 Task: Animate a Racing Car.
Action: Mouse moved to (569, 343)
Screenshot: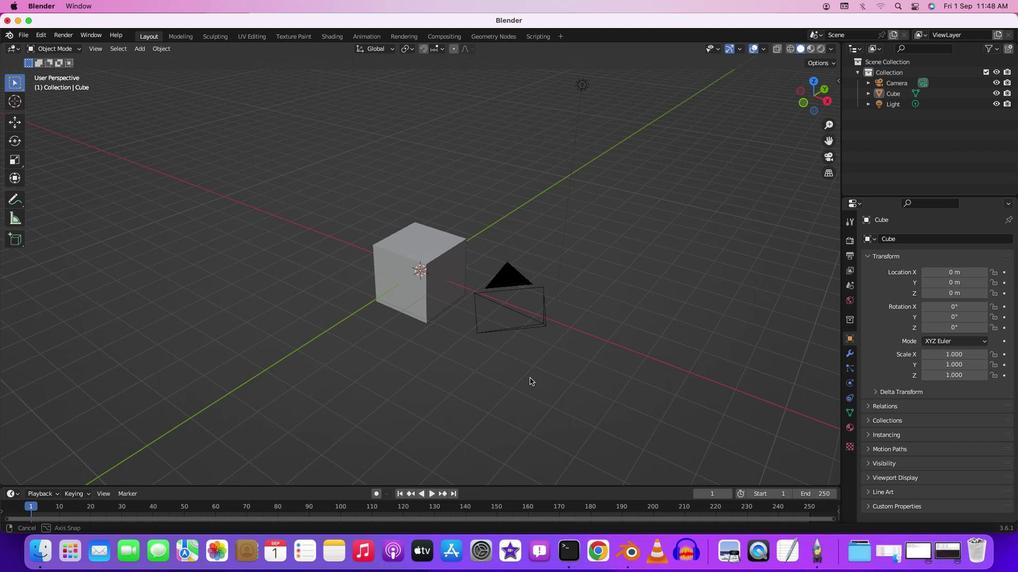 
Action: Mouse pressed left at (569, 343)
Screenshot: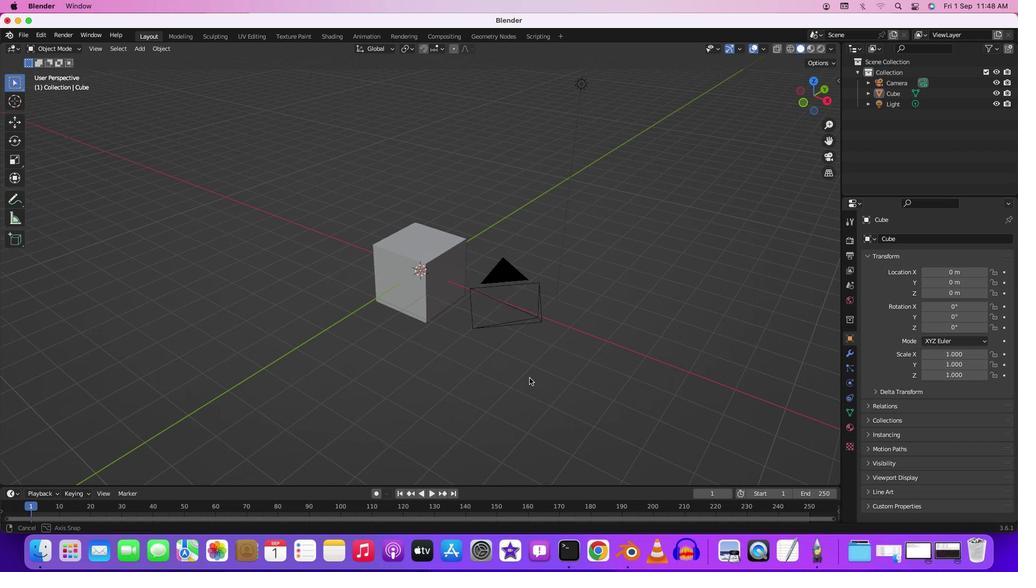 
Action: Mouse moved to (501, 381)
Screenshot: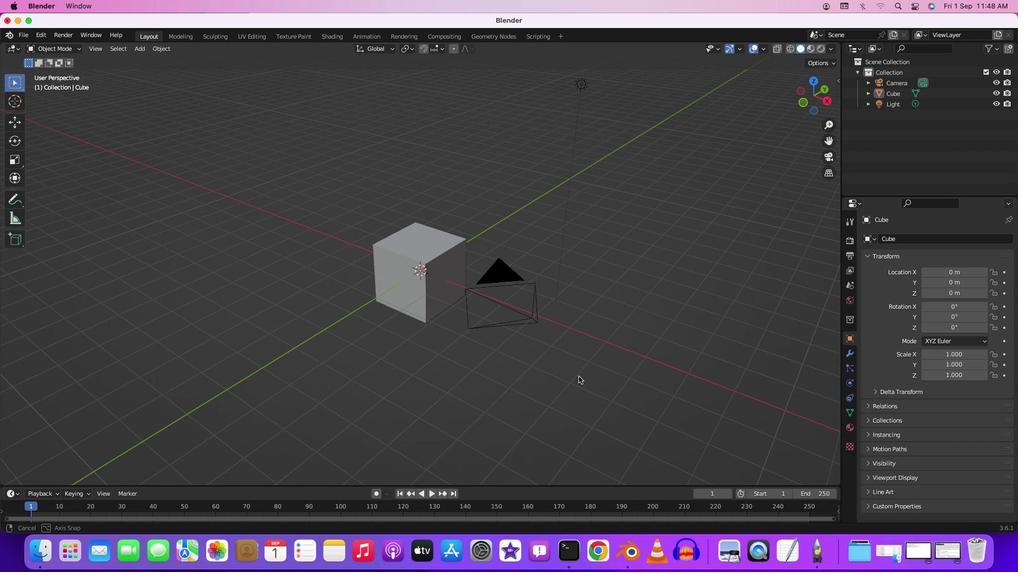 
Action: Mouse pressed middle at (501, 381)
Screenshot: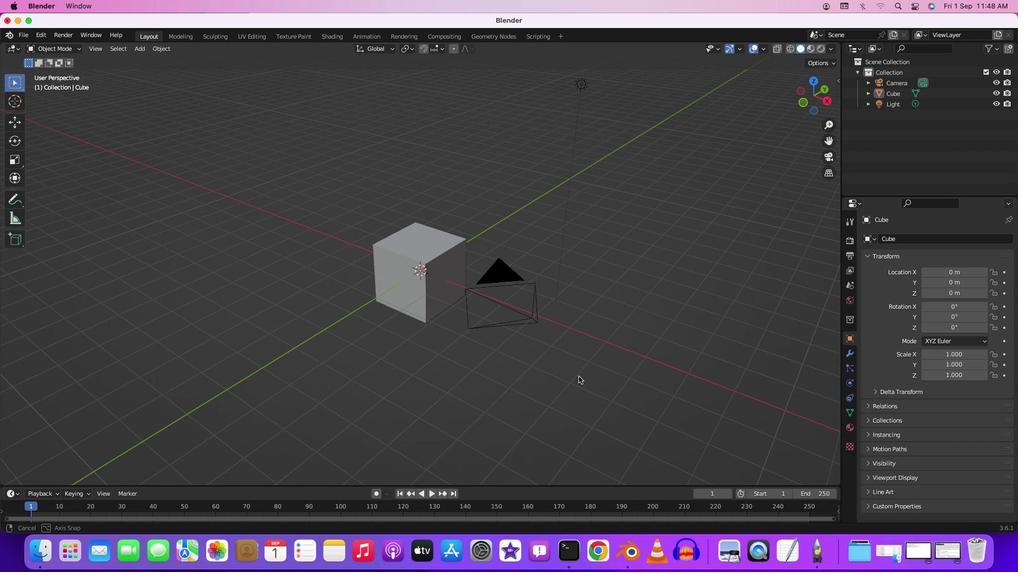 
Action: Mouse moved to (605, 384)
Screenshot: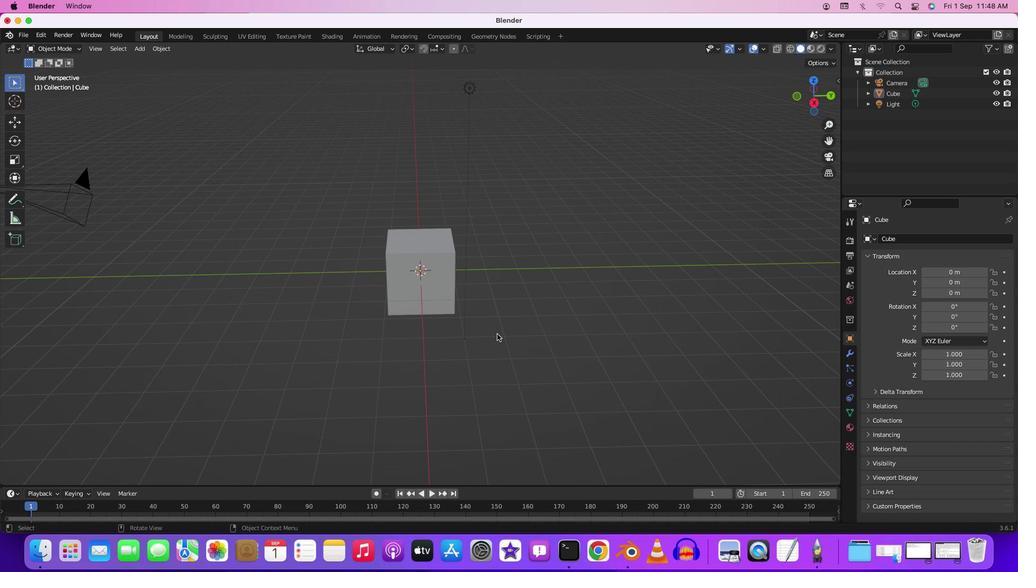 
Action: Mouse pressed middle at (605, 384)
Screenshot: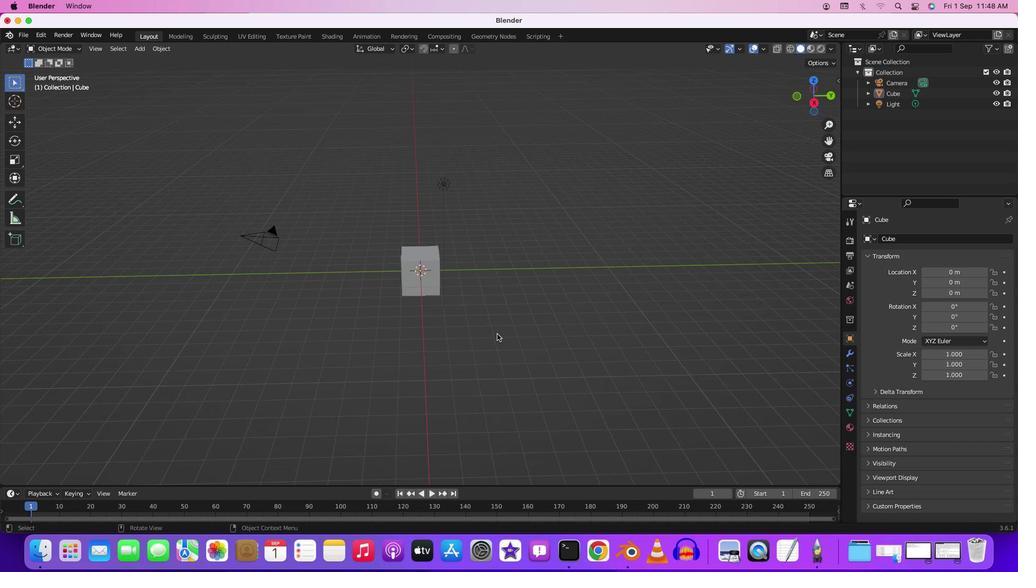 
Action: Mouse moved to (504, 341)
Screenshot: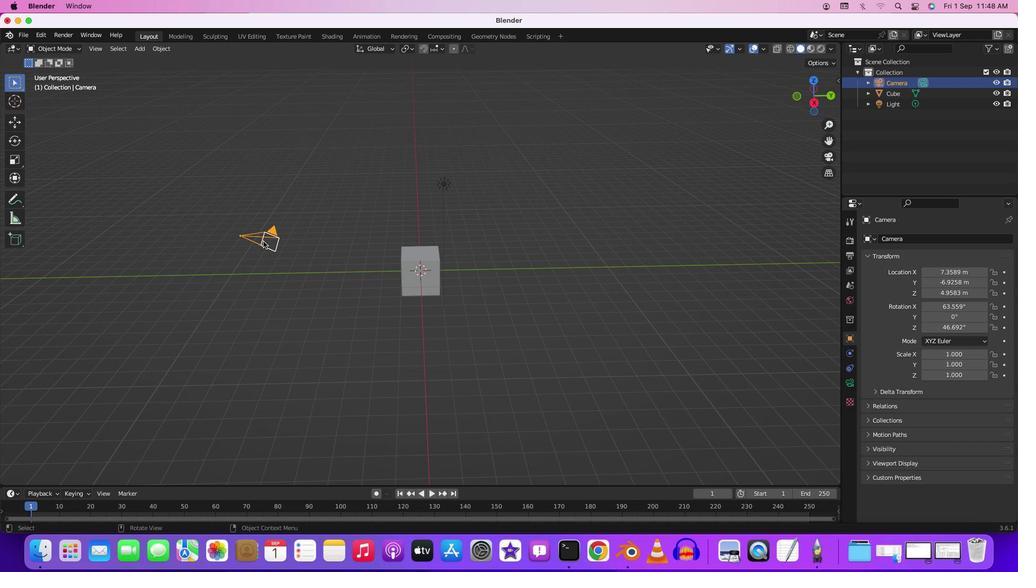 
Action: Mouse scrolled (504, 341) with delta (7, 6)
Screenshot: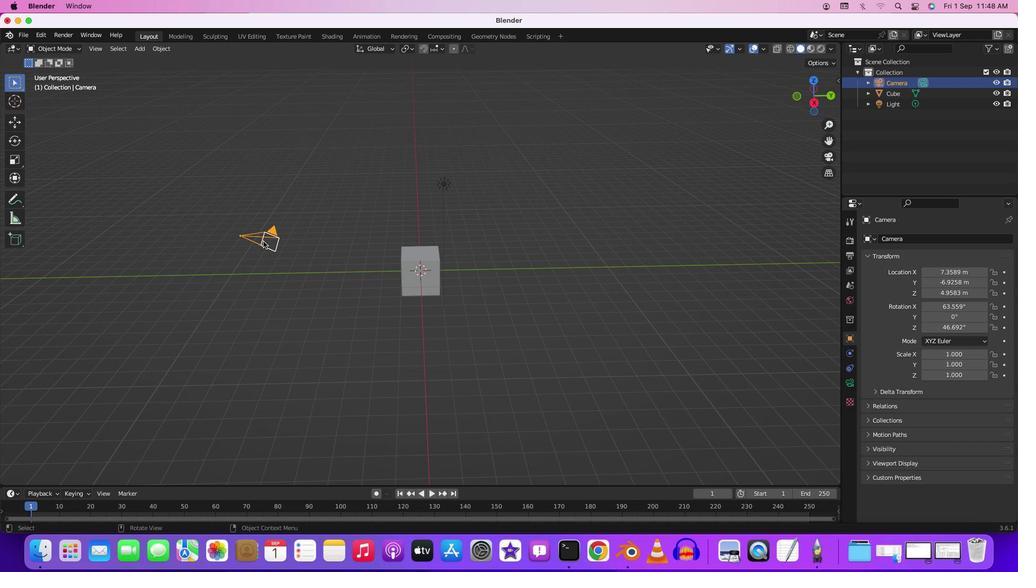 
Action: Mouse scrolled (504, 341) with delta (7, 6)
Screenshot: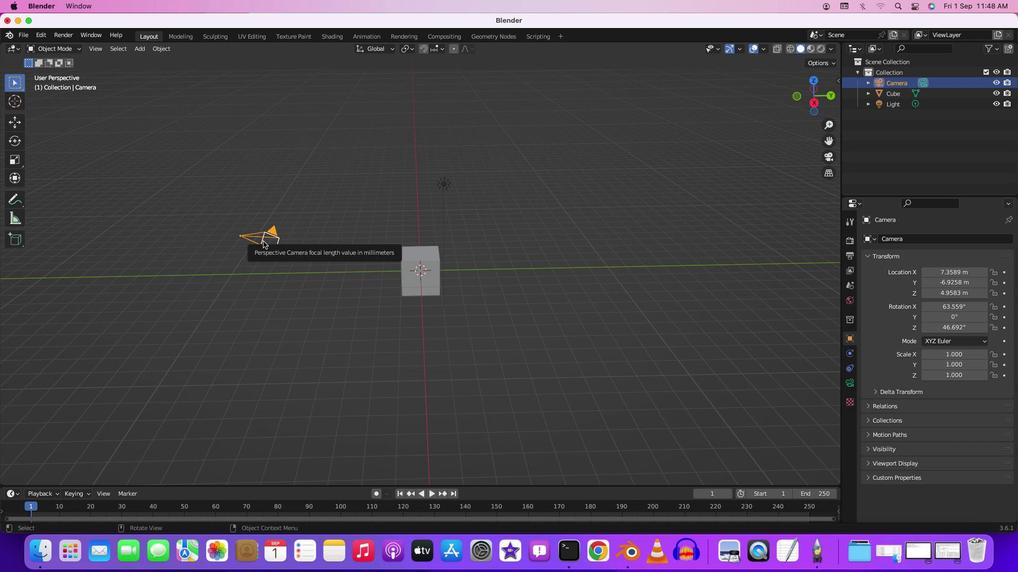
Action: Mouse scrolled (504, 341) with delta (7, 6)
Screenshot: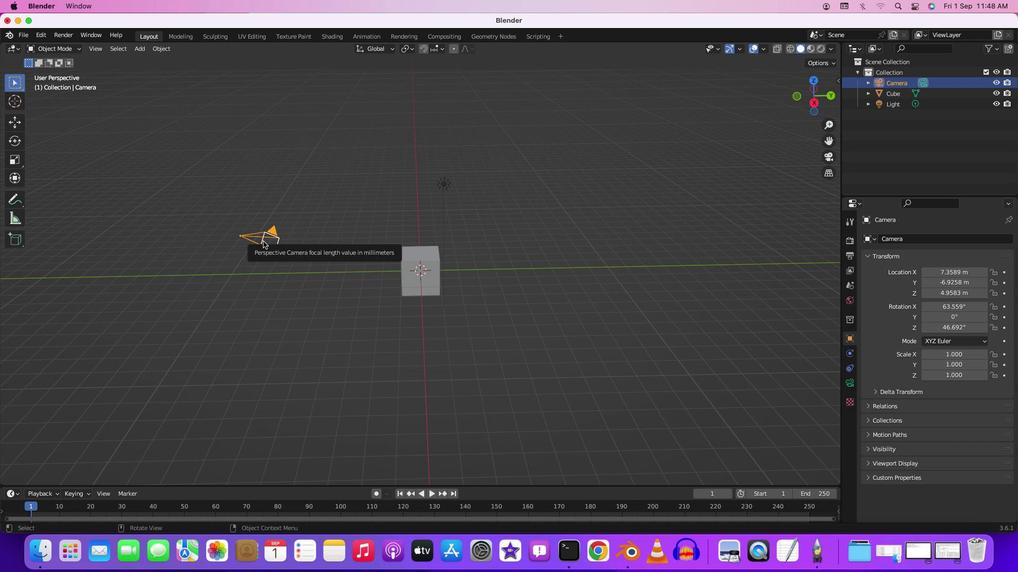 
Action: Mouse moved to (271, 247)
Screenshot: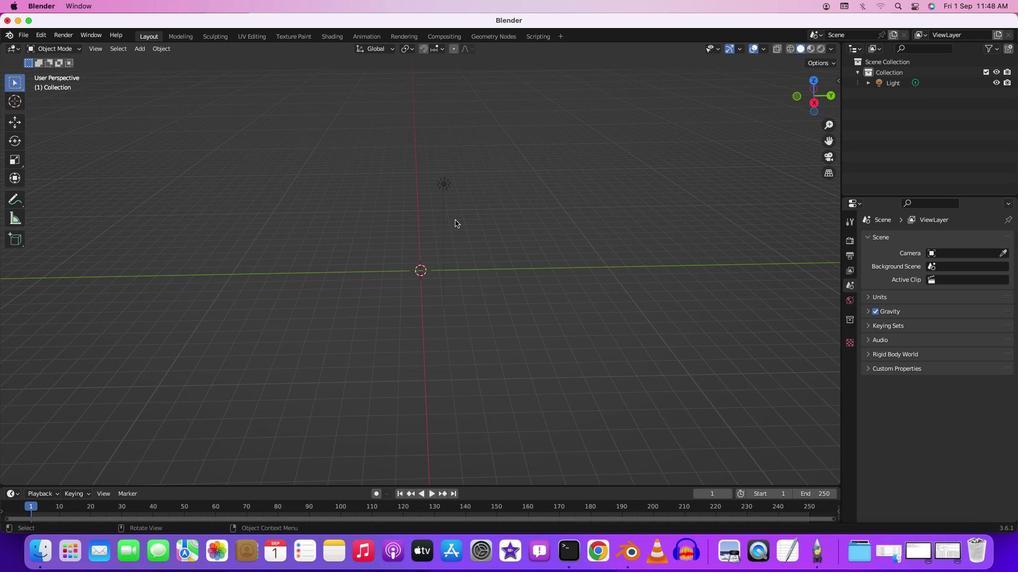 
Action: Mouse pressed left at (271, 247)
Screenshot: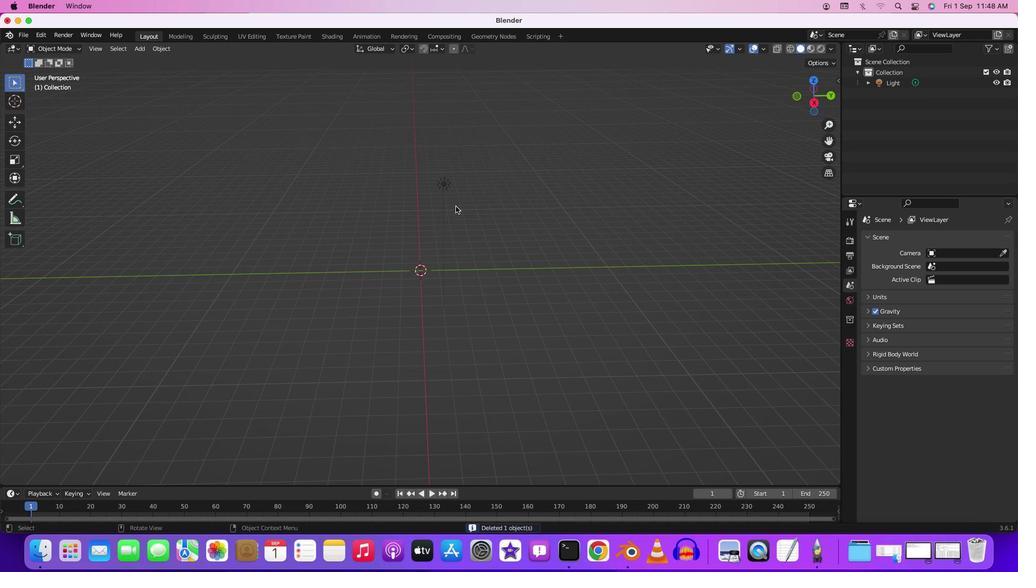 
Action: Mouse moved to (272, 249)
Screenshot: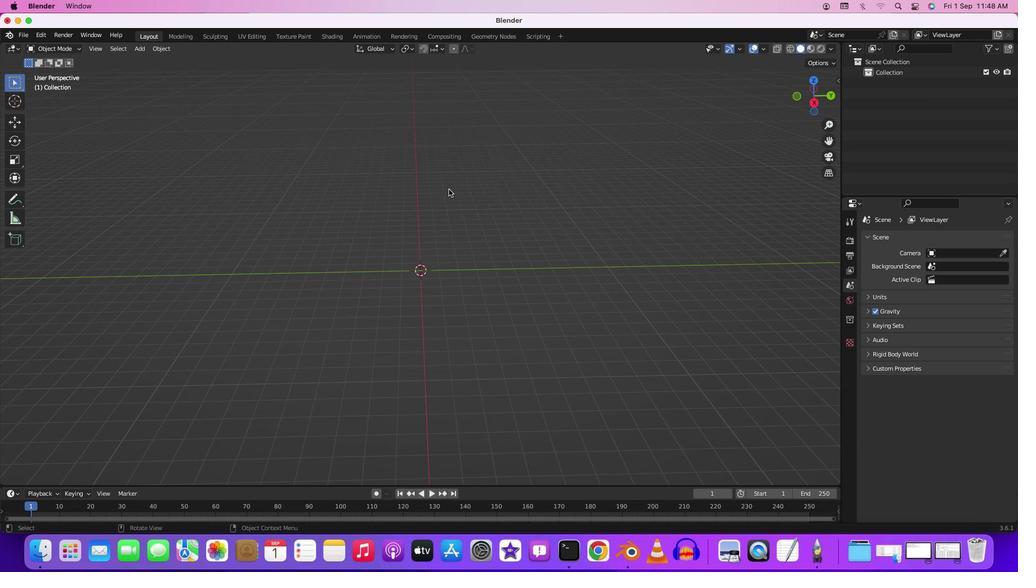 
Action: Key pressed Key.delete
Screenshot: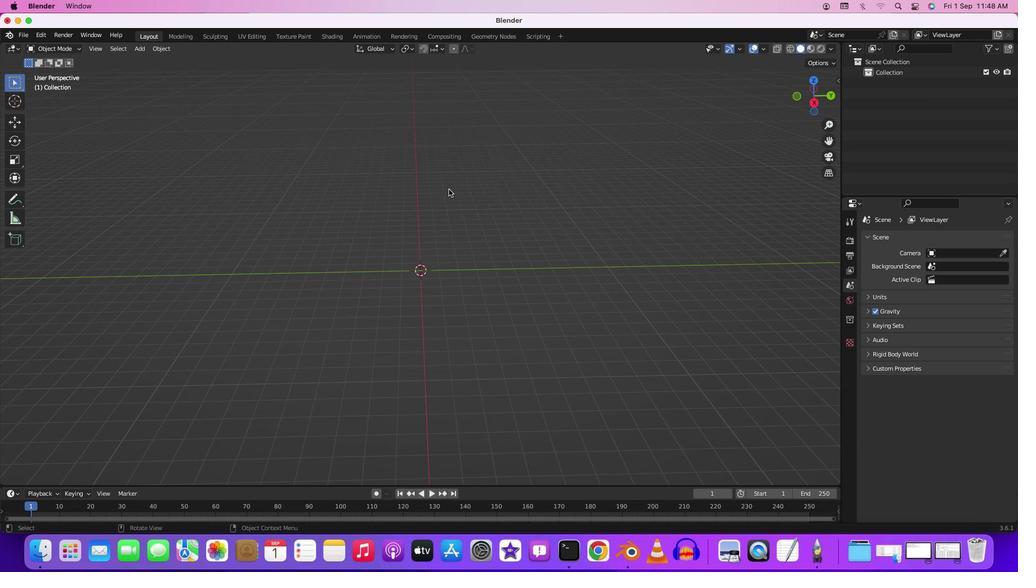 
Action: Mouse moved to (425, 271)
Screenshot: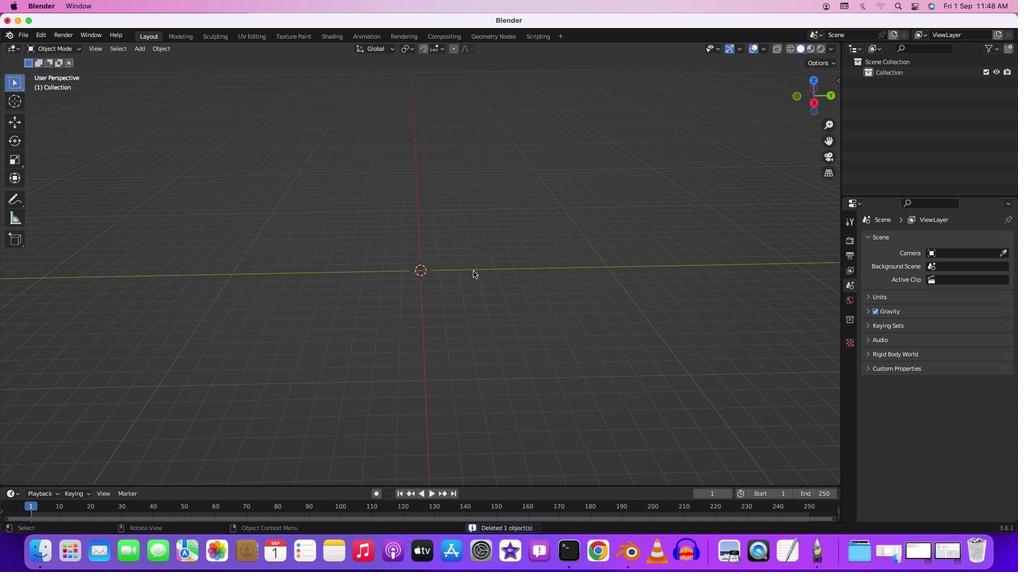 
Action: Mouse pressed left at (425, 271)
Screenshot: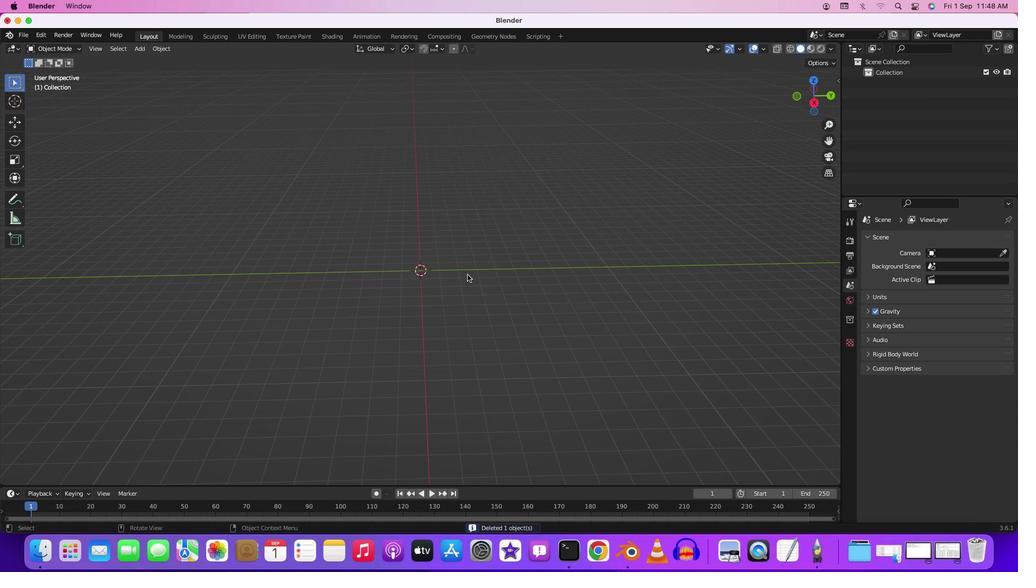 
Action: Mouse moved to (426, 268)
Screenshot: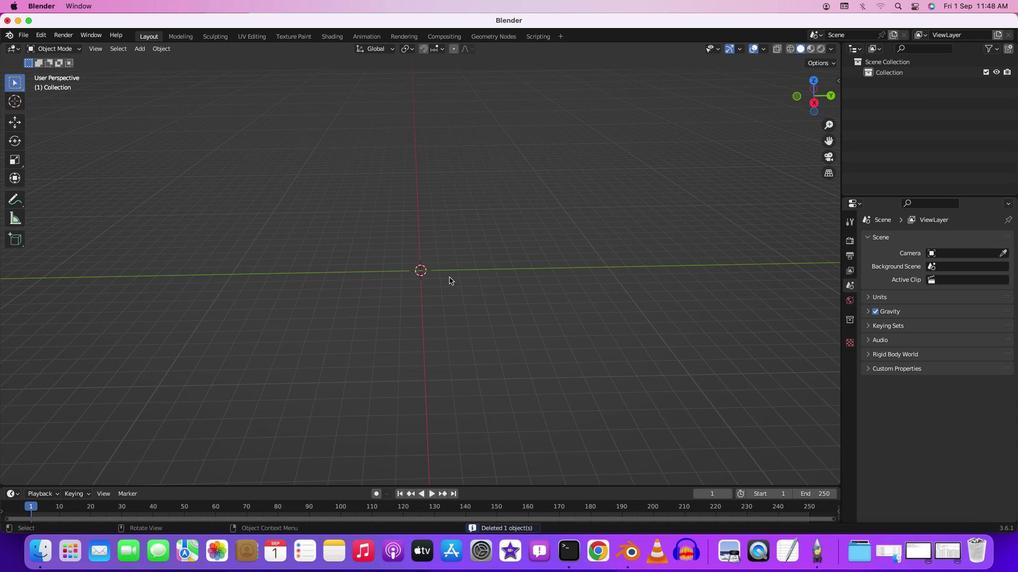 
Action: Key pressed Key.delete
Screenshot: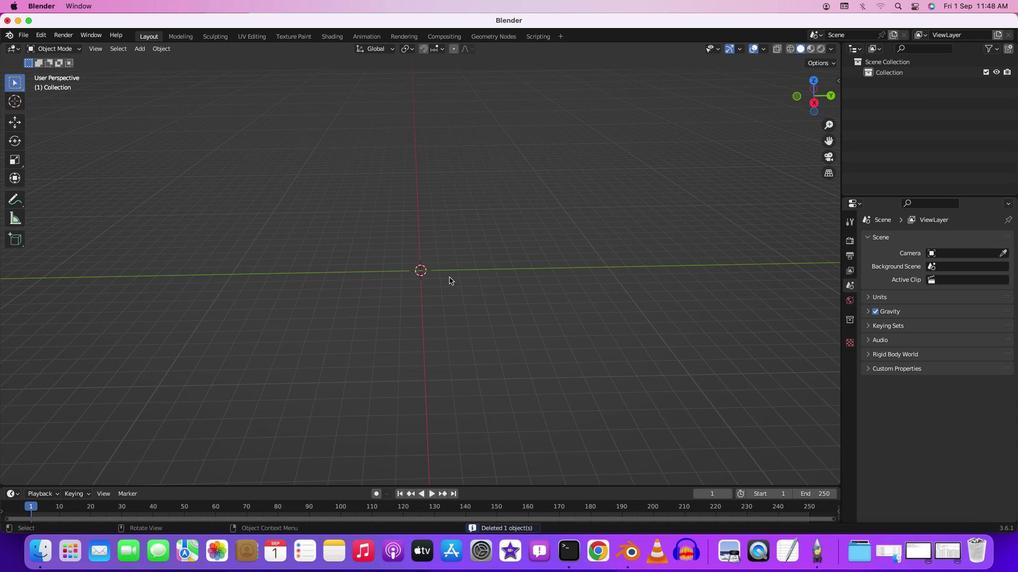 
Action: Mouse moved to (456, 196)
Screenshot: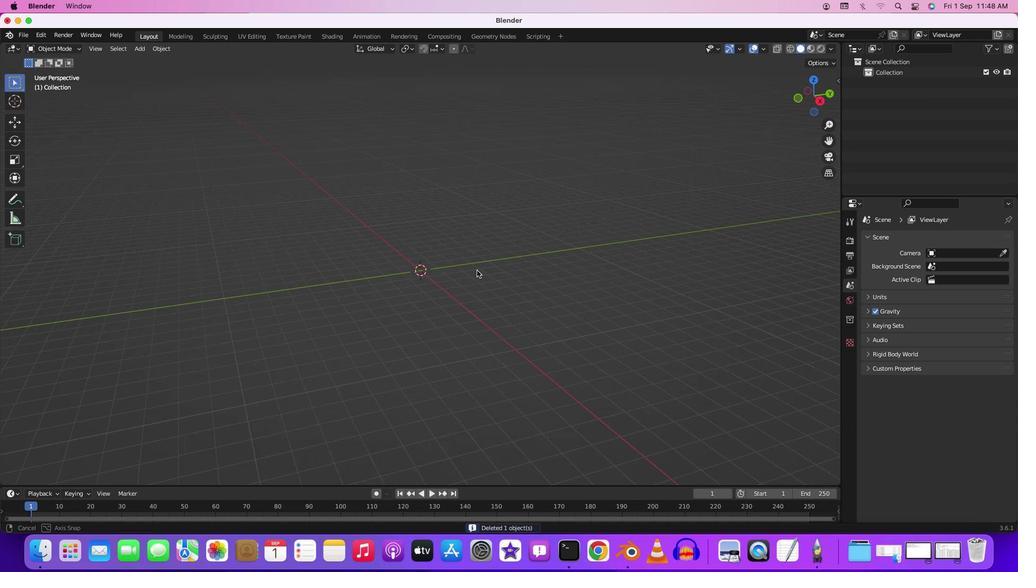 
Action: Mouse pressed left at (456, 196)
Screenshot: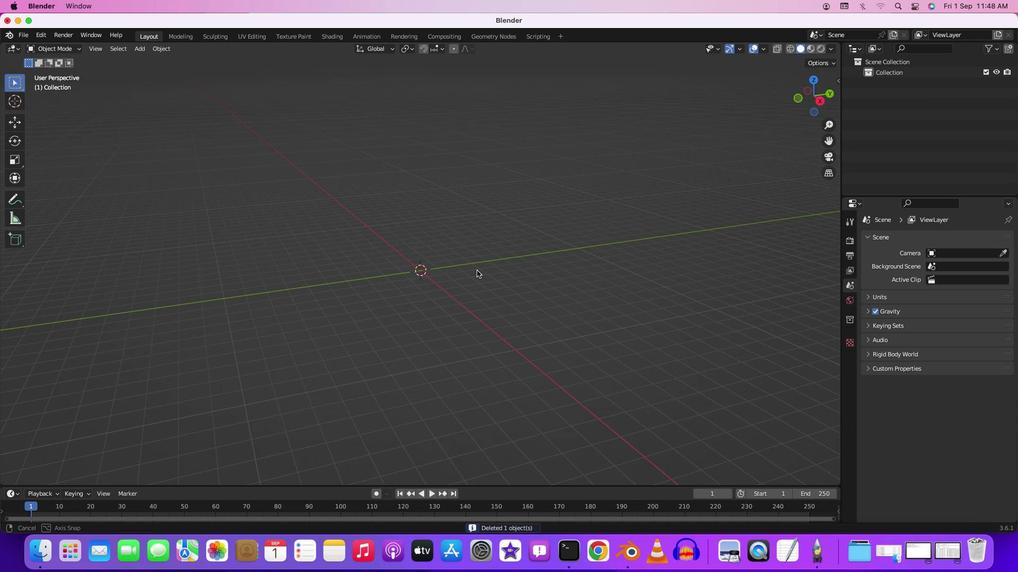 
Action: Key pressed Key.delete
Screenshot: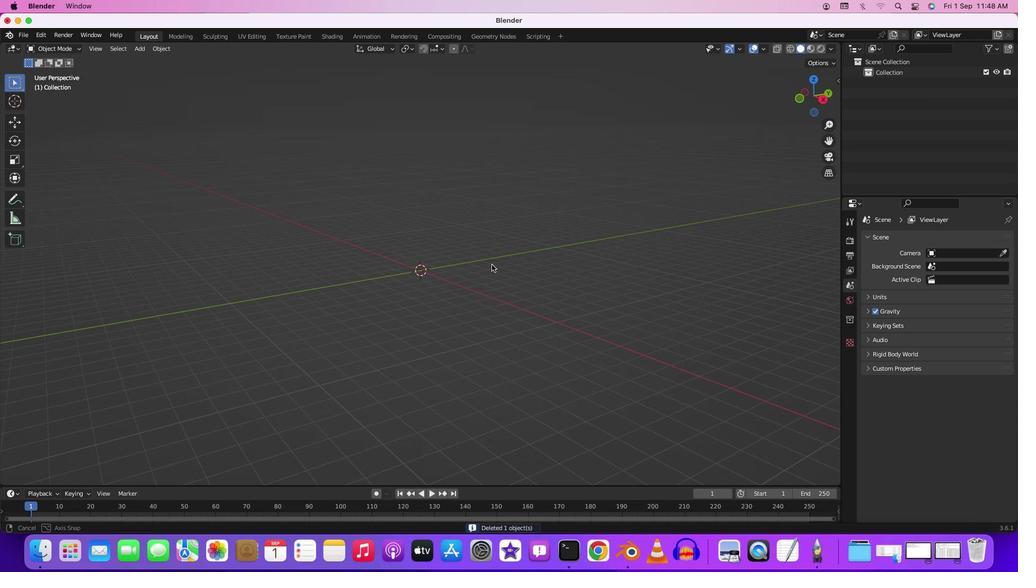 
Action: Mouse moved to (457, 285)
Screenshot: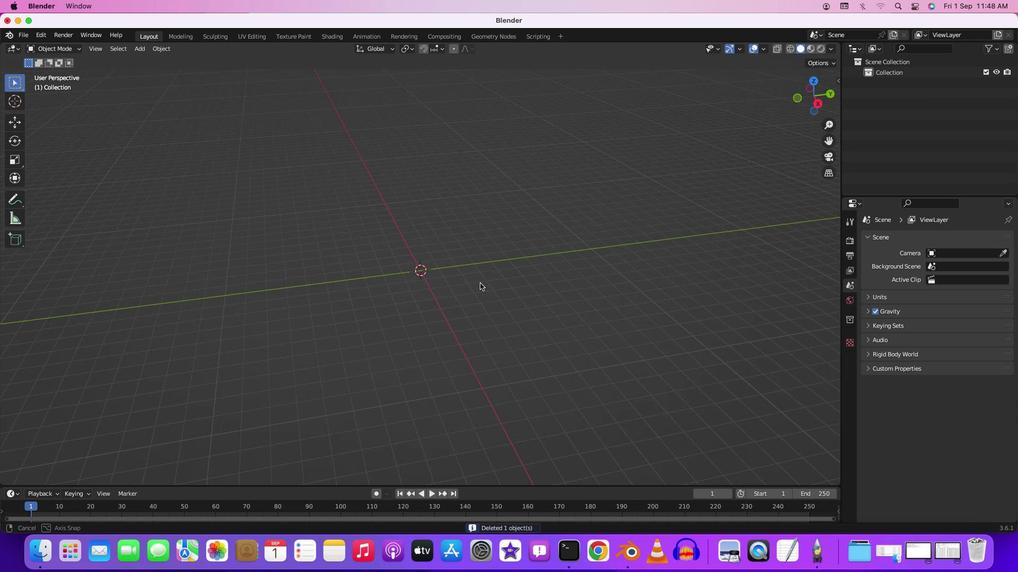 
Action: Mouse pressed middle at (457, 285)
Screenshot: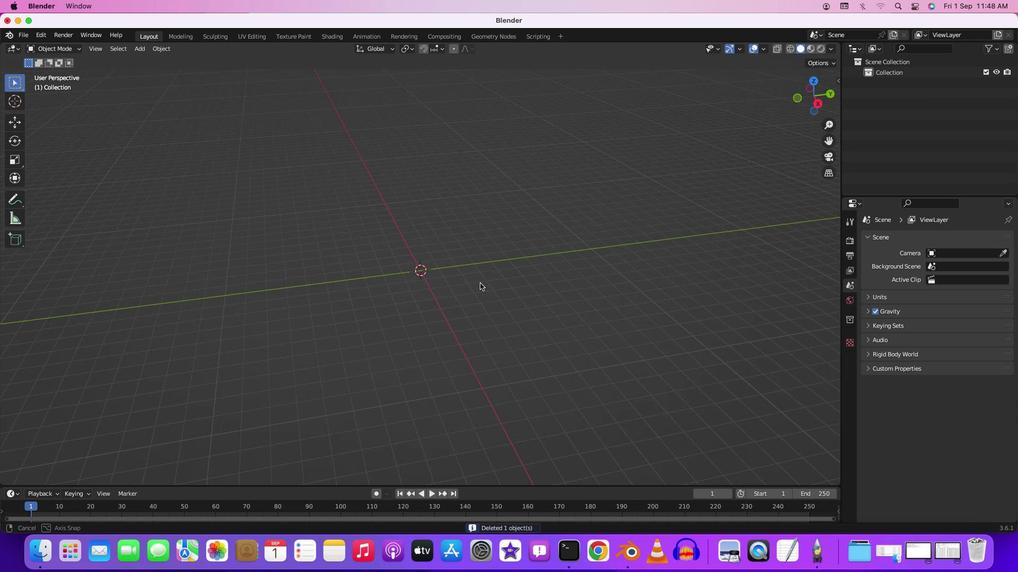 
Action: Mouse moved to (512, 271)
Screenshot: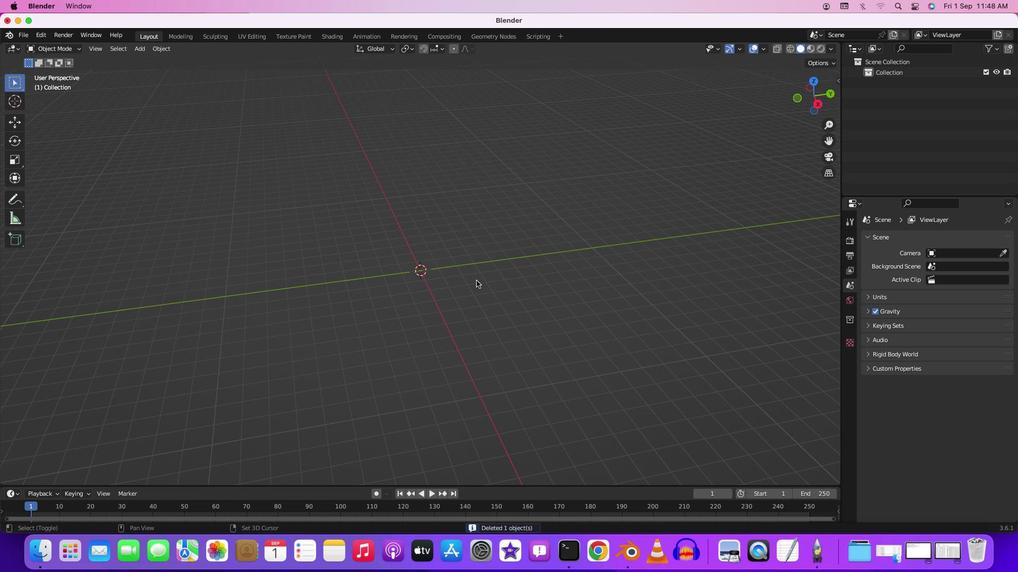 
Action: Mouse pressed middle at (512, 271)
Screenshot: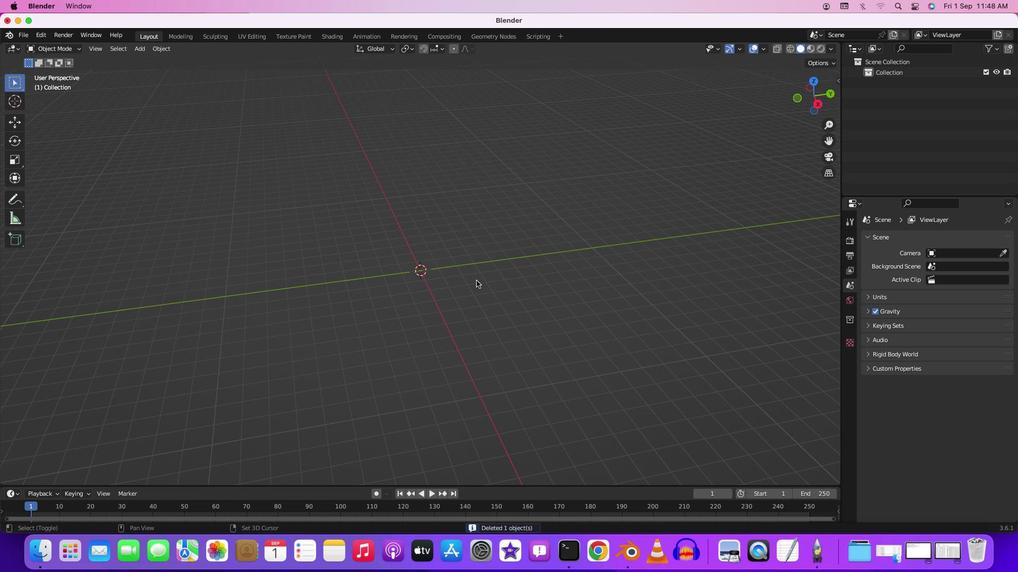 
Action: Mouse moved to (483, 288)
Screenshot: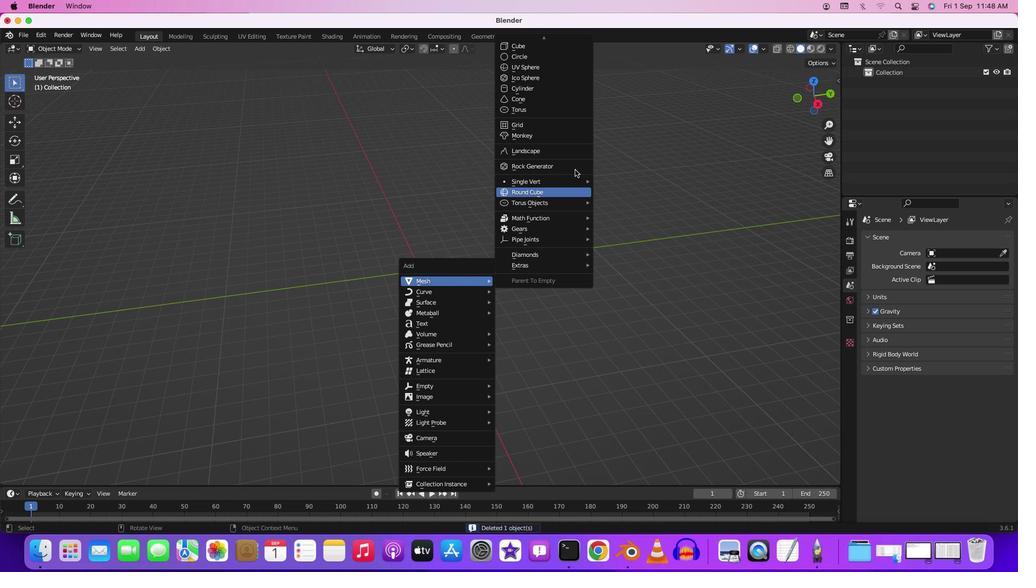 
Action: Key pressed Key.shift
Screenshot: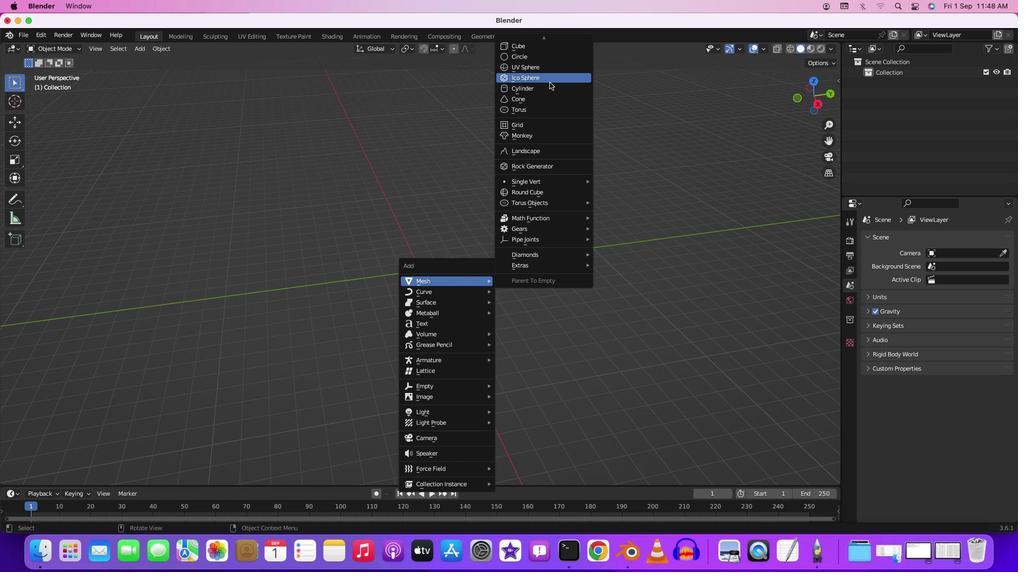 
Action: Mouse moved to (483, 288)
Screenshot: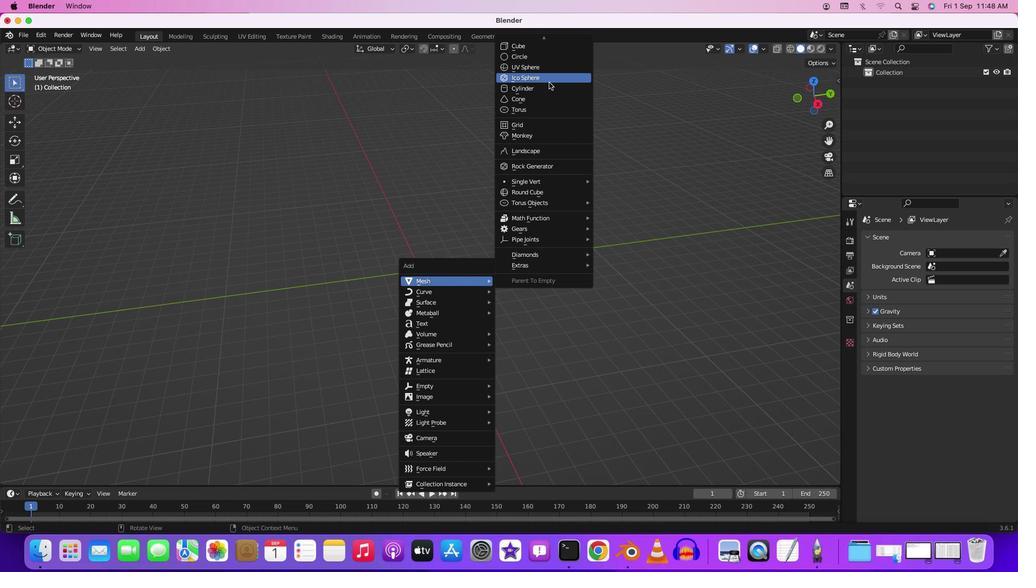 
Action: Key pressed 'A'
Screenshot: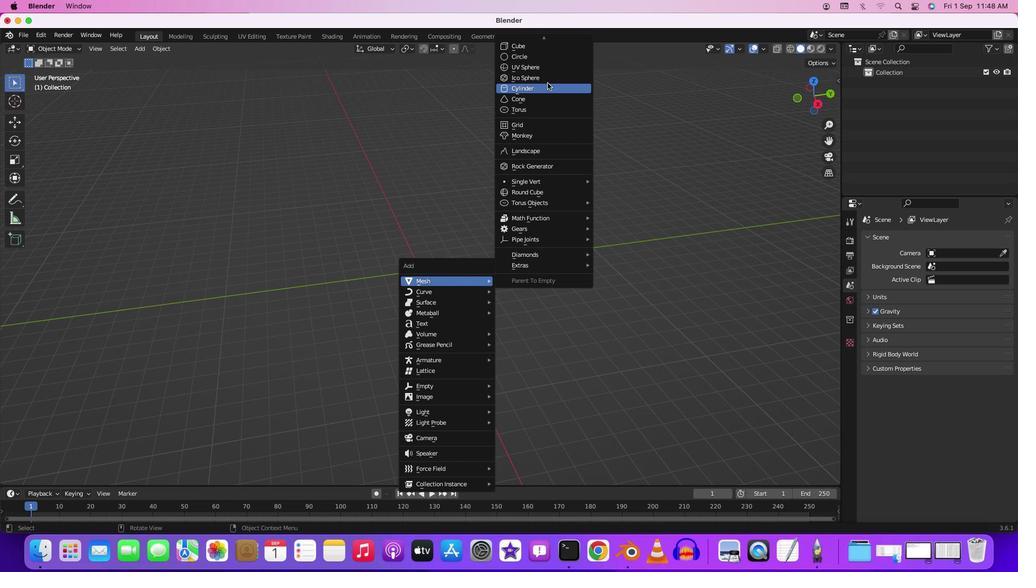 
Action: Mouse moved to (437, 171)
Screenshot: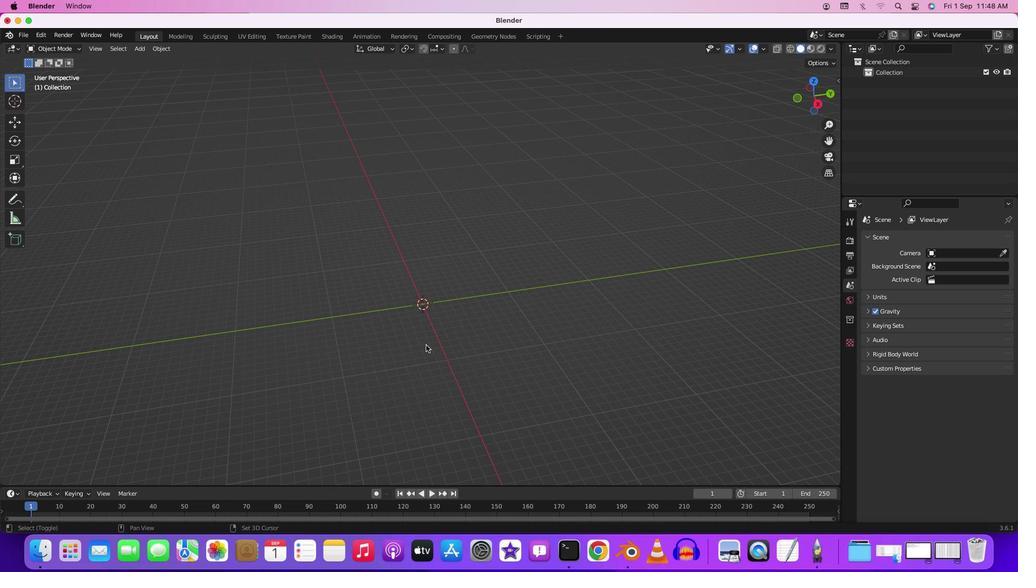 
Action: Key pressed Key.shift
Screenshot: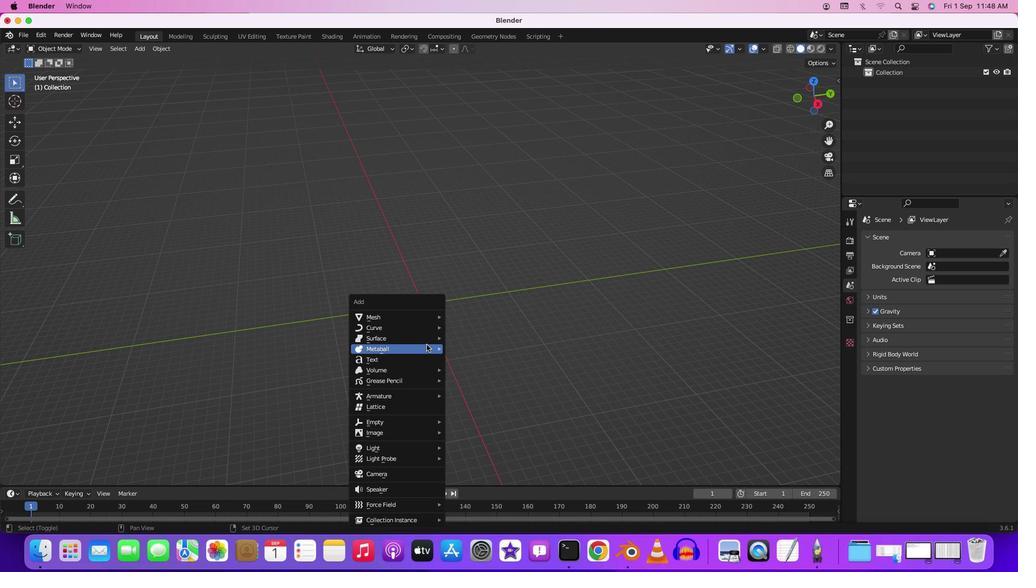
Action: Mouse pressed middle at (437, 171)
Screenshot: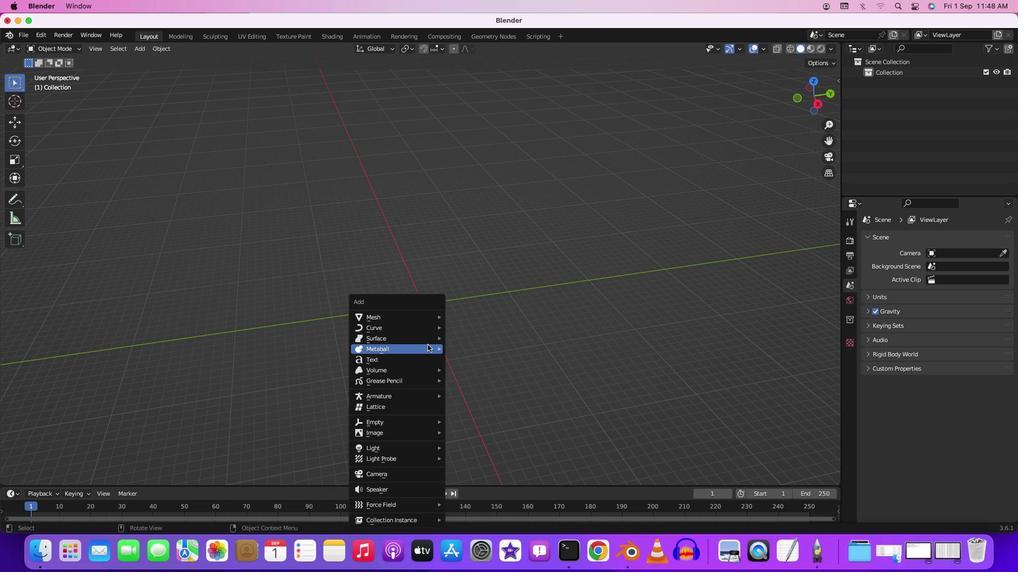
Action: Mouse moved to (444, 254)
Screenshot: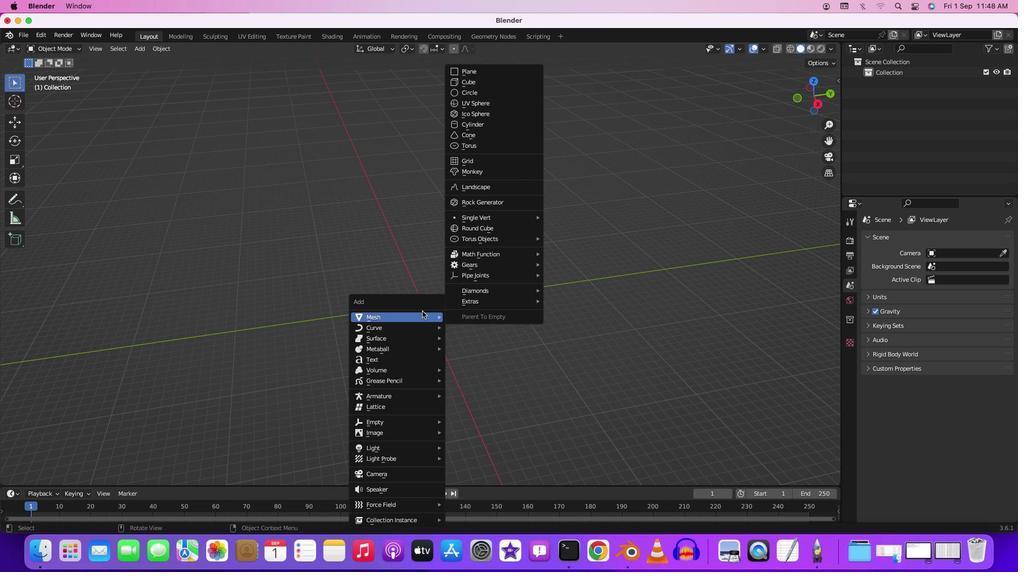 
Action: Mouse scrolled (444, 254) with delta (7, 6)
Screenshot: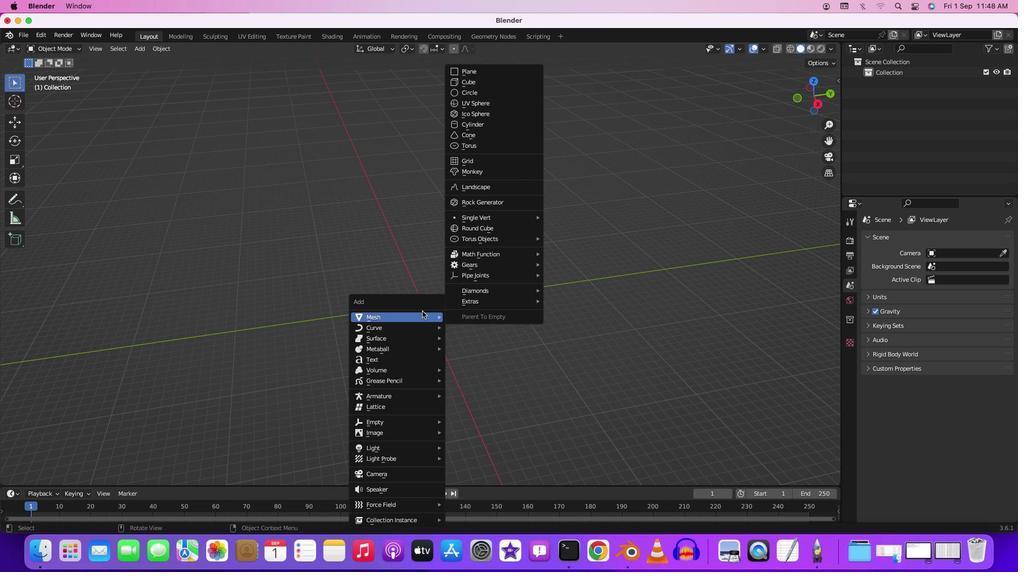 
Action: Mouse moved to (444, 256)
Screenshot: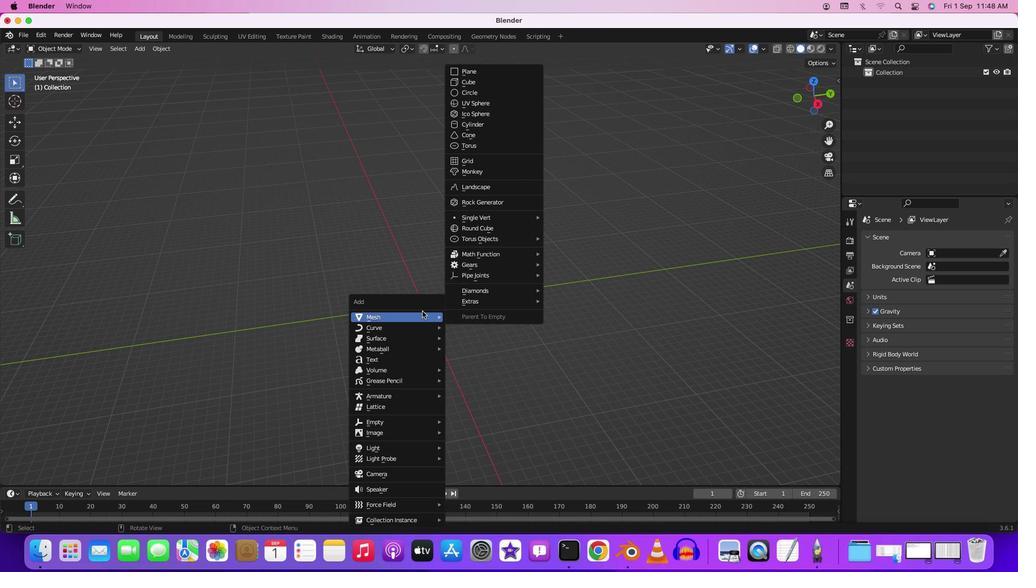 
Action: Mouse scrolled (444, 256) with delta (7, 6)
Screenshot: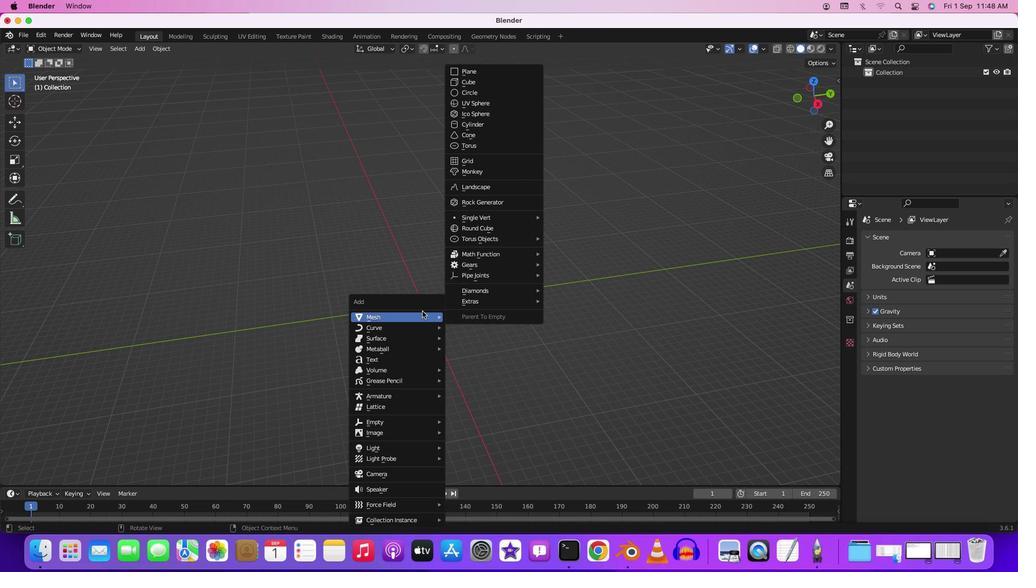 
Action: Mouse moved to (444, 256)
Screenshot: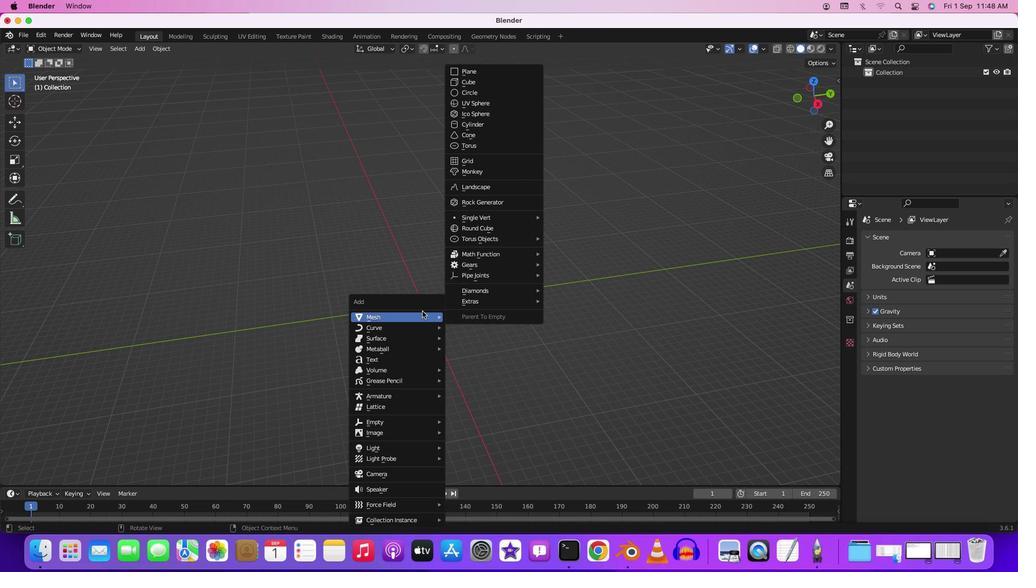 
Action: Mouse scrolled (444, 256) with delta (7, 5)
Screenshot: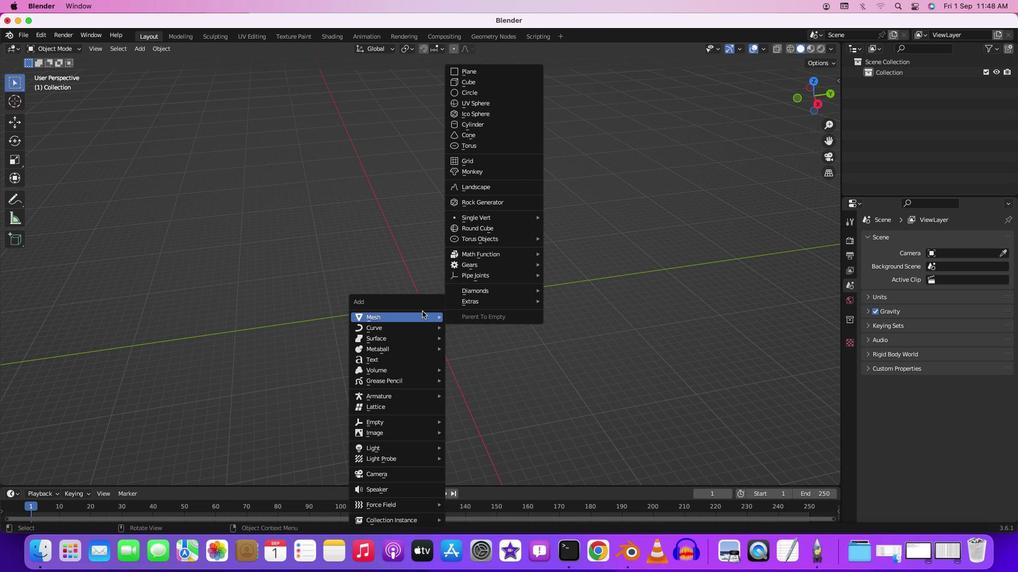 
Action: Mouse moved to (446, 258)
Screenshot: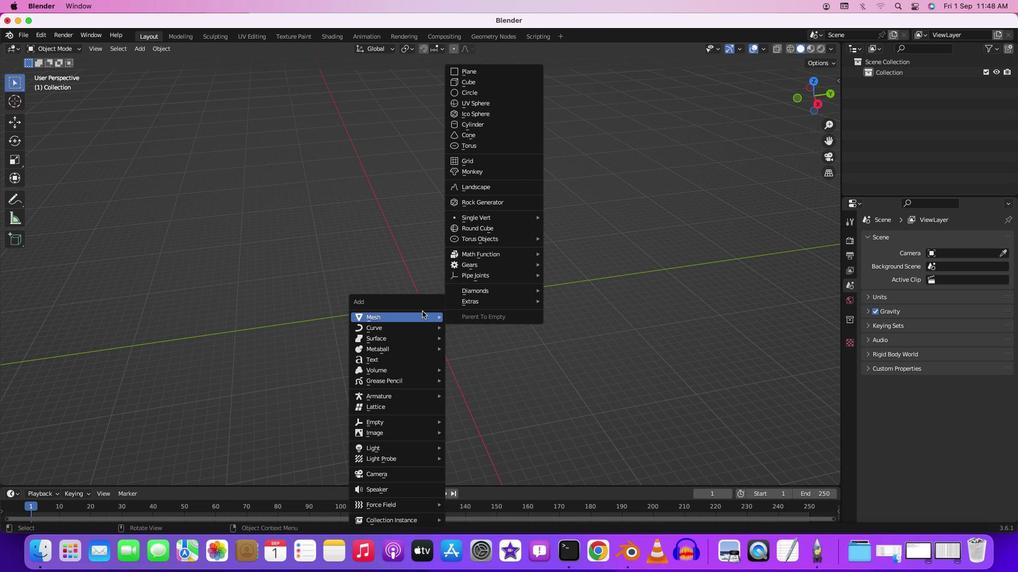 
Action: Mouse scrolled (446, 258) with delta (7, 5)
Screenshot: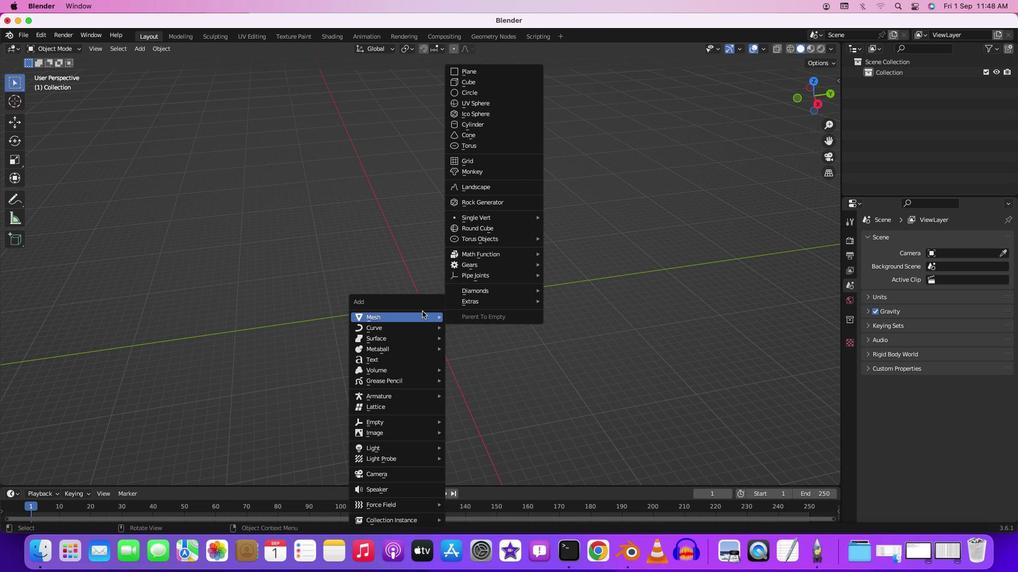
Action: Mouse moved to (433, 353)
Screenshot: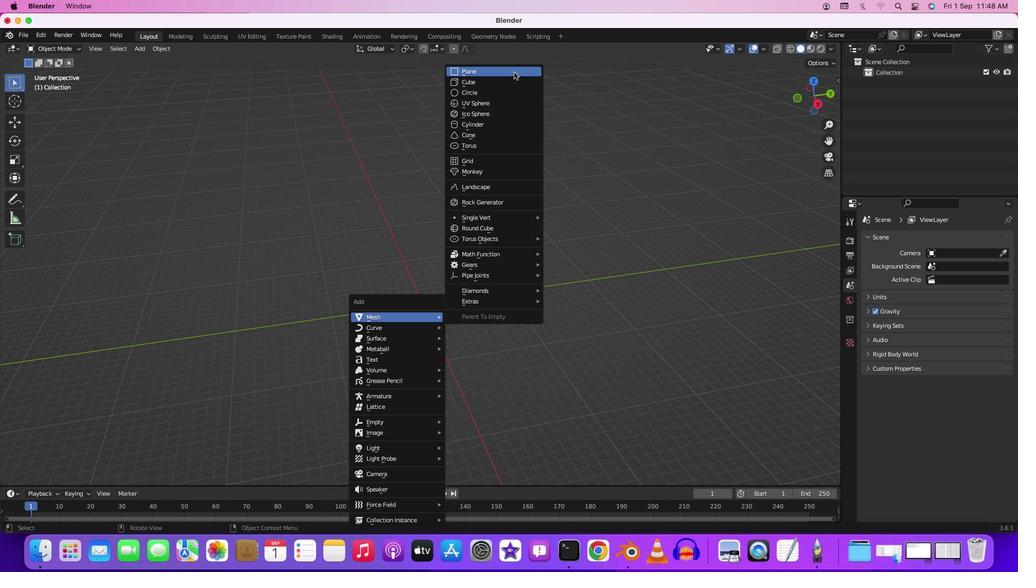 
Action: Key pressed Key.shift'A'
Screenshot: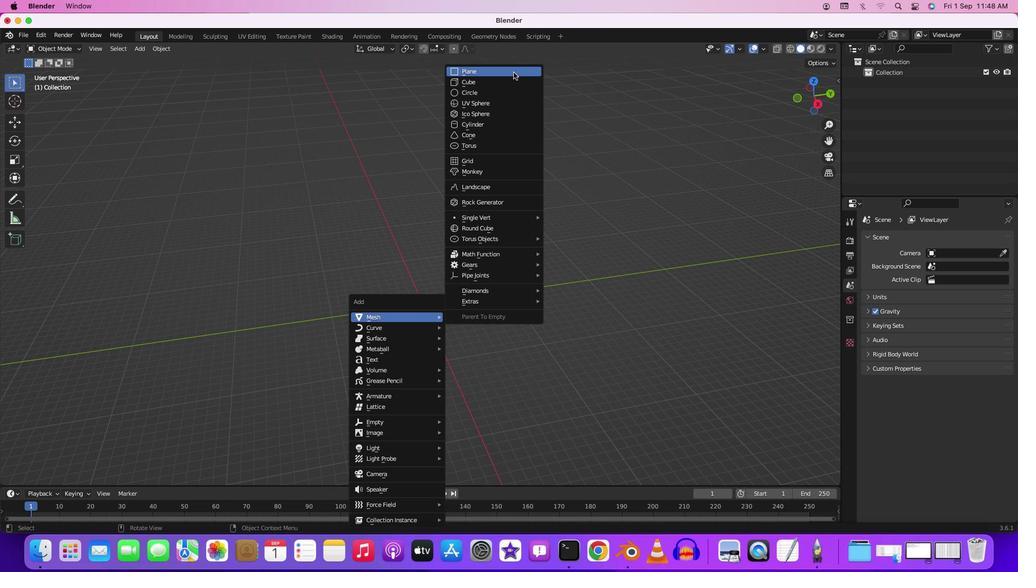 
Action: Mouse moved to (521, 80)
Screenshot: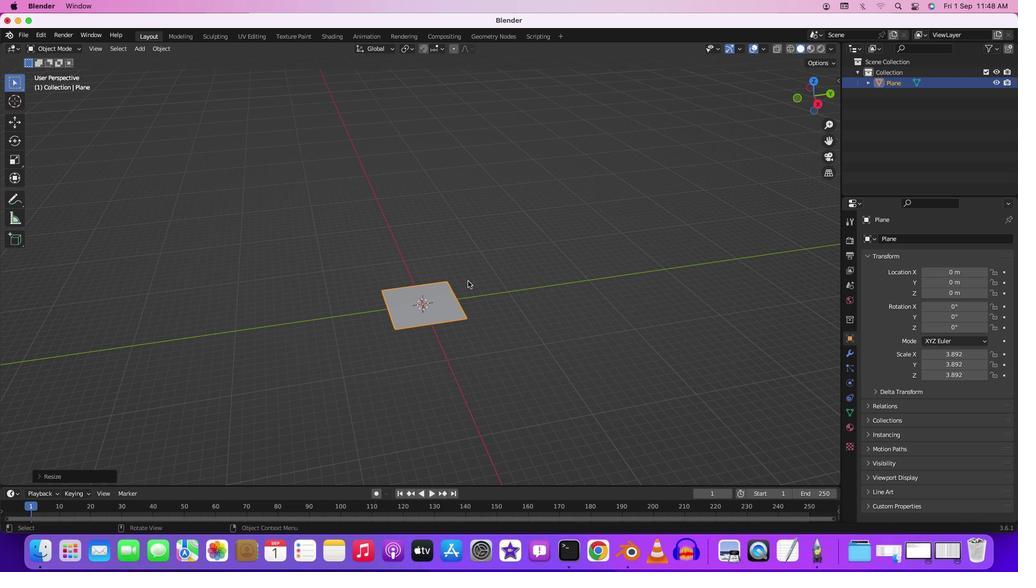 
Action: Mouse pressed left at (521, 80)
Screenshot: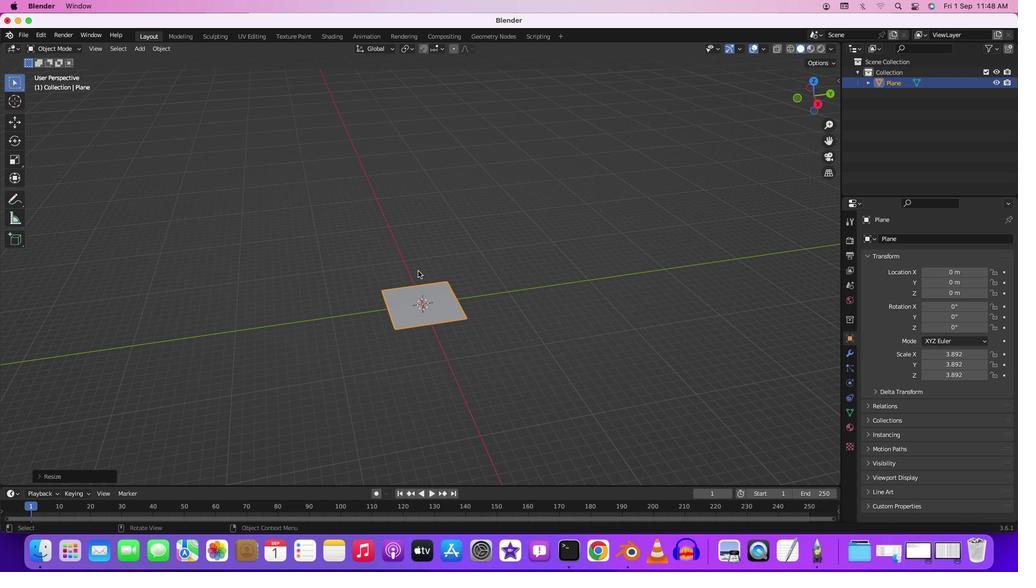
Action: Mouse moved to (440, 257)
Screenshot: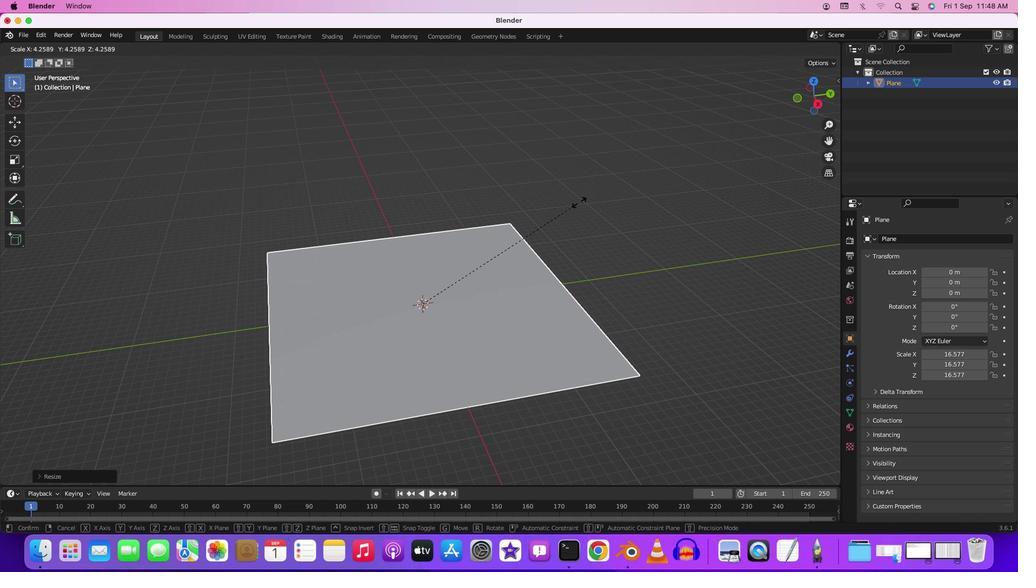 
Action: Key pressed 's'
Screenshot: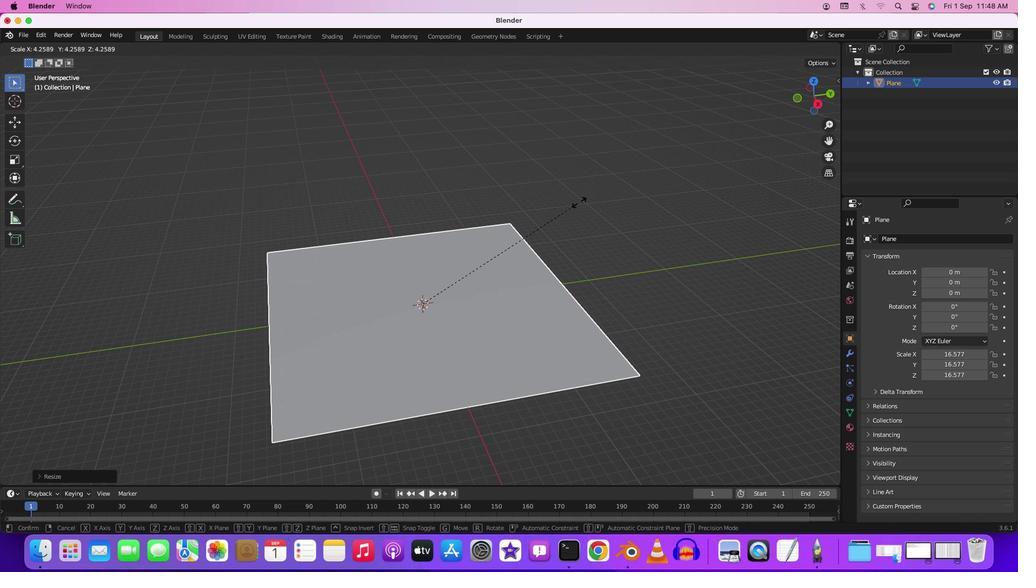 
Action: Mouse moved to (638, 260)
Screenshot: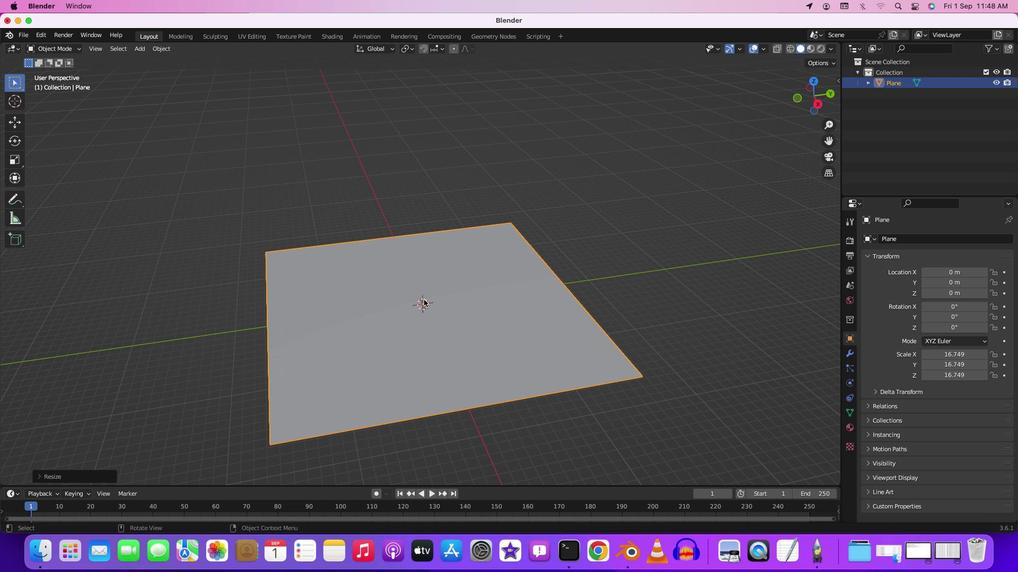 
Action: Mouse pressed left at (638, 260)
Screenshot: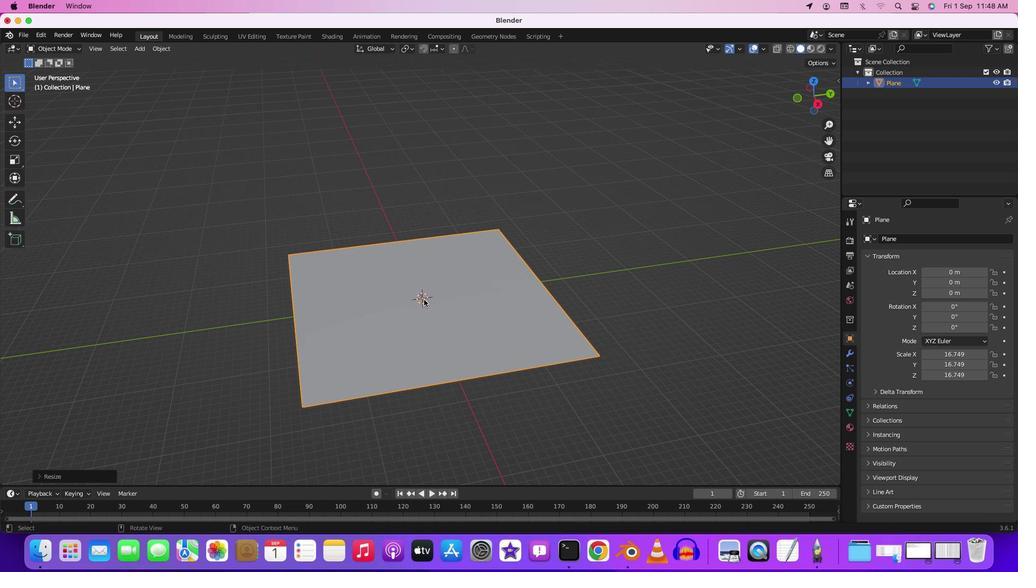 
Action: Mouse moved to (407, 274)
Screenshot: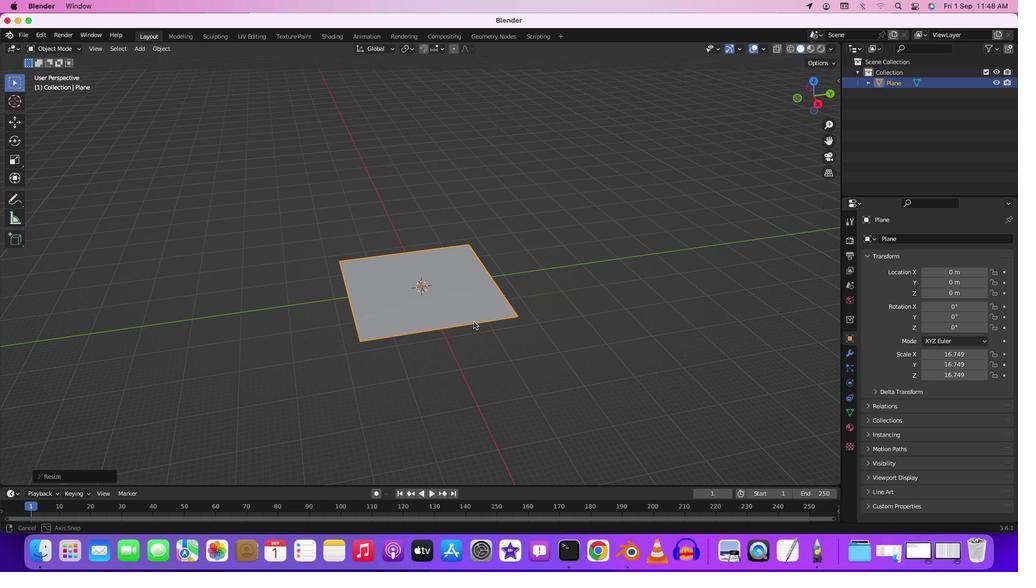 
Action: Key pressed 's'
Screenshot: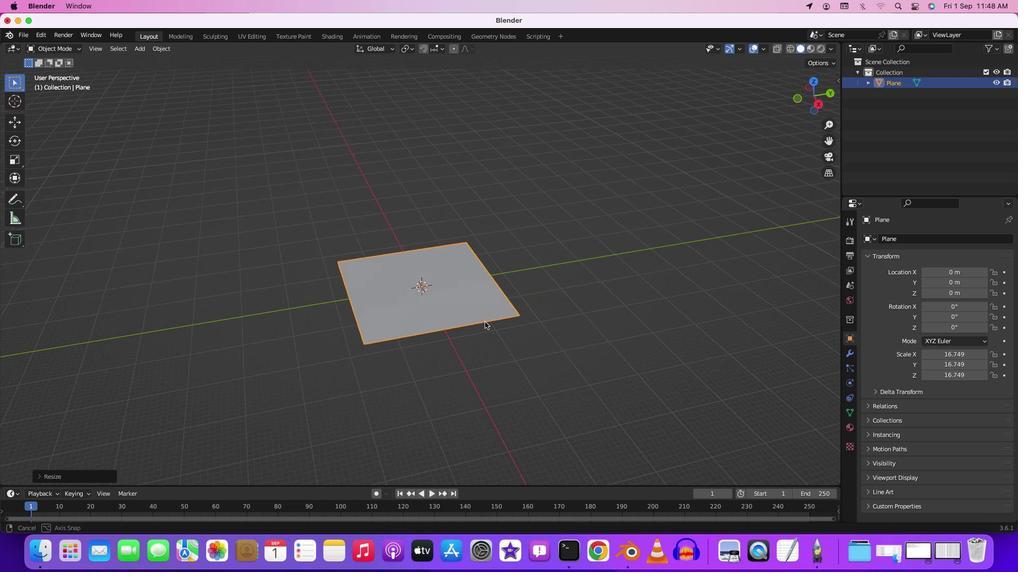 
Action: Mouse moved to (586, 210)
Screenshot: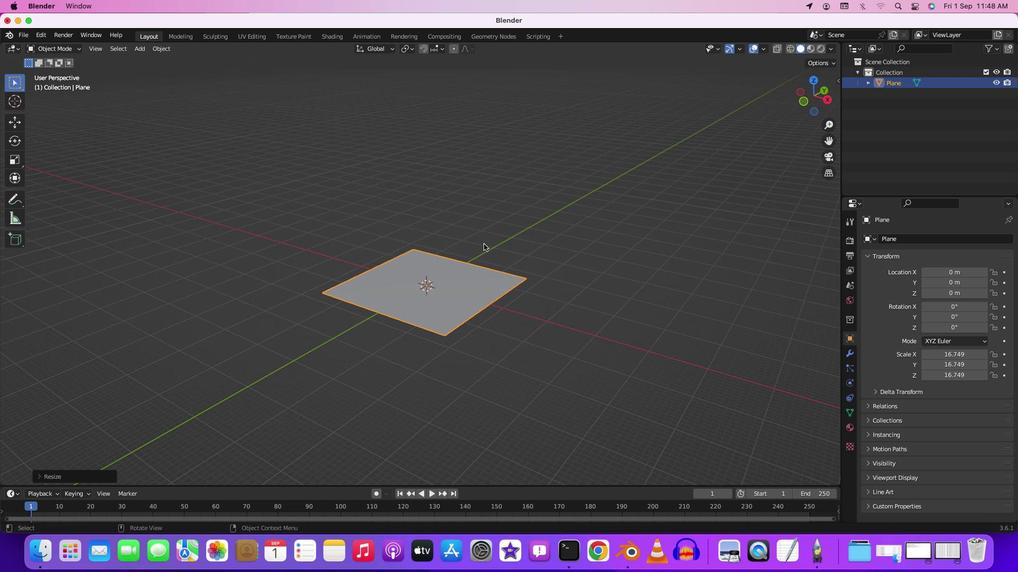 
Action: Mouse pressed left at (586, 210)
Screenshot: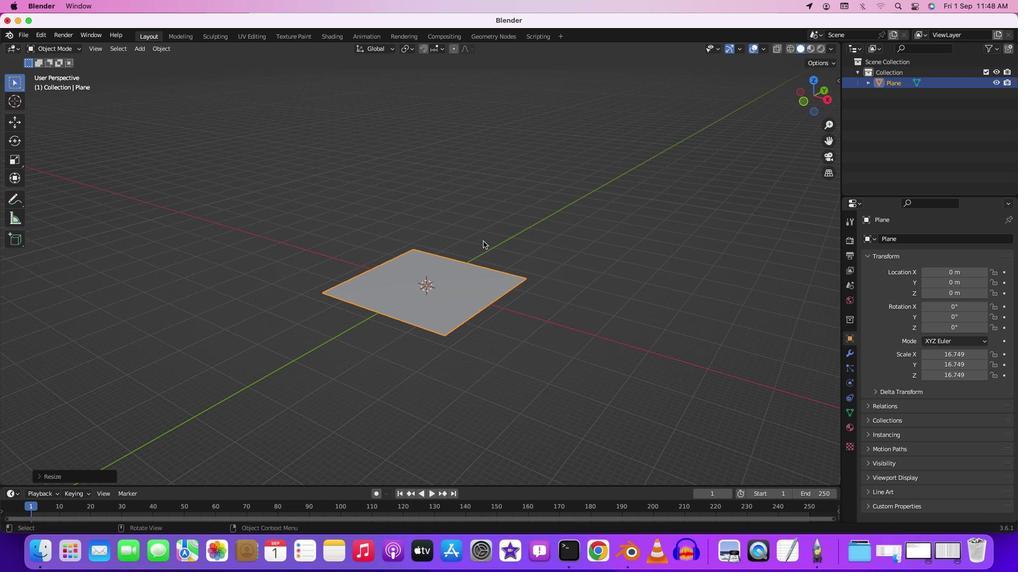
Action: Mouse moved to (430, 307)
Screenshot: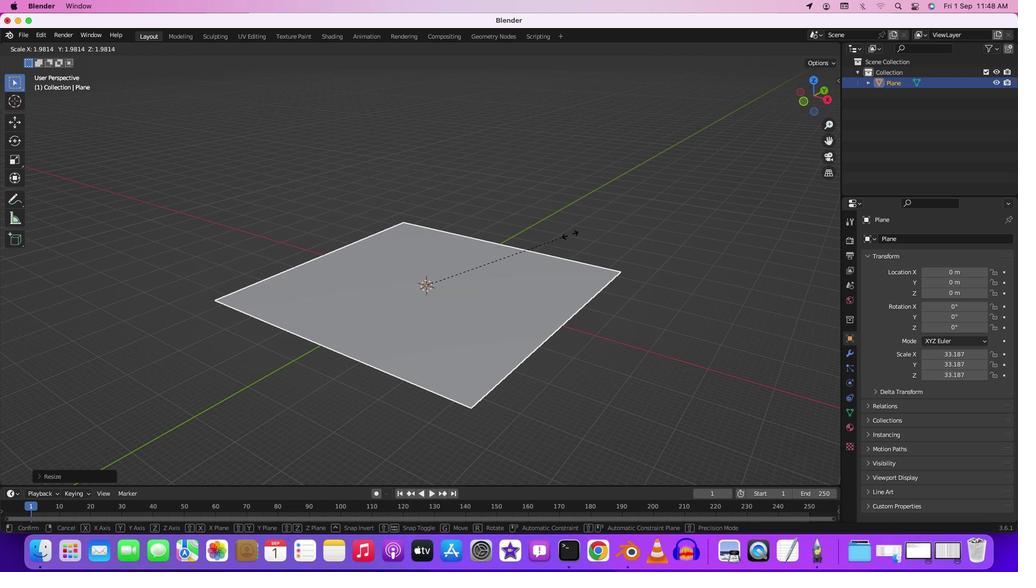 
Action: Mouse scrolled (430, 307) with delta (7, 6)
Screenshot: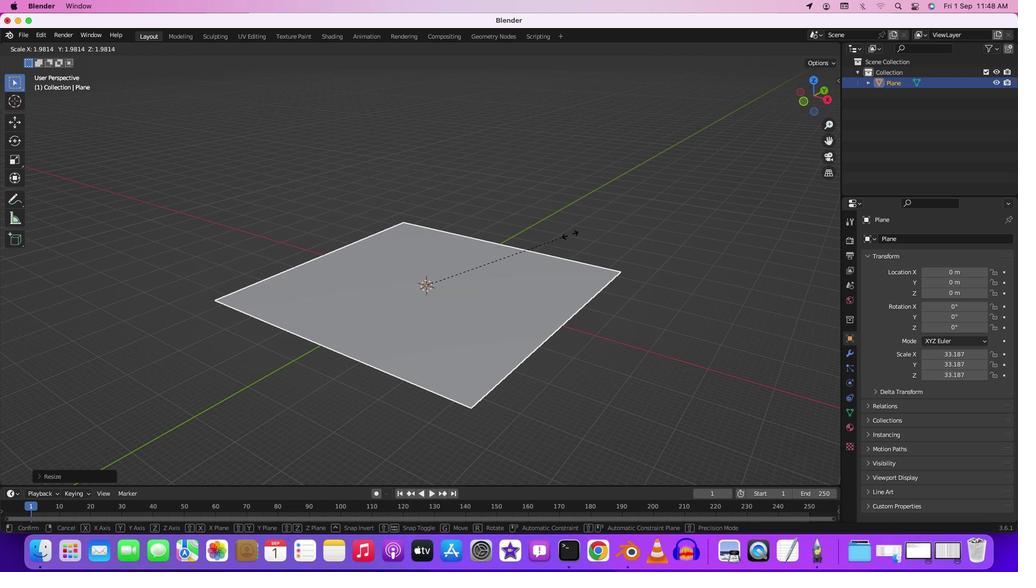 
Action: Mouse moved to (431, 307)
Screenshot: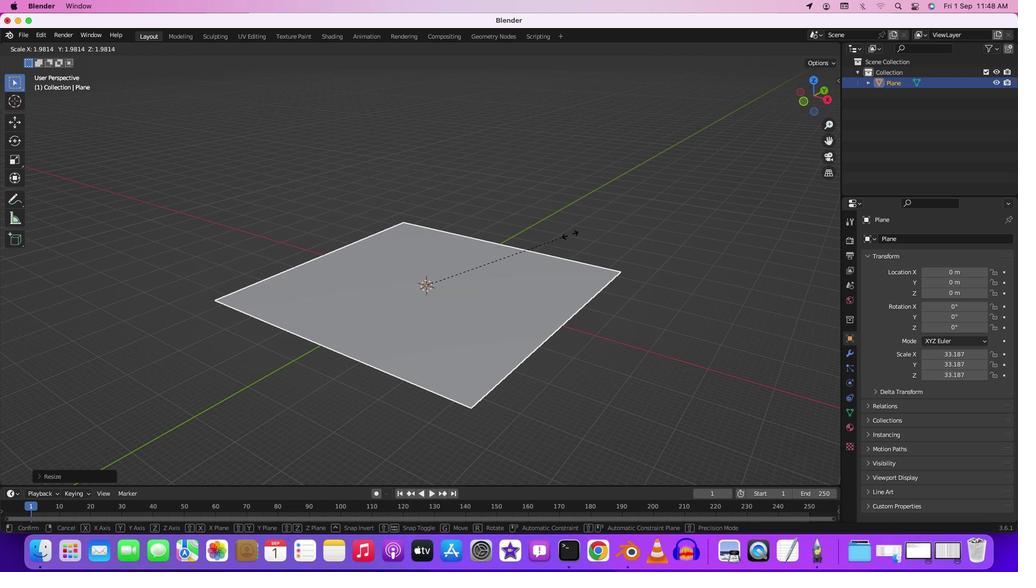 
Action: Mouse scrolled (431, 307) with delta (7, 6)
Screenshot: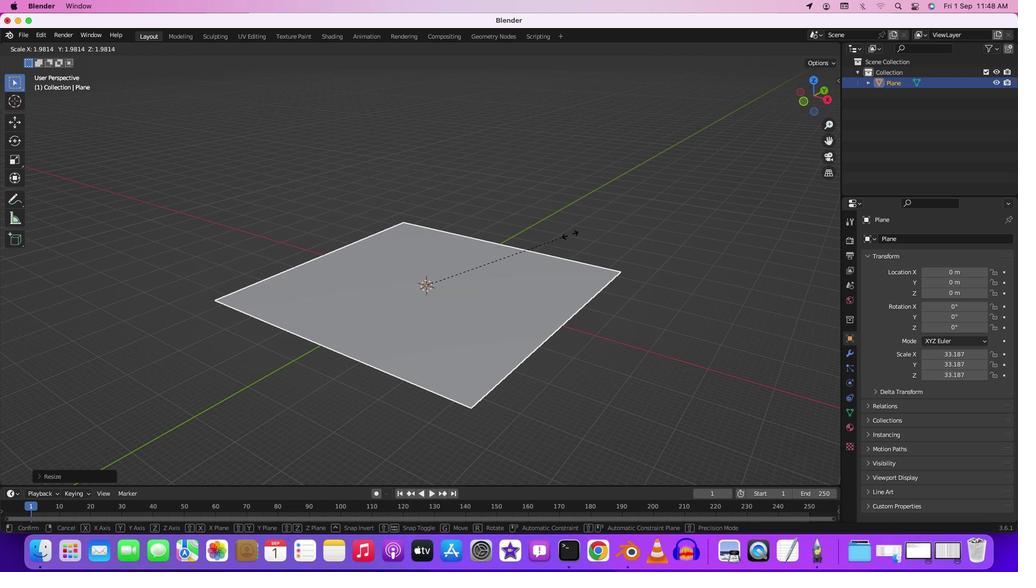 
Action: Mouse moved to (431, 307)
Screenshot: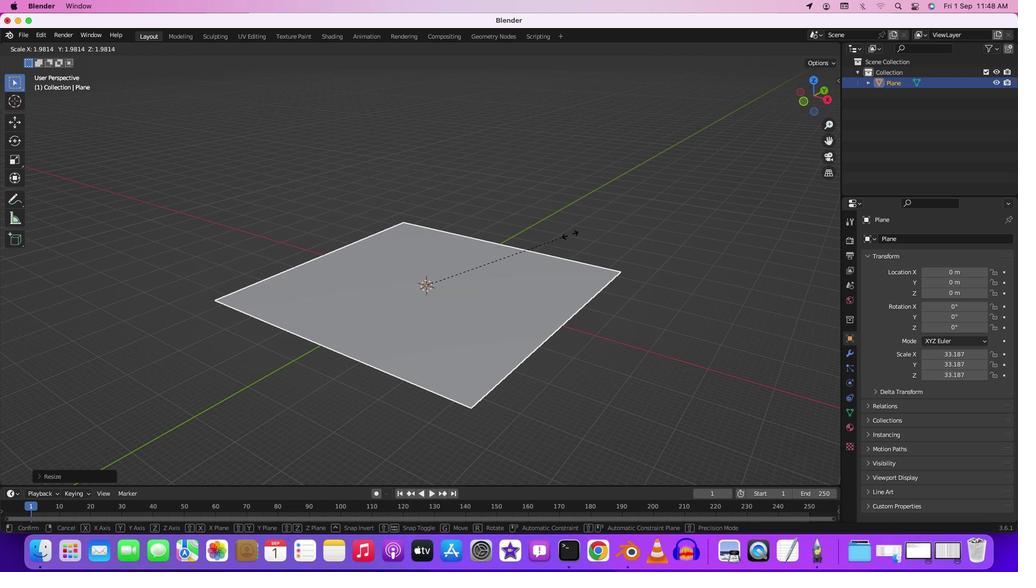 
Action: Mouse scrolled (431, 307) with delta (7, 5)
Screenshot: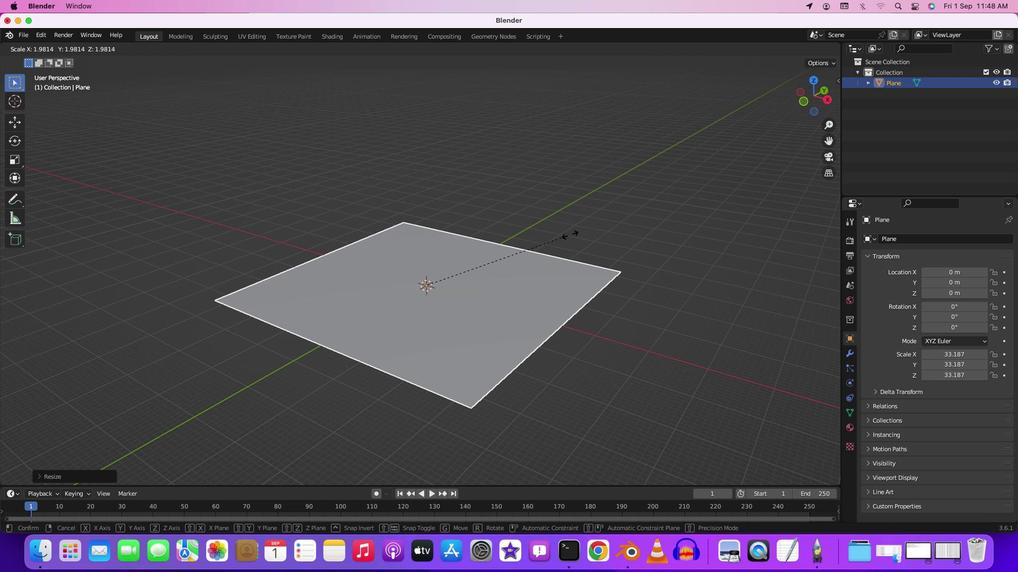 
Action: Mouse scrolled (431, 307) with delta (7, 4)
Screenshot: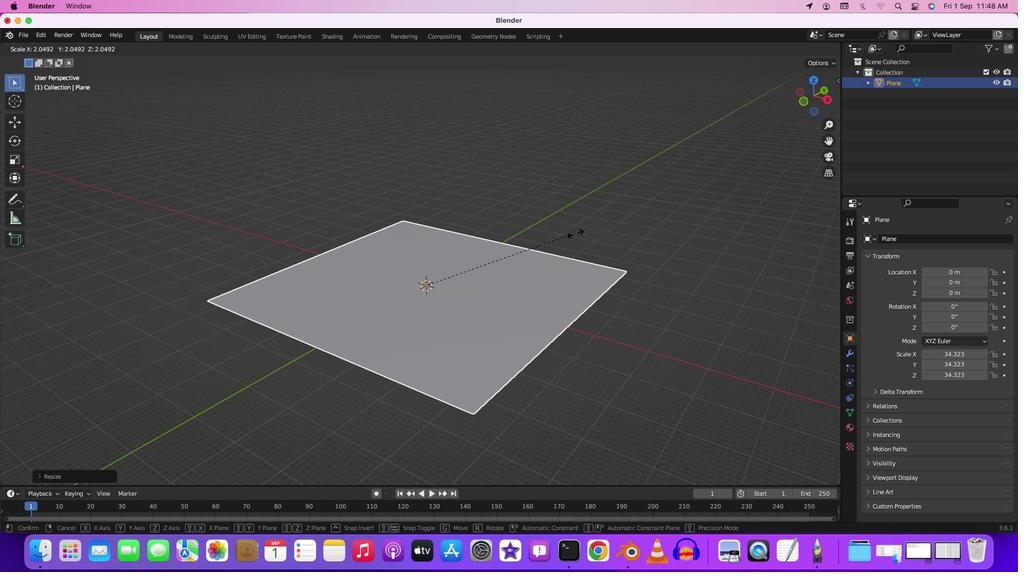 
Action: Mouse moved to (472, 327)
Screenshot: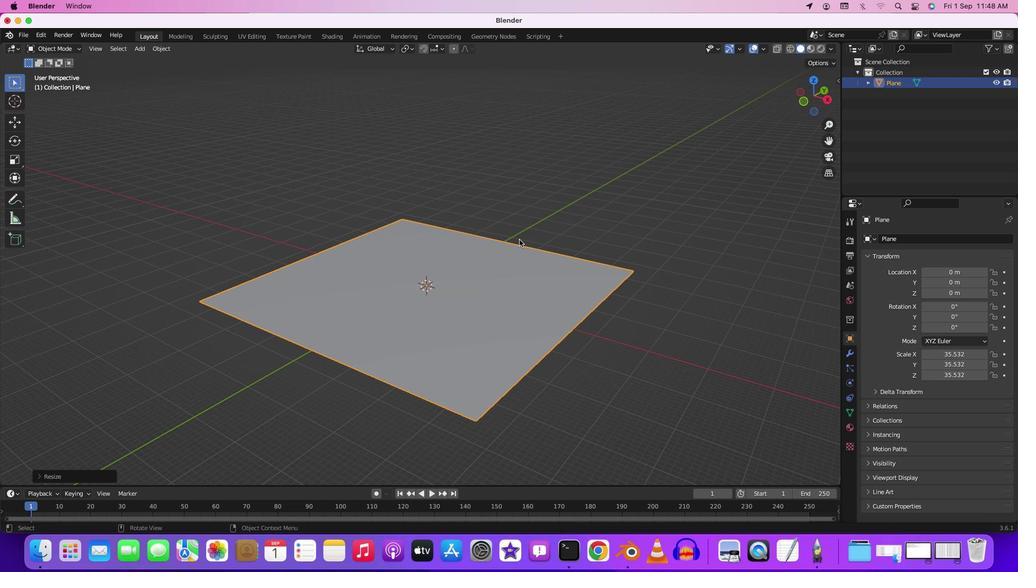 
Action: Mouse pressed middle at (472, 327)
Screenshot: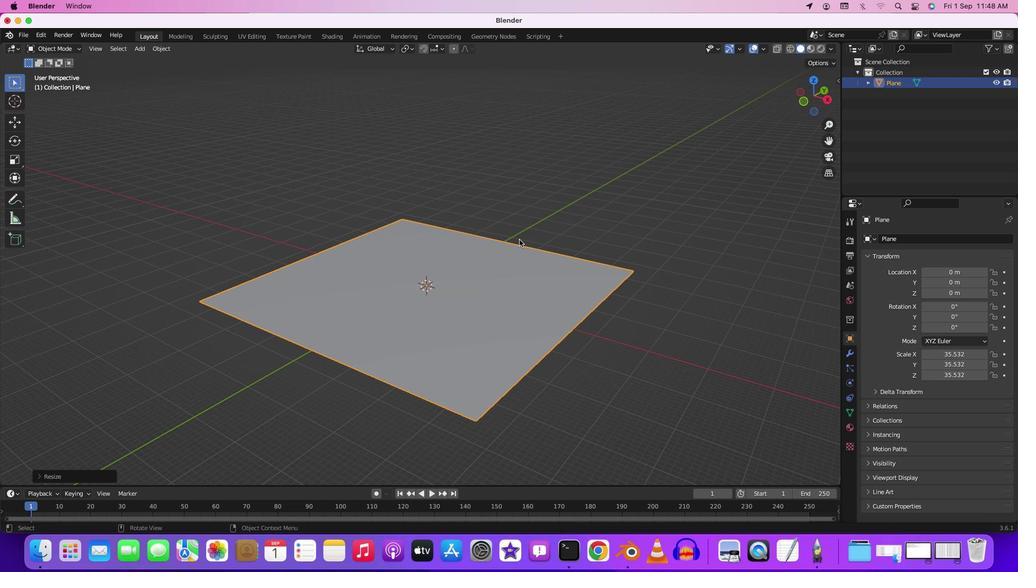 
Action: Mouse moved to (493, 248)
Screenshot: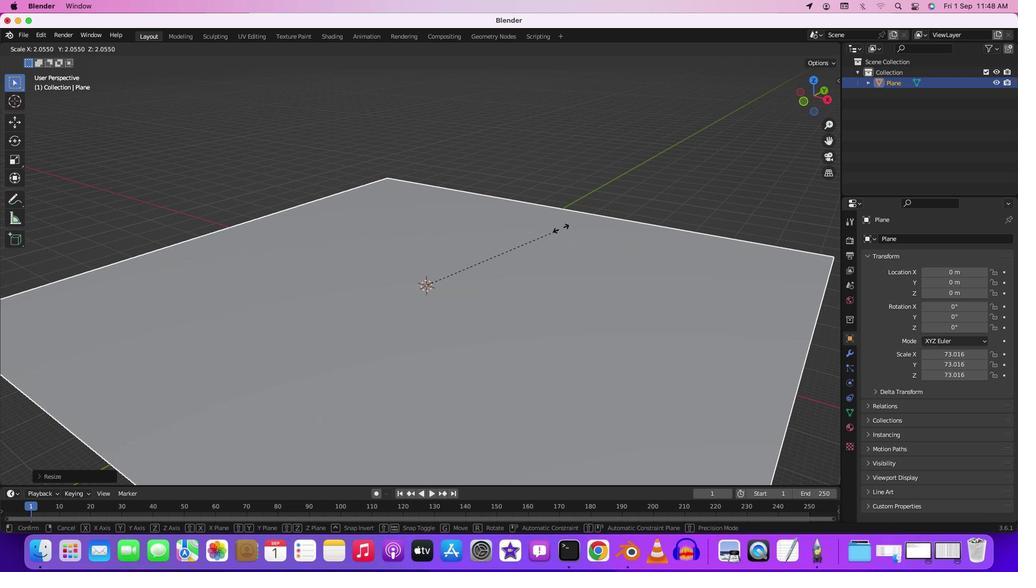 
Action: Key pressed 's'
Screenshot: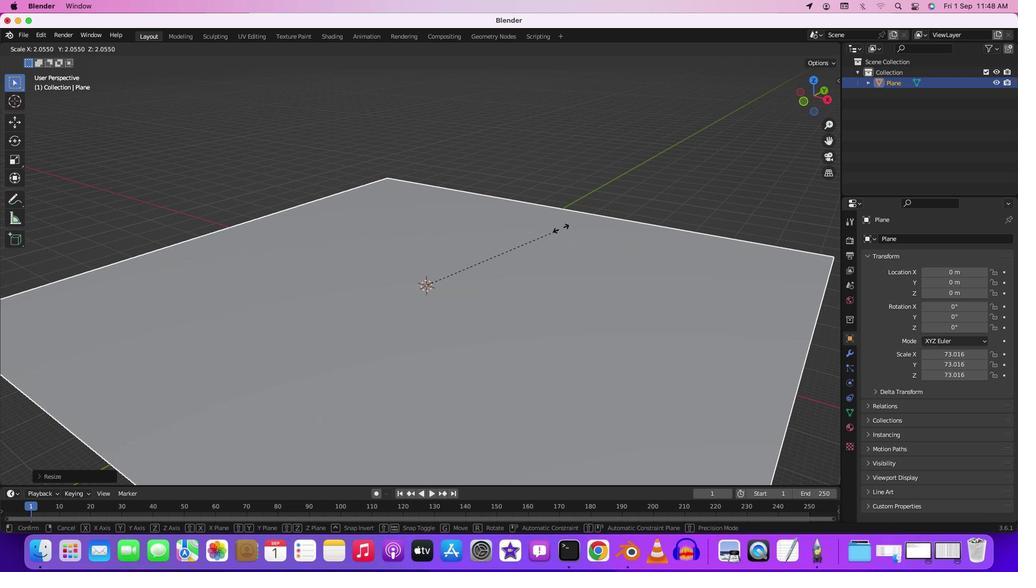 
Action: Mouse moved to (582, 241)
Screenshot: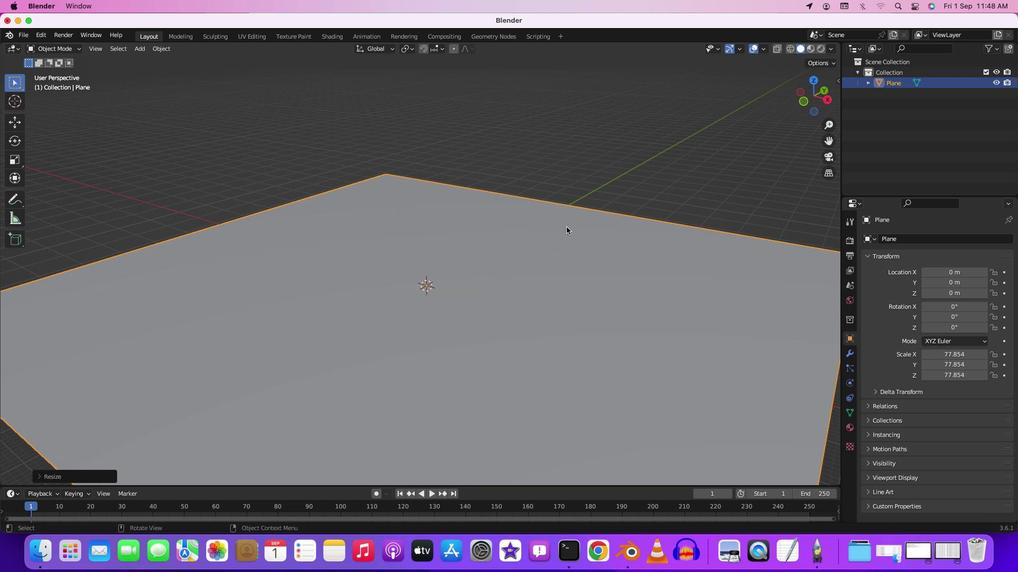 
Action: Mouse pressed left at (582, 241)
Screenshot: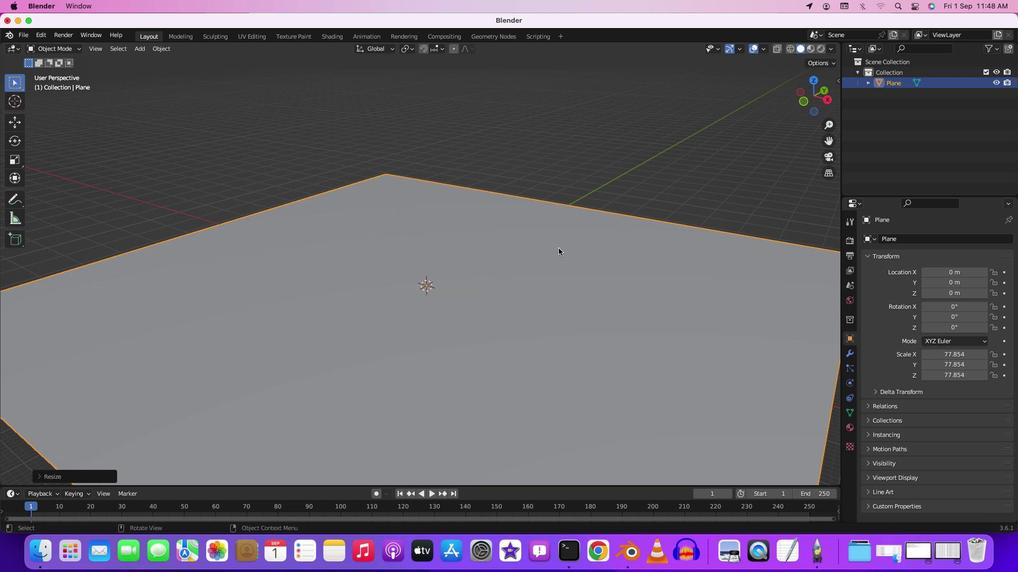 
Action: Mouse moved to (487, 248)
Screenshot: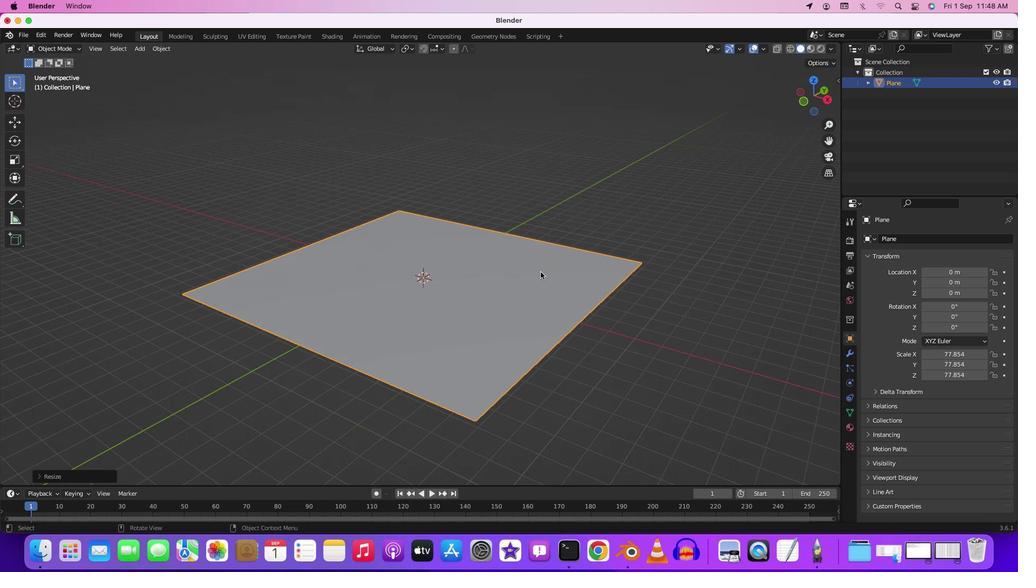 
Action: Key pressed 's'
Screenshot: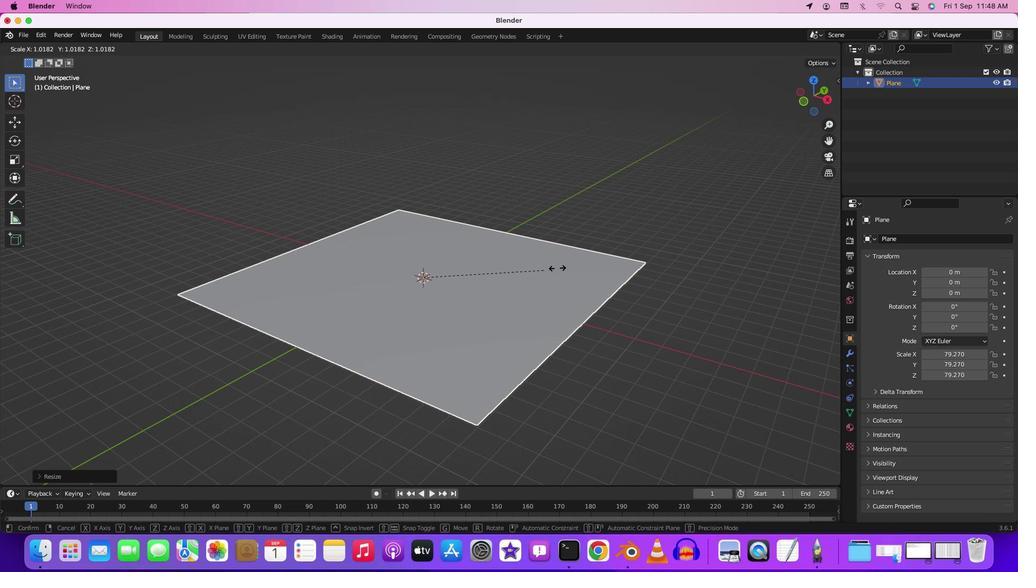 
Action: Mouse moved to (574, 233)
Screenshot: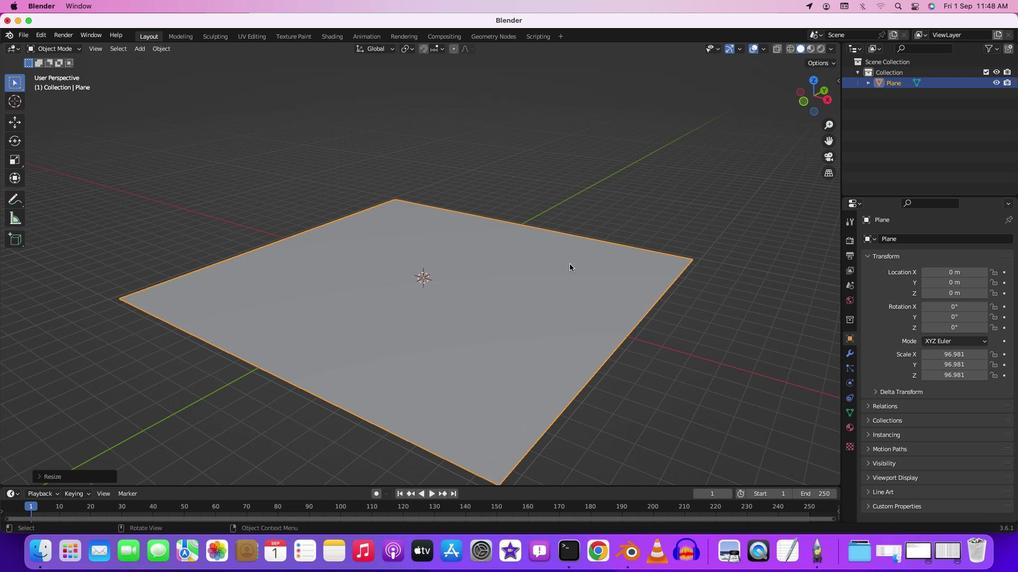 
Action: Mouse pressed left at (574, 233)
Screenshot: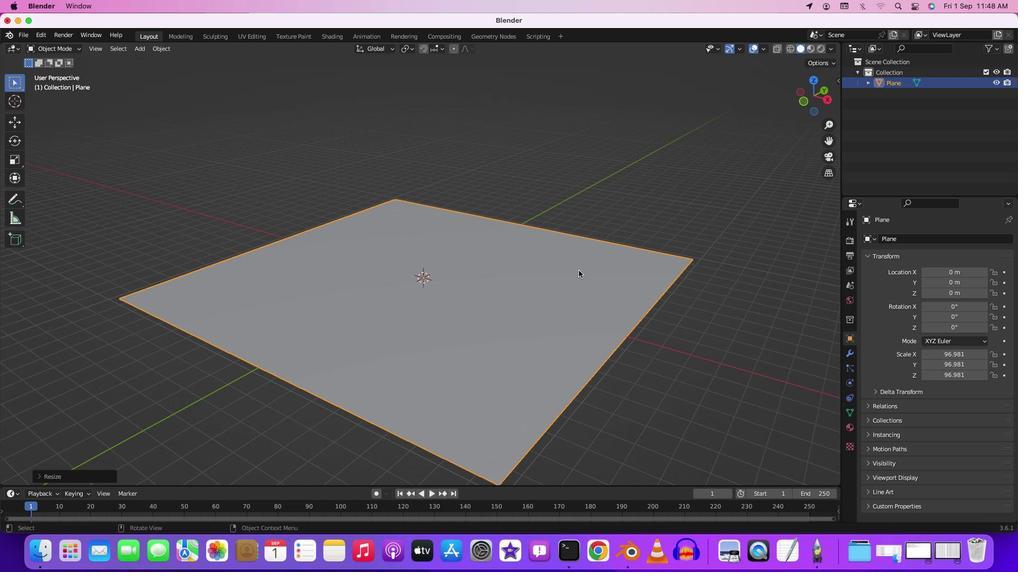 
Action: Mouse moved to (547, 279)
Screenshot: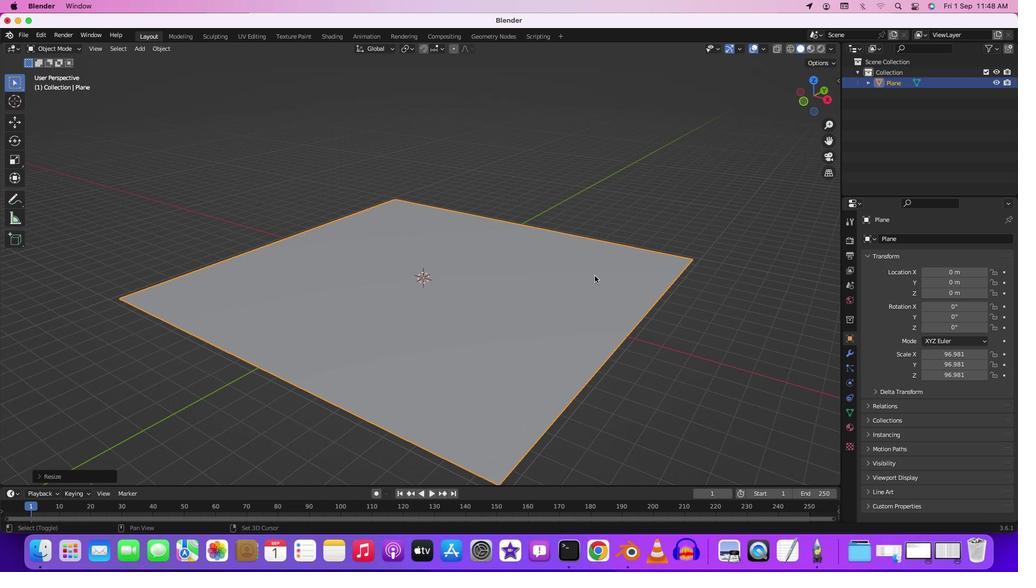 
Action: Mouse scrolled (547, 279) with delta (7, 6)
Screenshot: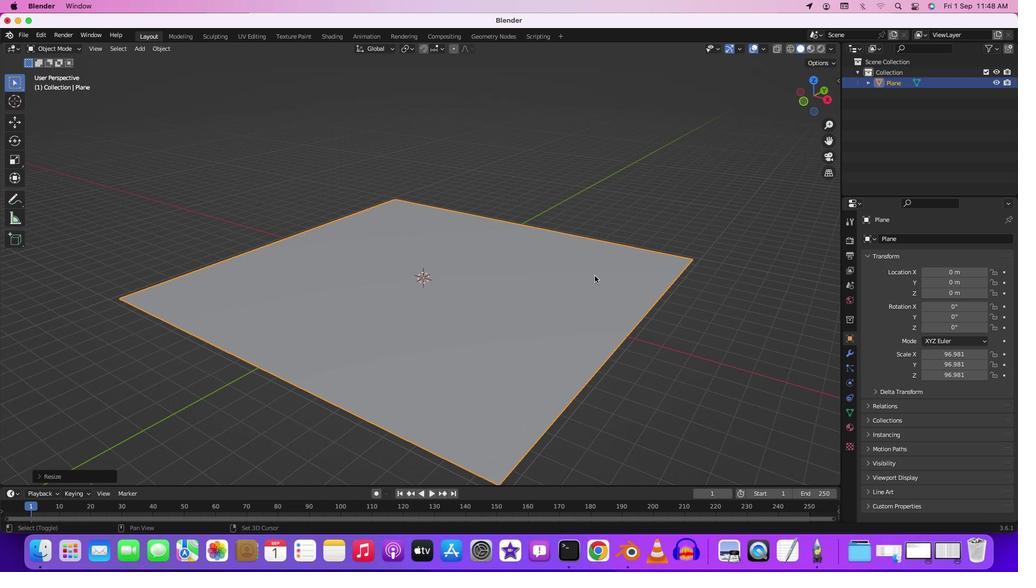 
Action: Mouse scrolled (547, 279) with delta (7, 6)
Screenshot: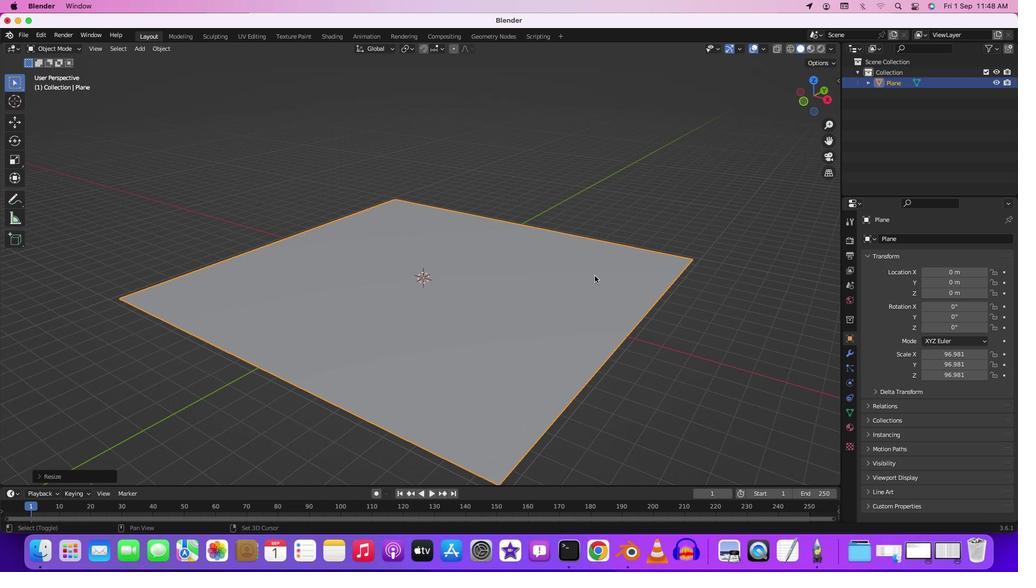 
Action: Mouse scrolled (547, 279) with delta (7, 5)
Screenshot: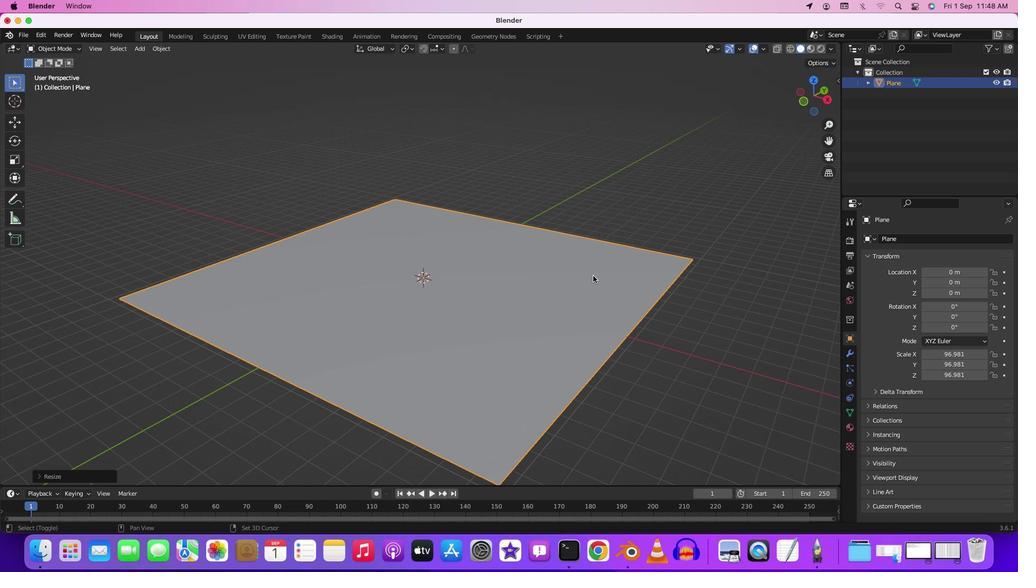 
Action: Mouse scrolled (547, 279) with delta (7, 5)
Screenshot: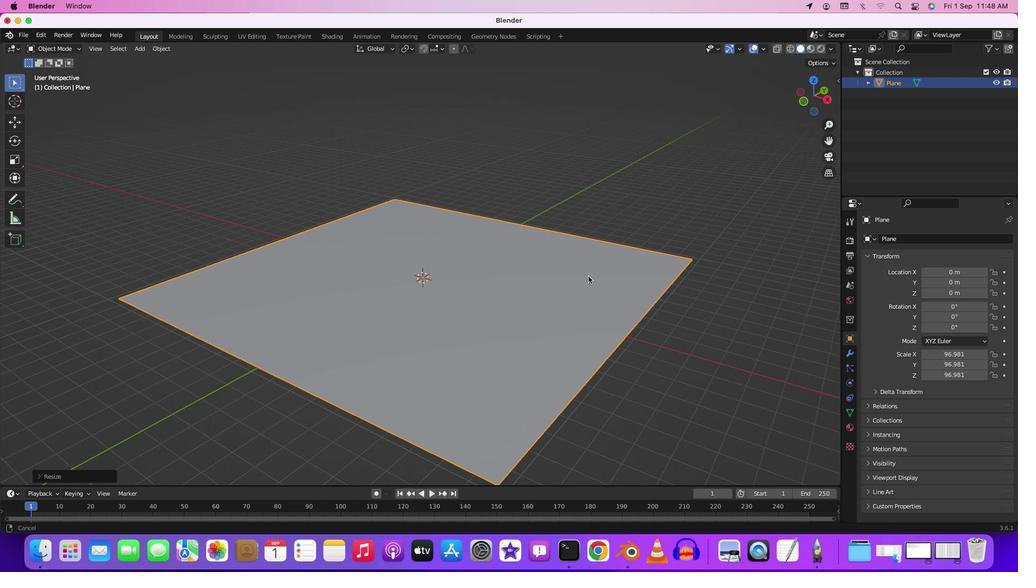 
Action: Mouse moved to (548, 278)
Screenshot: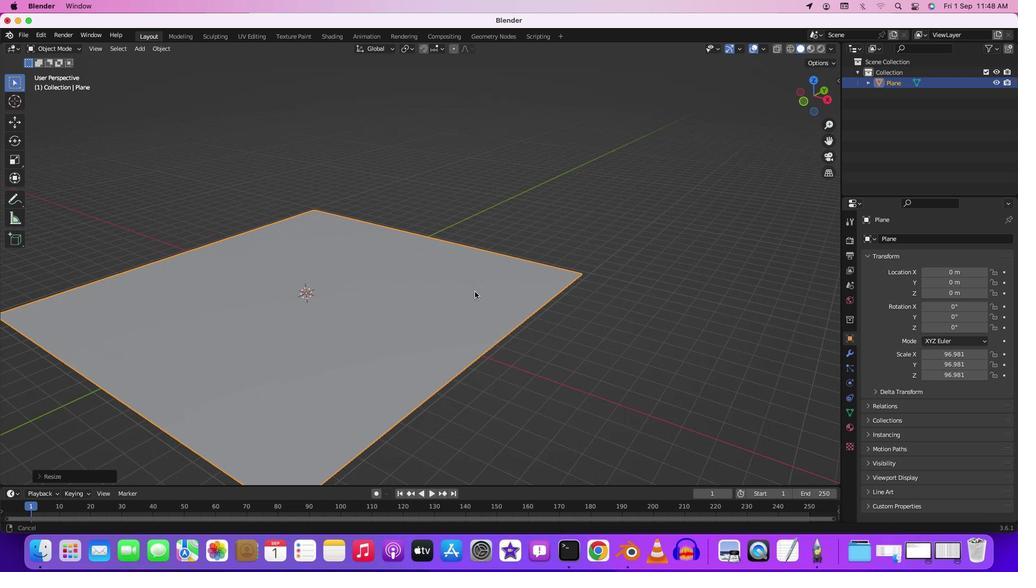 
Action: Key pressed 's'
Screenshot: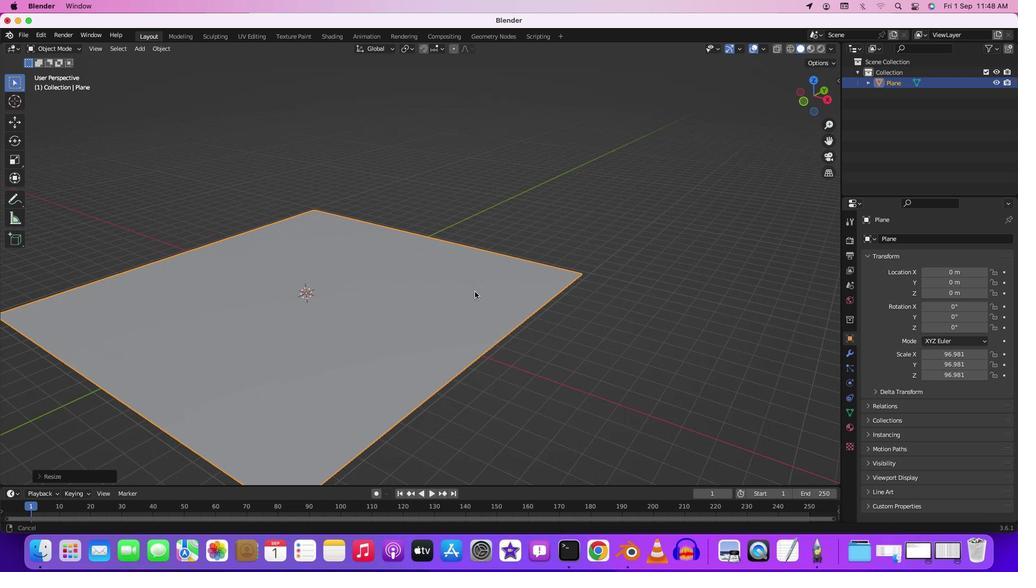 
Action: Mouse moved to (577, 272)
Screenshot: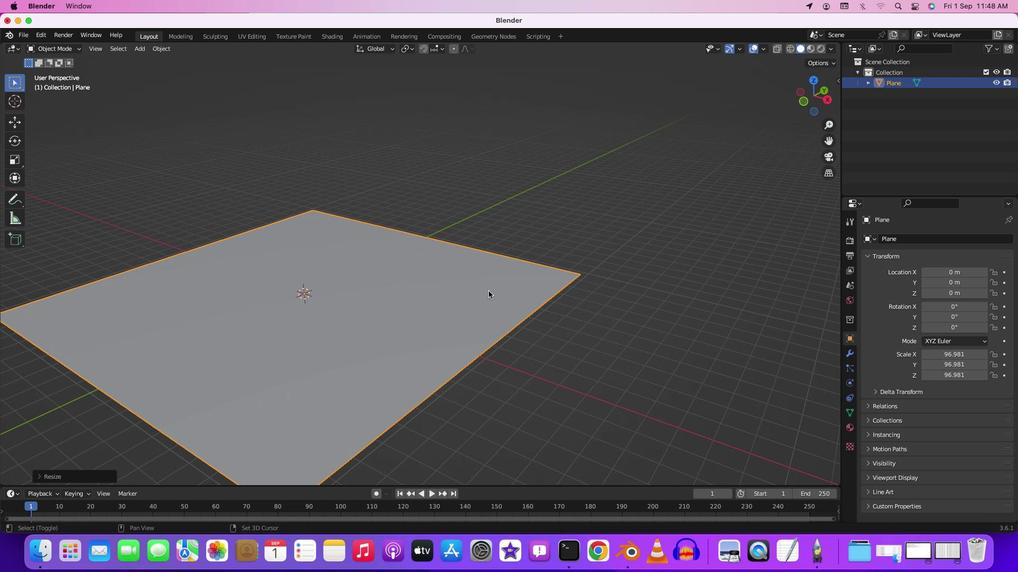 
Action: Mouse pressed left at (577, 272)
Screenshot: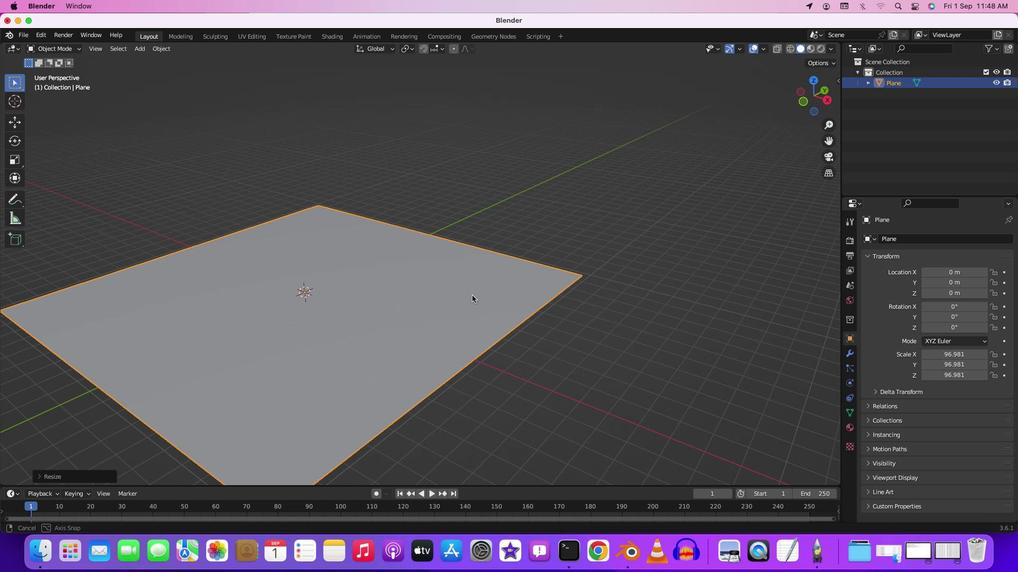 
Action: Mouse moved to (601, 283)
Screenshot: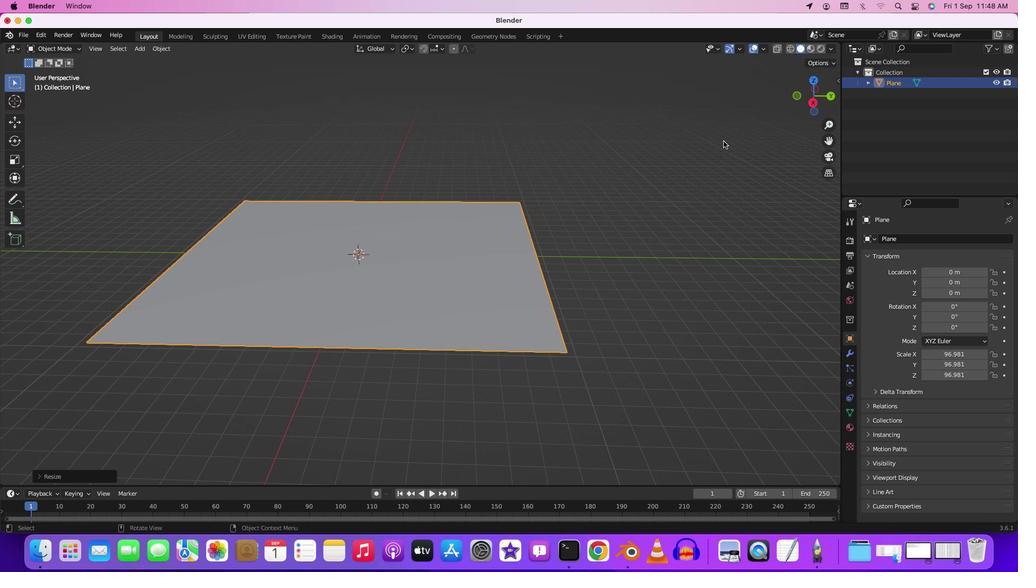 
Action: Key pressed Key.shift
Screenshot: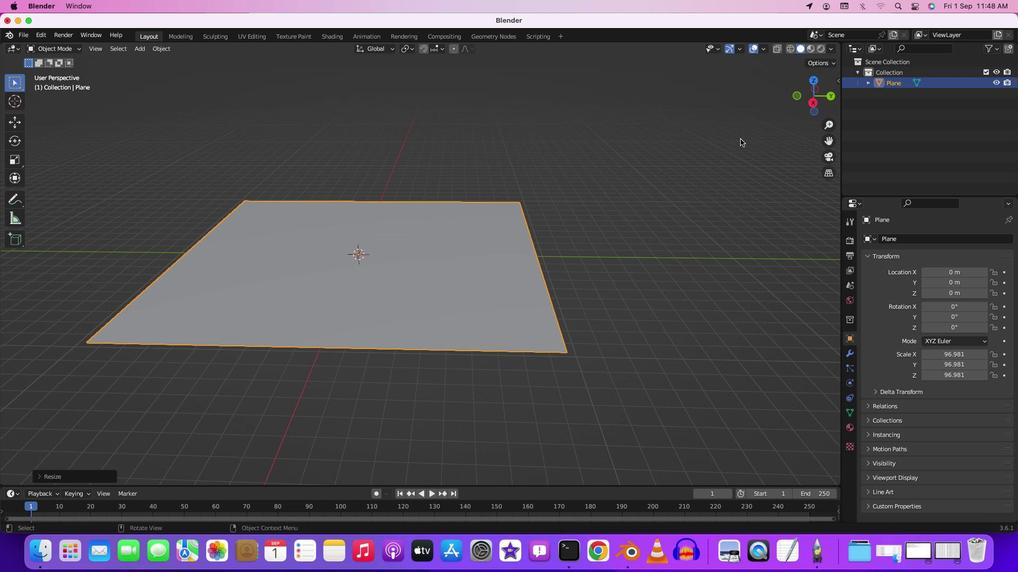 
Action: Mouse pressed middle at (601, 283)
Screenshot: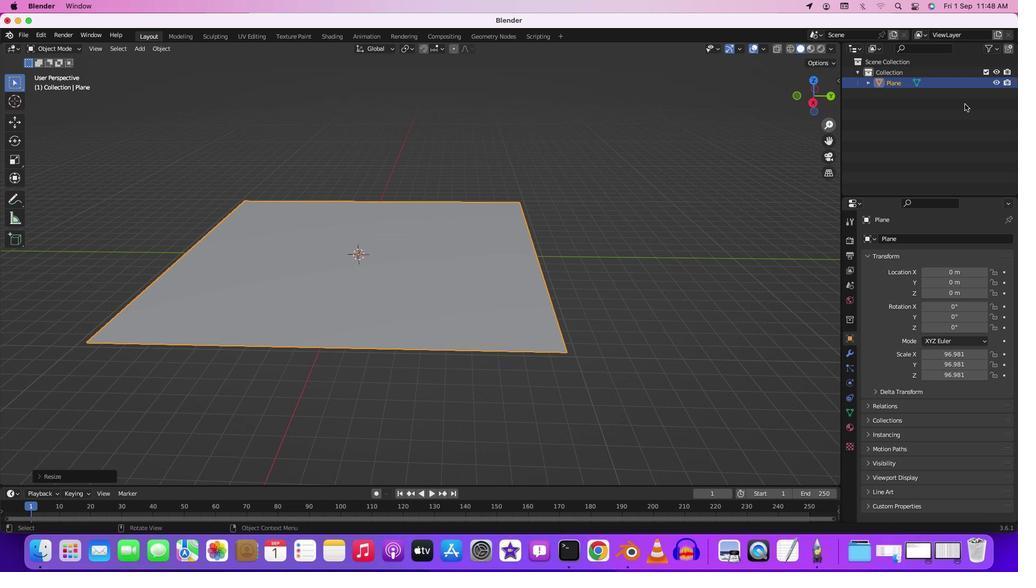 
Action: Mouse moved to (510, 298)
Screenshot: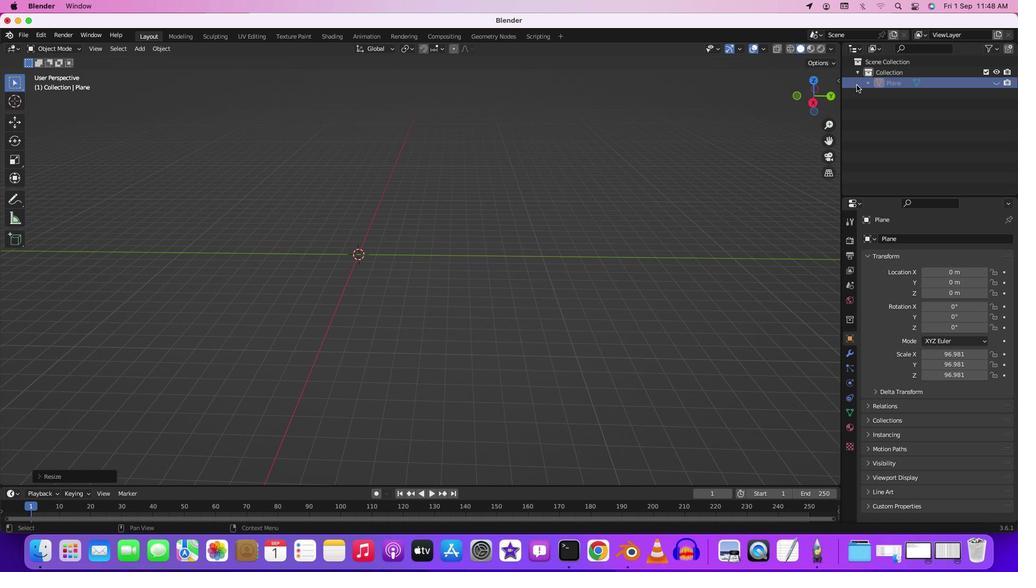 
Action: Mouse pressed middle at (510, 298)
Screenshot: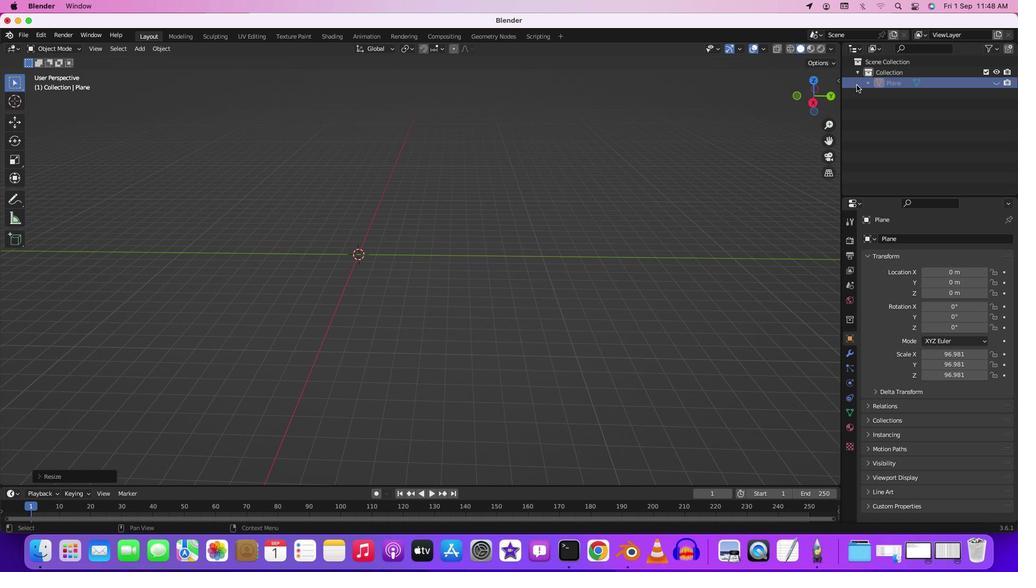 
Action: Mouse moved to (1003, 88)
Screenshot: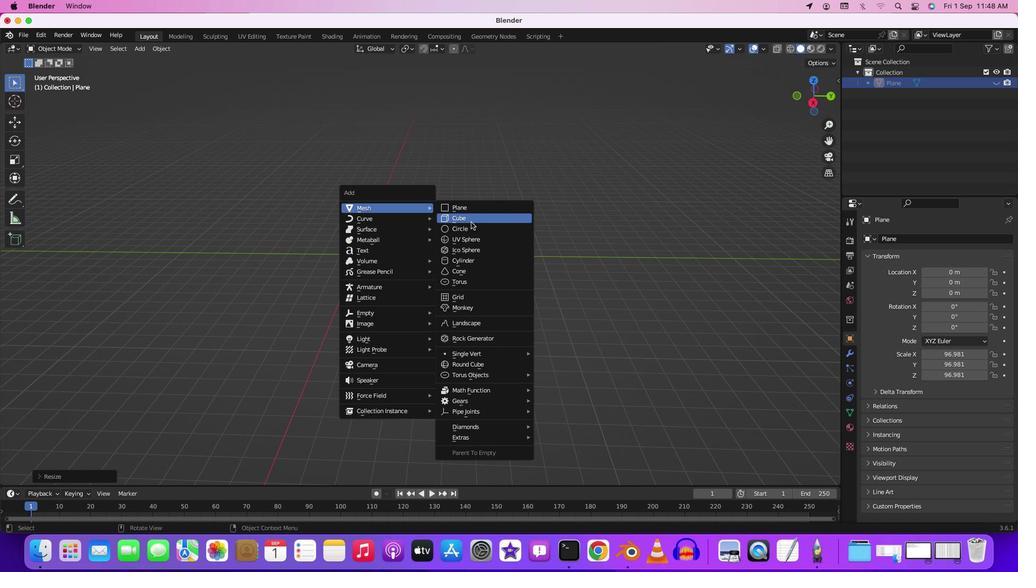 
Action: Mouse pressed left at (1003, 88)
Screenshot: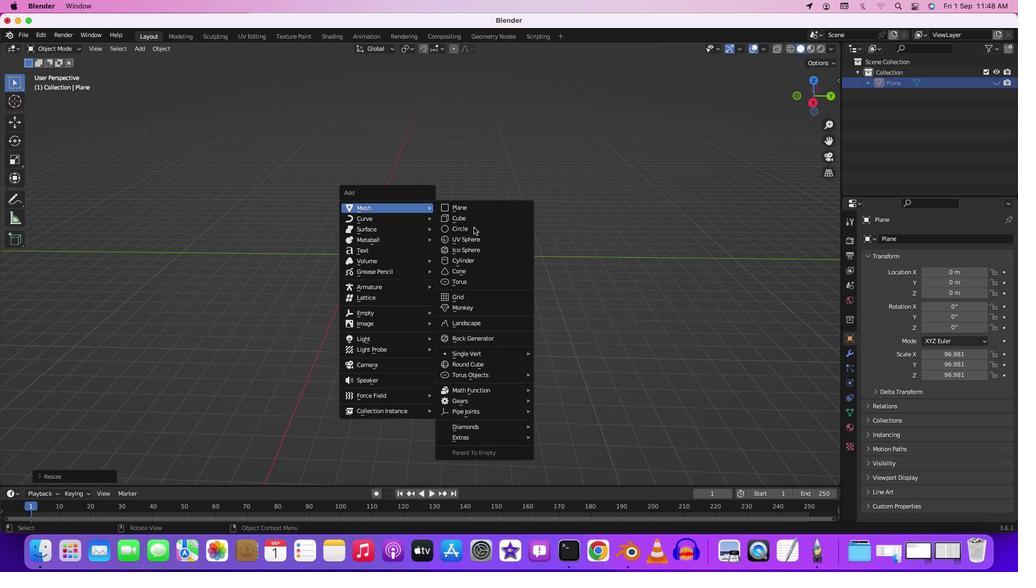 
Action: Mouse moved to (426, 210)
Screenshot: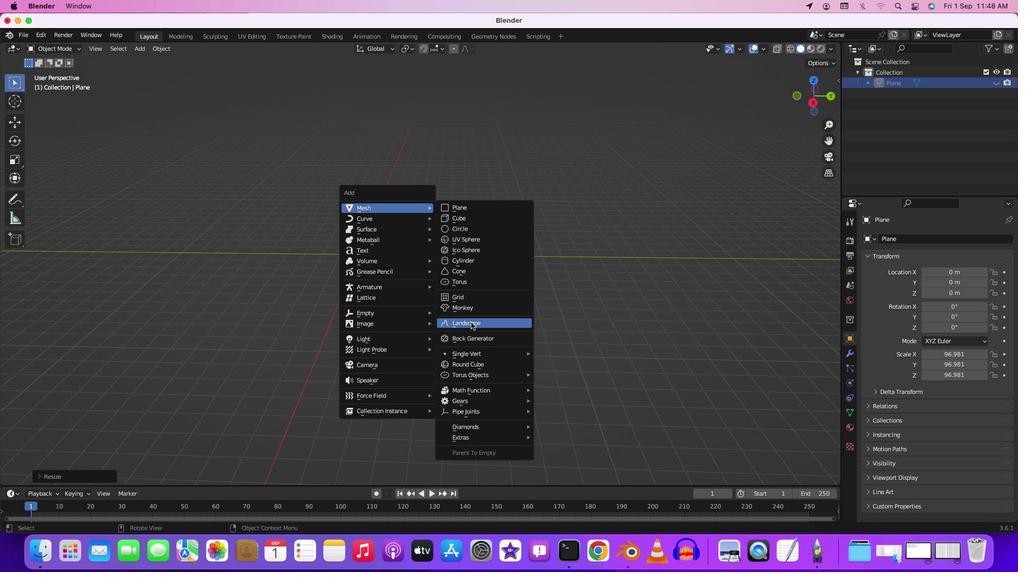 
Action: Key pressed Key.shift
Screenshot: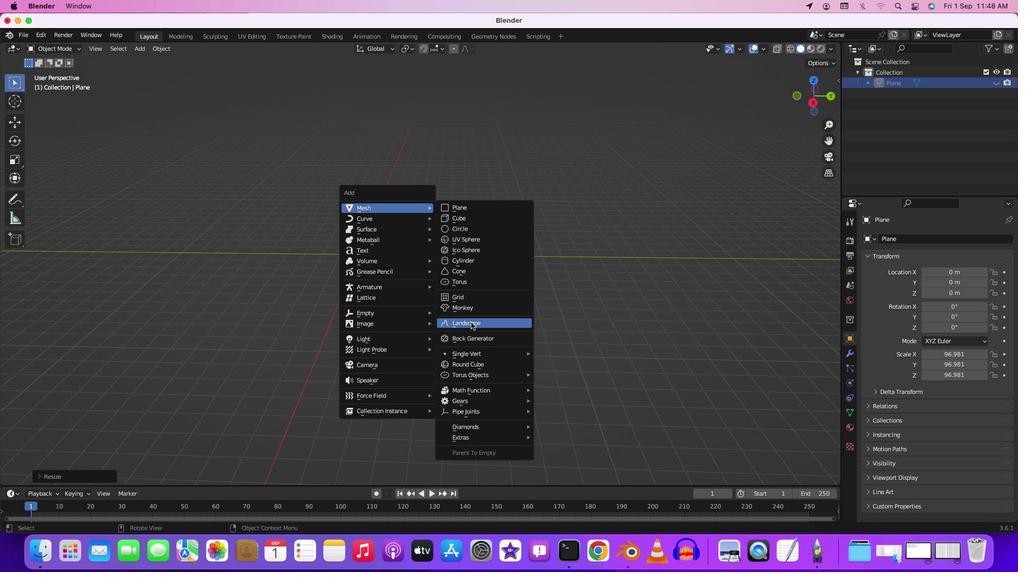 
Action: Mouse moved to (424, 215)
Screenshot: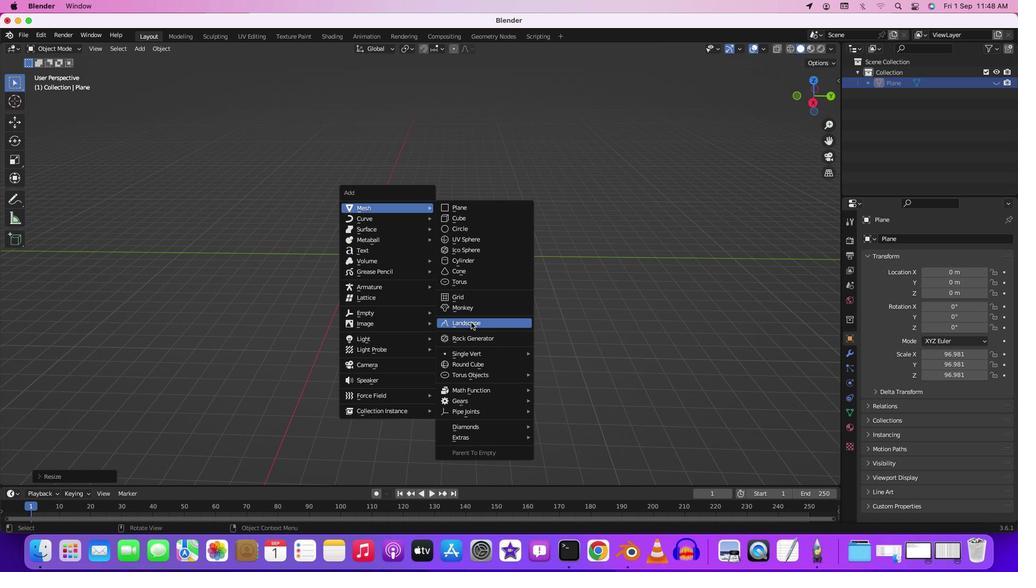 
Action: Key pressed 'A'
Screenshot: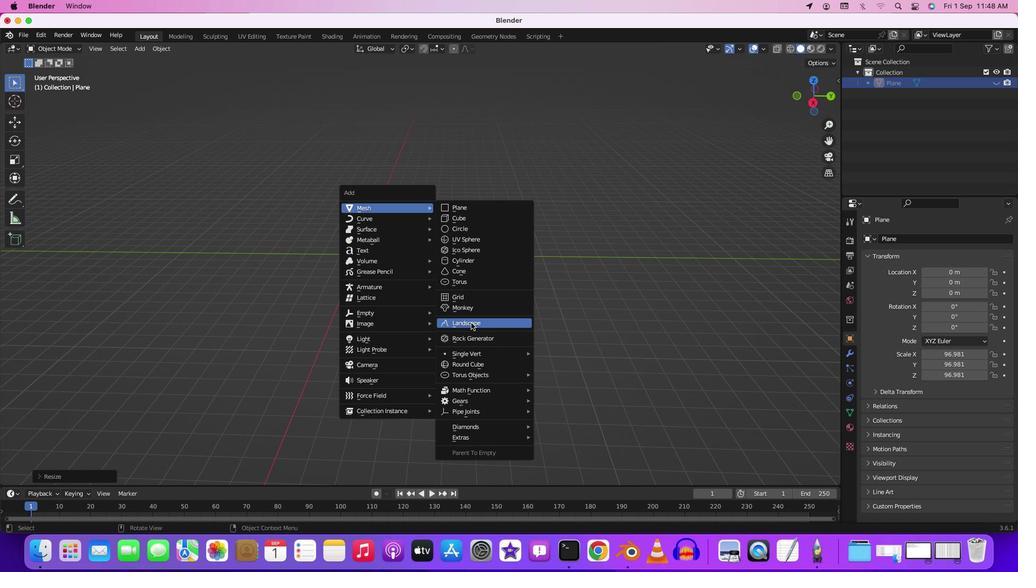 
Action: Mouse moved to (478, 330)
Screenshot: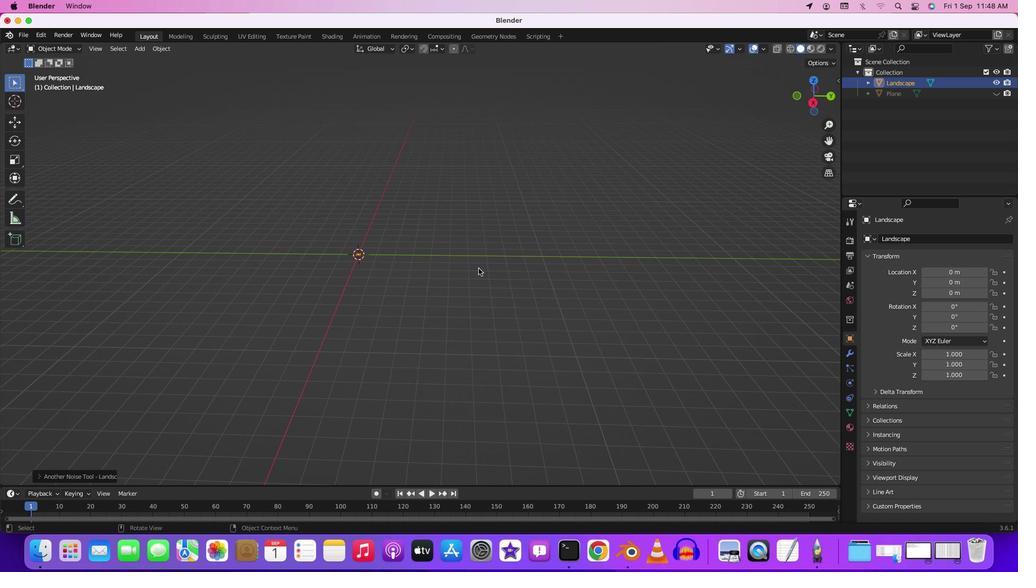
Action: Mouse pressed left at (478, 330)
Screenshot: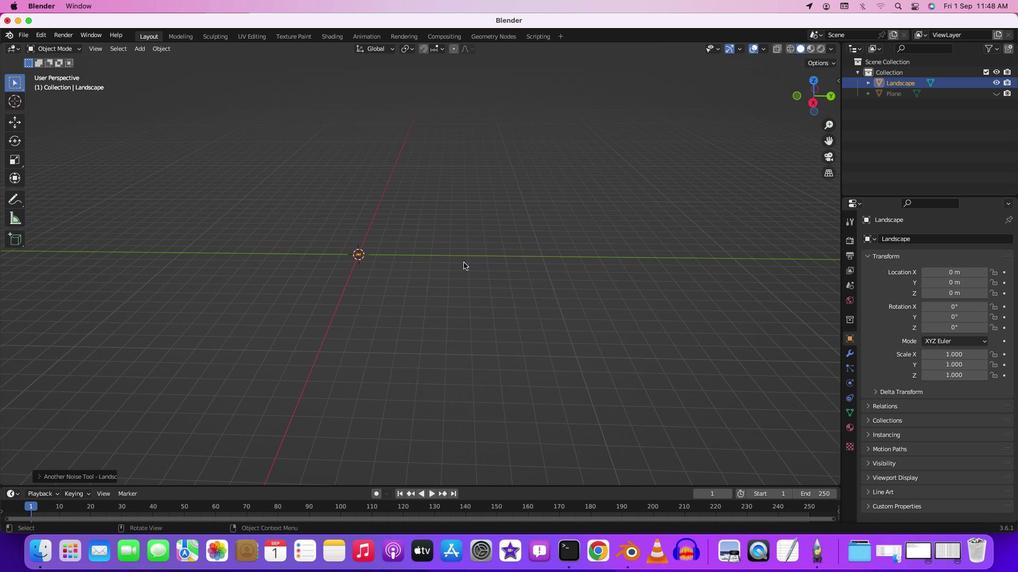 
Action: Mouse moved to (393, 268)
Screenshot: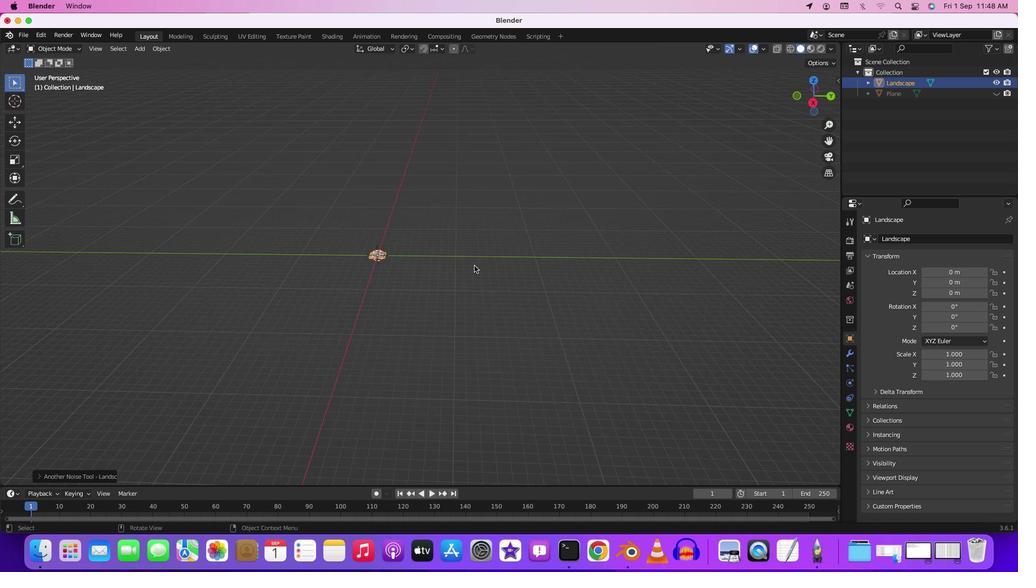 
Action: Mouse scrolled (393, 268) with delta (7, 7)
Screenshot: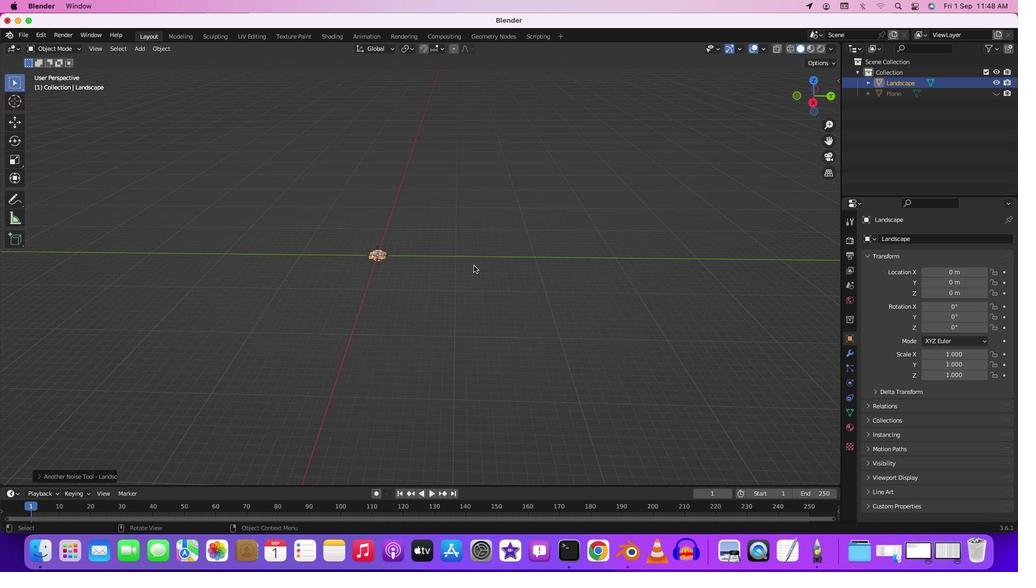 
Action: Mouse moved to (393, 273)
Screenshot: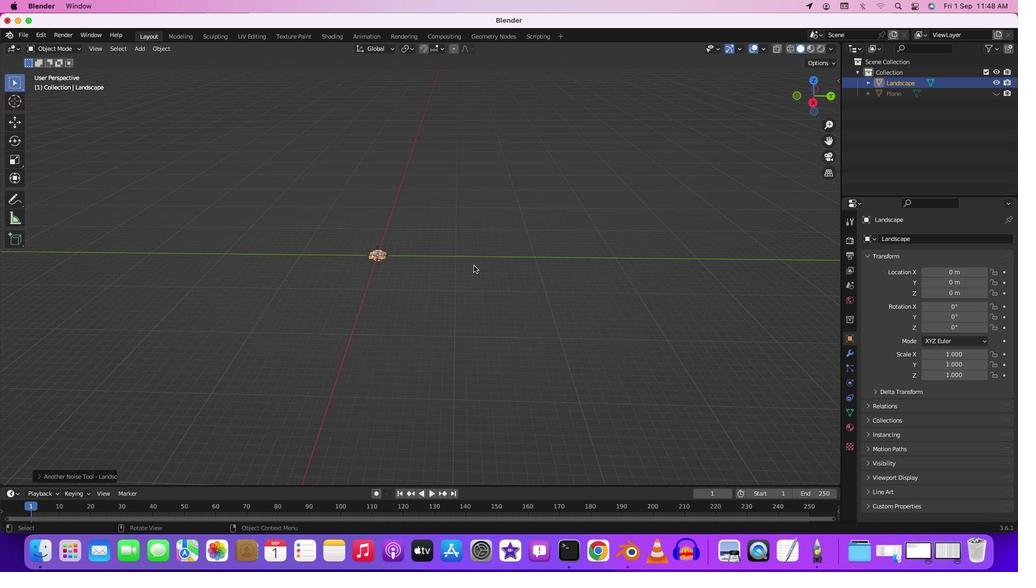 
Action: Mouse scrolled (393, 273) with delta (7, 7)
Screenshot: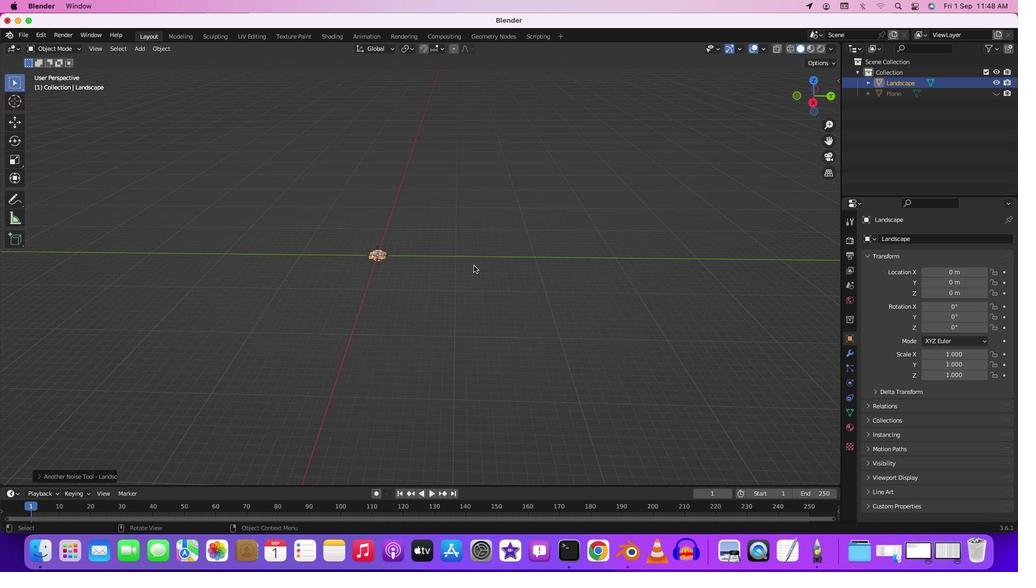 
Action: Mouse moved to (393, 282)
Screenshot: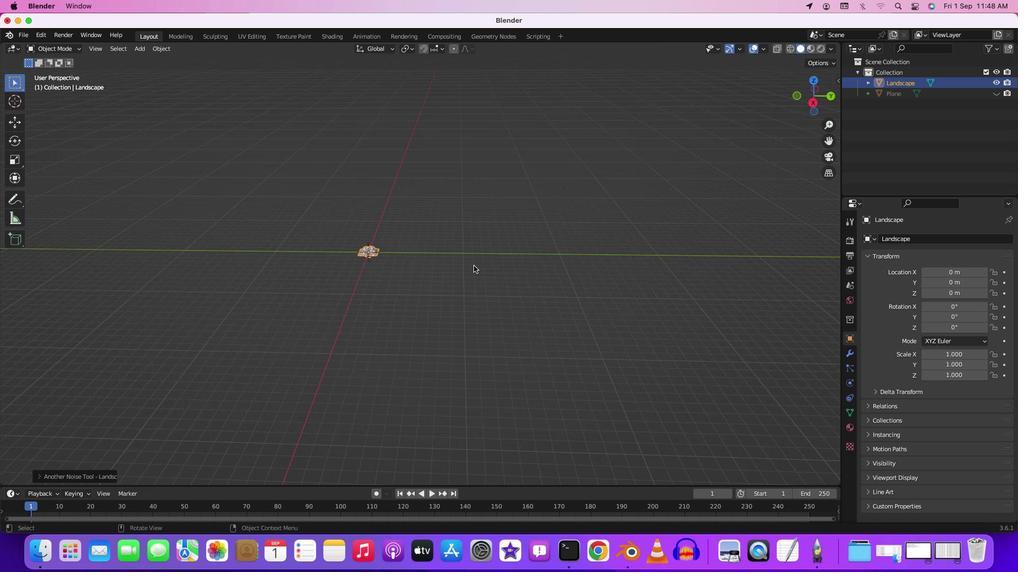 
Action: Mouse scrolled (393, 282) with delta (7, 9)
Screenshot: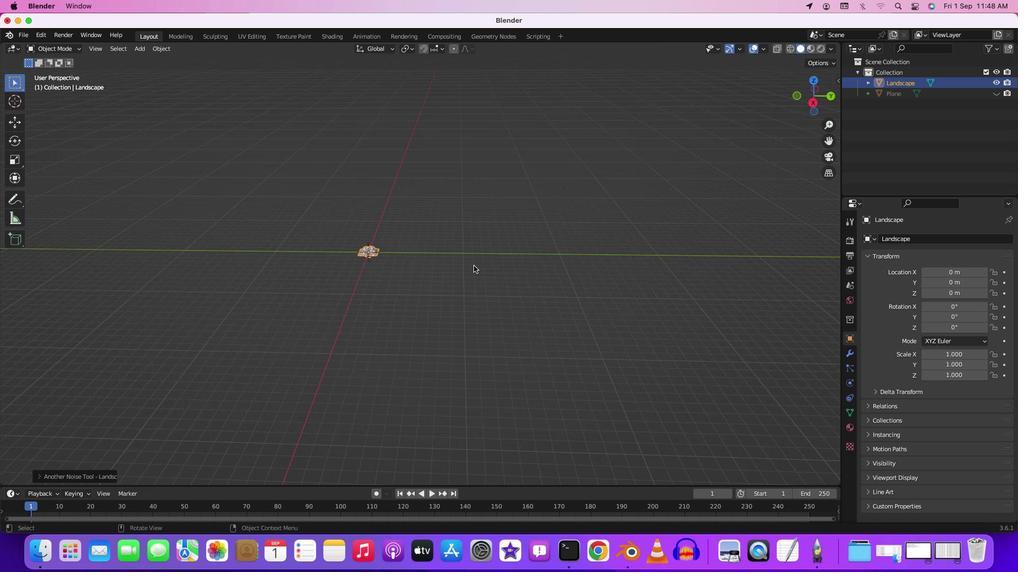 
Action: Mouse moved to (393, 291)
Screenshot: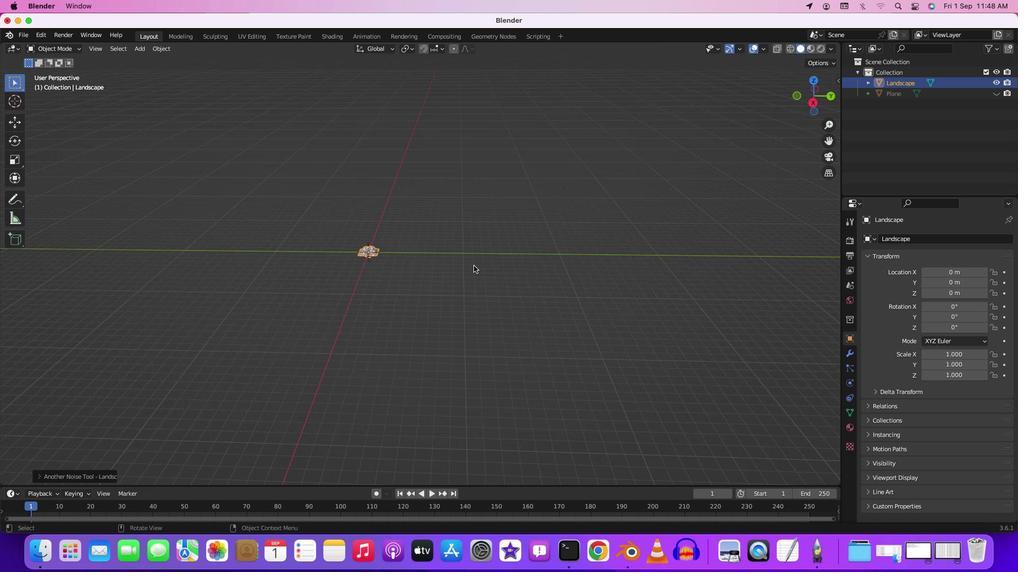 
Action: Mouse scrolled (393, 291) with delta (7, 10)
Screenshot: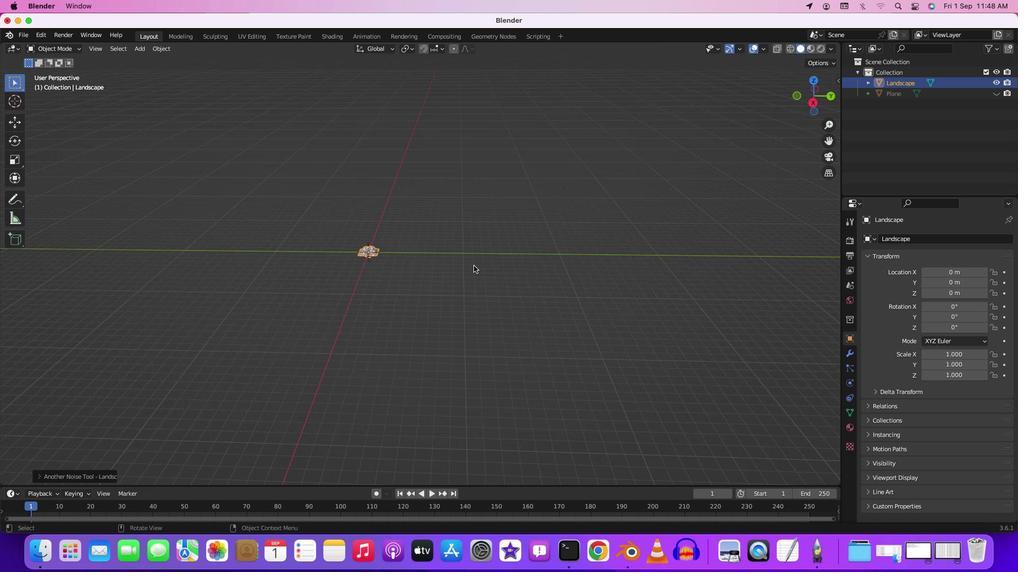 
Action: Mouse moved to (393, 295)
Screenshot: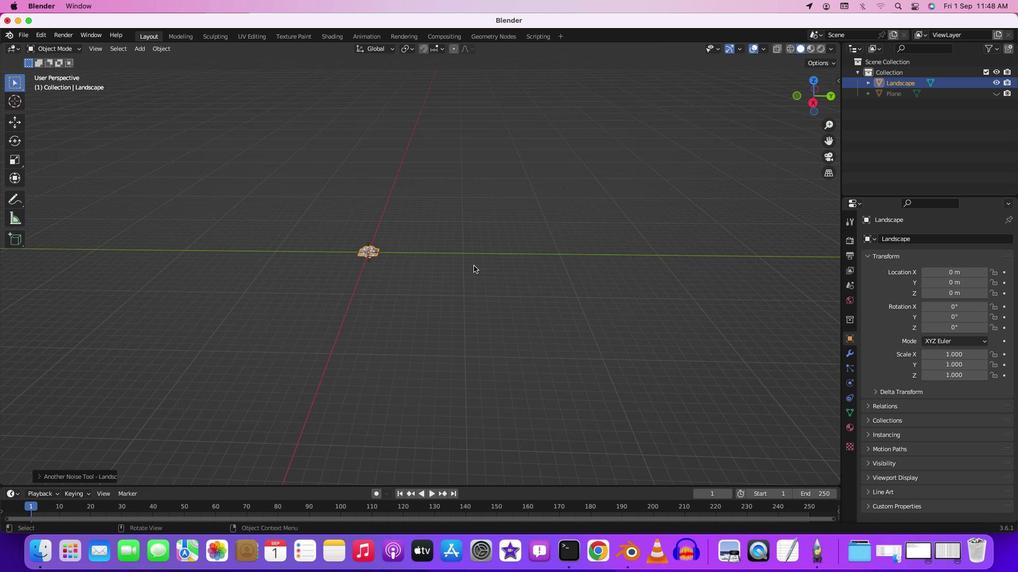 
Action: Mouse scrolled (393, 295) with delta (7, 10)
Screenshot: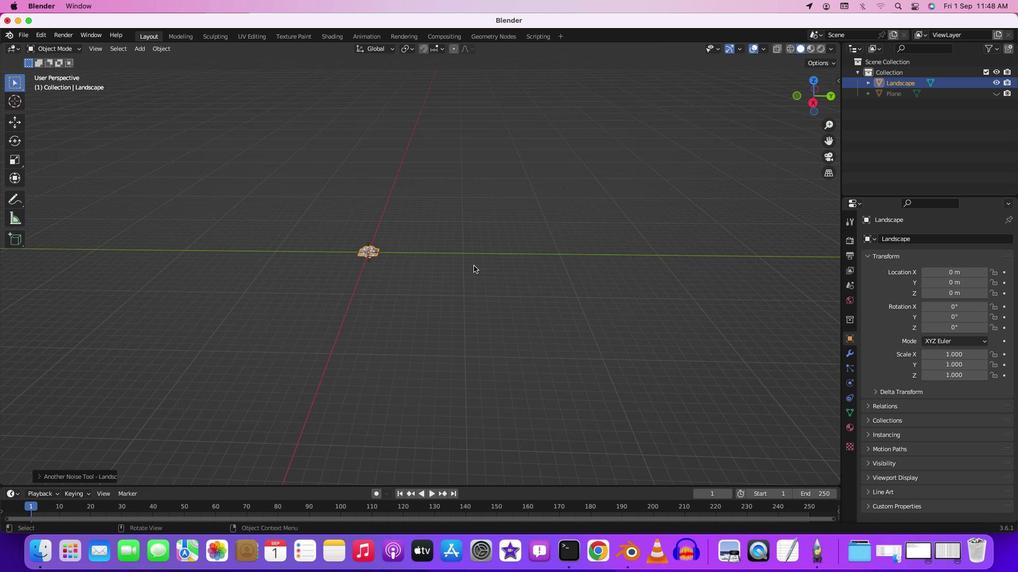 
Action: Mouse moved to (393, 295)
Screenshot: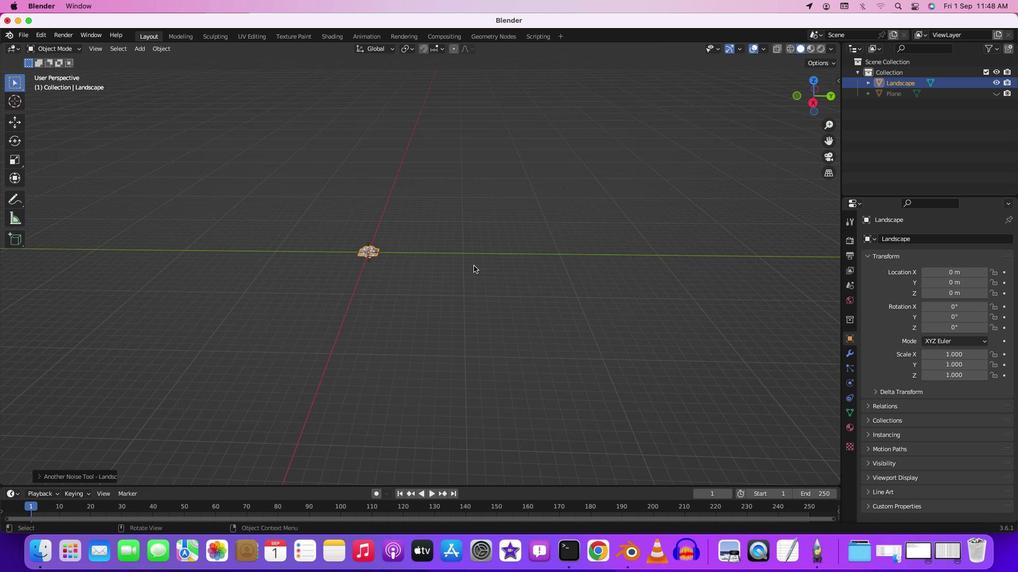 
Action: Mouse scrolled (393, 295) with delta (7, 10)
Screenshot: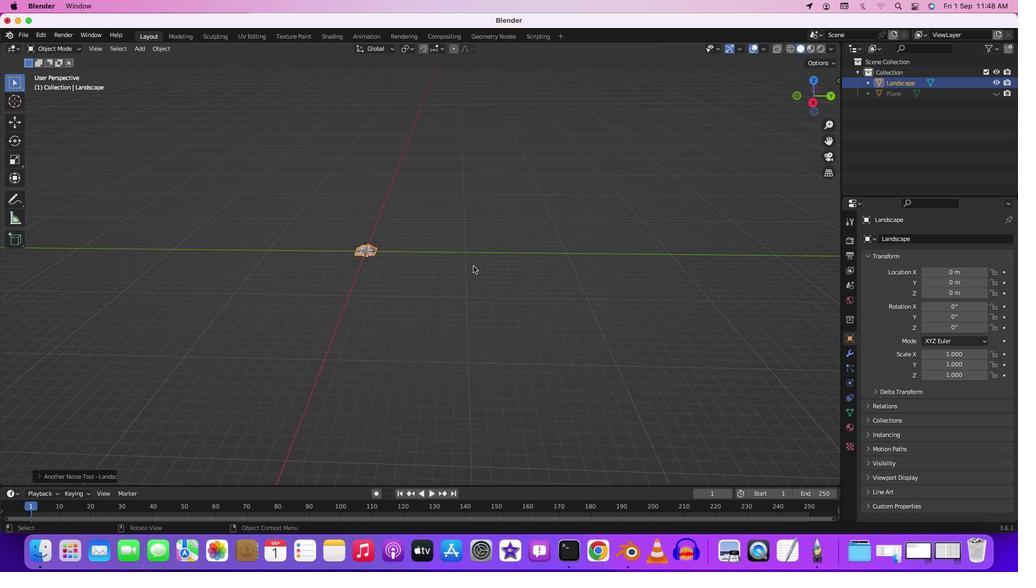 
Action: Mouse moved to (393, 295)
Screenshot: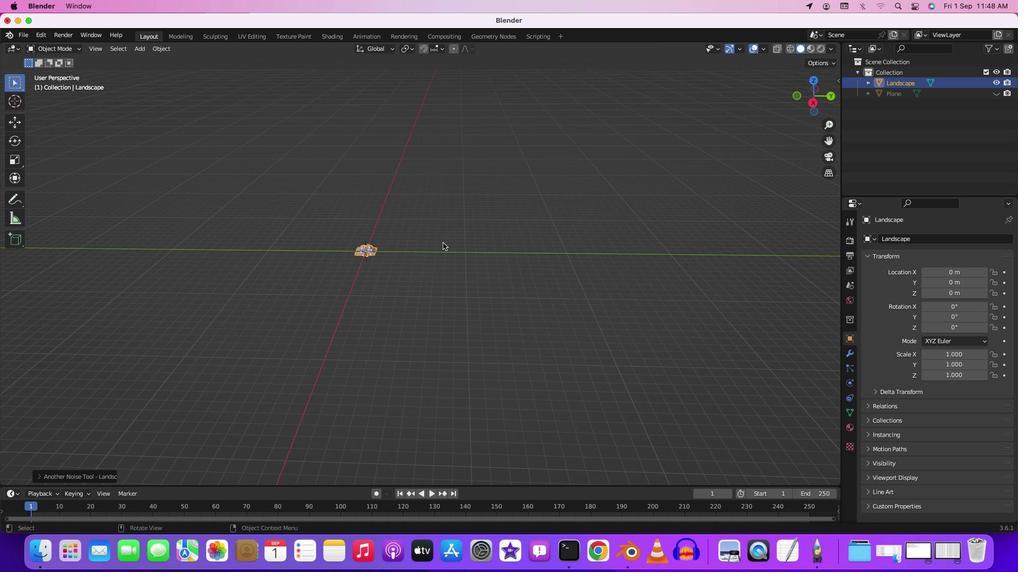 
Action: Mouse scrolled (393, 295) with delta (7, 7)
Screenshot: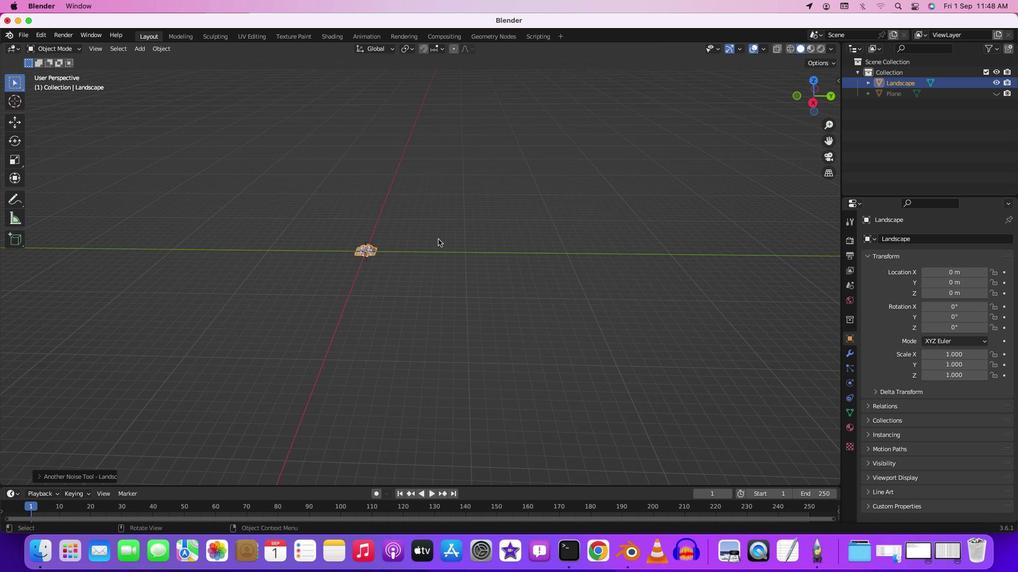 
Action: Mouse moved to (393, 295)
Screenshot: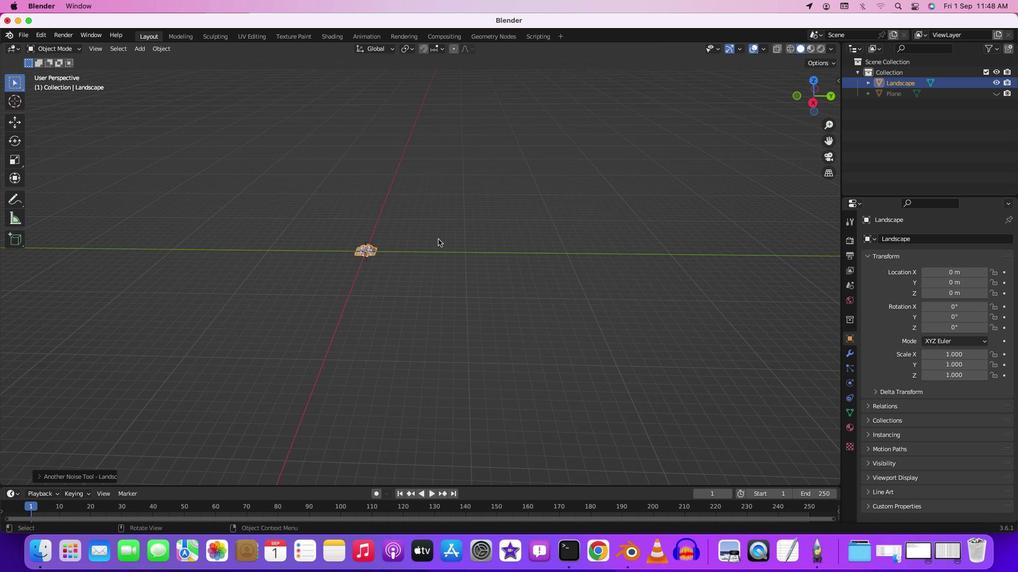 
Action: Mouse scrolled (393, 295) with delta (7, 7)
Screenshot: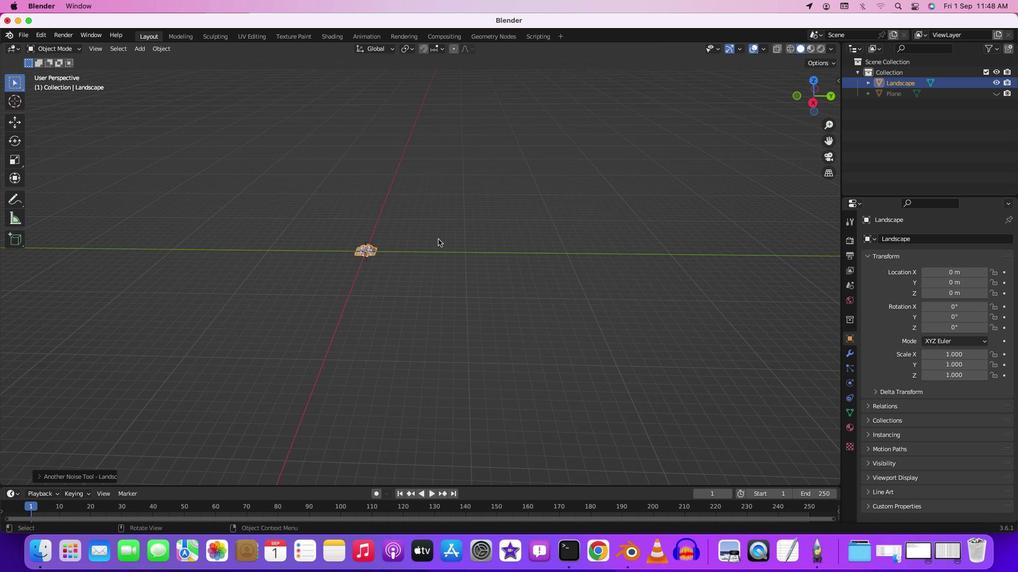 
Action: Mouse moved to (393, 296)
Screenshot: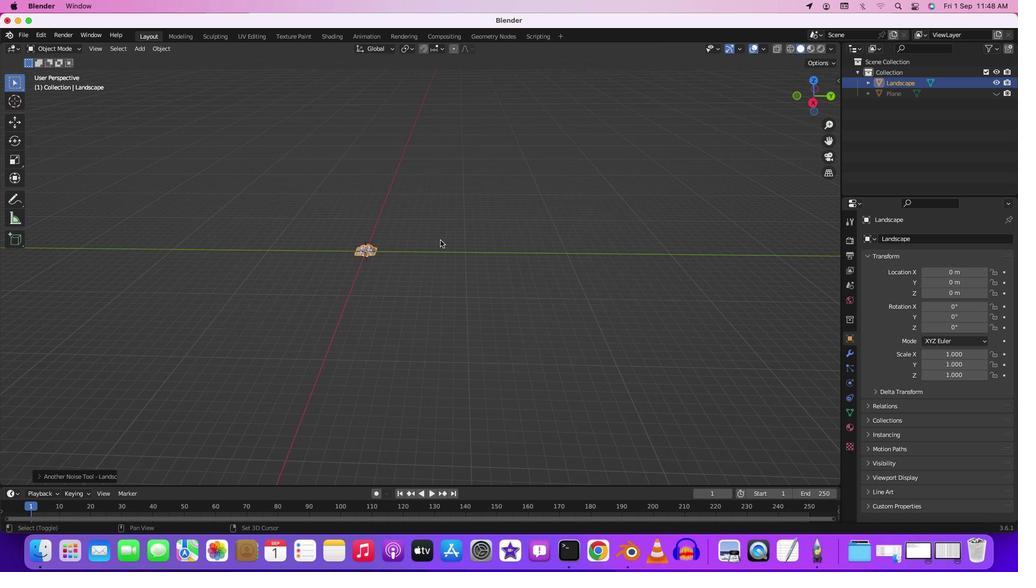 
Action: Mouse scrolled (393, 296) with delta (7, 9)
Screenshot: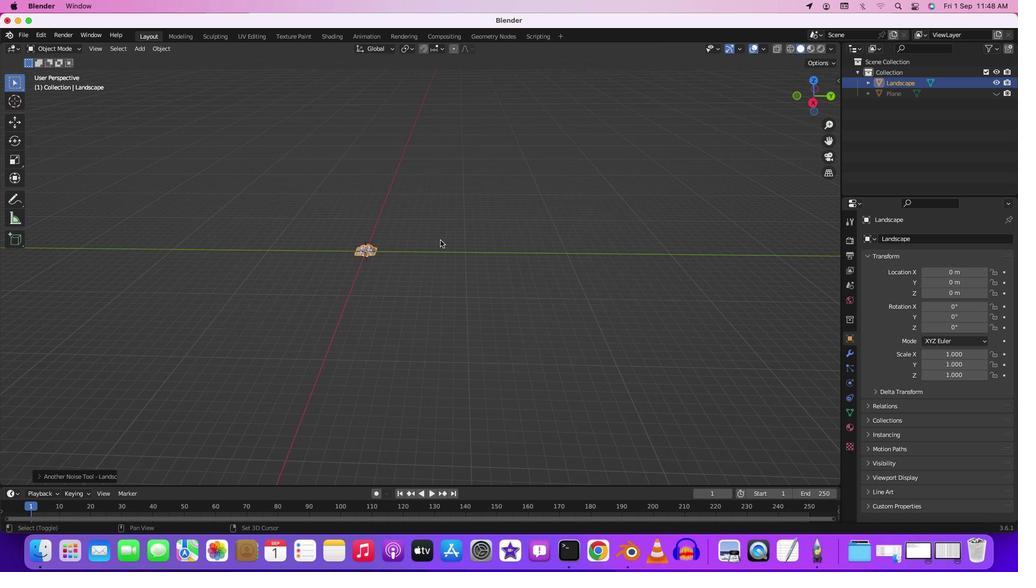 
Action: Mouse scrolled (393, 296) with delta (7, 10)
Screenshot: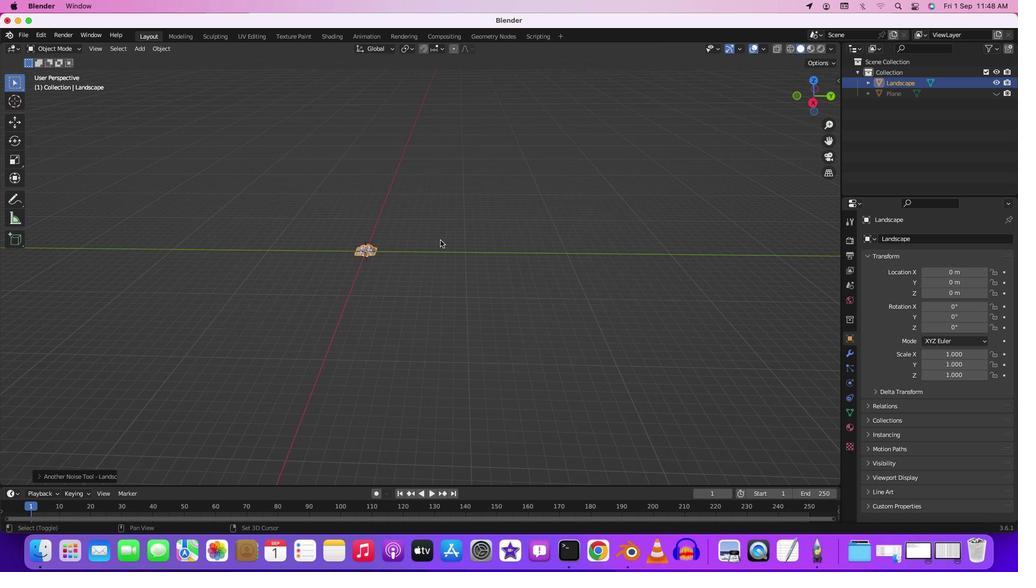 
Action: Mouse moved to (395, 290)
Screenshot: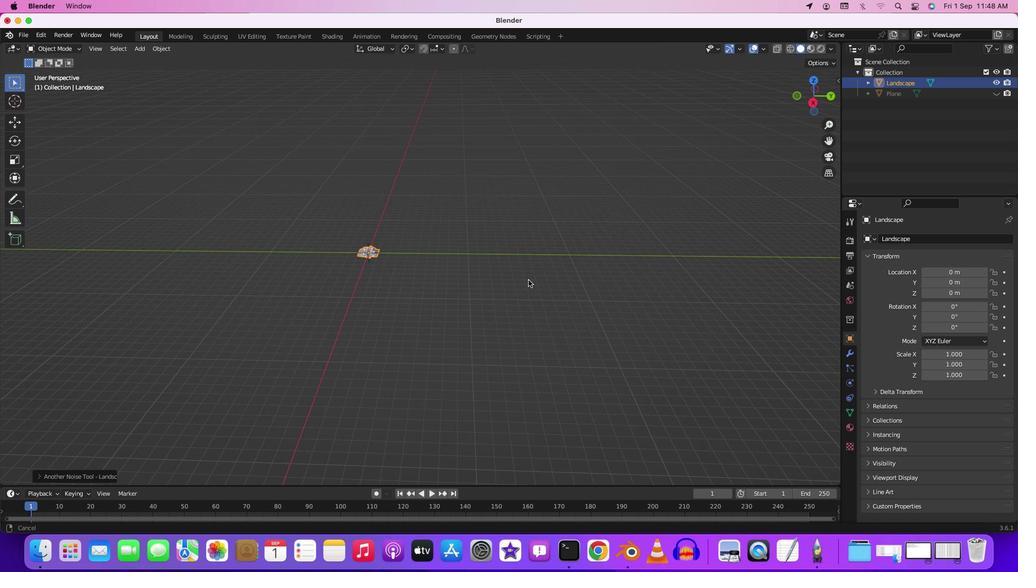 
Action: Key pressed Key.shift
Screenshot: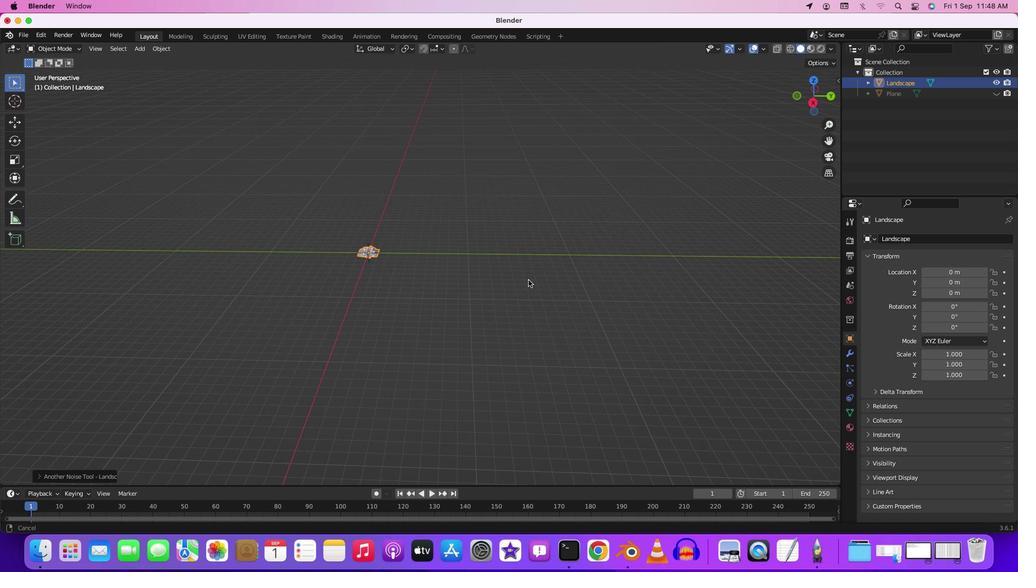 
Action: Mouse moved to (411, 250)
Screenshot: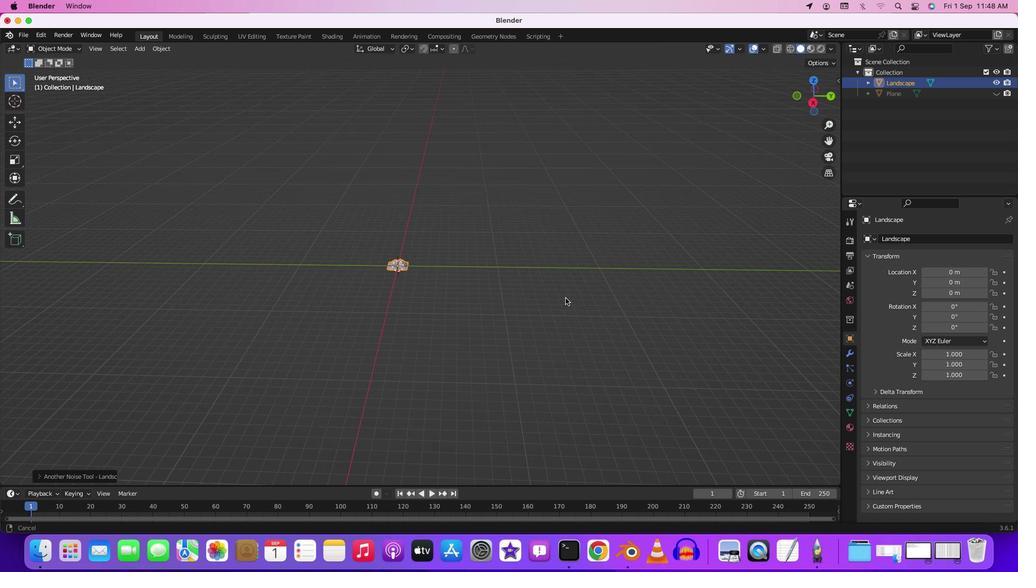 
Action: Mouse pressed middle at (411, 250)
Screenshot: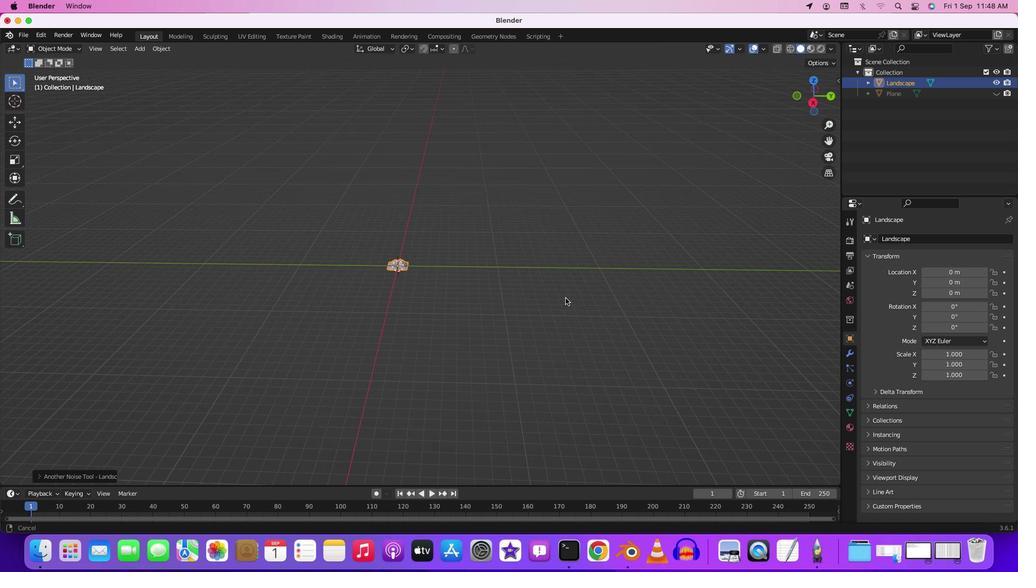 
Action: Mouse moved to (493, 266)
Screenshot: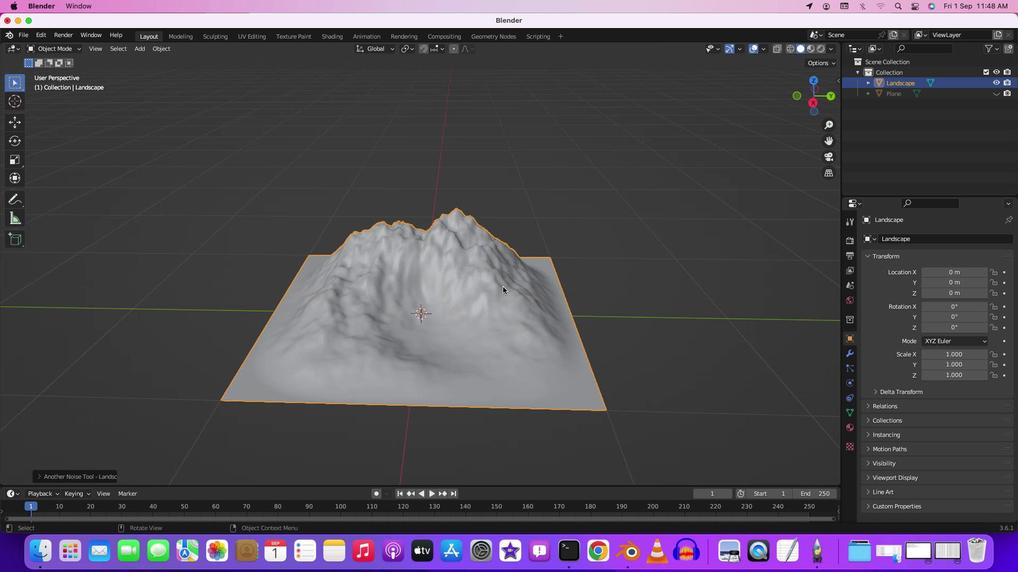 
Action: Mouse scrolled (493, 266) with delta (7, 7)
Screenshot: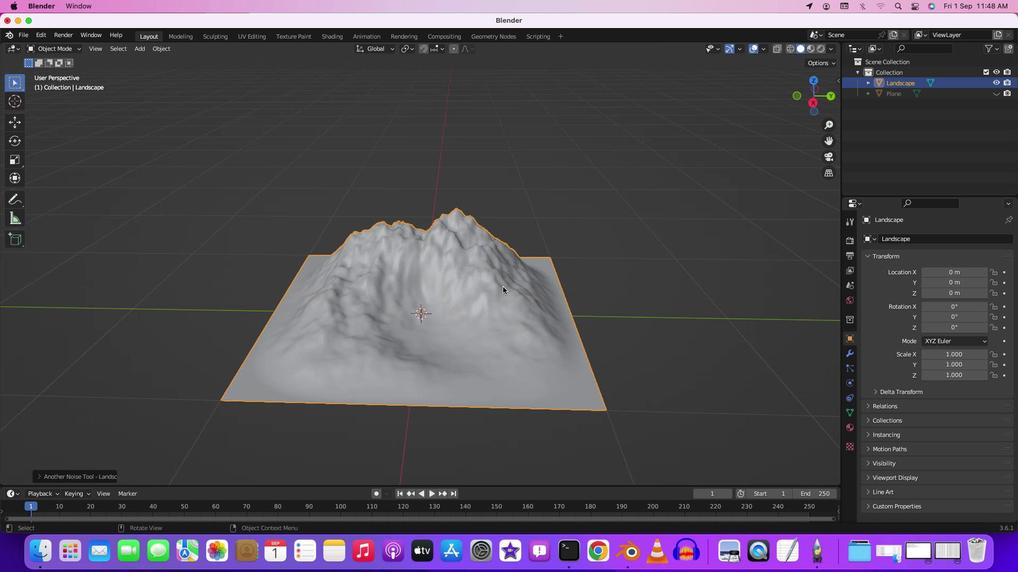
Action: Mouse moved to (490, 268)
Screenshot: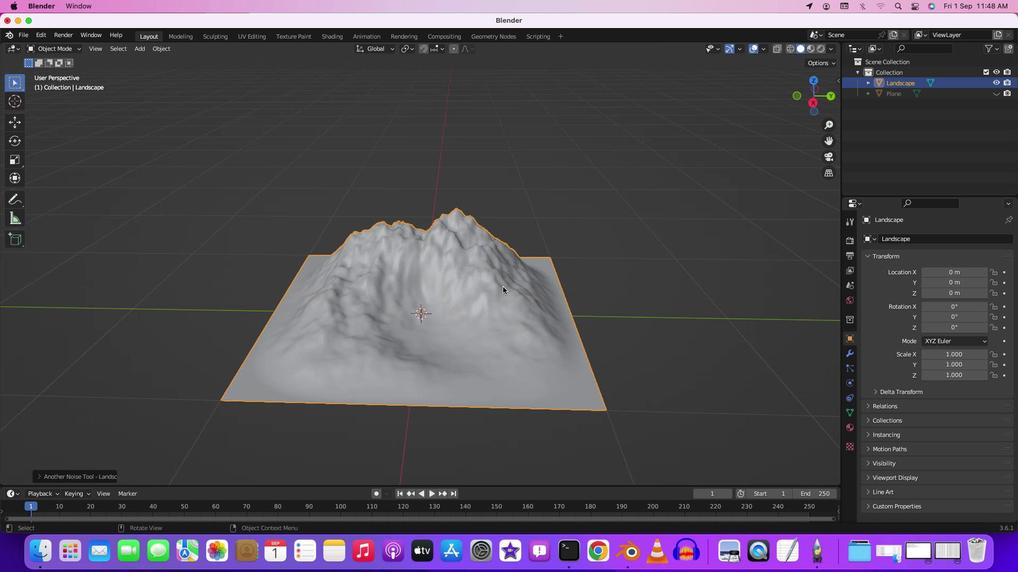 
Action: Mouse scrolled (490, 268) with delta (7, 7)
Screenshot: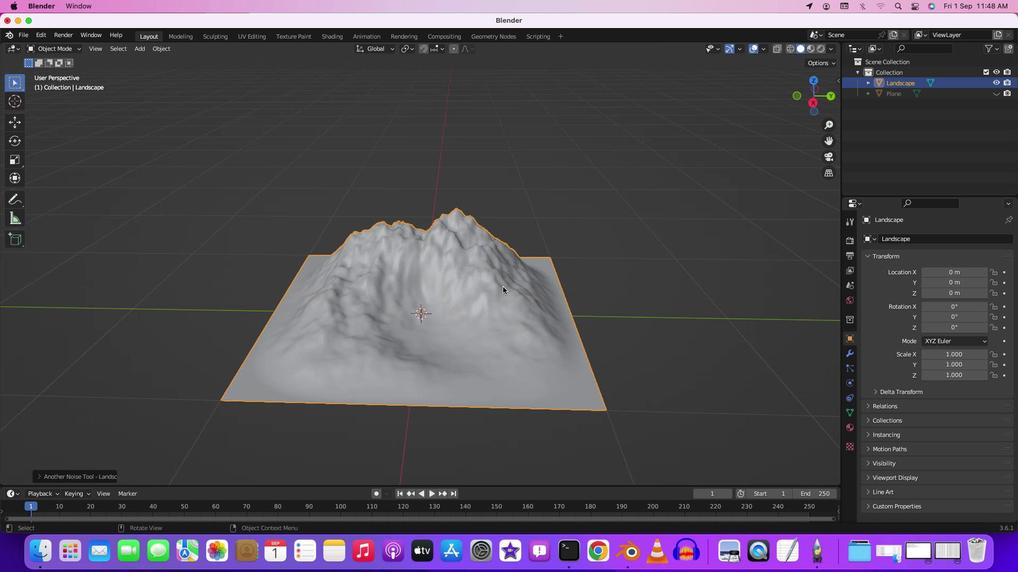 
Action: Mouse moved to (485, 271)
Screenshot: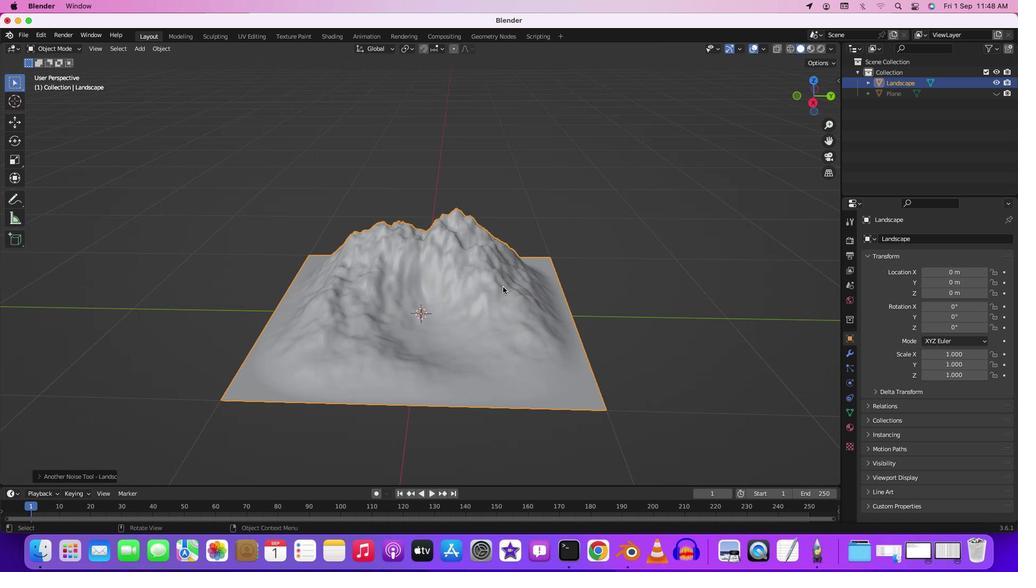 
Action: Mouse scrolled (485, 271) with delta (7, 9)
Screenshot: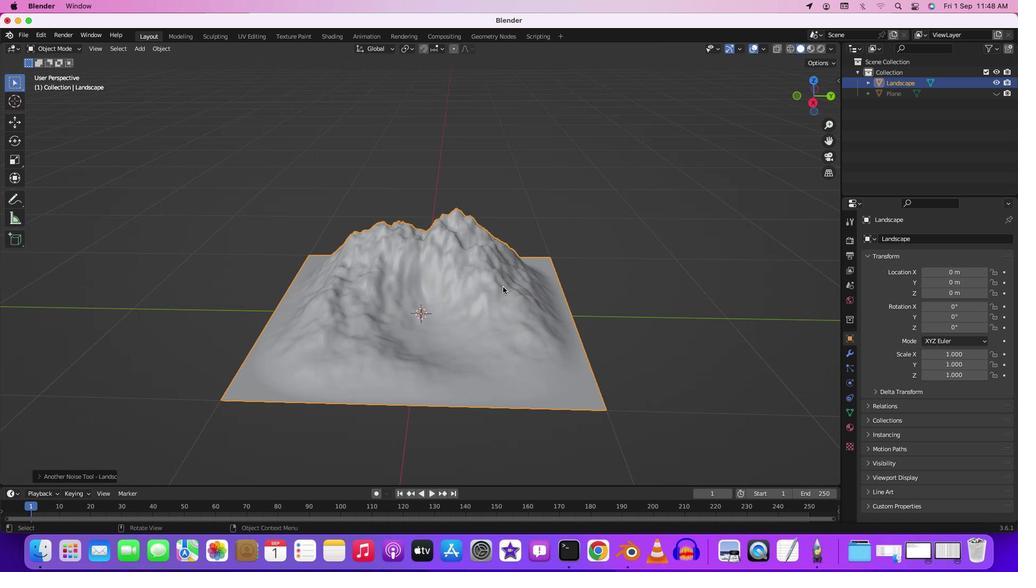 
Action: Mouse moved to (483, 272)
Screenshot: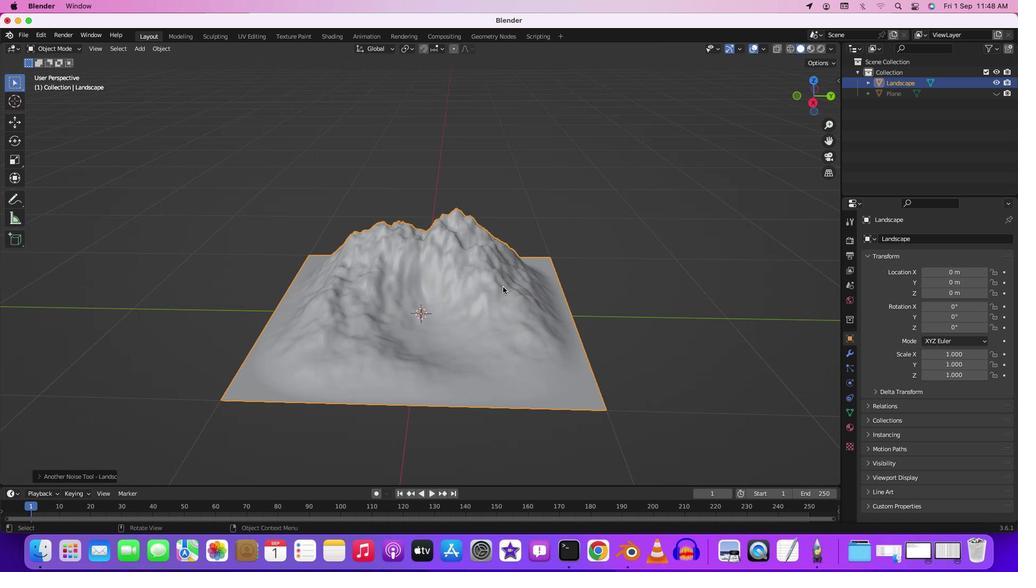
Action: Mouse scrolled (483, 272) with delta (7, 10)
Screenshot: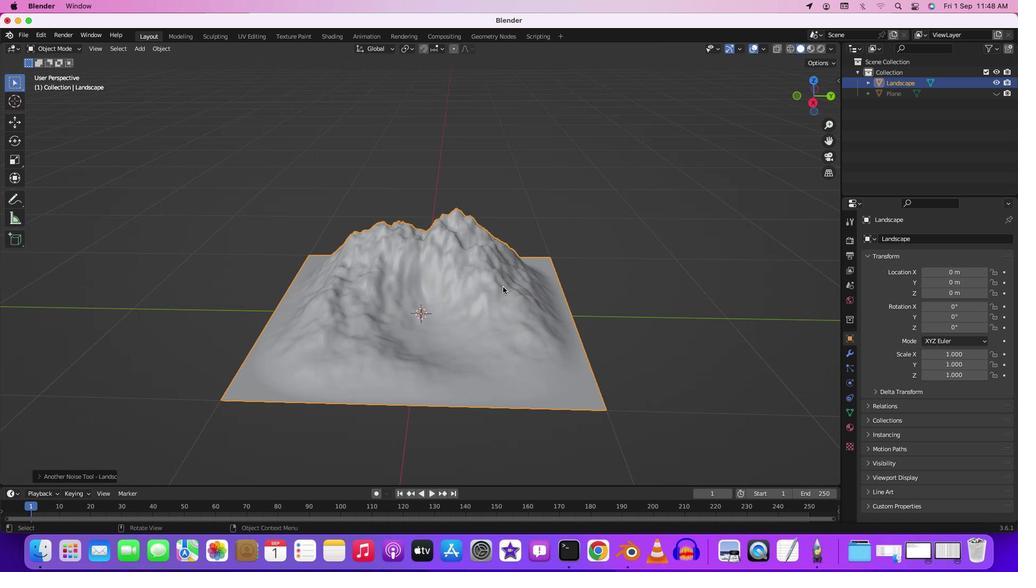 
Action: Mouse moved to (482, 273)
Screenshot: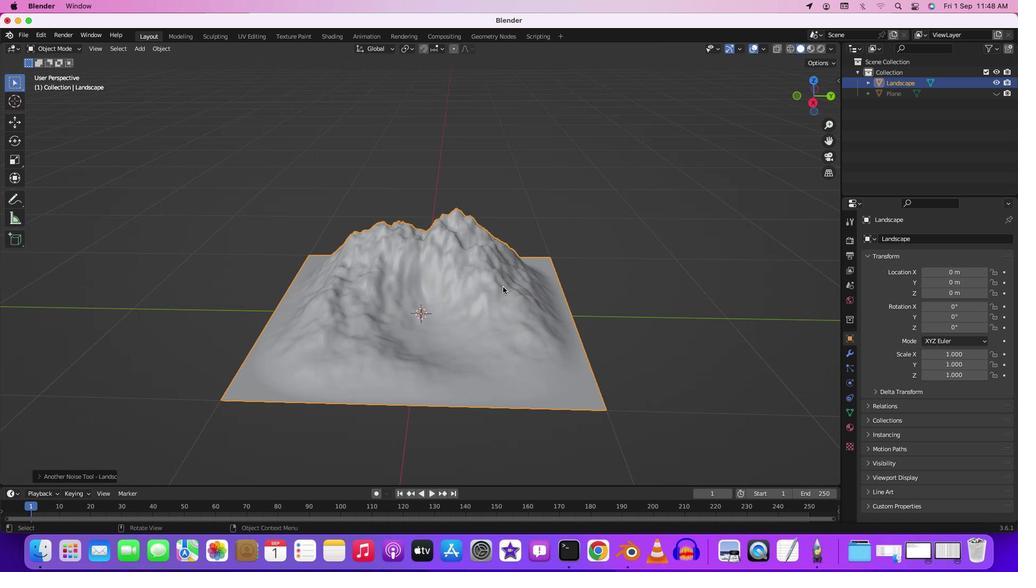 
Action: Mouse scrolled (482, 273) with delta (7, 10)
Screenshot: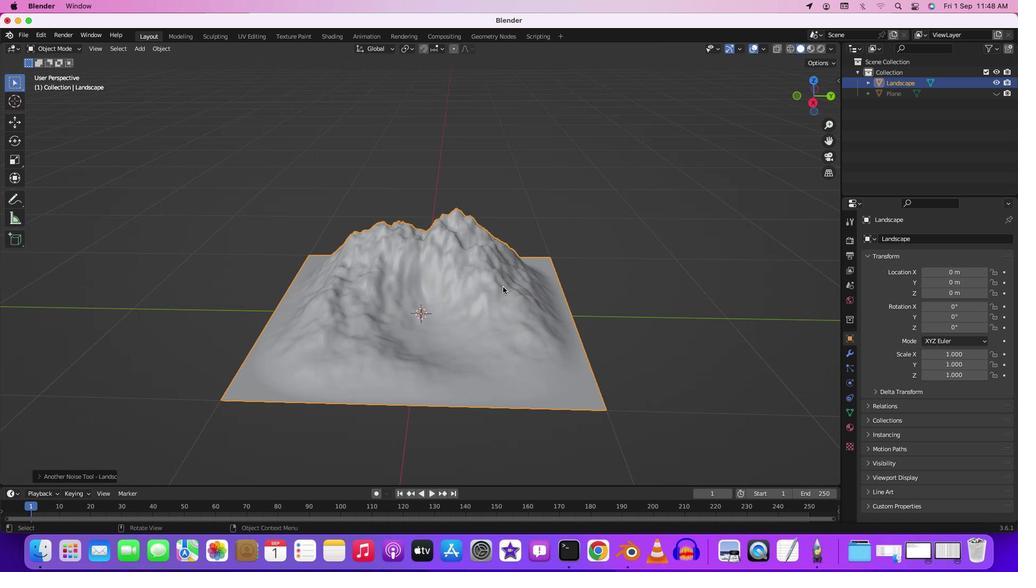 
Action: Mouse moved to (481, 273)
Screenshot: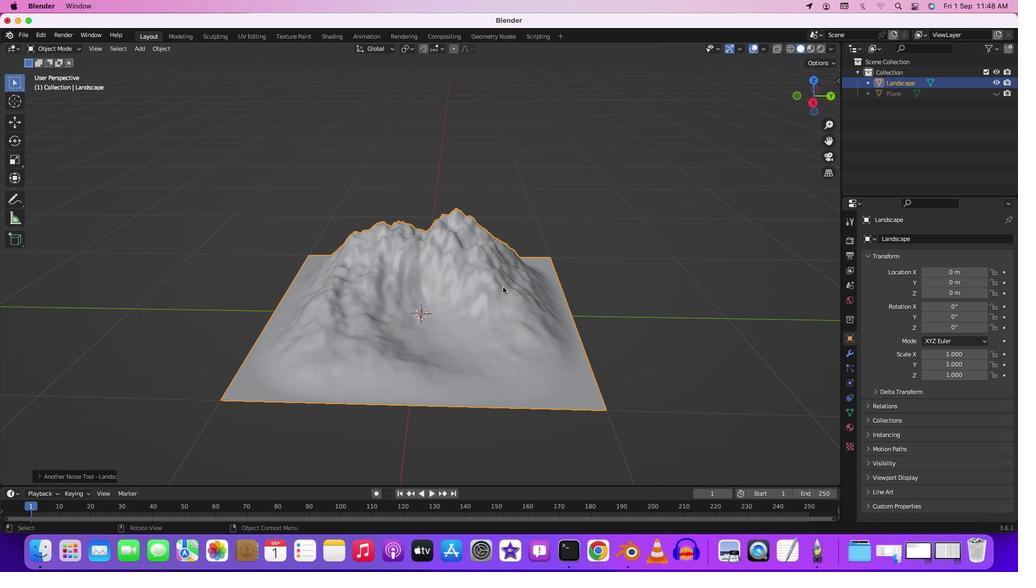 
Action: Mouse scrolled (481, 273) with delta (7, 10)
Screenshot: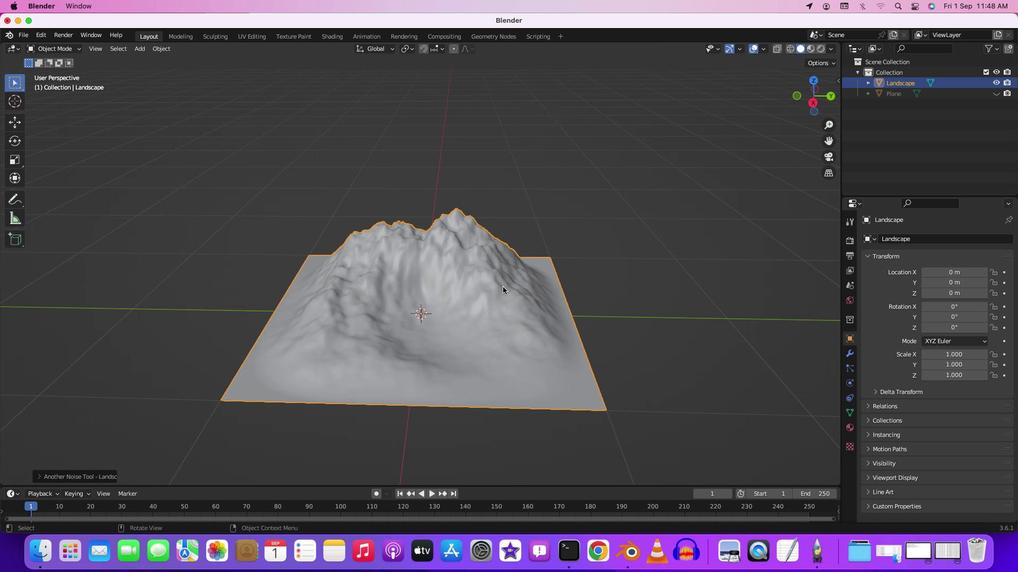 
Action: Mouse moved to (450, 250)
Screenshot: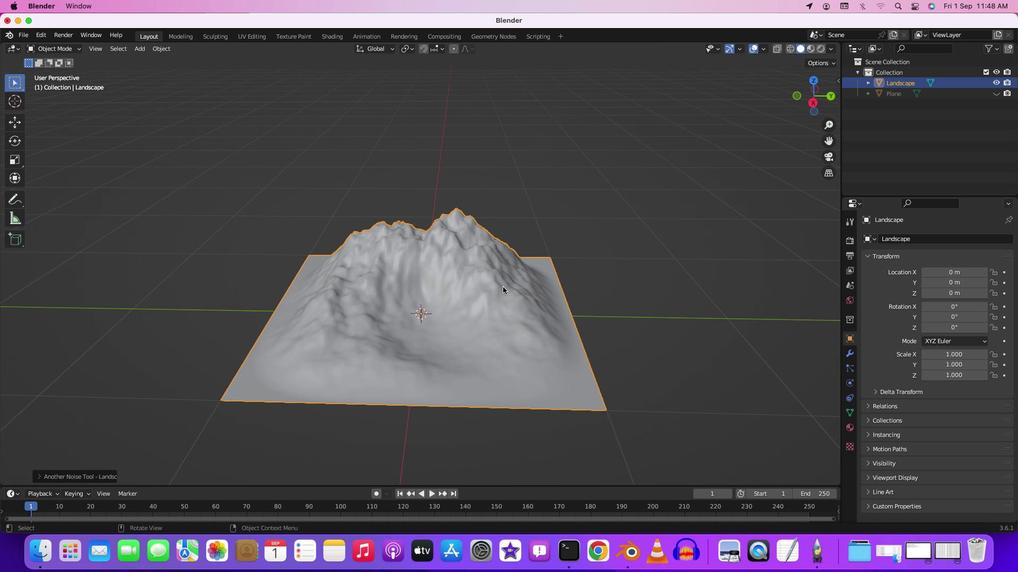 
Action: Key pressed Key.shift
Screenshot: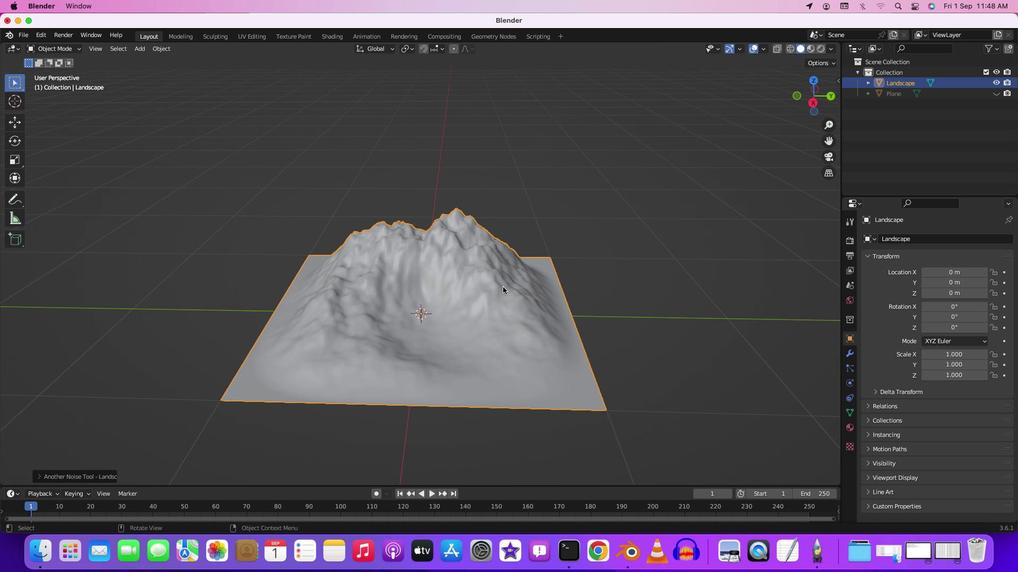 
Action: Mouse moved to (447, 248)
Screenshot: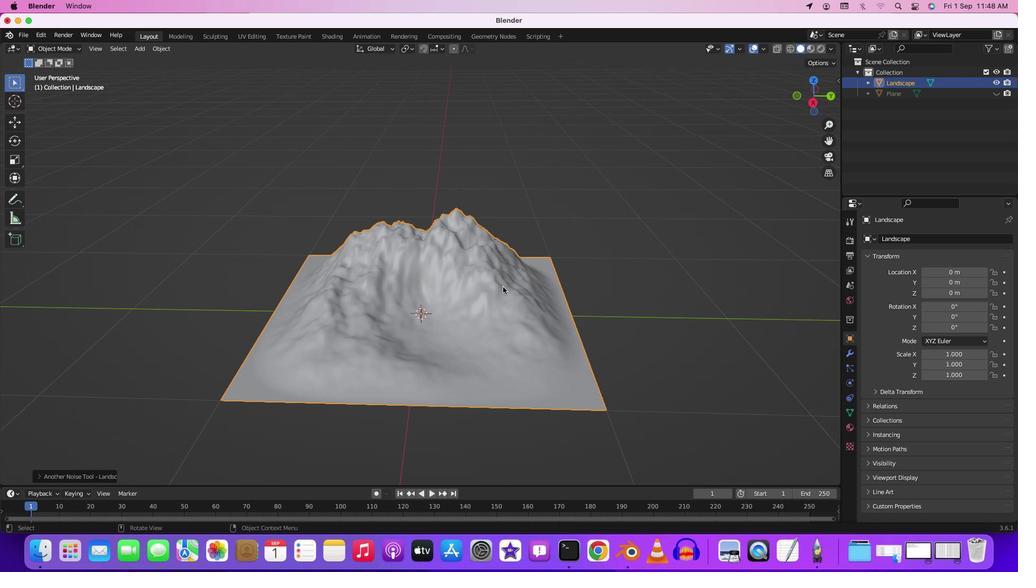
Action: Mouse pressed middle at (447, 248)
Screenshot: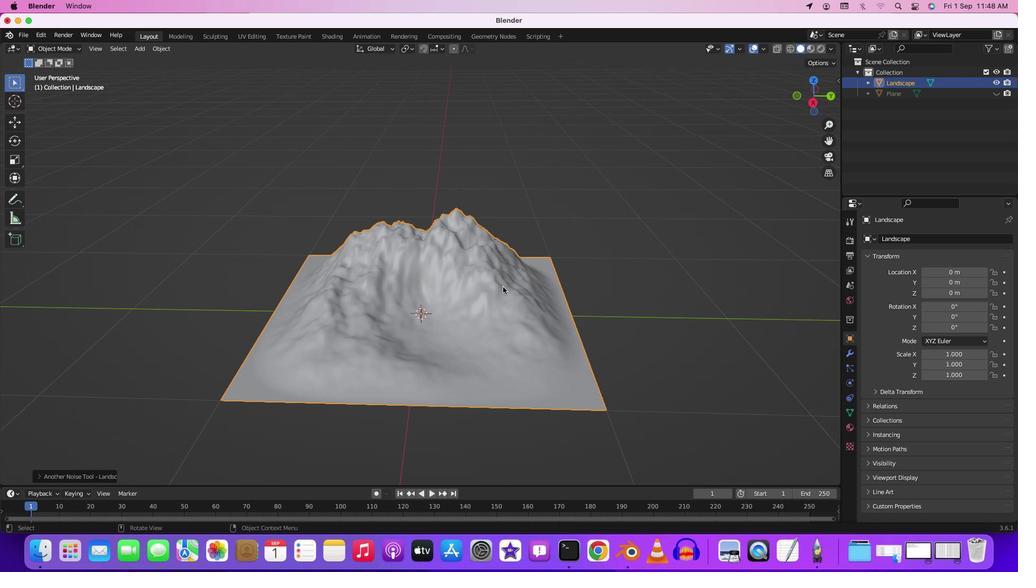 
Action: Mouse moved to (510, 294)
Screenshot: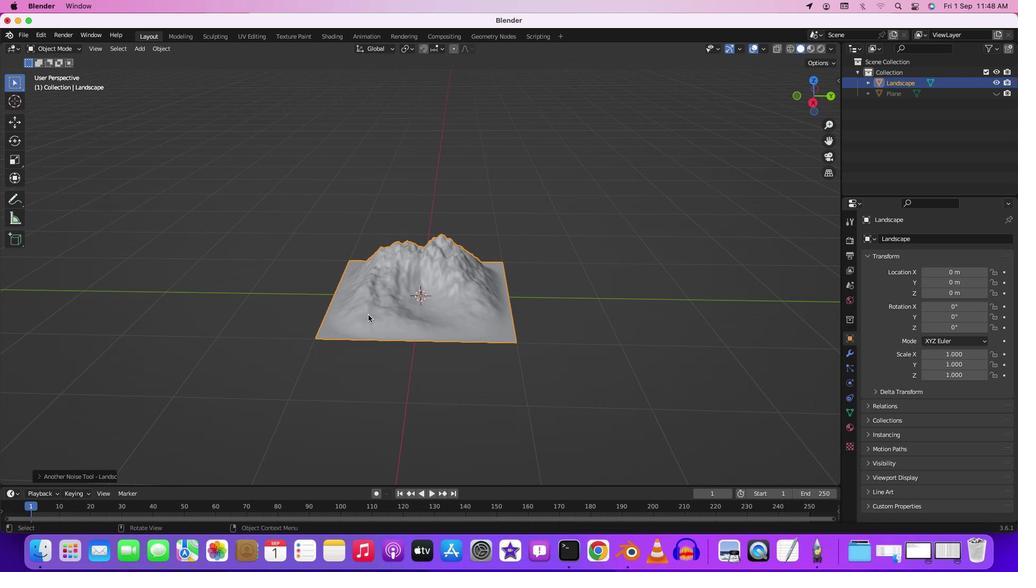 
Action: Key pressed '.'
Screenshot: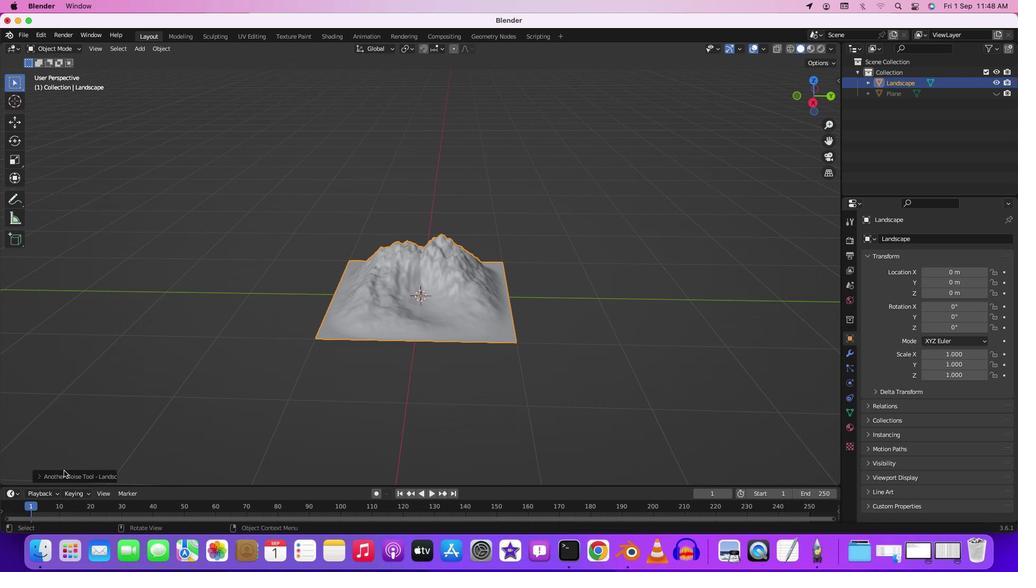 
Action: Mouse scrolled (510, 294) with delta (7, 6)
Screenshot: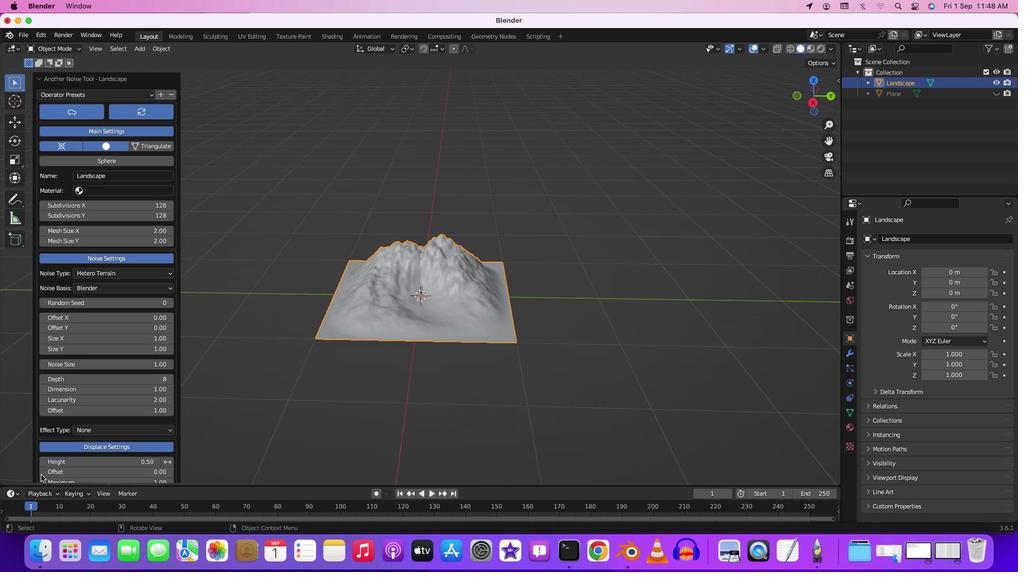 
Action: Mouse scrolled (510, 294) with delta (7, 6)
Screenshot: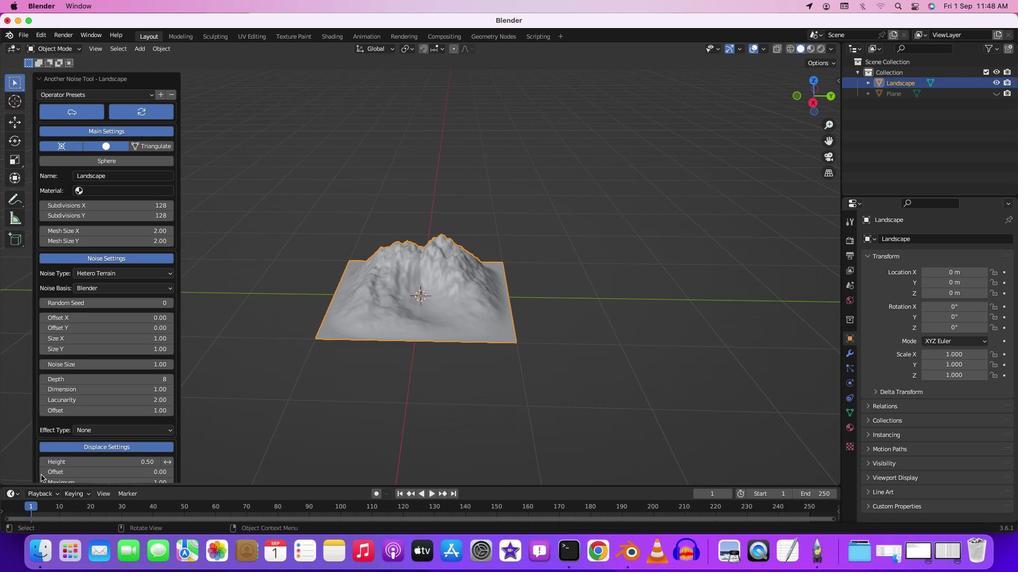 
Action: Mouse scrolled (510, 294) with delta (7, 5)
Screenshot: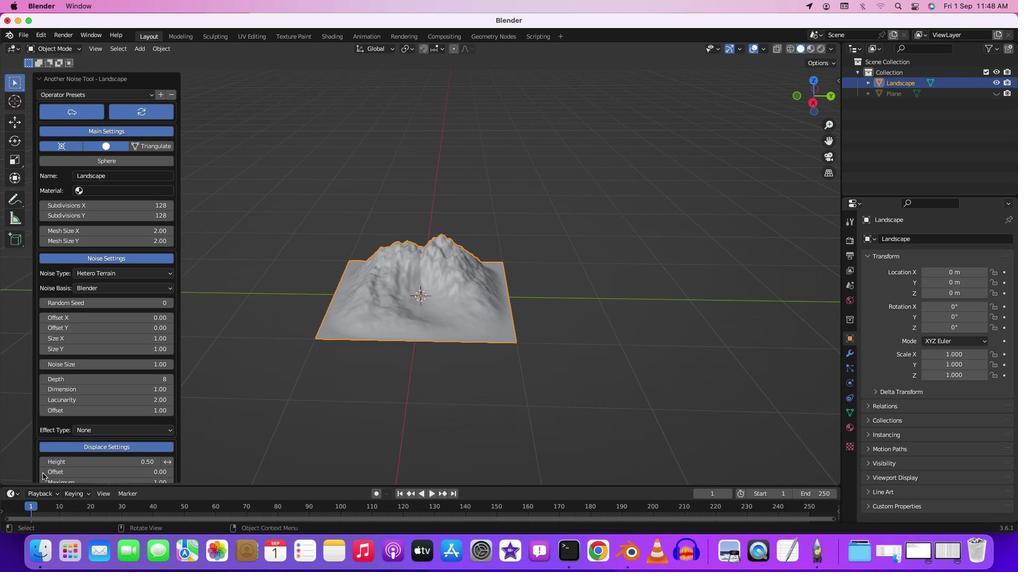
Action: Mouse moved to (48, 483)
Screenshot: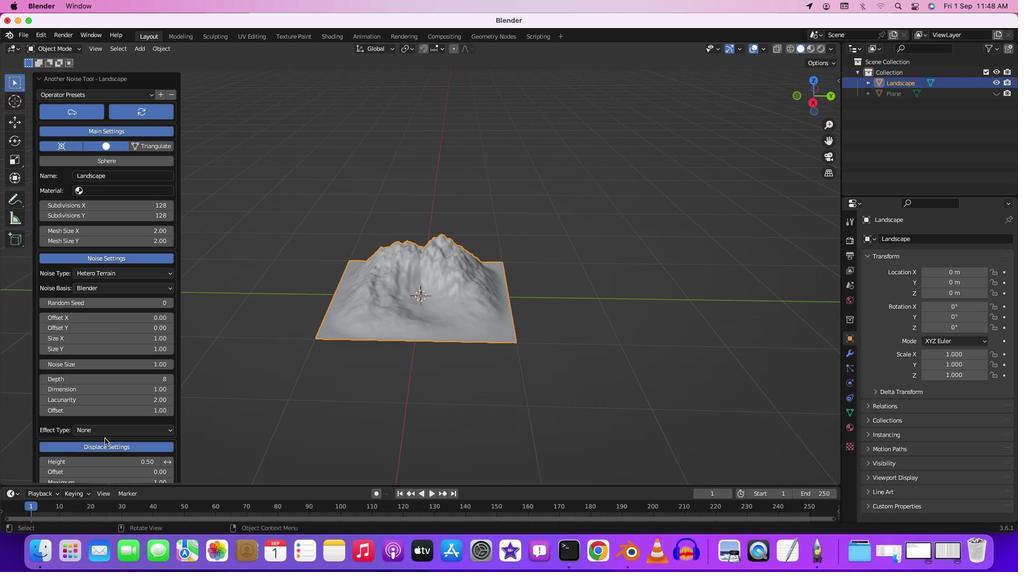 
Action: Mouse pressed left at (48, 483)
Screenshot: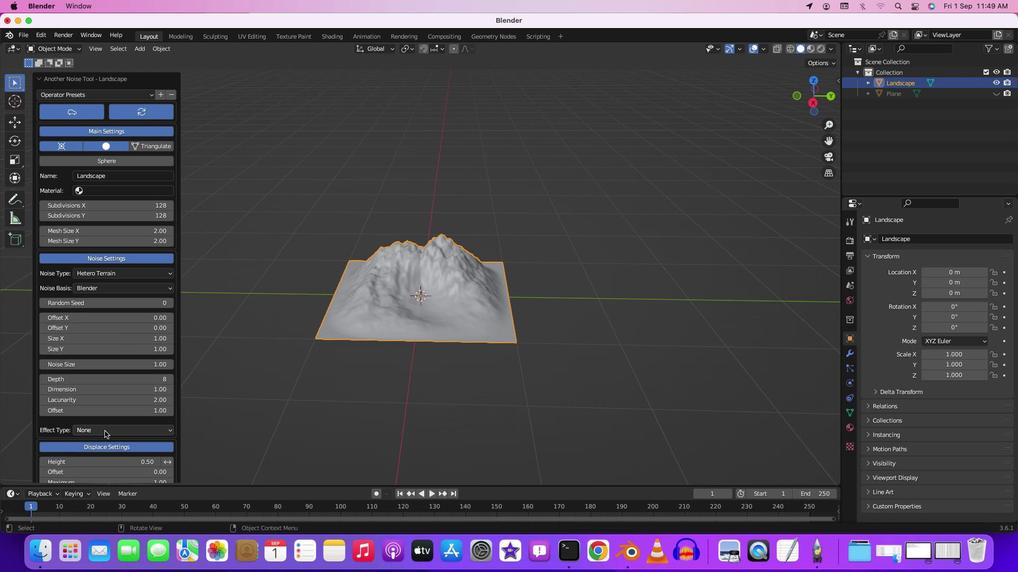 
Action: Mouse moved to (117, 97)
Screenshot: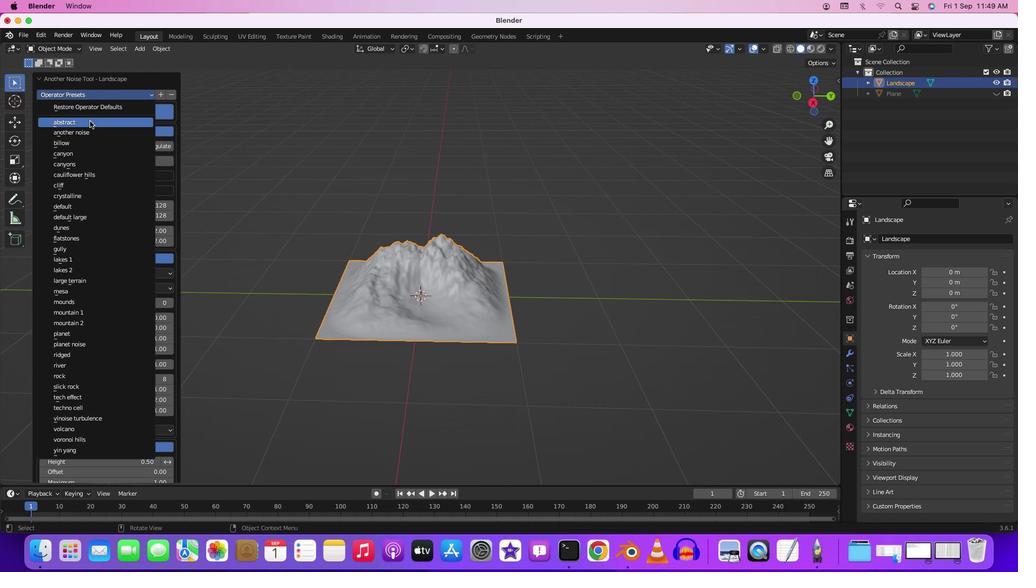 
Action: Mouse pressed left at (117, 97)
Screenshot: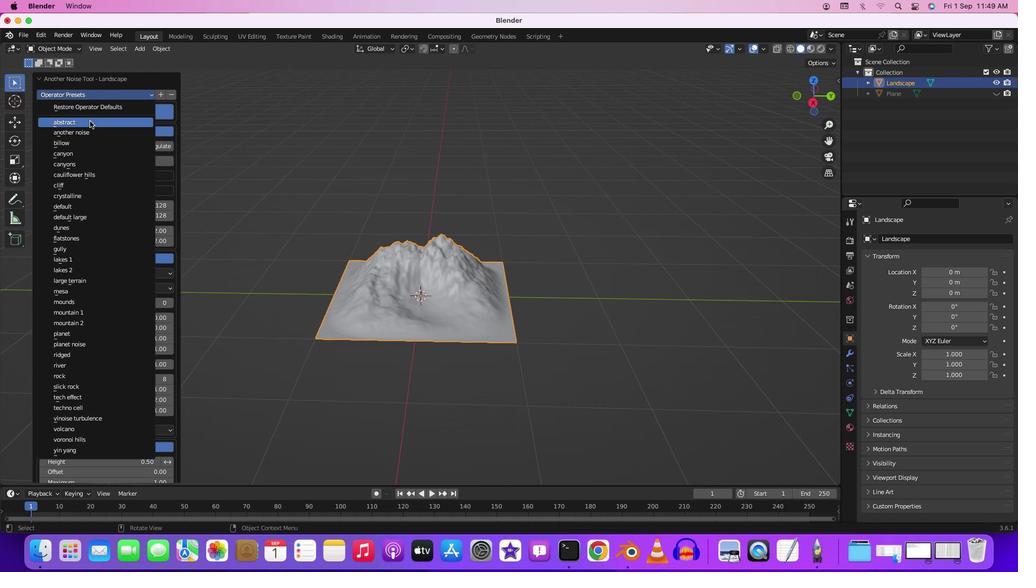 
Action: Mouse moved to (97, 128)
Screenshot: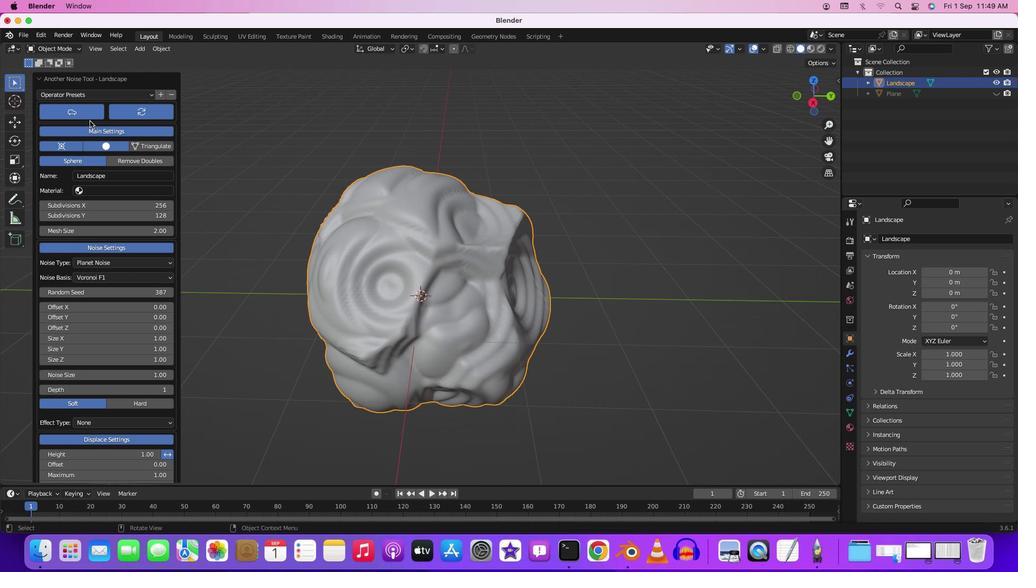 
Action: Mouse pressed left at (97, 128)
Screenshot: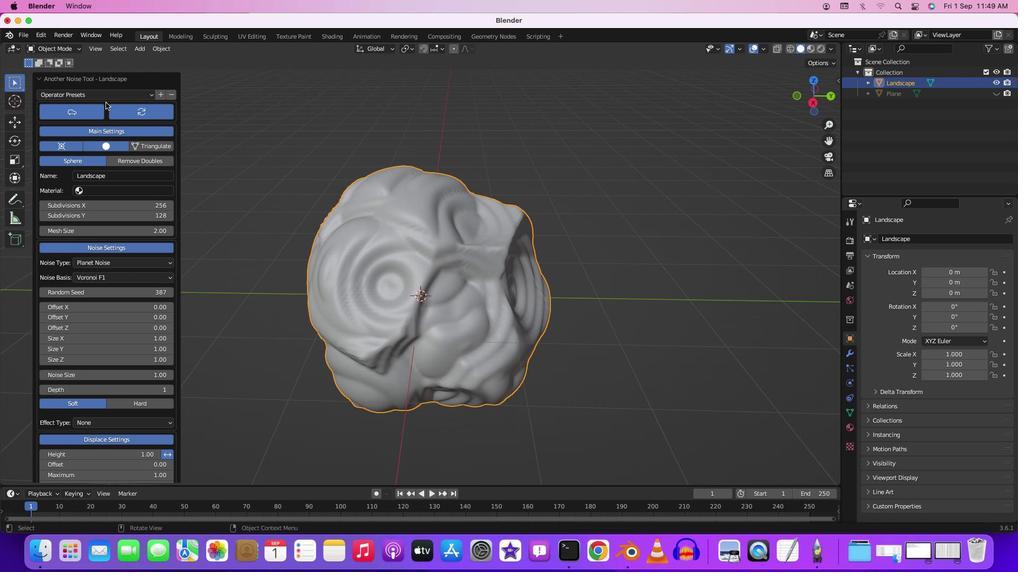 
Action: Mouse moved to (109, 105)
Screenshot: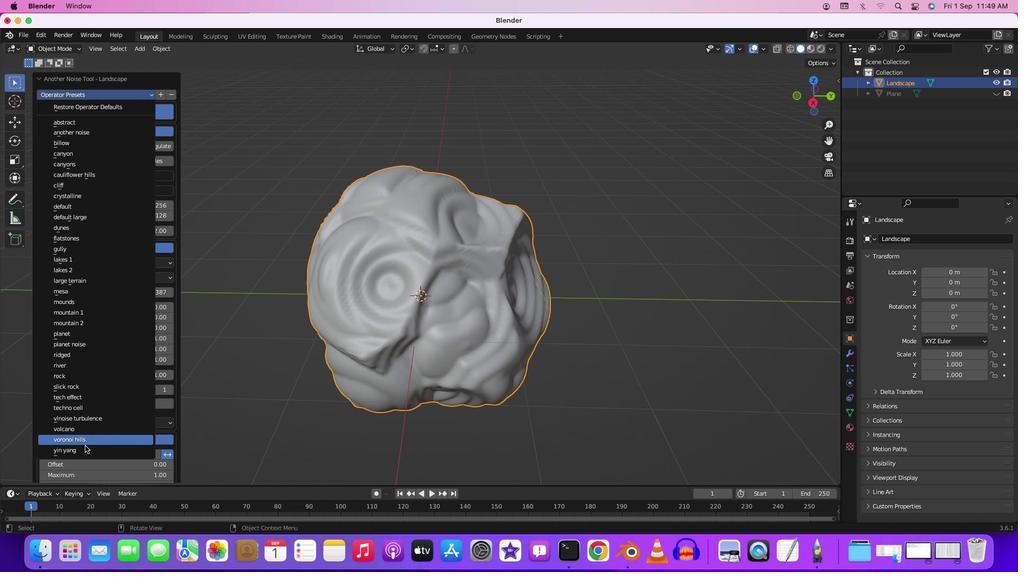 
Action: Mouse pressed left at (109, 105)
Screenshot: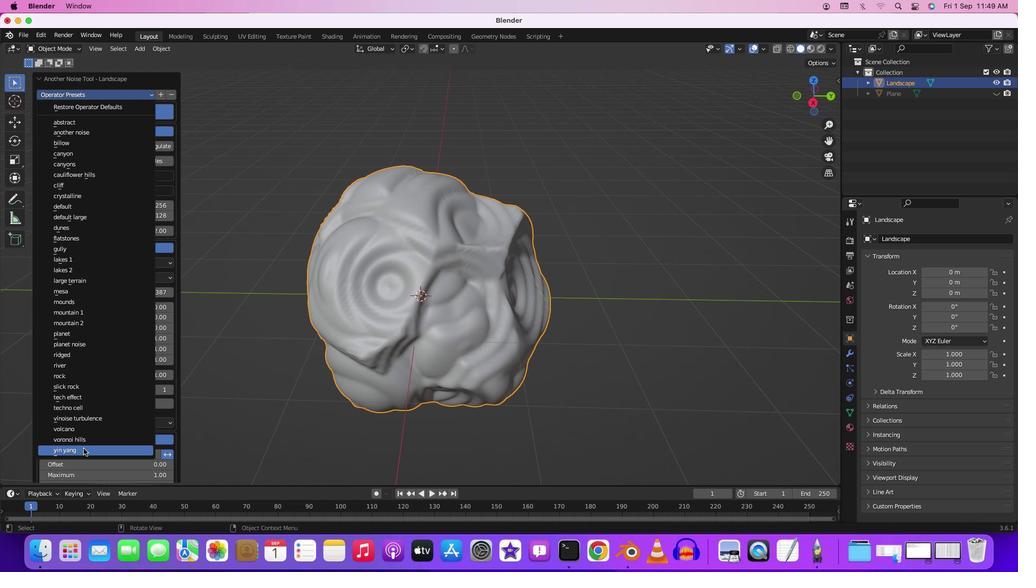 
Action: Mouse moved to (80, 385)
Screenshot: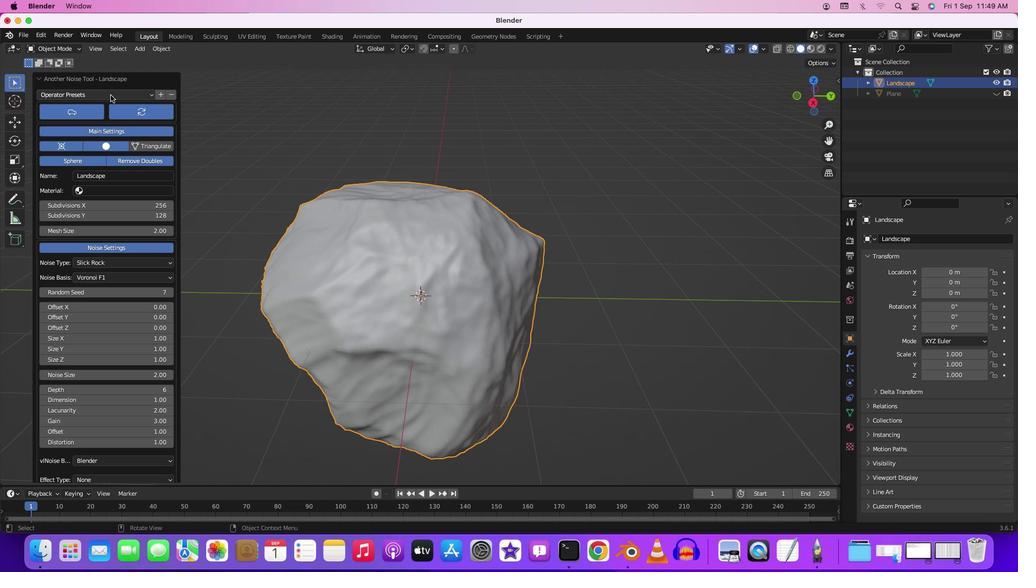 
Action: Mouse pressed left at (80, 385)
Screenshot: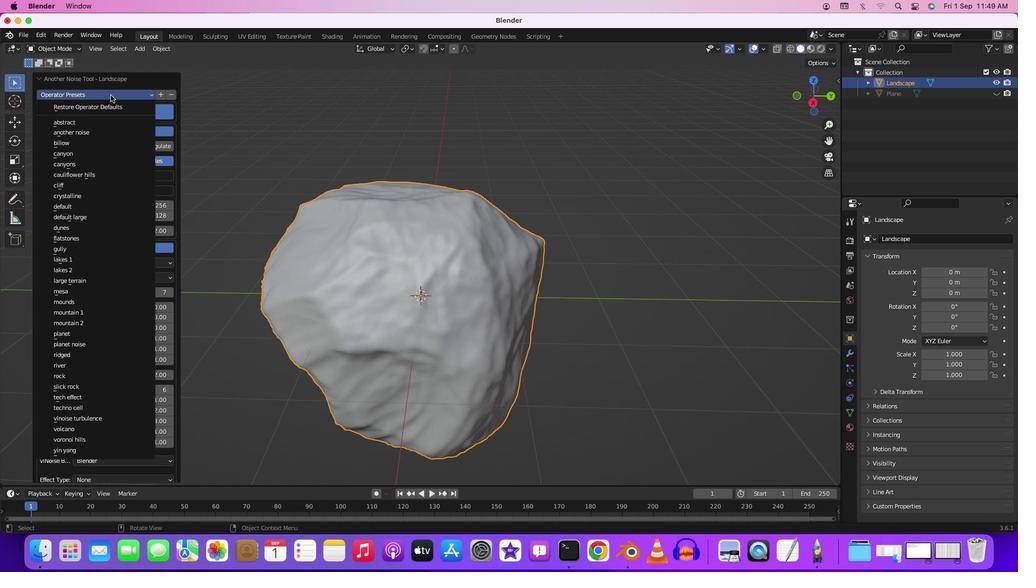 
Action: Mouse moved to (118, 102)
Screenshot: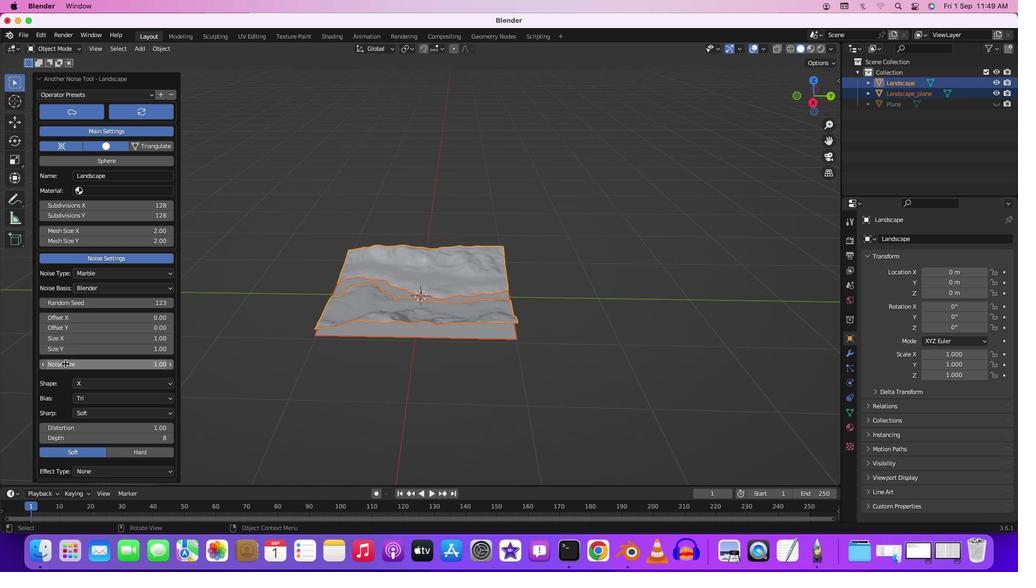 
Action: Mouse pressed left at (118, 102)
Screenshot: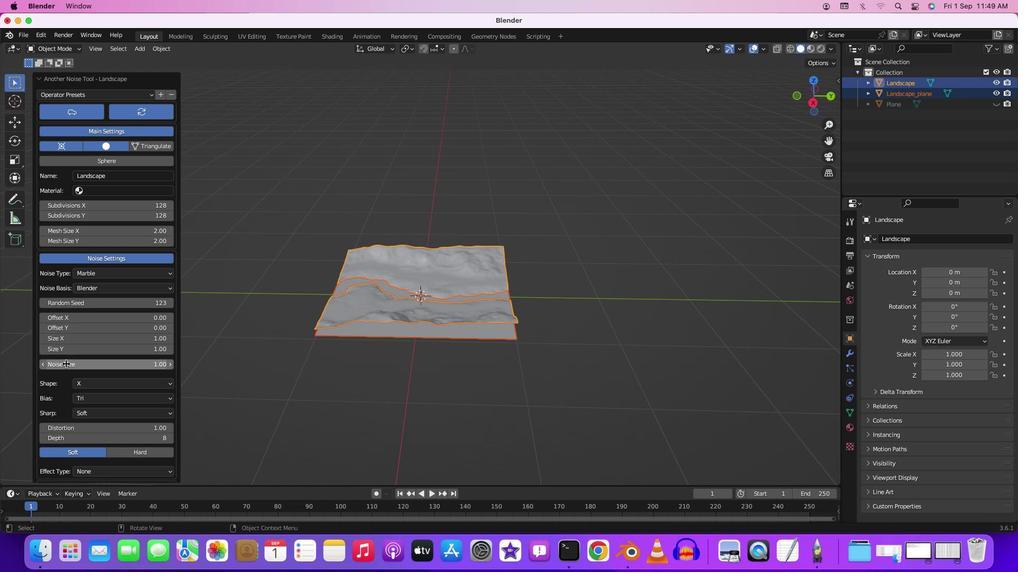 
Action: Mouse moved to (73, 371)
Screenshot: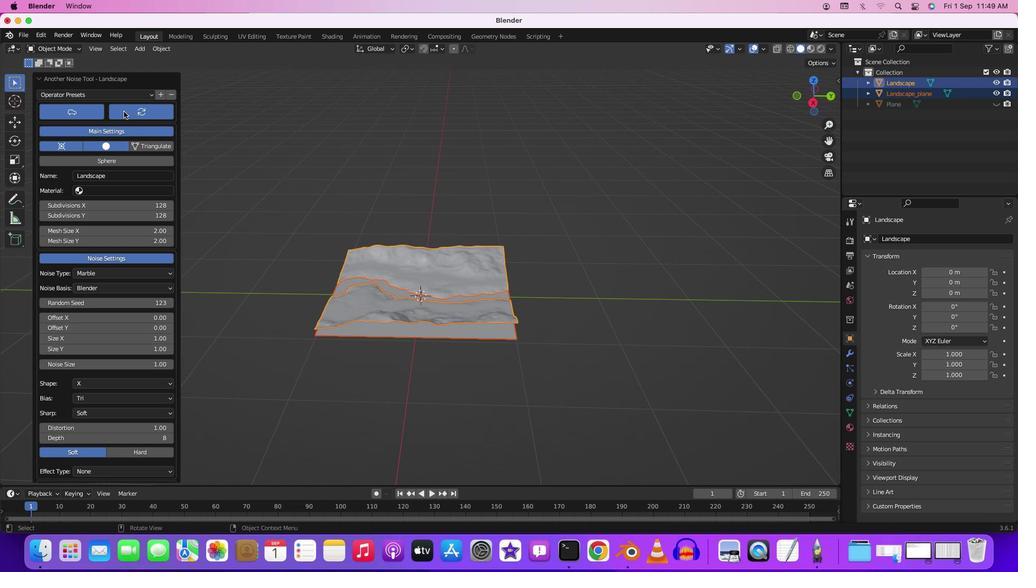 
Action: Mouse pressed left at (73, 371)
Screenshot: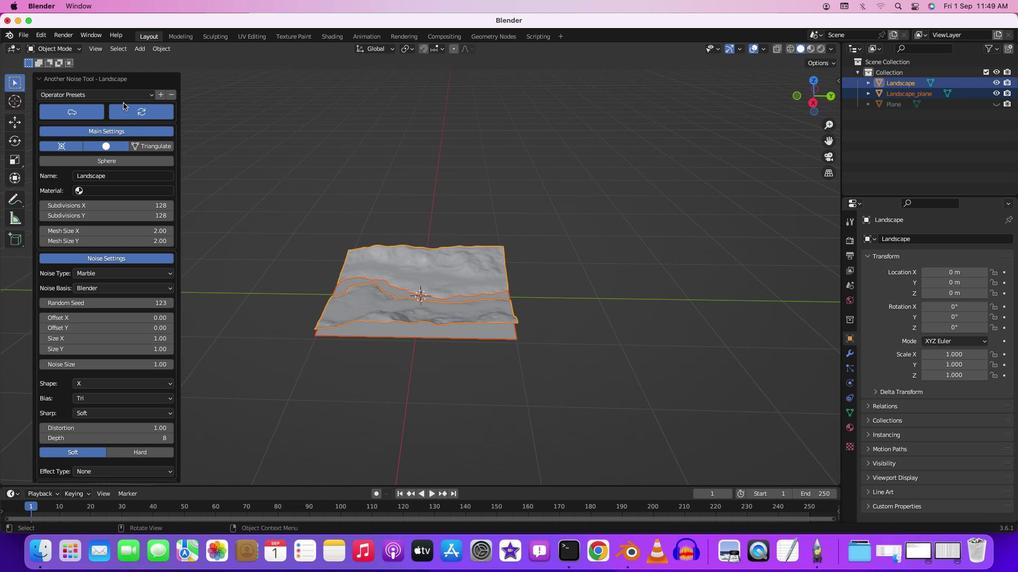 
Action: Mouse moved to (129, 104)
Screenshot: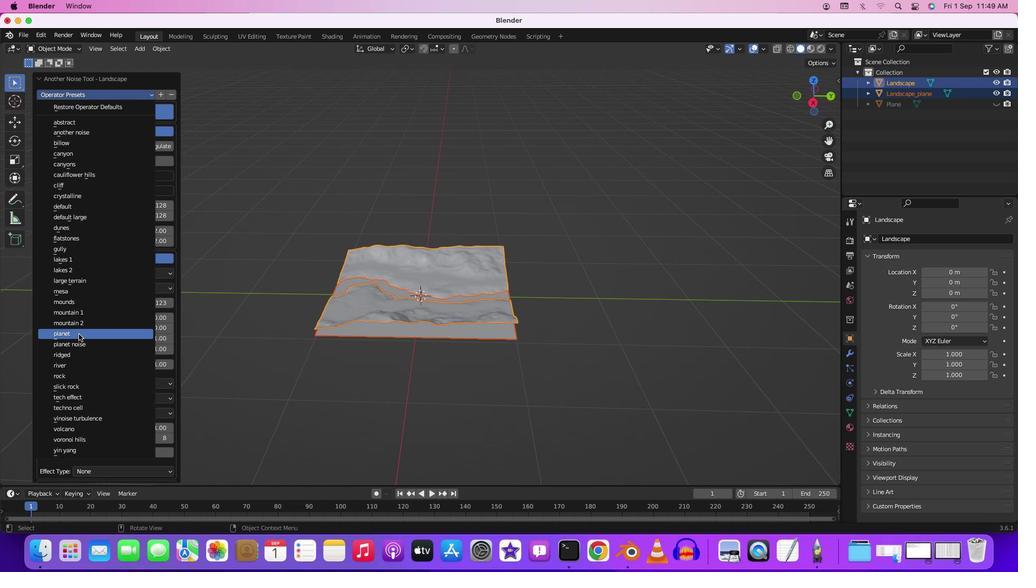 
Action: Mouse pressed left at (129, 104)
Screenshot: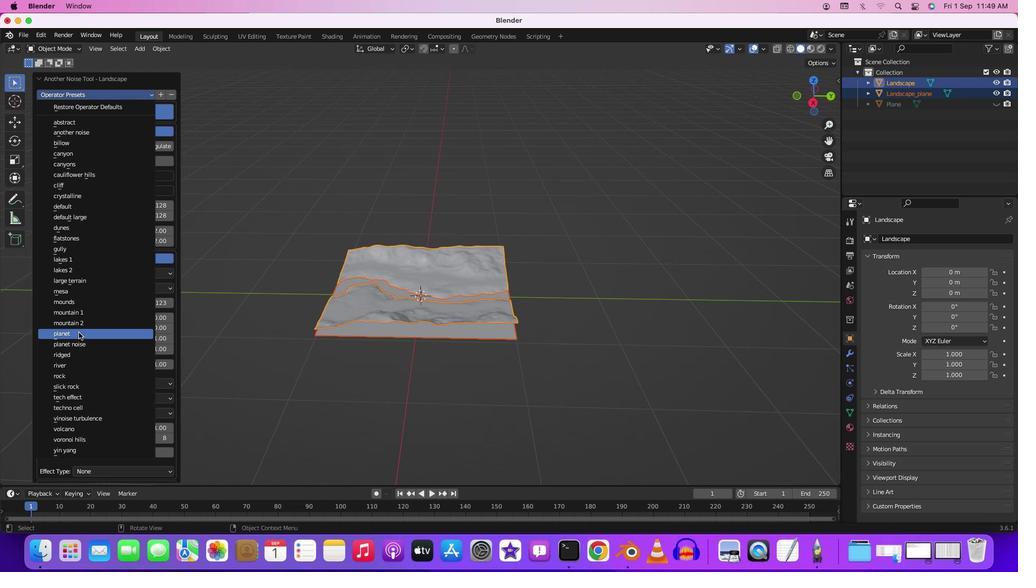 
Action: Mouse moved to (84, 302)
Screenshot: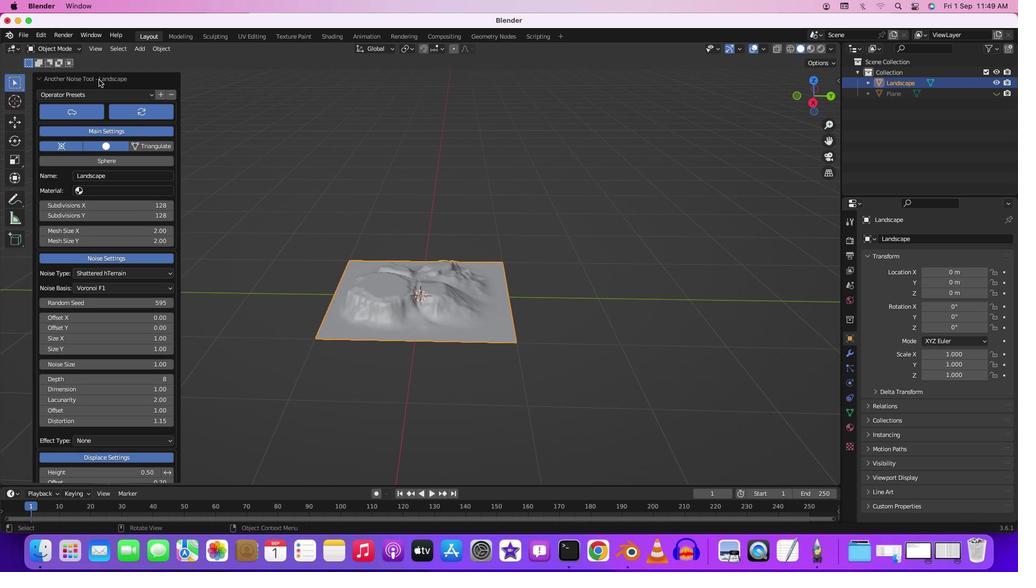 
Action: Mouse pressed left at (84, 302)
Screenshot: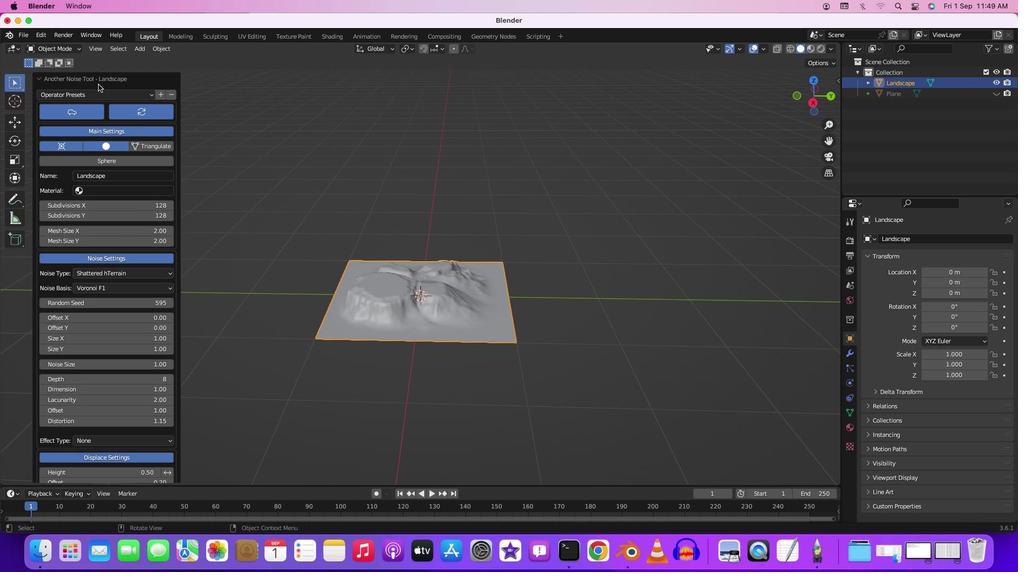 
Action: Mouse moved to (99, 101)
Screenshot: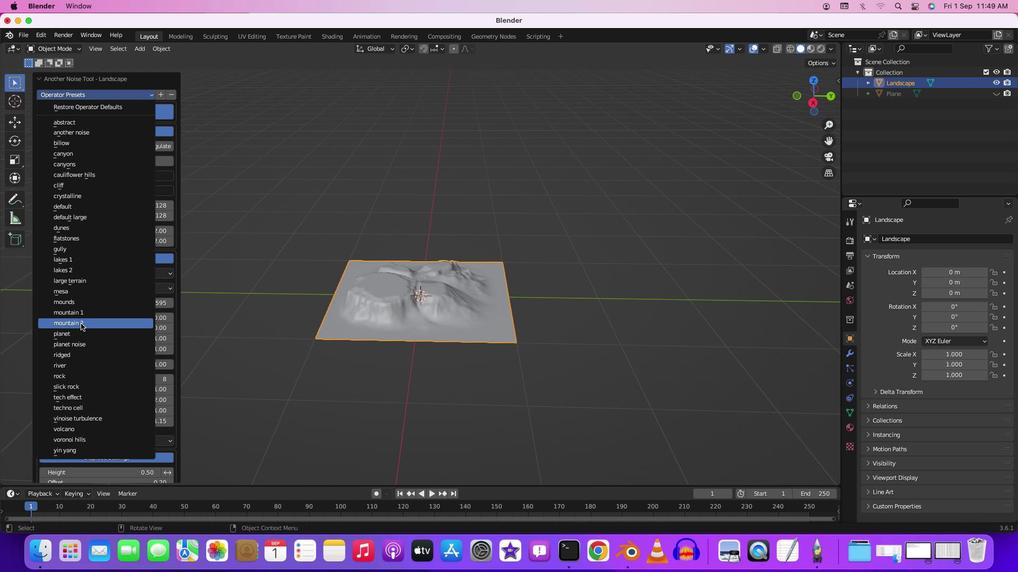 
Action: Mouse pressed left at (99, 101)
Screenshot: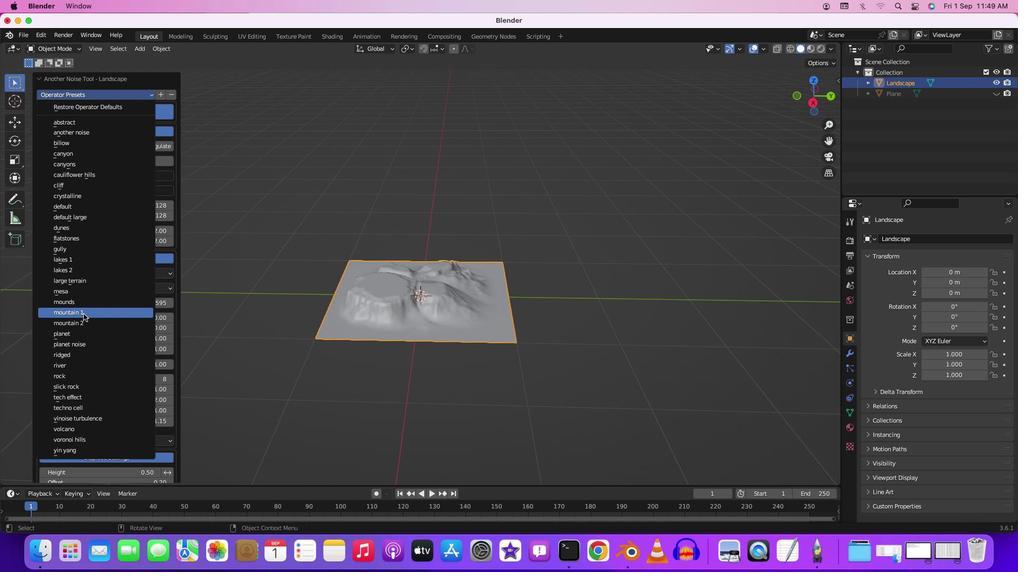 
Action: Mouse moved to (90, 321)
Screenshot: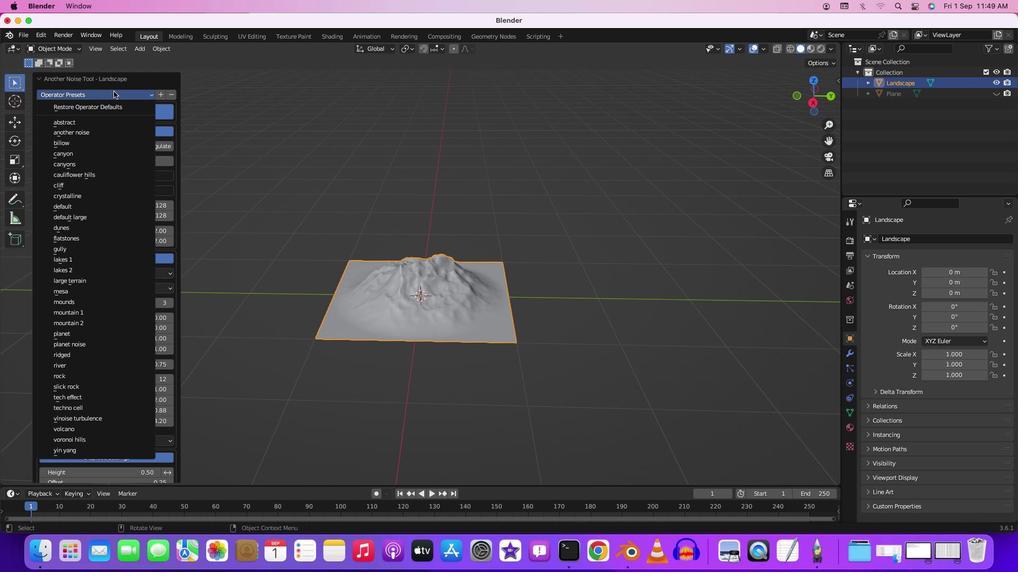 
Action: Mouse pressed left at (90, 321)
Screenshot: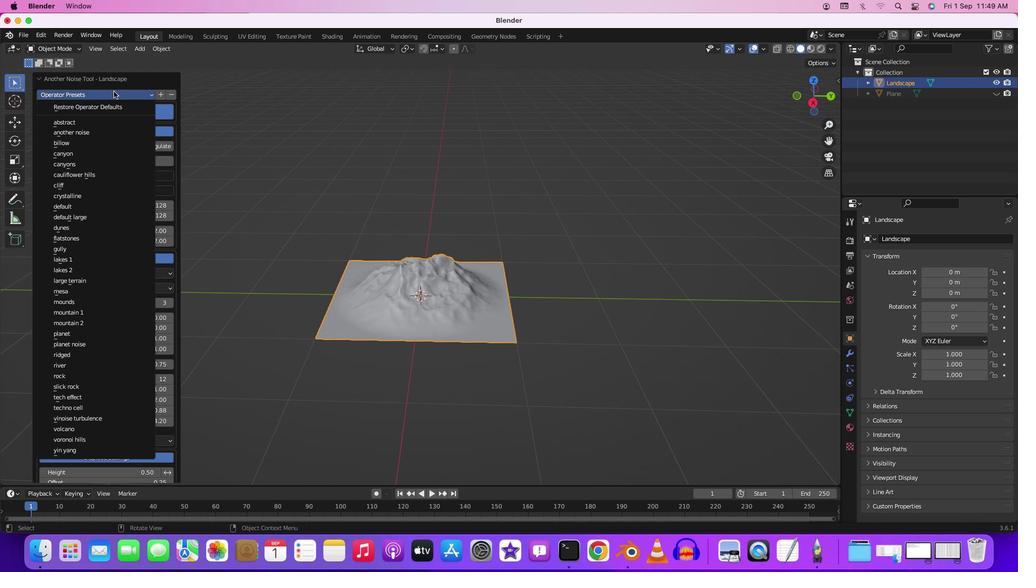 
Action: Mouse moved to (120, 98)
Screenshot: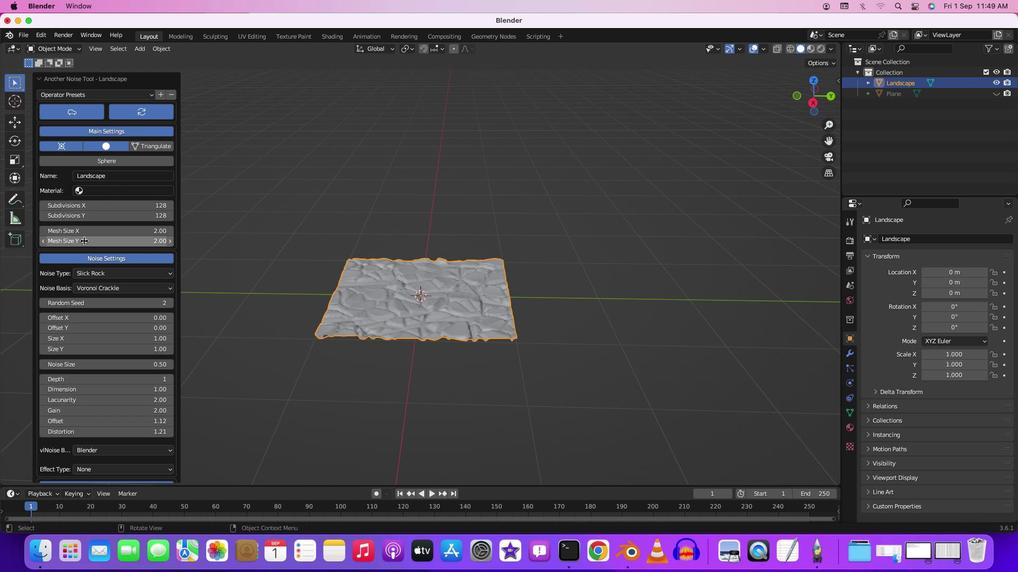 
Action: Mouse pressed left at (120, 98)
Screenshot: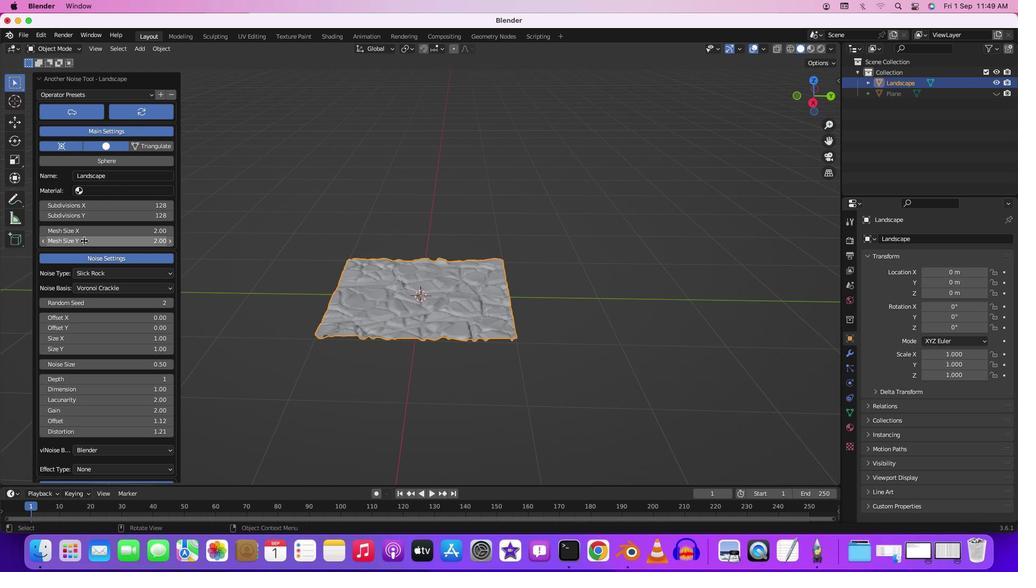 
Action: Mouse moved to (91, 248)
Screenshot: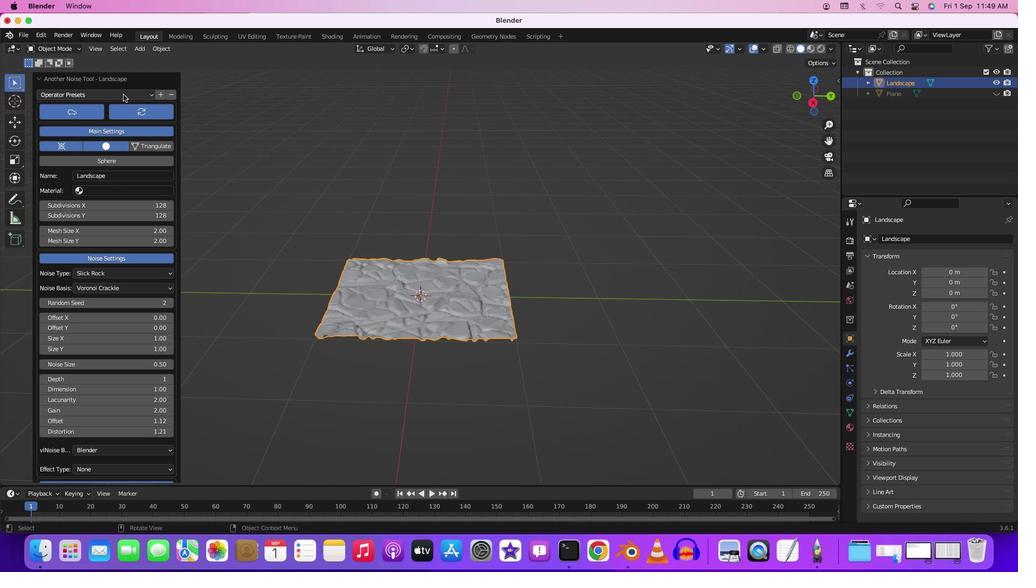 
Action: Mouse pressed left at (91, 248)
Screenshot: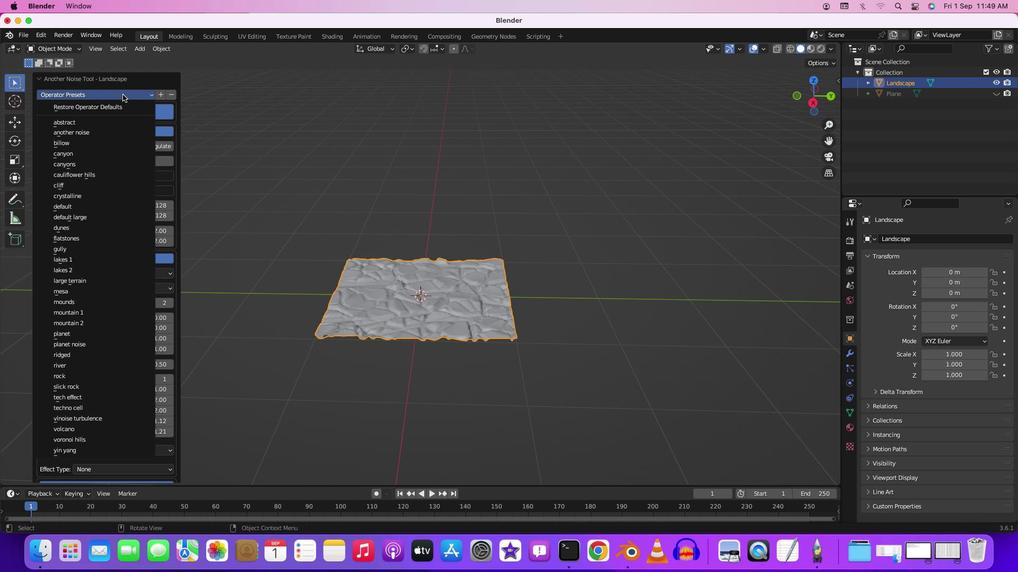 
Action: Mouse moved to (129, 101)
Screenshot: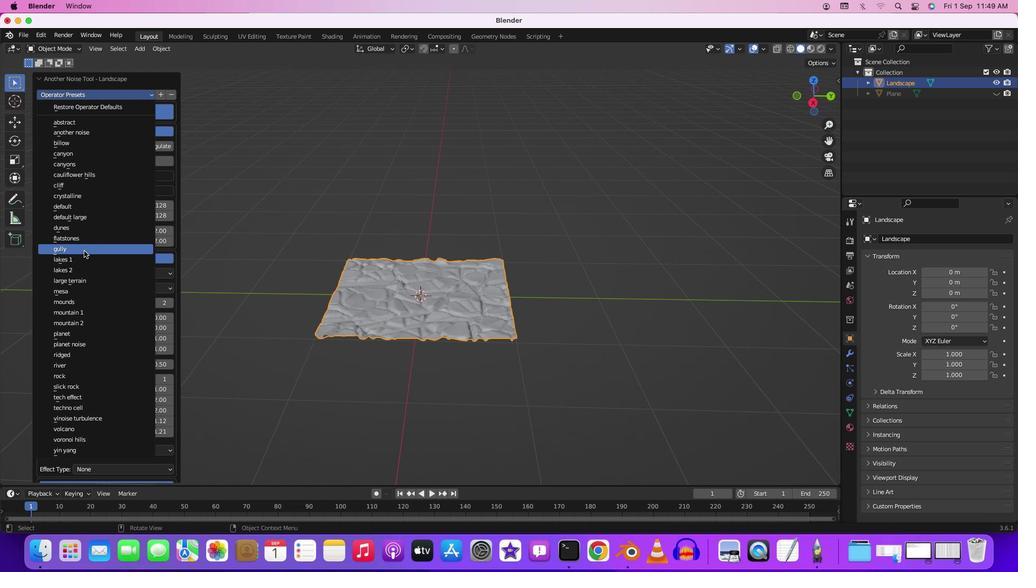 
Action: Mouse pressed left at (129, 101)
Screenshot: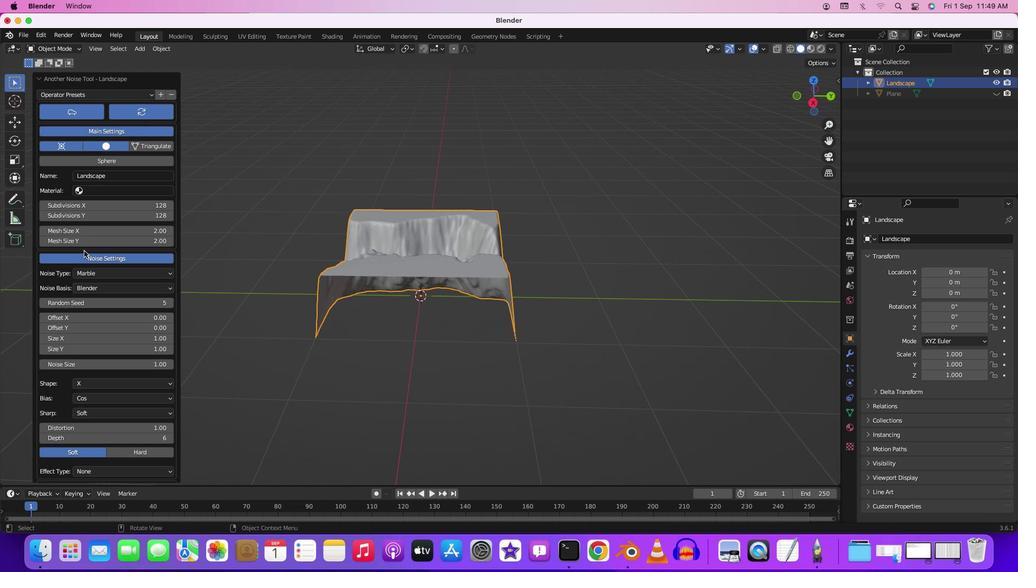 
Action: Mouse moved to (91, 258)
Screenshot: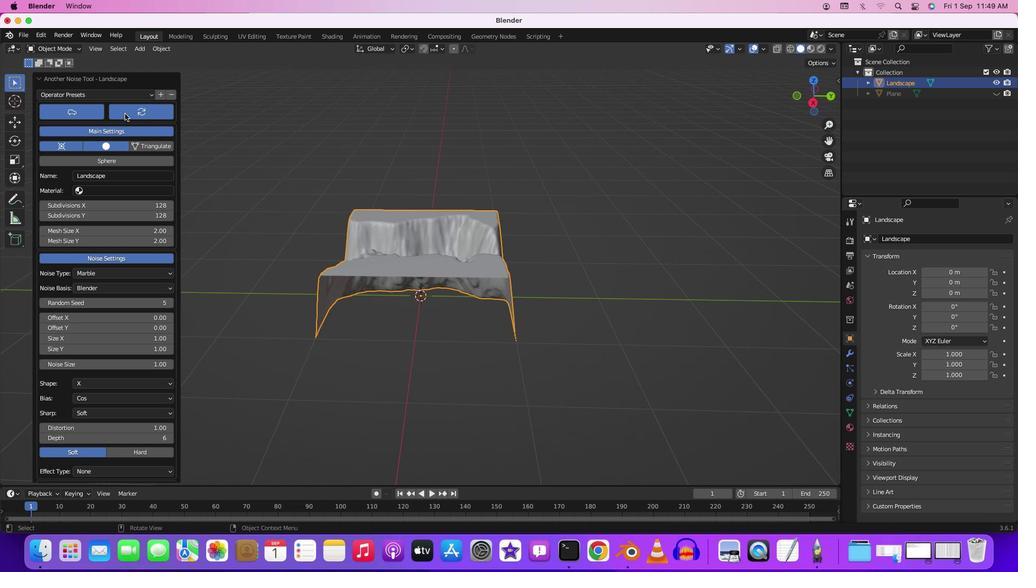 
Action: Mouse pressed left at (91, 258)
Screenshot: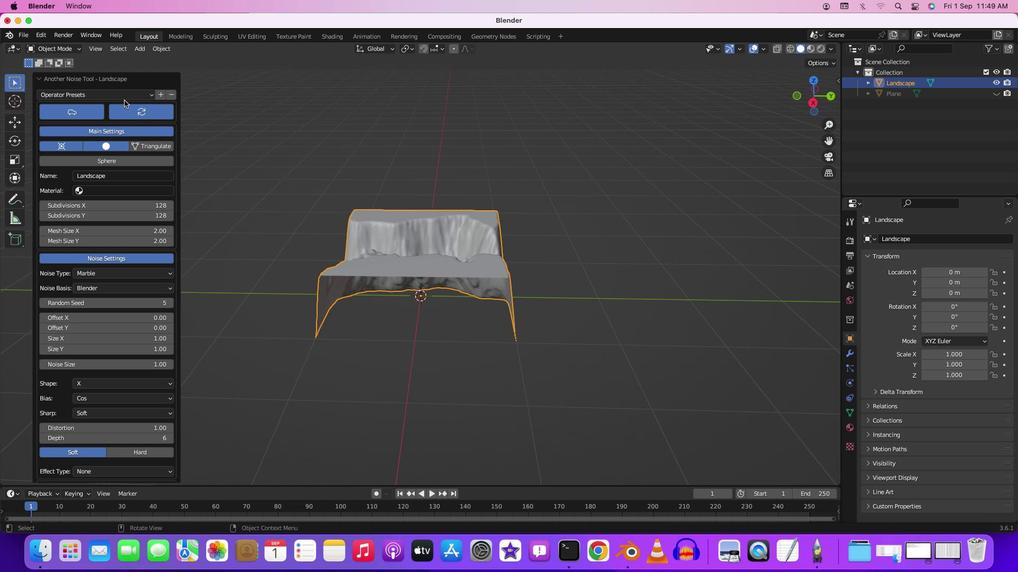 
Action: Mouse moved to (347, 233)
Screenshot: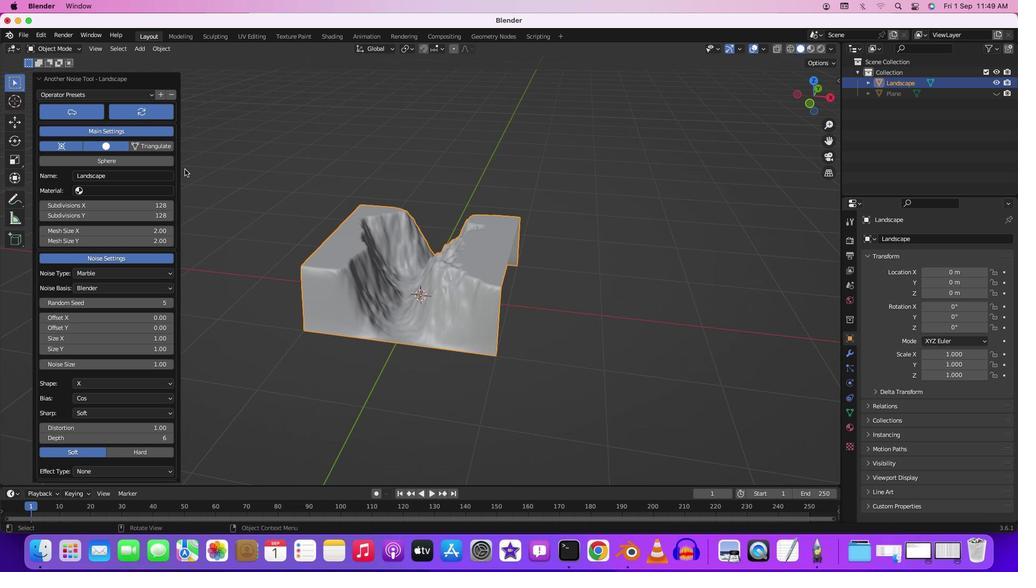 
Action: Mouse pressed middle at (347, 233)
Screenshot: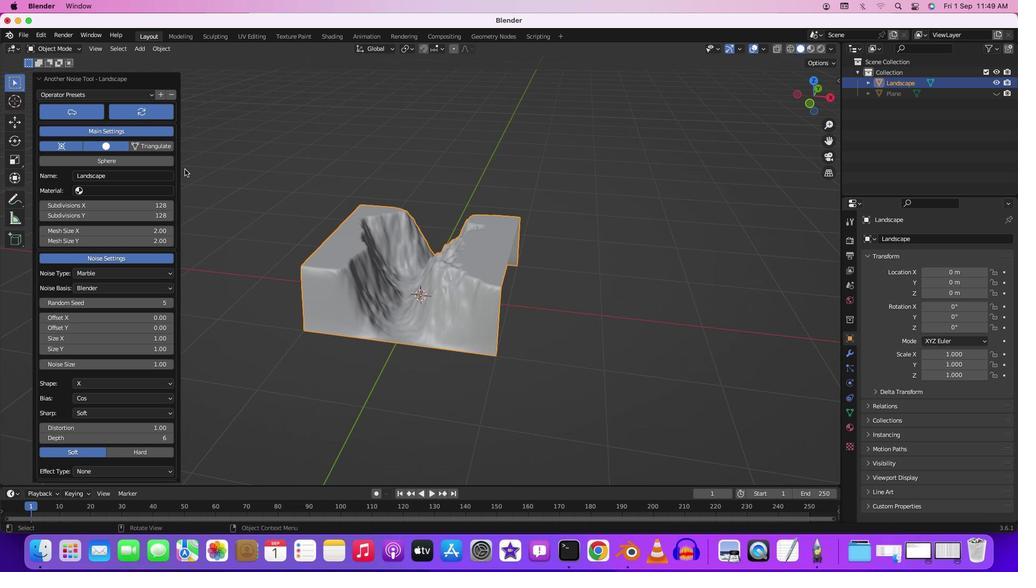 
Action: Mouse moved to (141, 105)
Screenshot: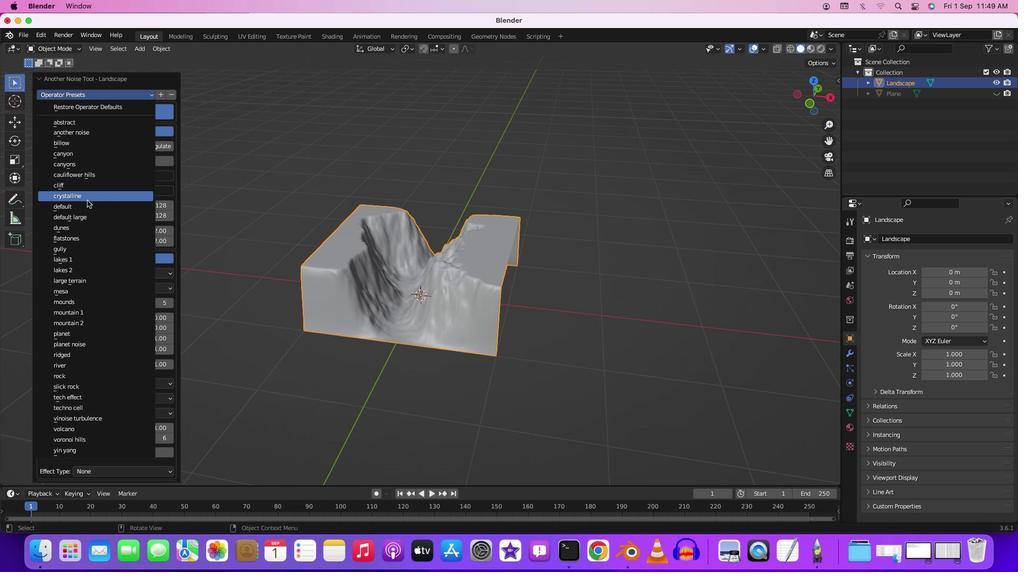 
Action: Mouse pressed left at (141, 105)
Screenshot: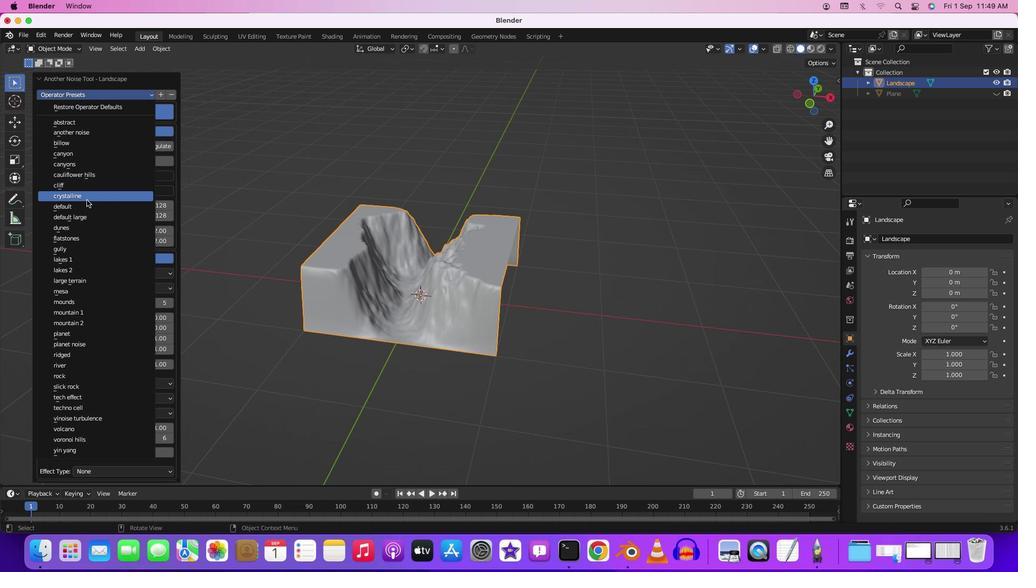 
Action: Mouse moved to (94, 207)
Screenshot: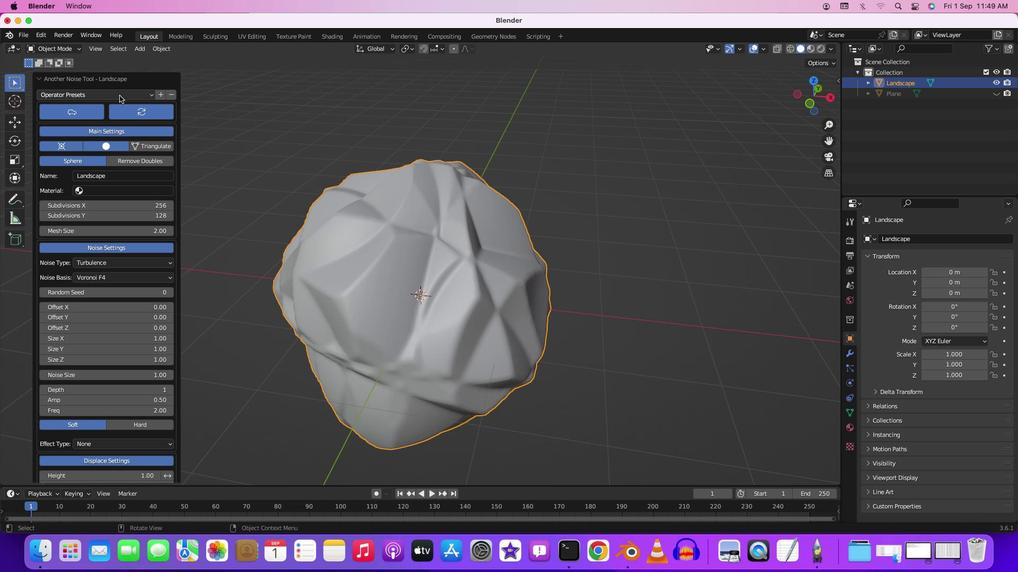 
Action: Mouse pressed left at (94, 207)
Screenshot: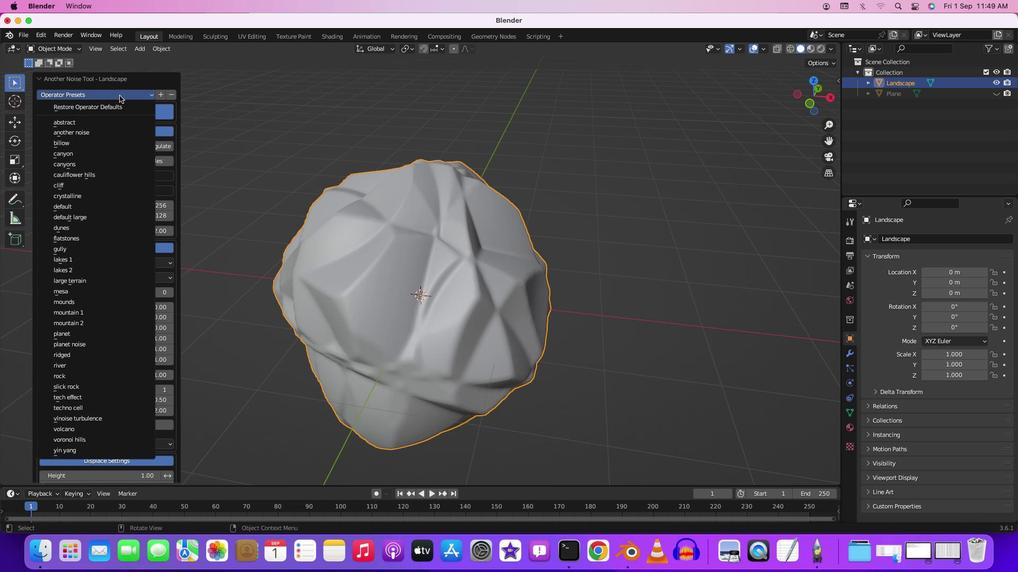 
Action: Mouse moved to (127, 102)
Screenshot: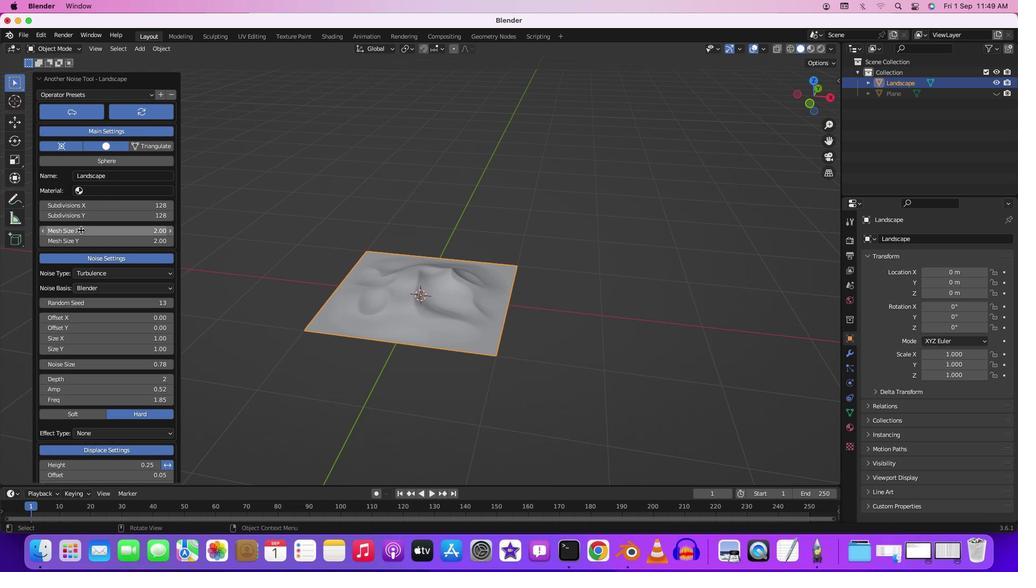 
Action: Mouse pressed left at (127, 102)
Screenshot: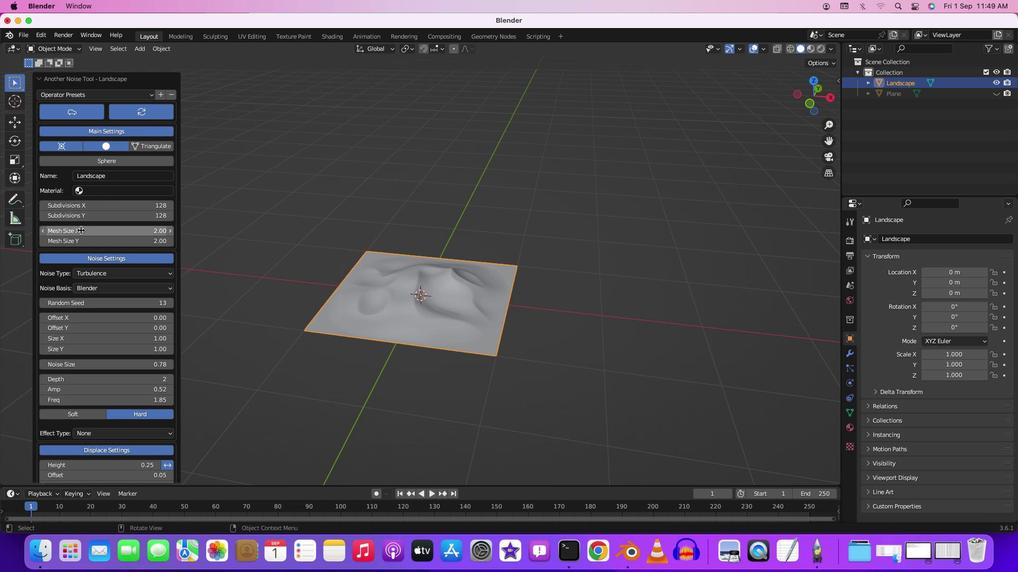 
Action: Mouse moved to (88, 238)
Screenshot: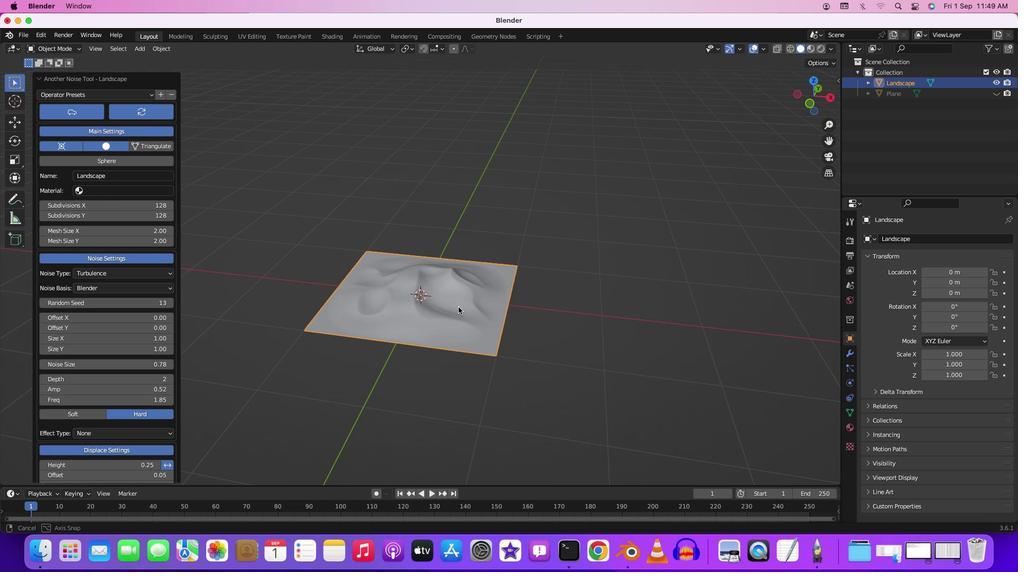 
Action: Mouse pressed left at (88, 238)
Screenshot: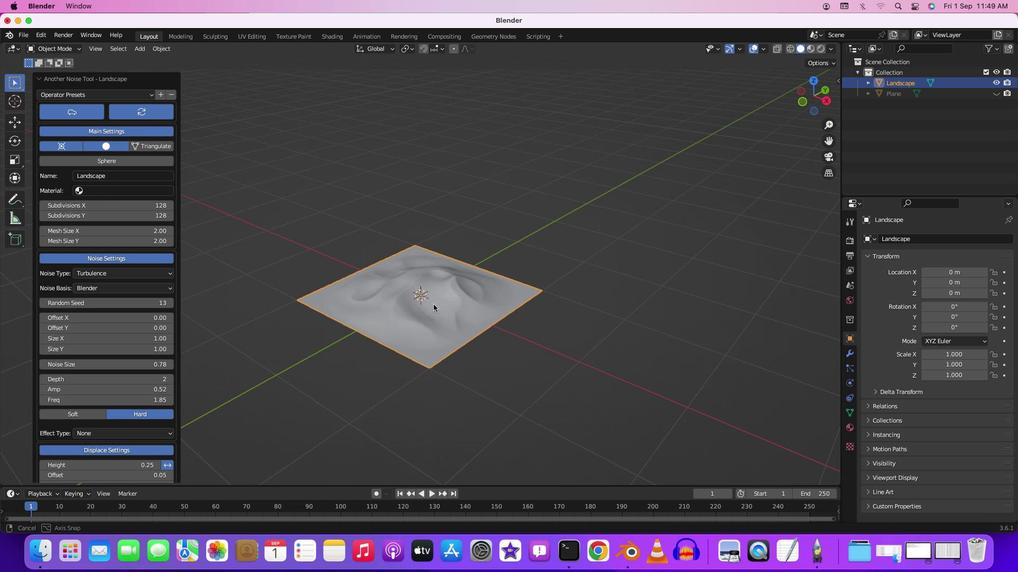 
Action: Mouse moved to (478, 312)
Screenshot: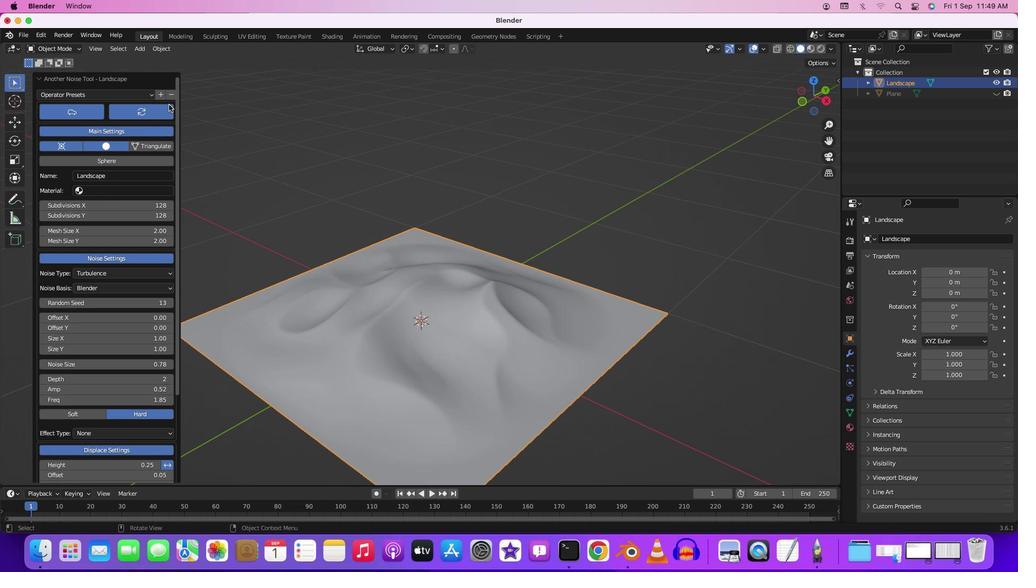 
Action: Mouse pressed middle at (478, 312)
Screenshot: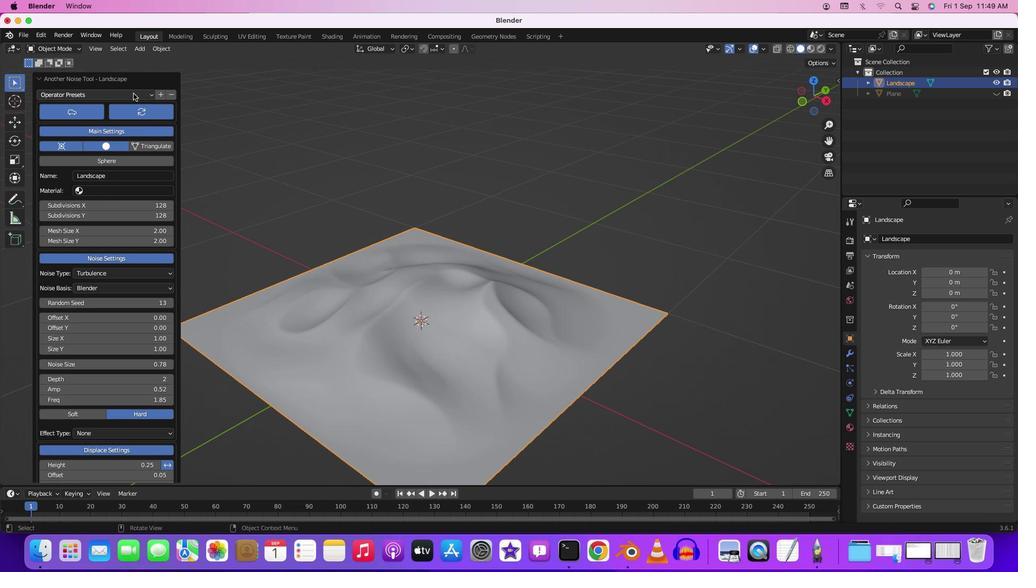 
Action: Mouse moved to (434, 325)
Screenshot: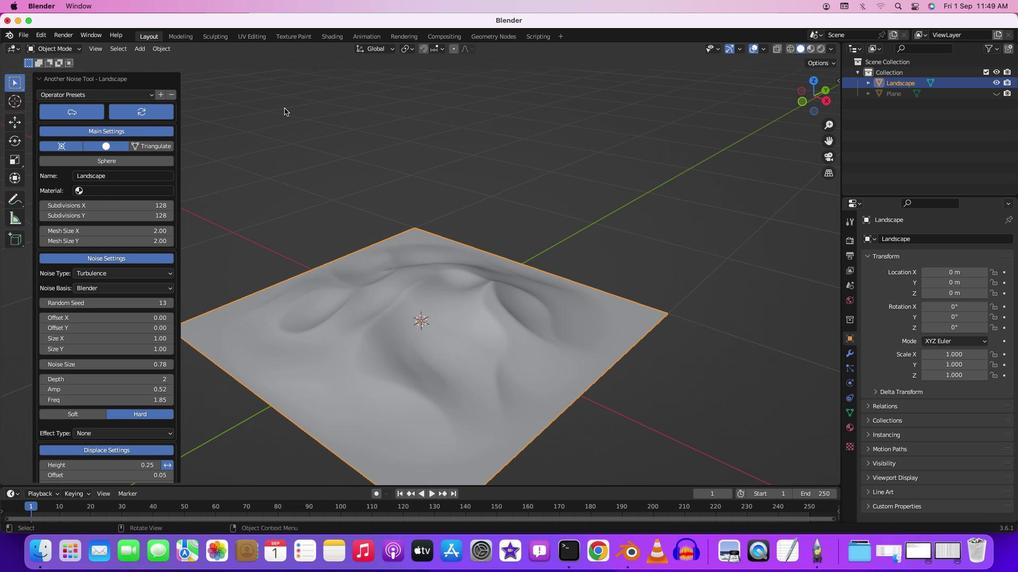 
Action: Mouse scrolled (434, 325) with delta (7, 7)
Screenshot: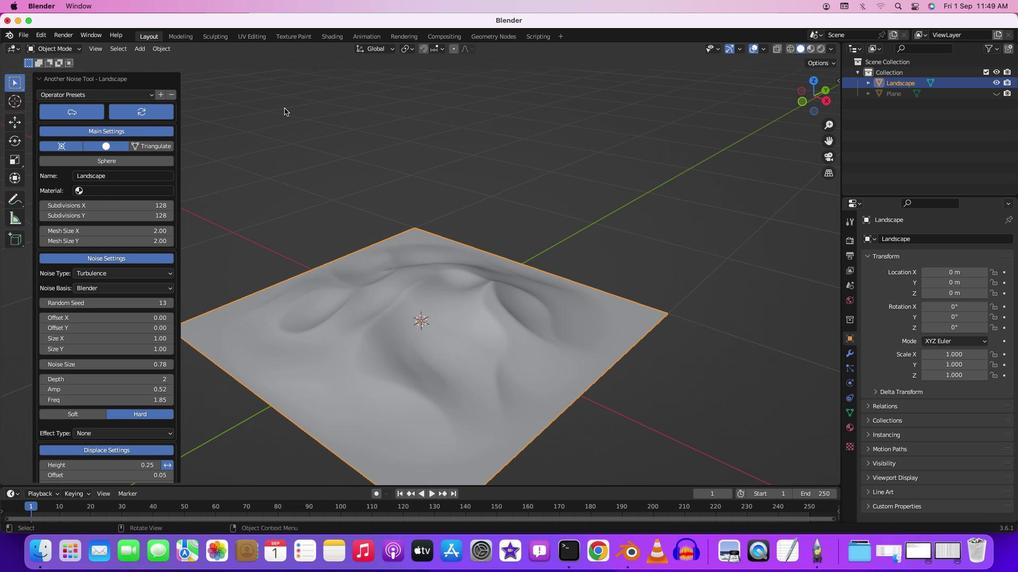 
Action: Mouse moved to (434, 328)
Screenshot: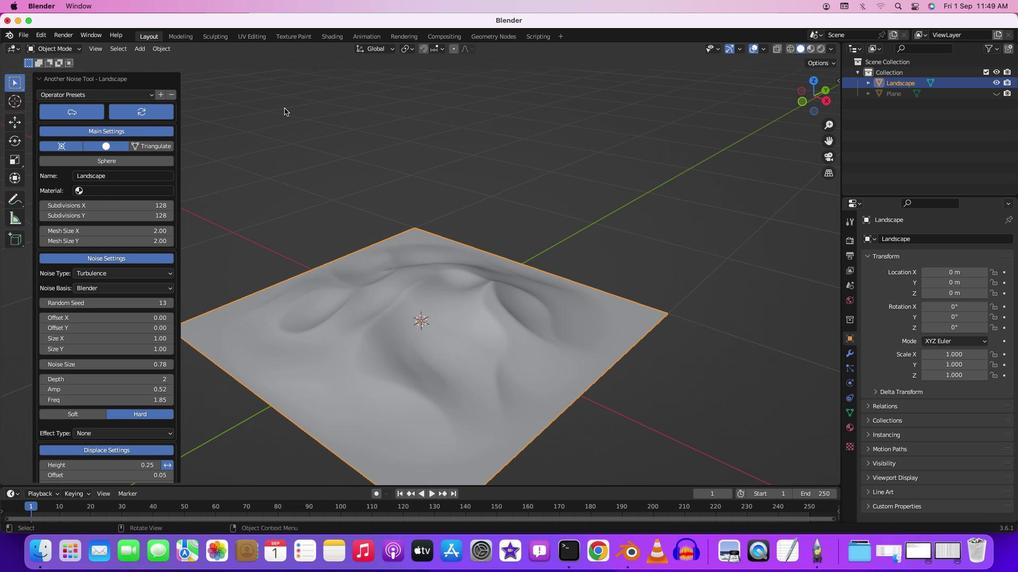 
Action: Mouse scrolled (434, 328) with delta (7, 7)
Screenshot: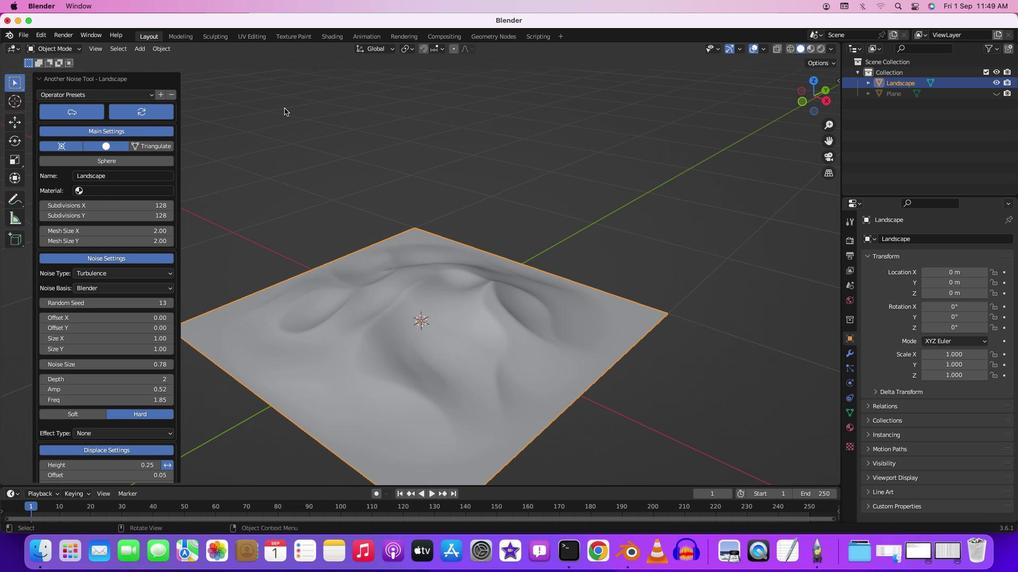 
Action: Mouse moved to (434, 332)
Screenshot: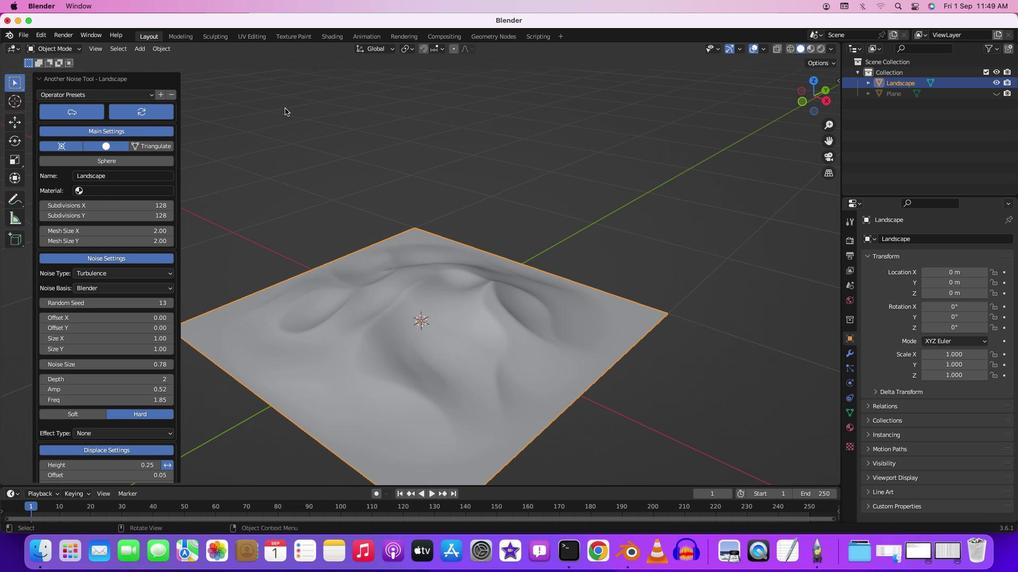 
Action: Mouse scrolled (434, 332) with delta (7, 9)
Screenshot: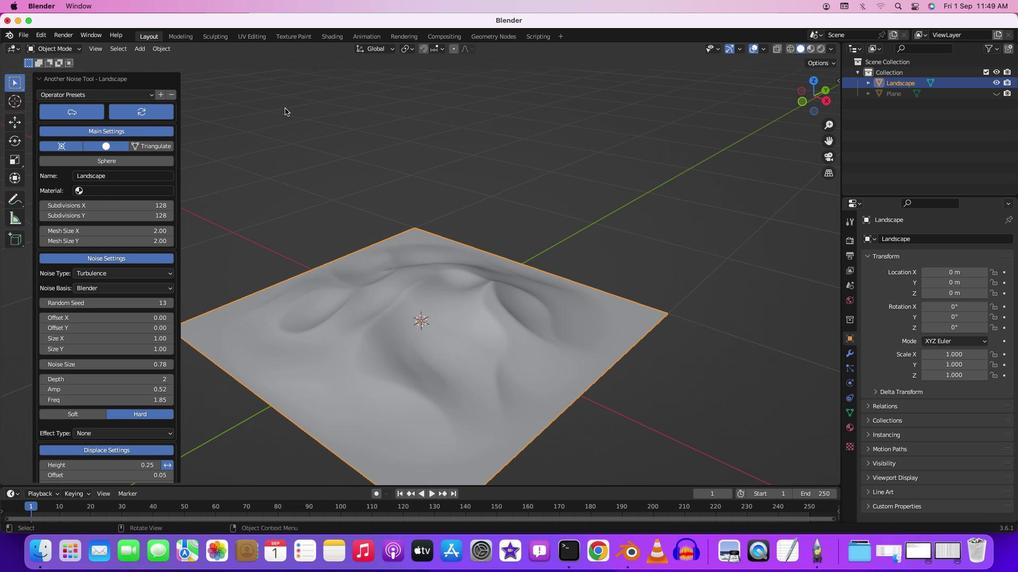 
Action: Mouse moved to (434, 337)
Screenshot: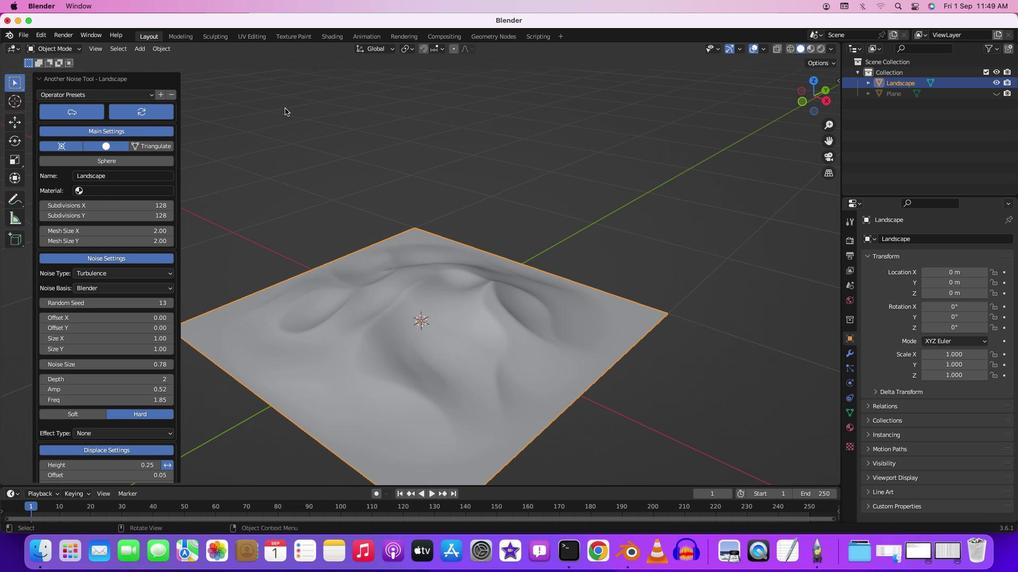 
Action: Mouse scrolled (434, 337) with delta (7, 10)
Screenshot: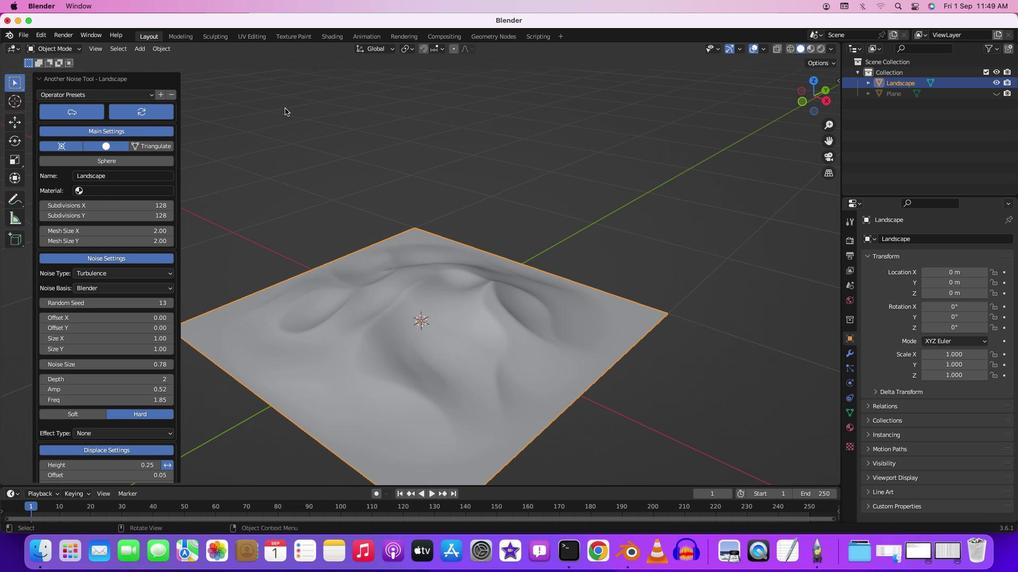 
Action: Mouse moved to (292, 116)
Screenshot: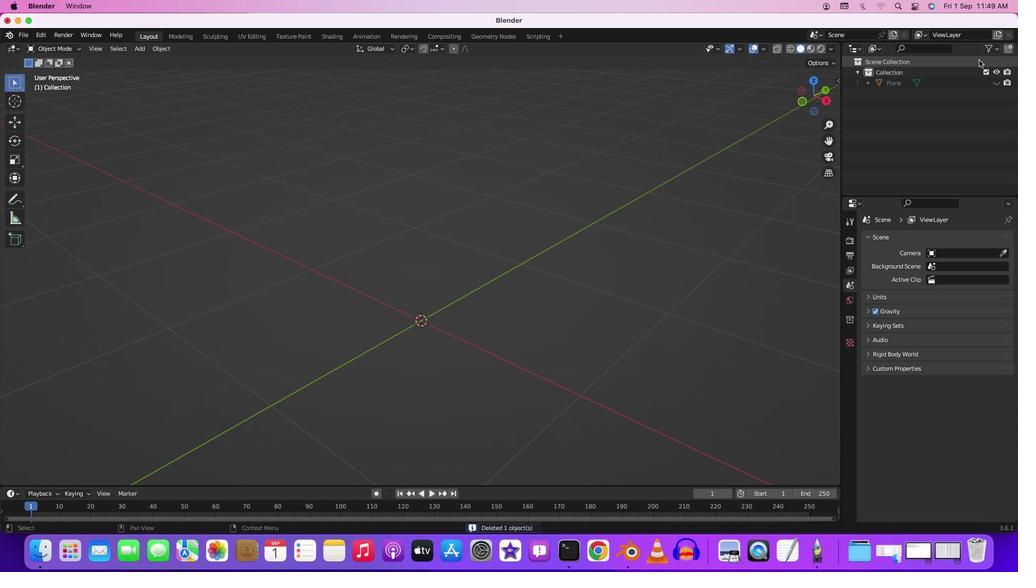 
Action: Mouse pressed left at (292, 116)
Screenshot: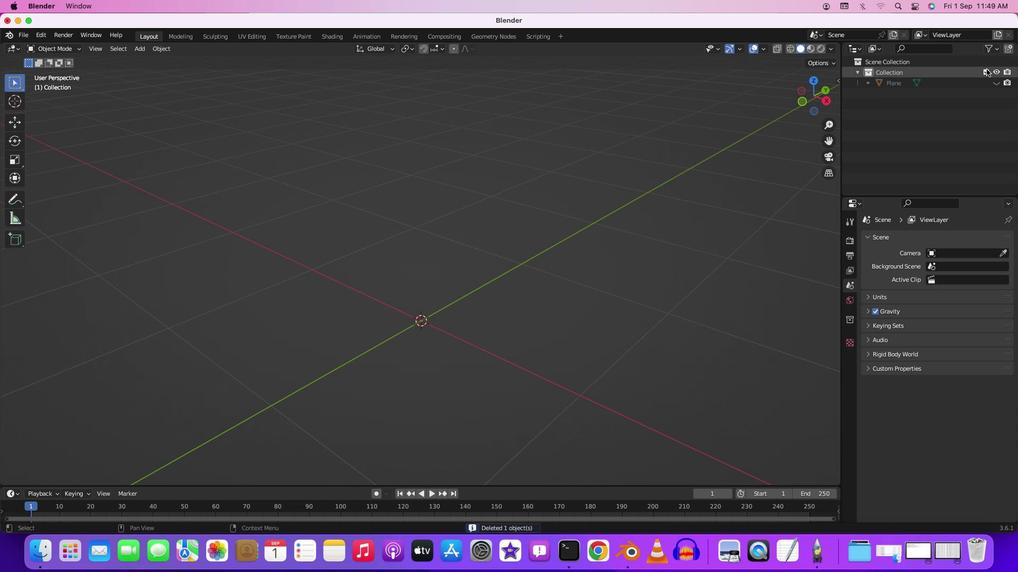 
Action: Mouse moved to (414, 324)
Screenshot: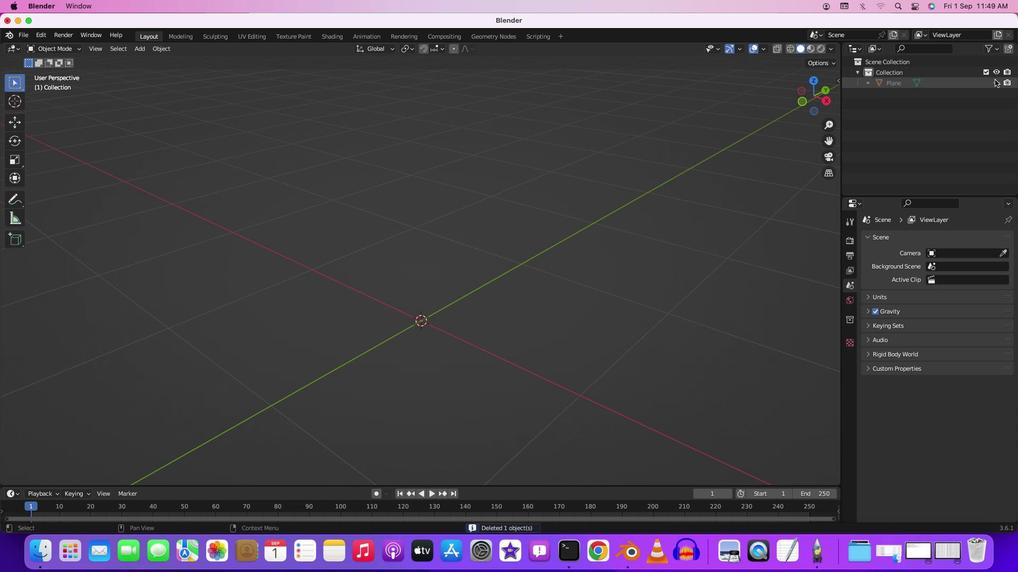 
Action: Mouse pressed left at (414, 324)
Screenshot: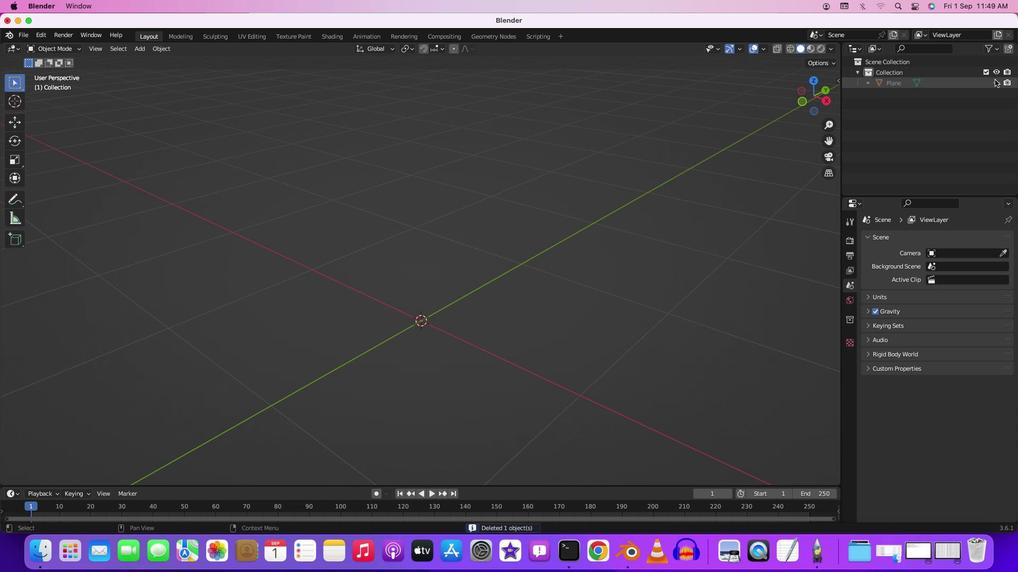 
Action: Mouse moved to (541, 294)
Screenshot: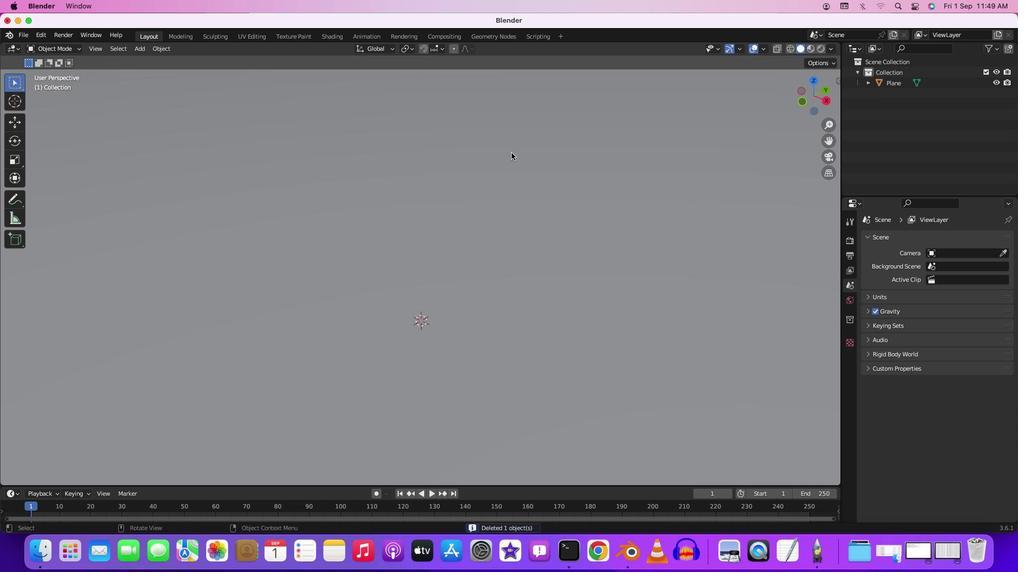 
Action: Key pressed Key.delete
Screenshot: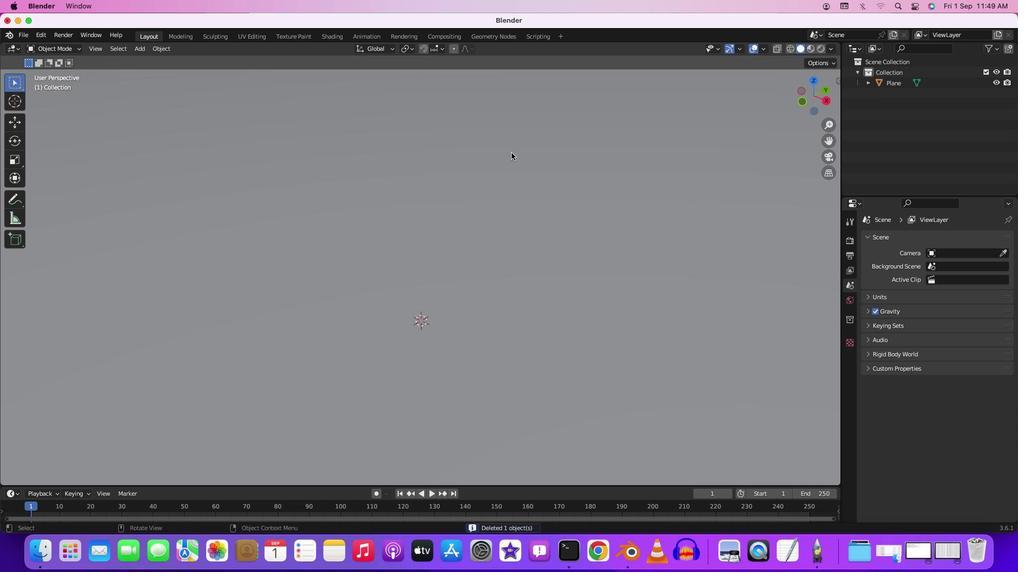 
Action: Mouse moved to (1002, 86)
Screenshot: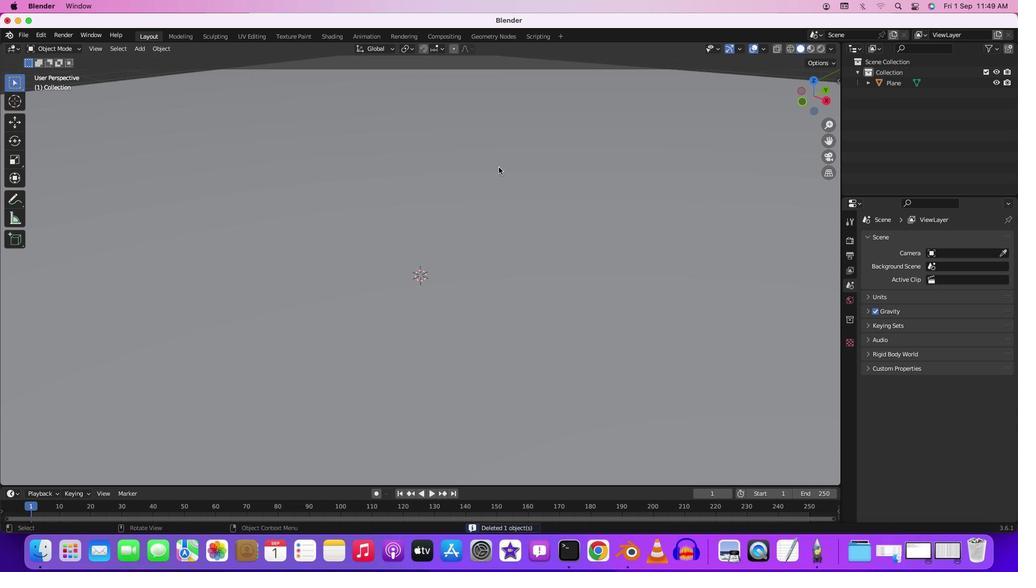 
Action: Mouse pressed left at (1002, 86)
Screenshot: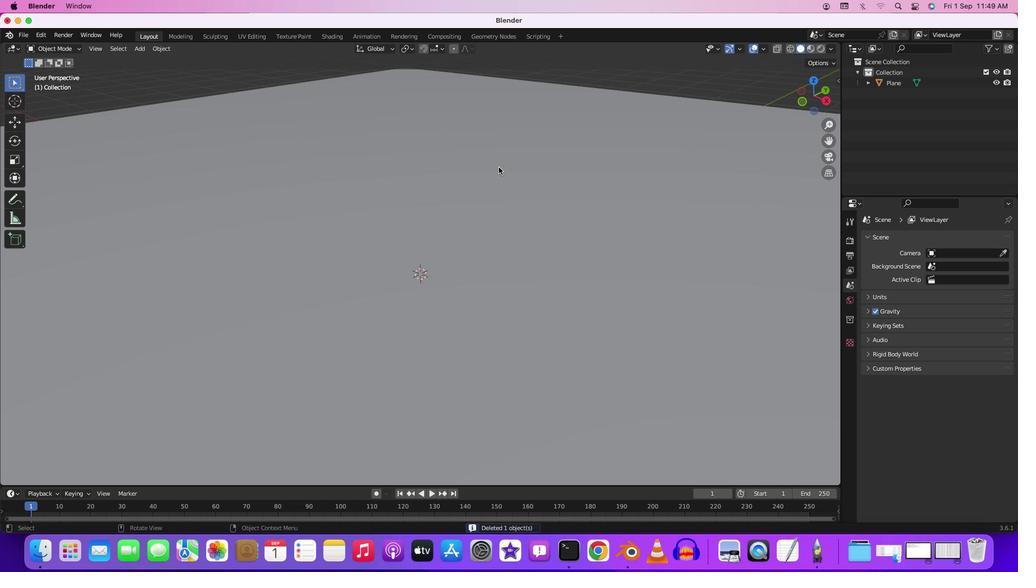 
Action: Mouse moved to (518, 160)
Screenshot: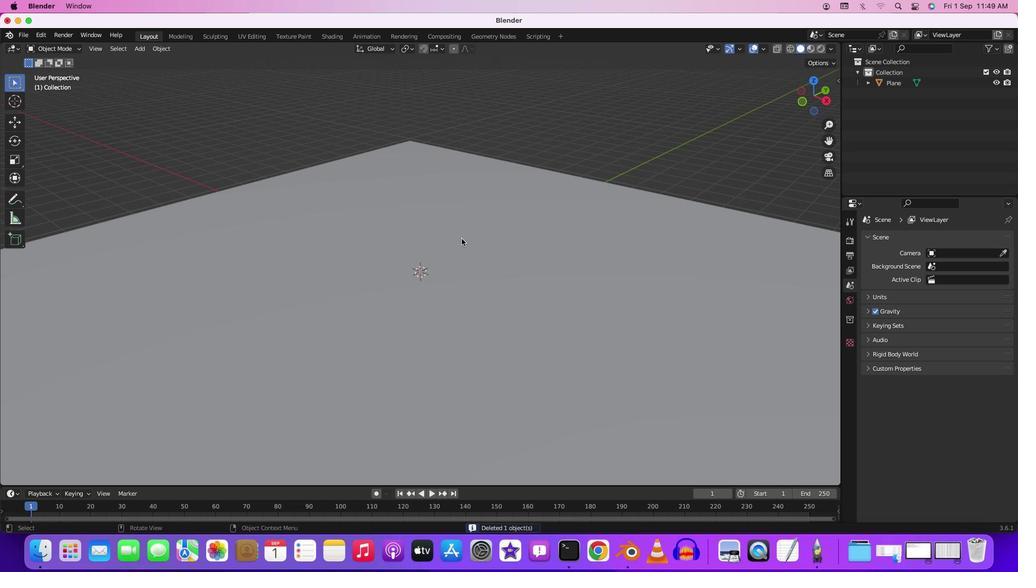 
Action: Mouse scrolled (518, 160) with delta (7, 6)
Screenshot: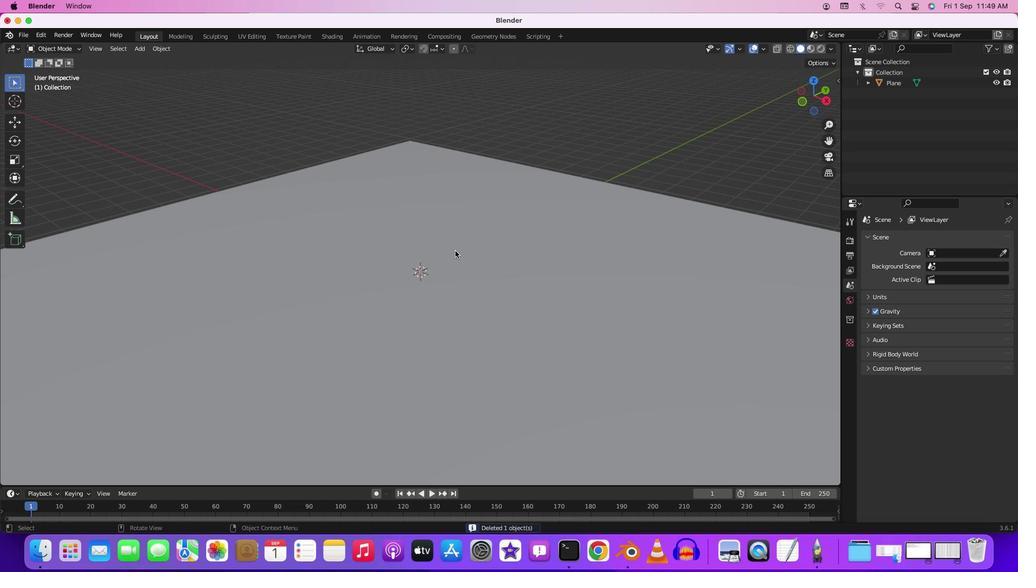 
Action: Mouse scrolled (518, 160) with delta (7, 6)
Screenshot: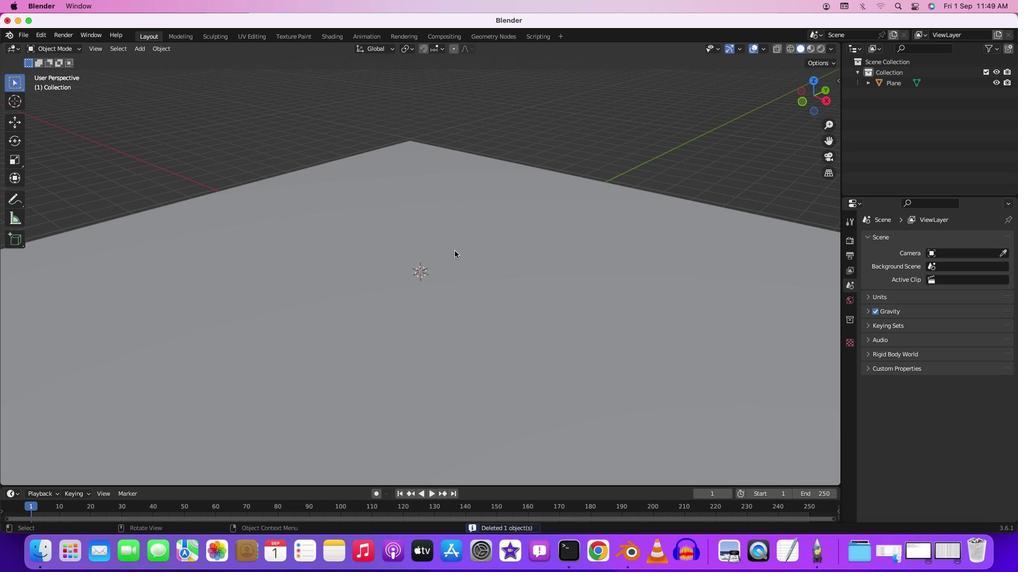 
Action: Mouse scrolled (518, 160) with delta (7, 5)
Screenshot: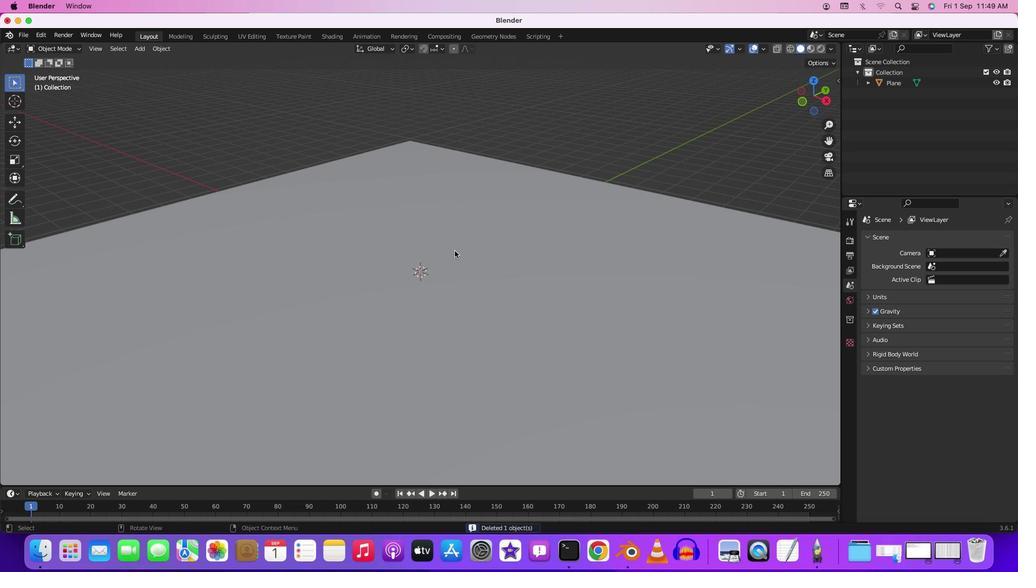 
Action: Mouse scrolled (518, 160) with delta (7, 4)
Screenshot: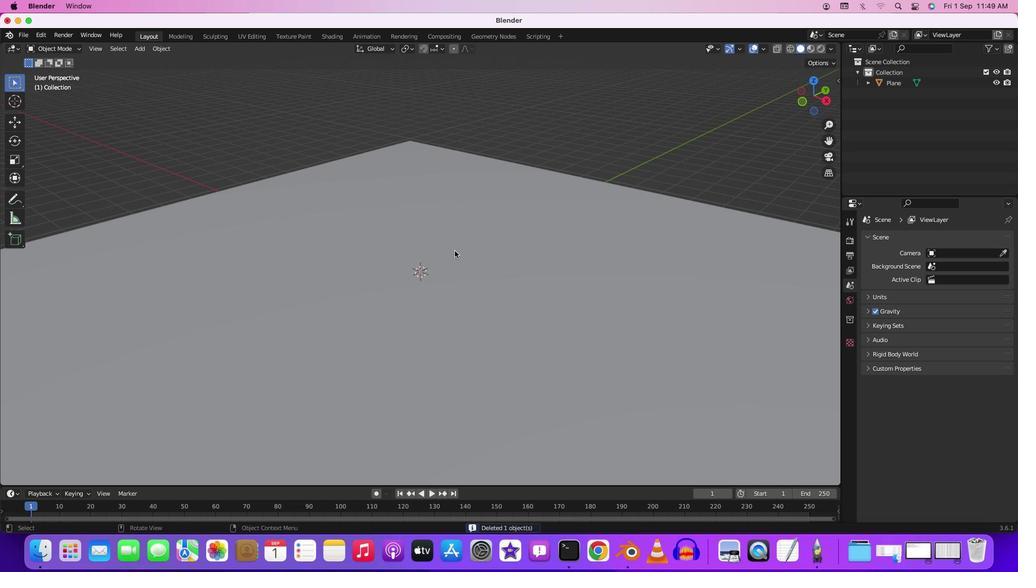
Action: Mouse moved to (516, 160)
Screenshot: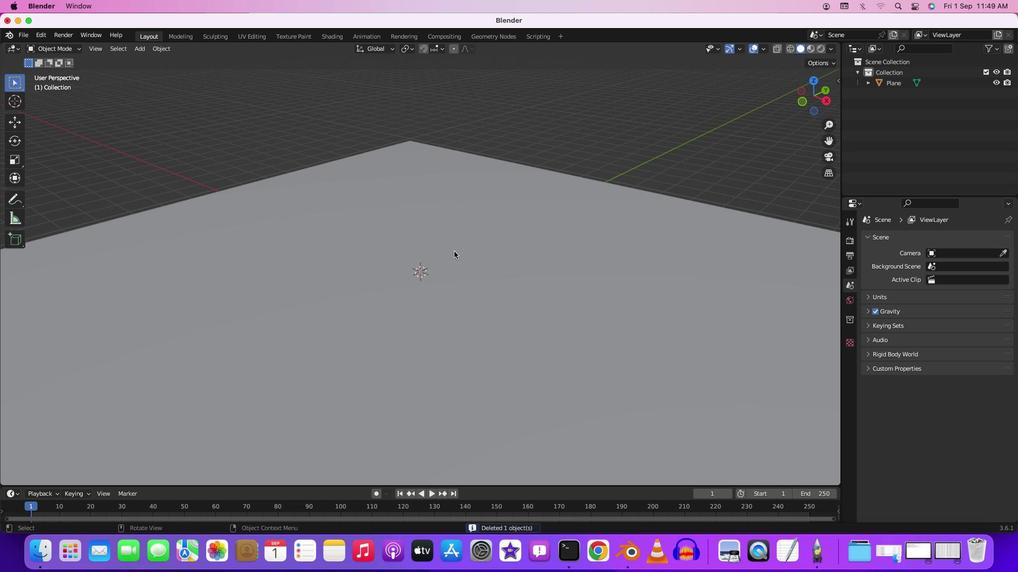 
Action: Mouse scrolled (516, 160) with delta (7, 6)
Screenshot: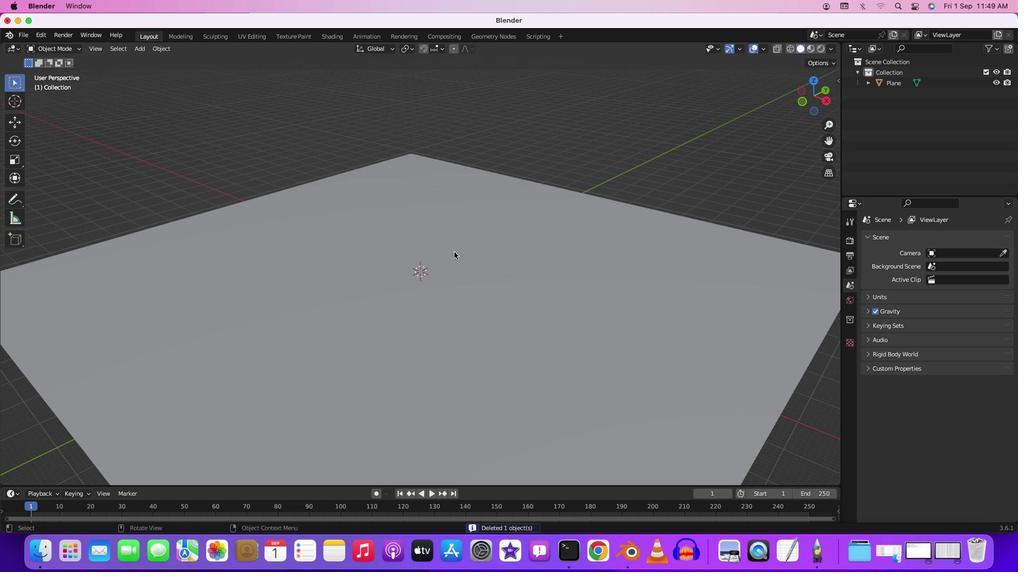 
Action: Mouse moved to (515, 161)
Screenshot: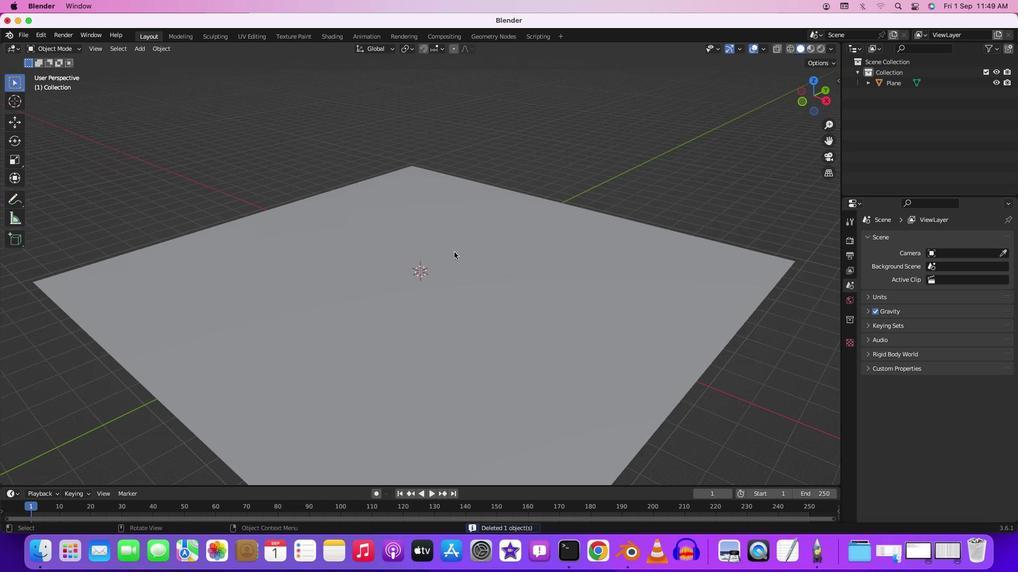 
Action: Mouse scrolled (515, 161) with delta (7, 6)
Screenshot: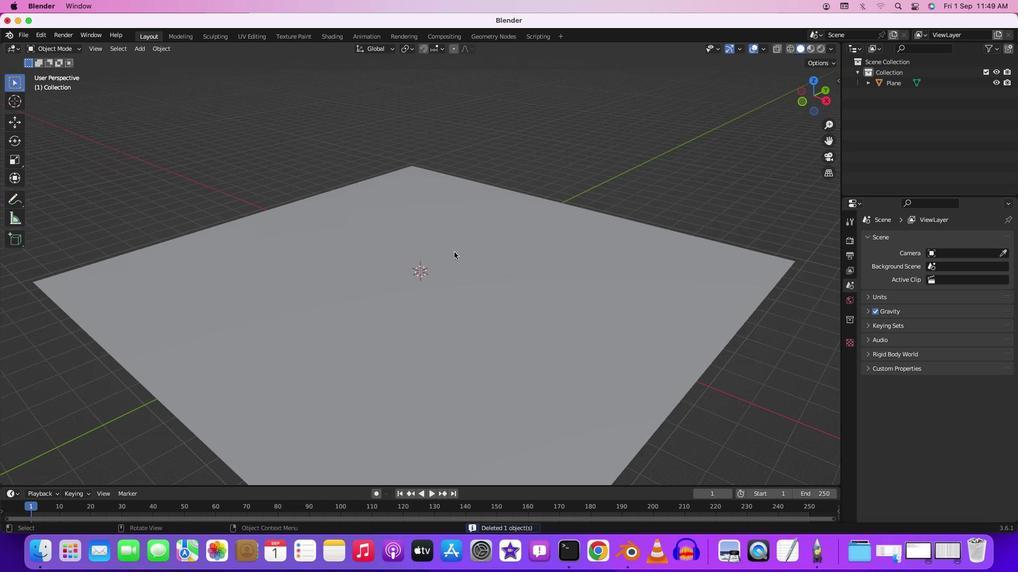 
Action: Mouse moved to (513, 166)
Screenshot: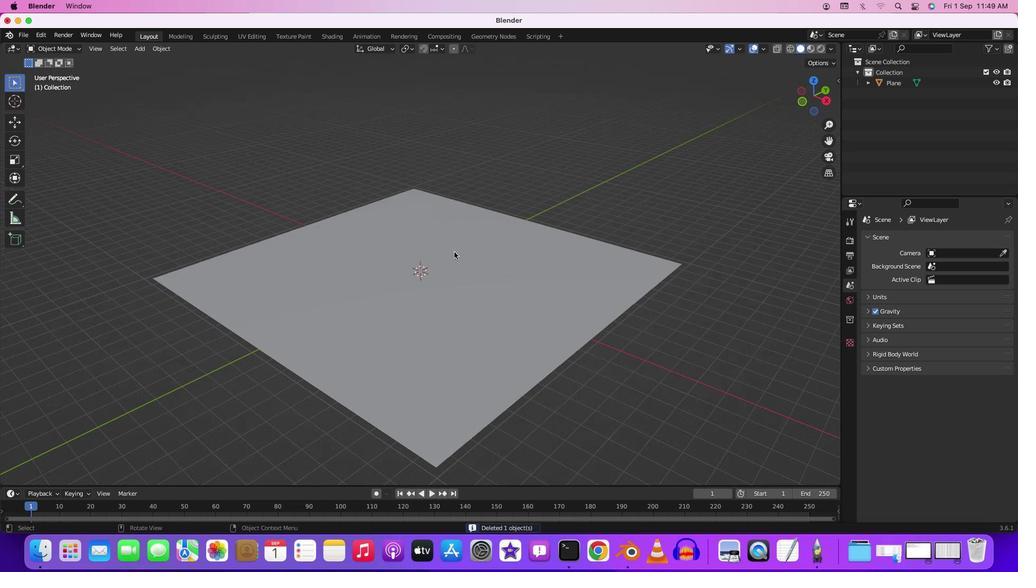 
Action: Mouse scrolled (513, 166) with delta (7, 5)
Screenshot: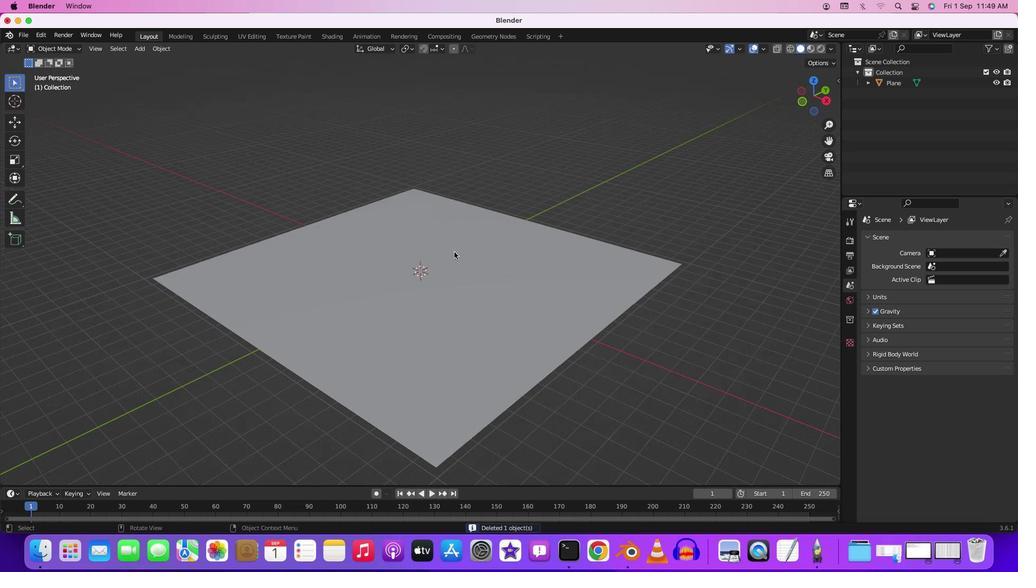 
Action: Mouse moved to (511, 169)
Screenshot: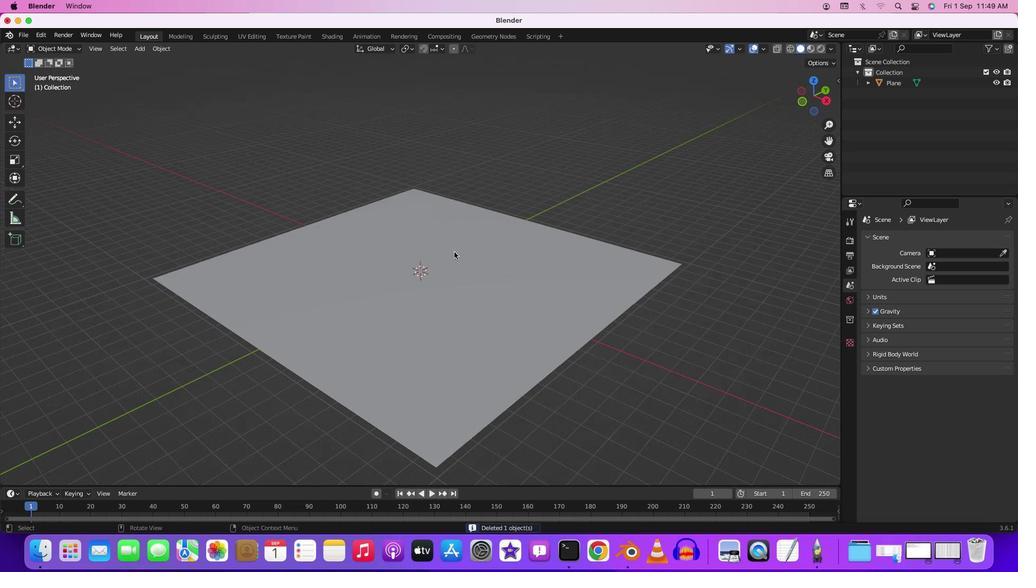 
Action: Mouse scrolled (511, 169) with delta (7, 4)
Screenshot: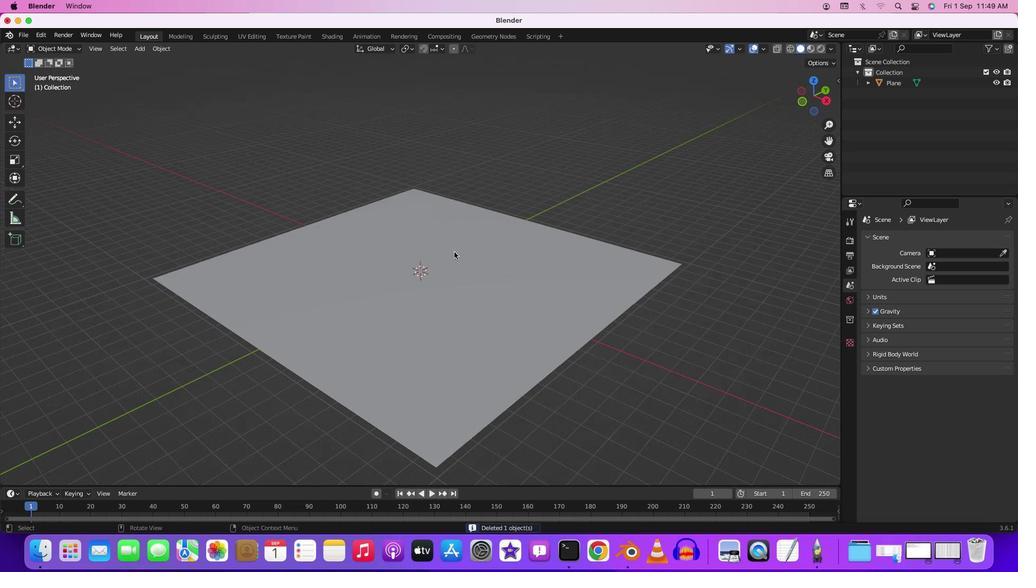 
Action: Mouse moved to (508, 172)
Screenshot: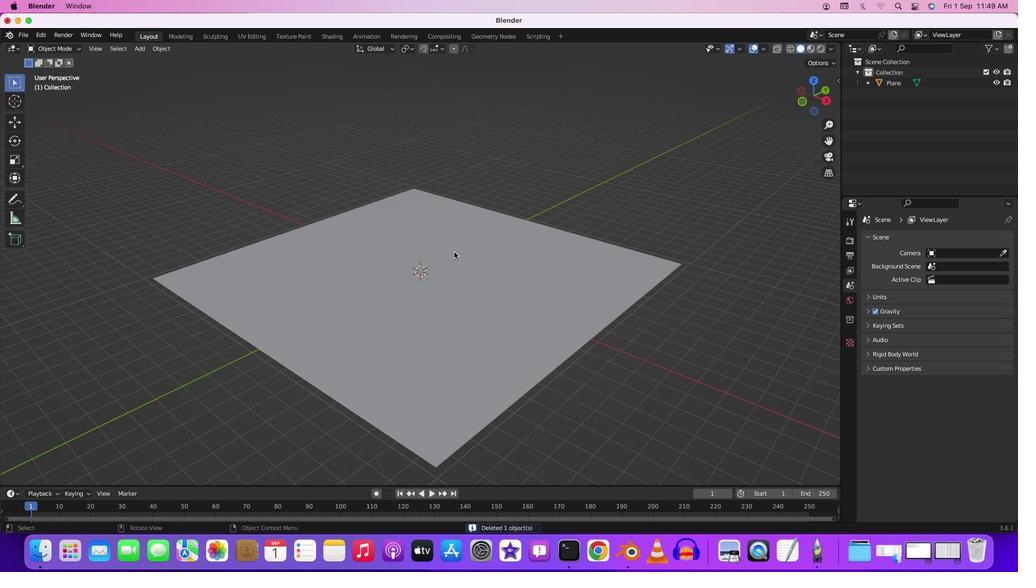
Action: Mouse scrolled (508, 172) with delta (7, 6)
Screenshot: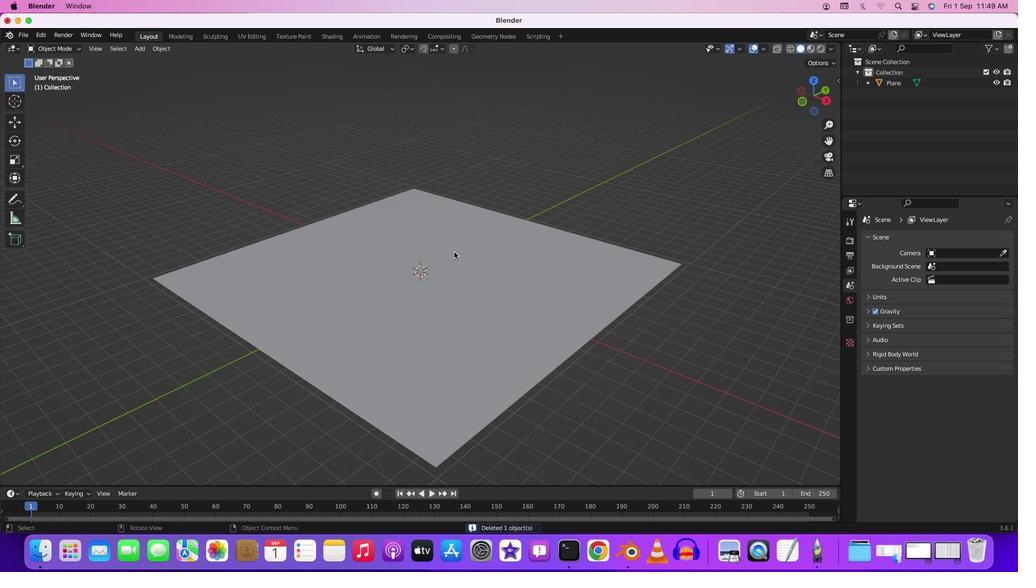 
Action: Mouse moved to (506, 173)
Screenshot: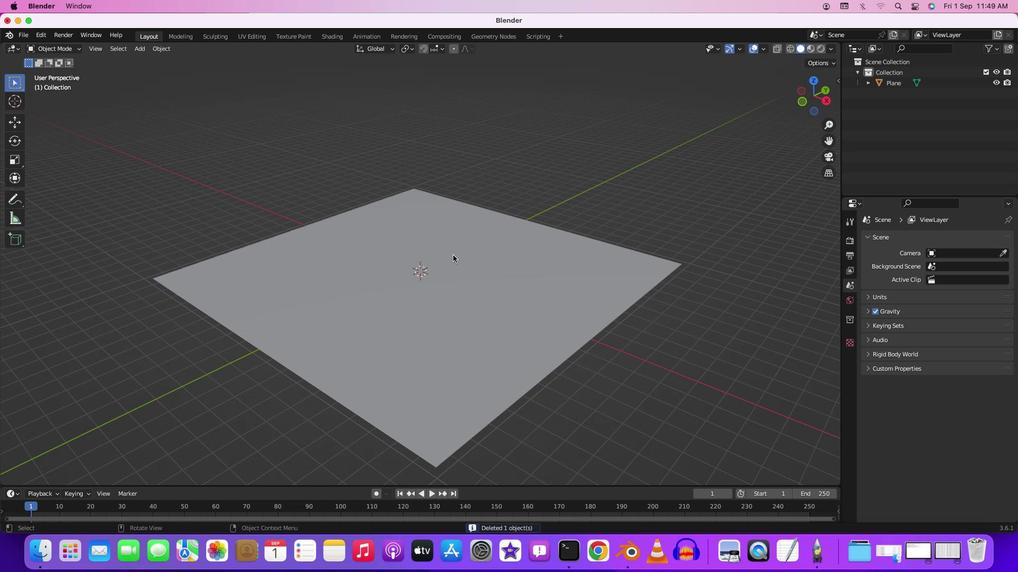 
Action: Mouse scrolled (506, 173) with delta (7, 6)
Screenshot: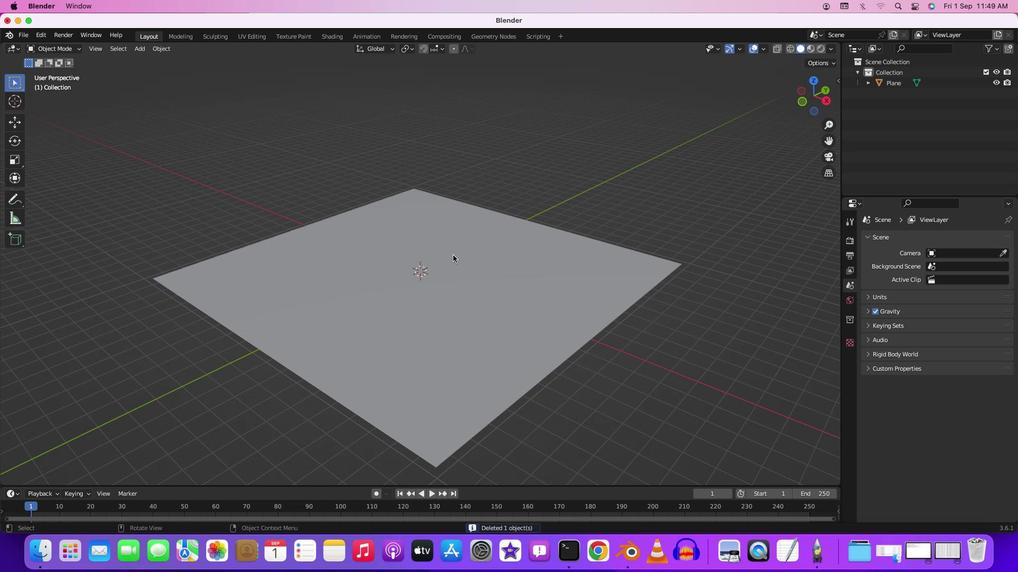 
Action: Mouse moved to (506, 173)
Screenshot: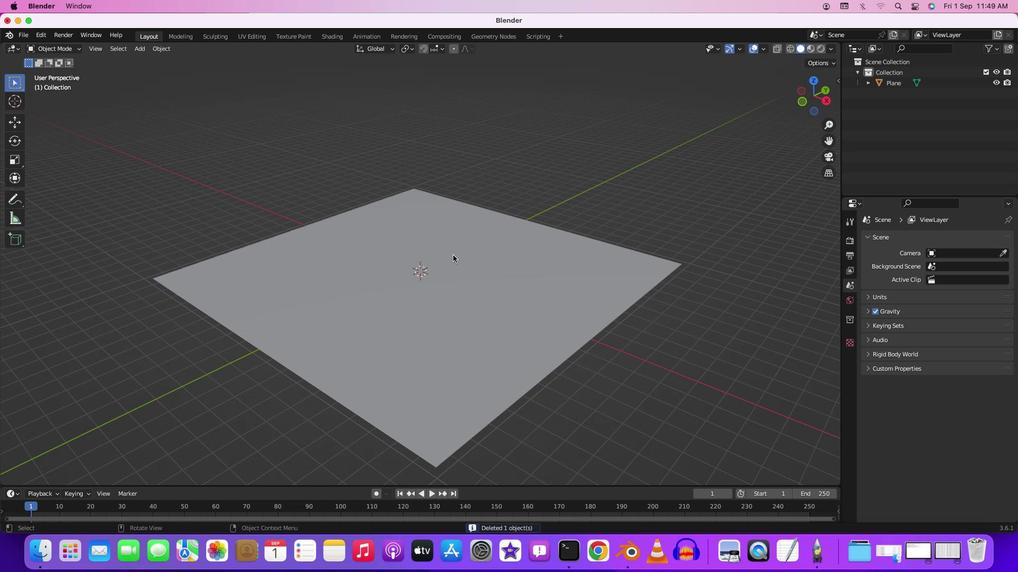 
Action: Mouse scrolled (506, 173) with delta (7, 5)
Screenshot: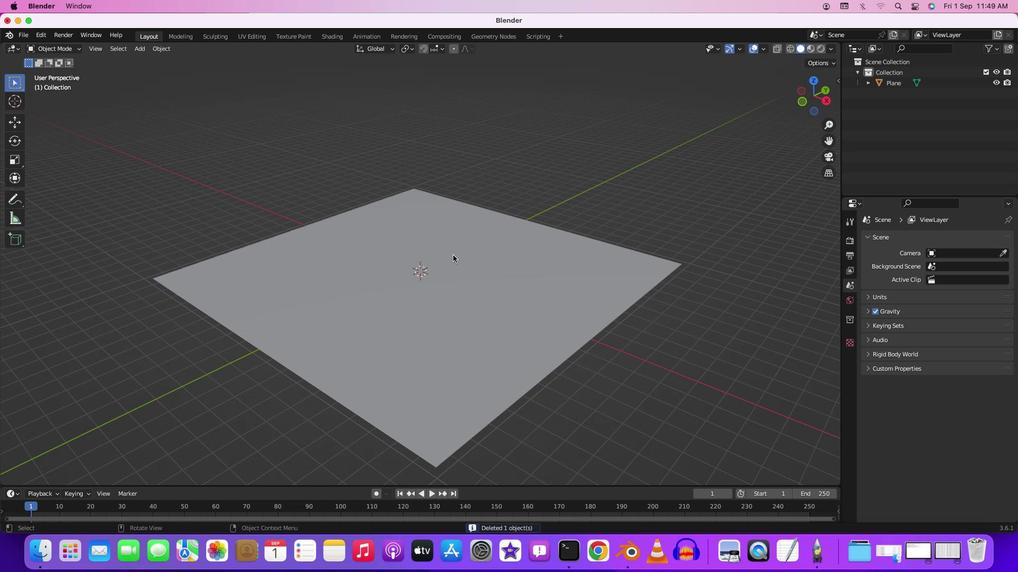 
Action: Mouse scrolled (506, 173) with delta (7, 4)
Screenshot: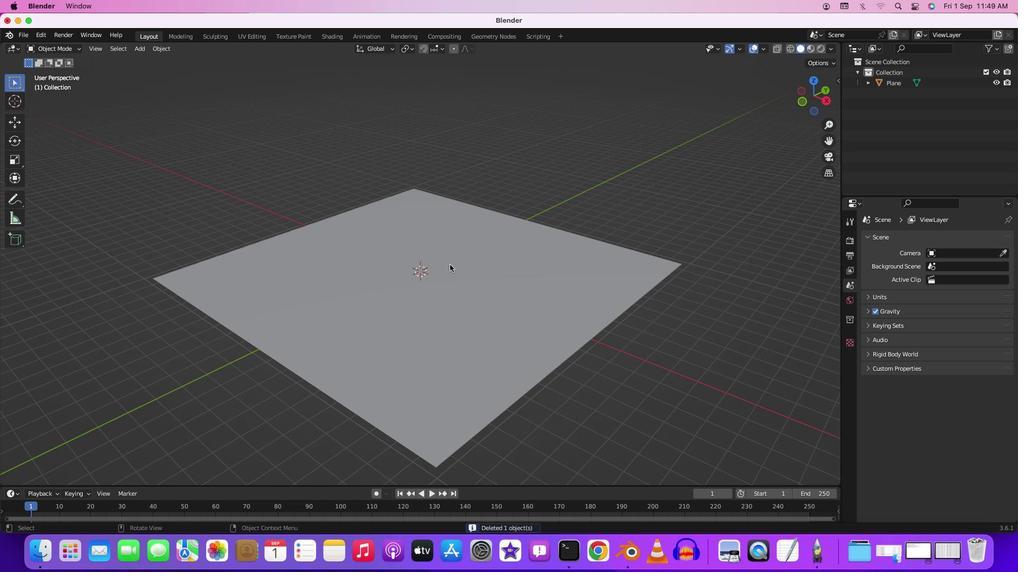 
Action: Mouse moved to (506, 174)
Screenshot: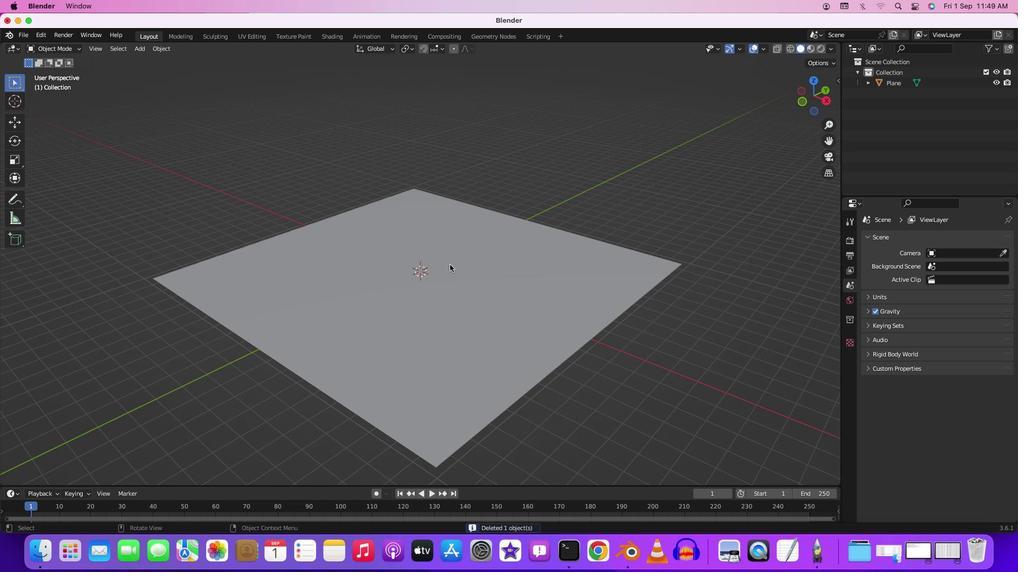 
Action: Mouse scrolled (506, 174) with delta (7, 4)
Screenshot: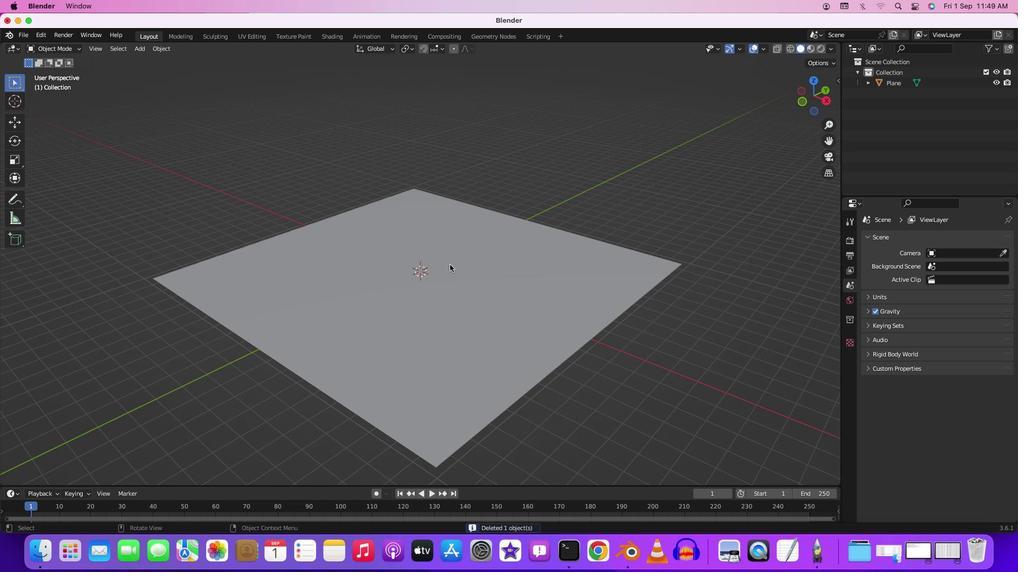 
Action: Mouse moved to (505, 175)
Screenshot: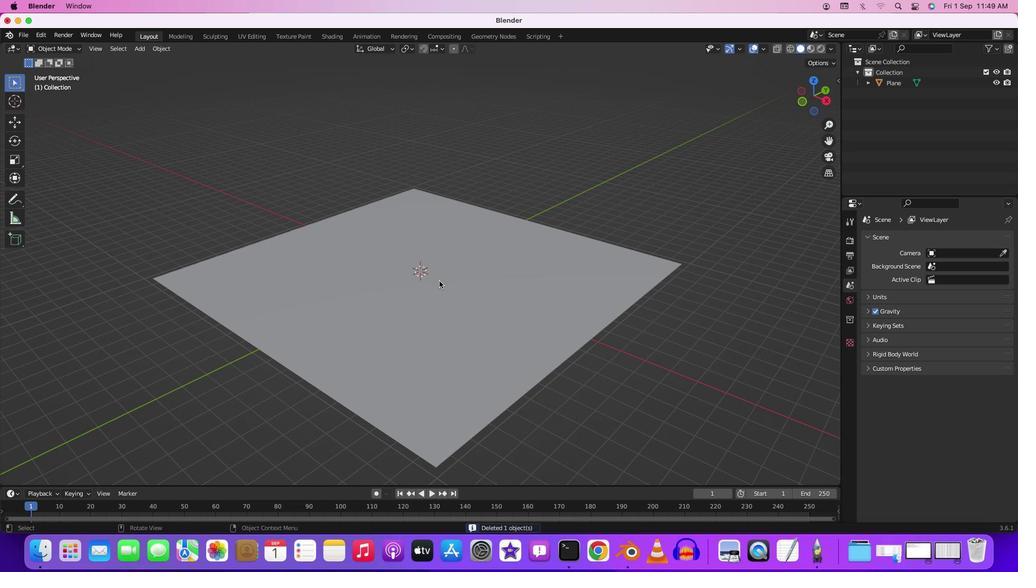 
Action: Mouse scrolled (505, 175) with delta (7, 6)
Screenshot: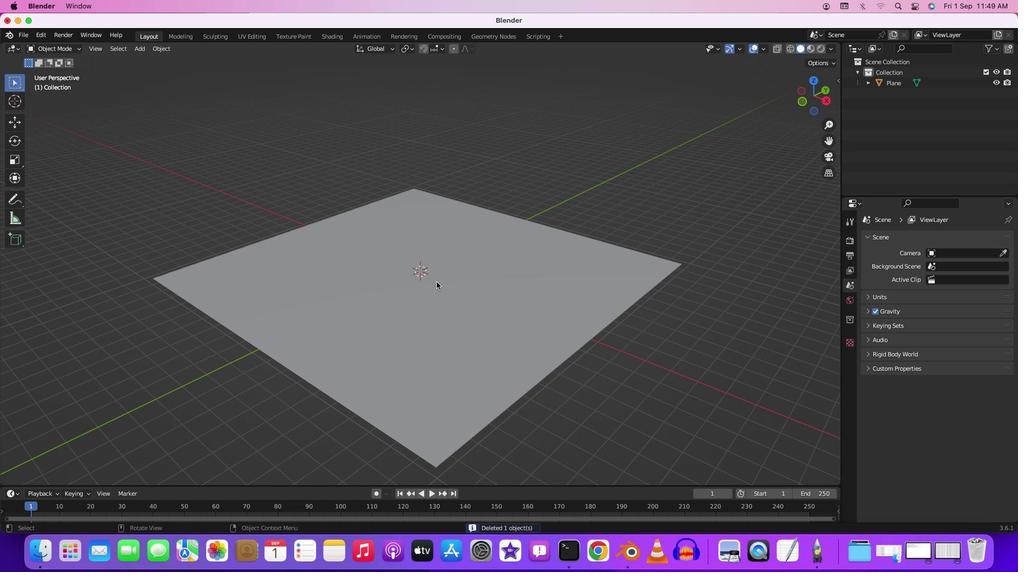 
Action: Mouse scrolled (505, 175) with delta (7, 6)
Screenshot: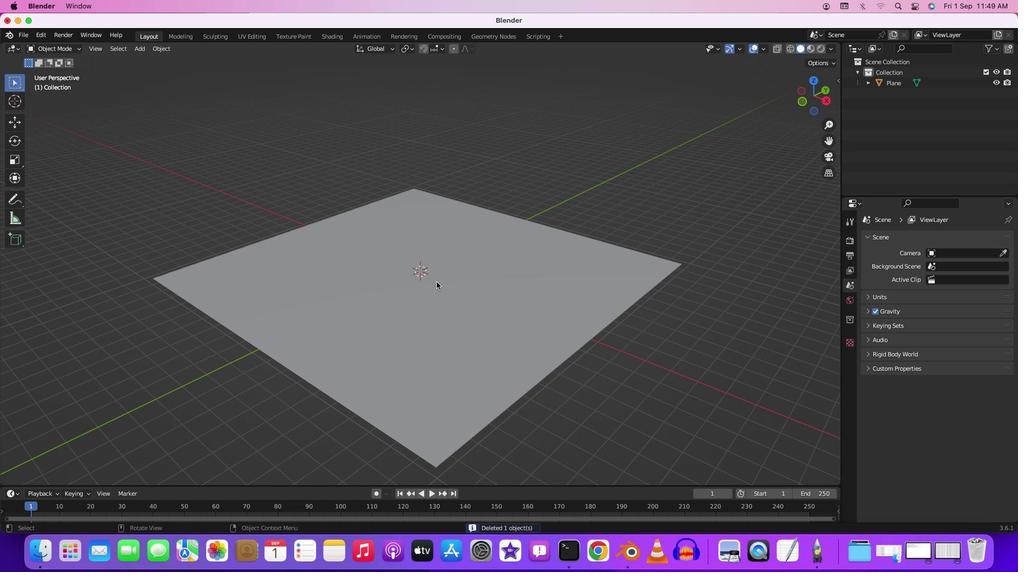 
Action: Mouse moved to (505, 175)
Screenshot: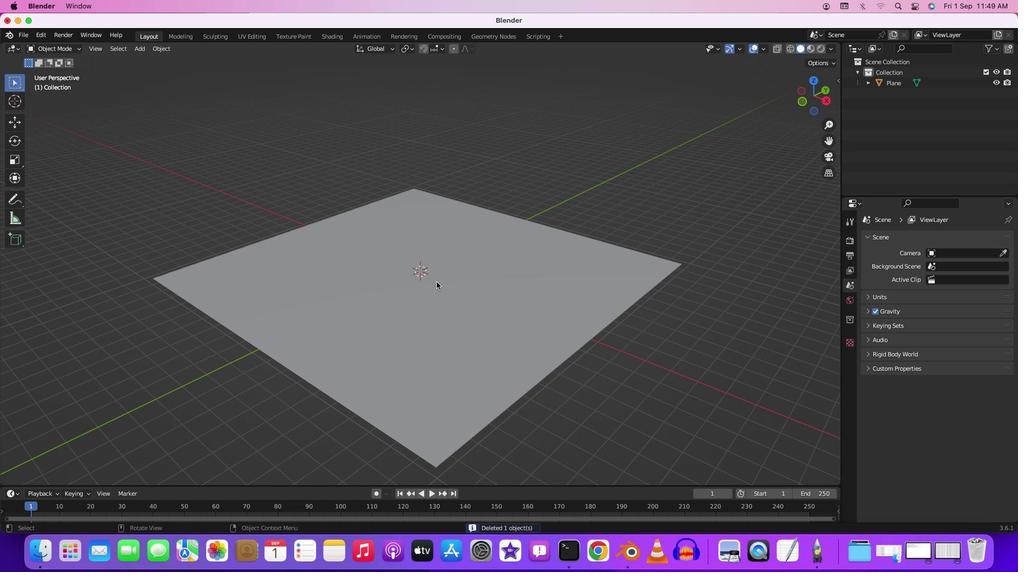 
Action: Mouse scrolled (505, 175) with delta (7, 5)
Screenshot: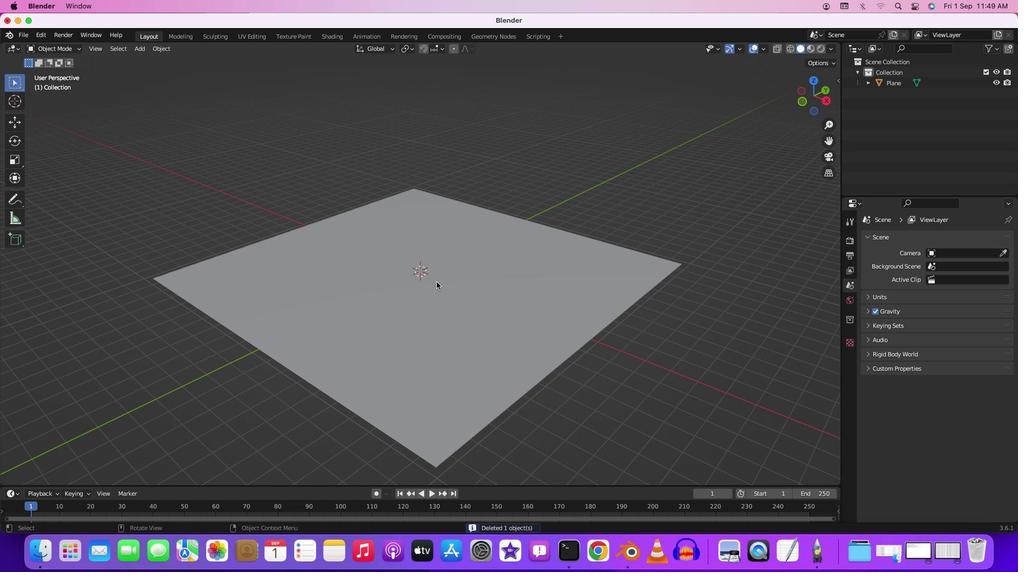 
Action: Mouse scrolled (505, 175) with delta (7, 4)
Screenshot: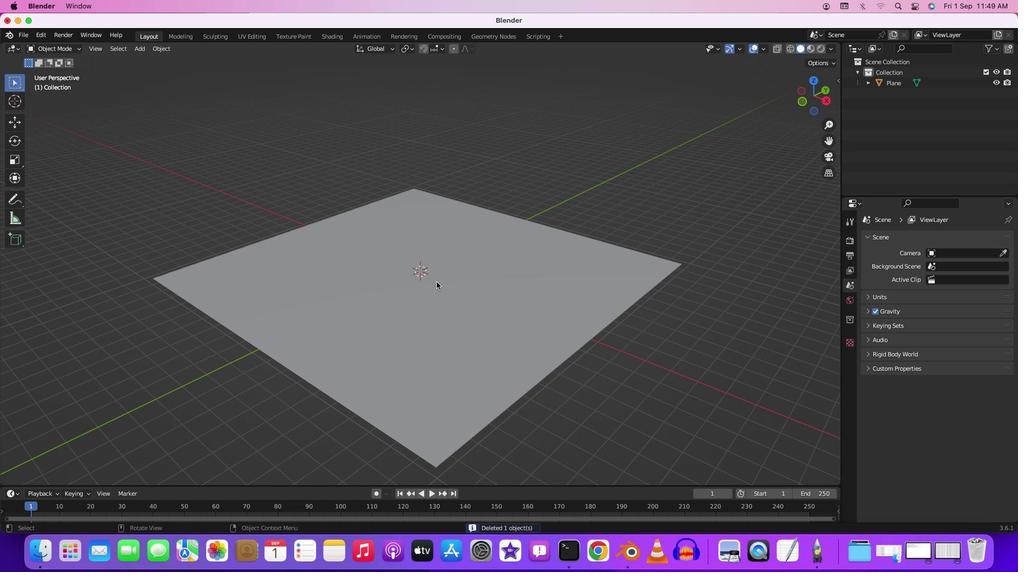 
Action: Mouse moved to (505, 175)
Screenshot: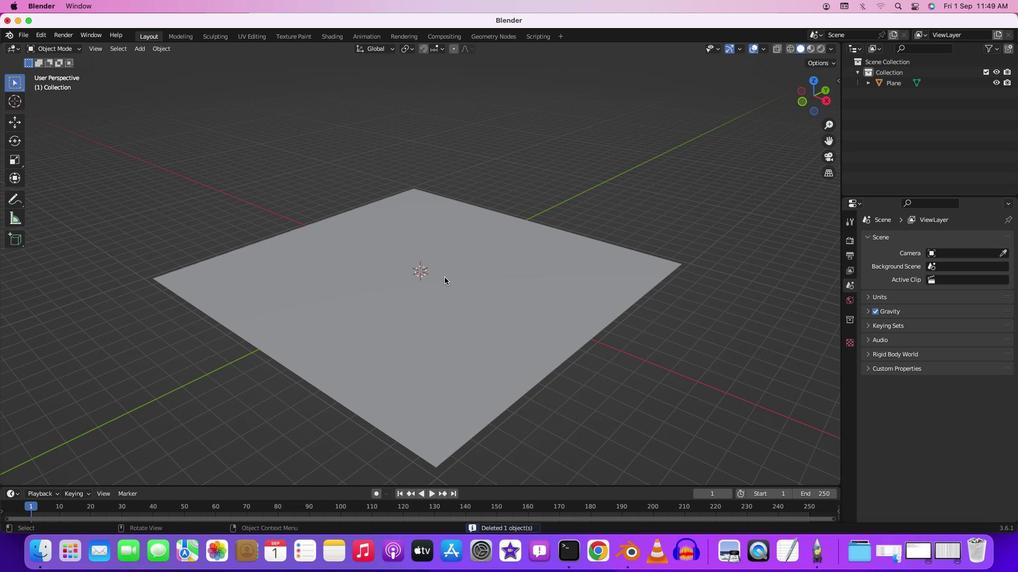 
Action: Mouse scrolled (505, 175) with delta (7, 6)
Screenshot: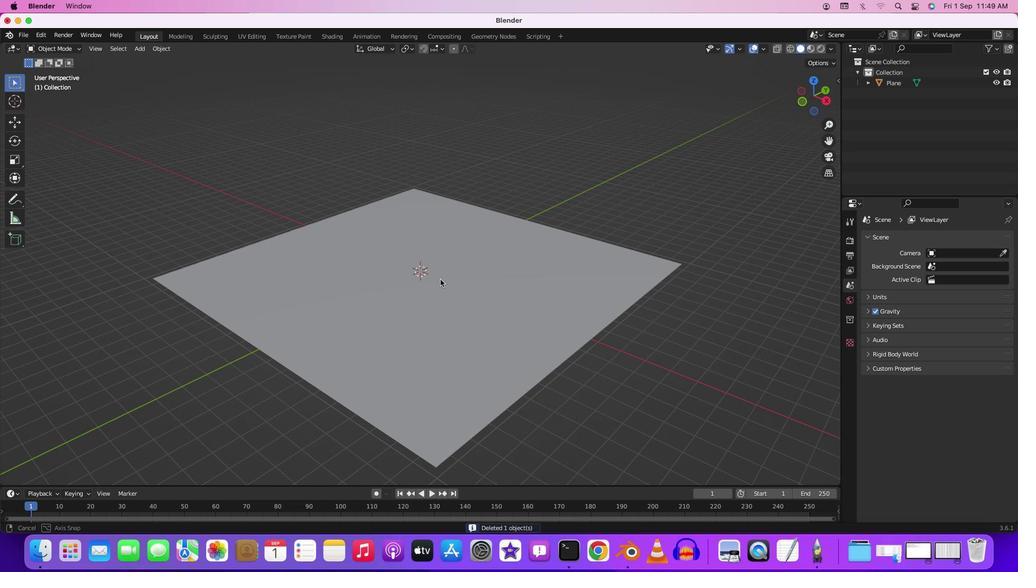 
Action: Mouse moved to (505, 175)
Screenshot: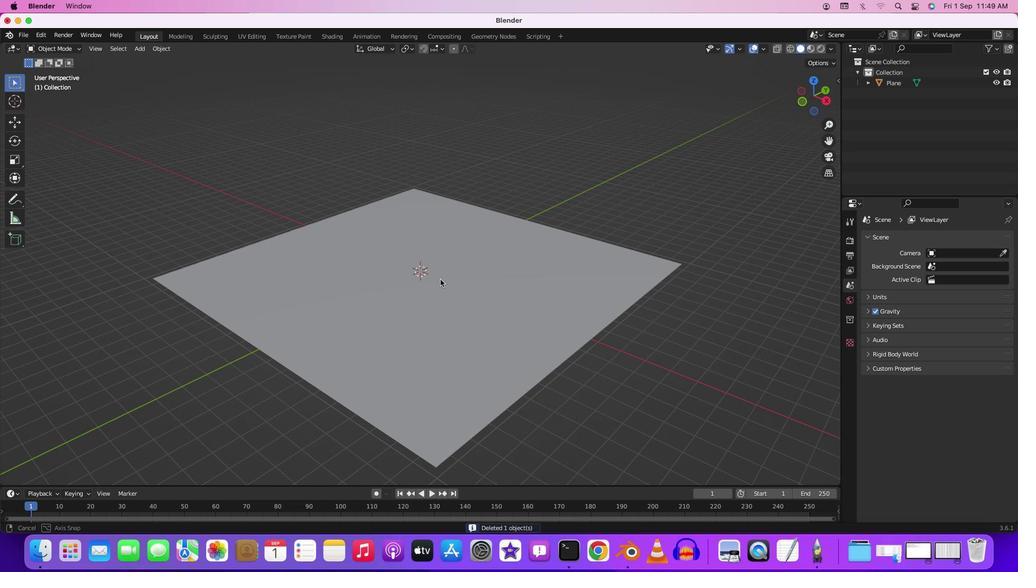 
Action: Mouse scrolled (505, 175) with delta (7, 6)
Screenshot: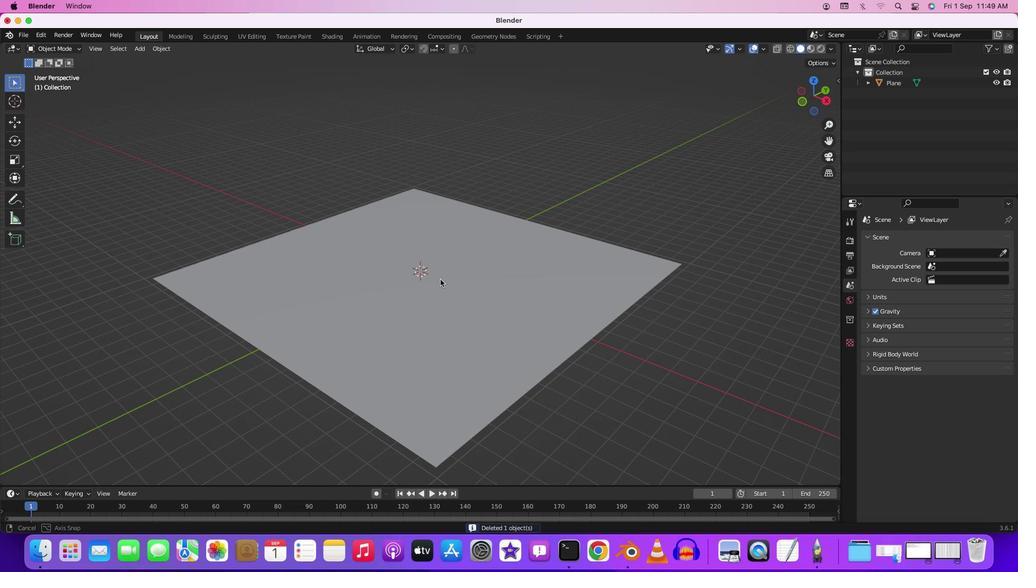 
Action: Mouse scrolled (505, 175) with delta (7, 5)
Screenshot: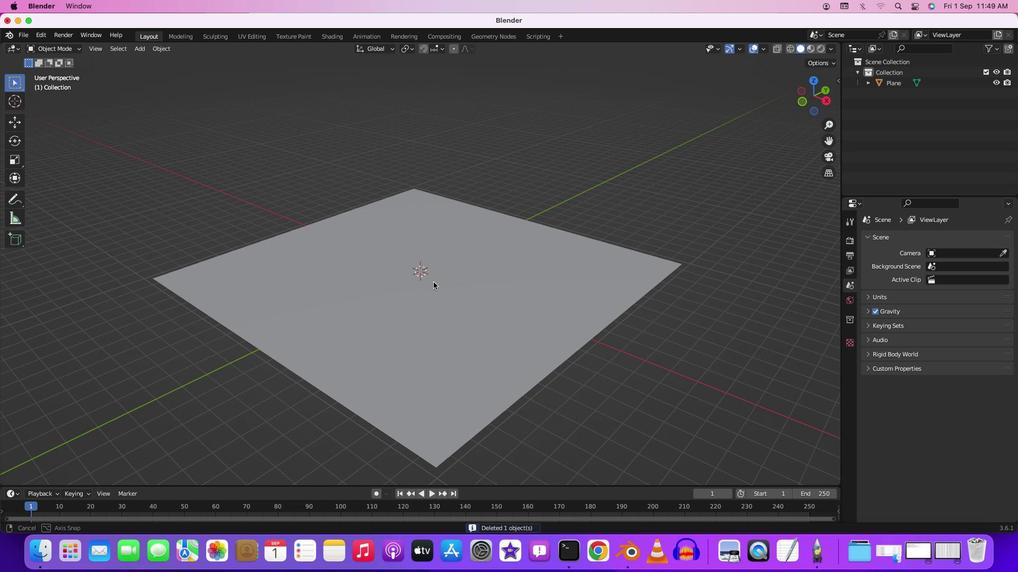 
Action: Mouse moved to (505, 175)
Screenshot: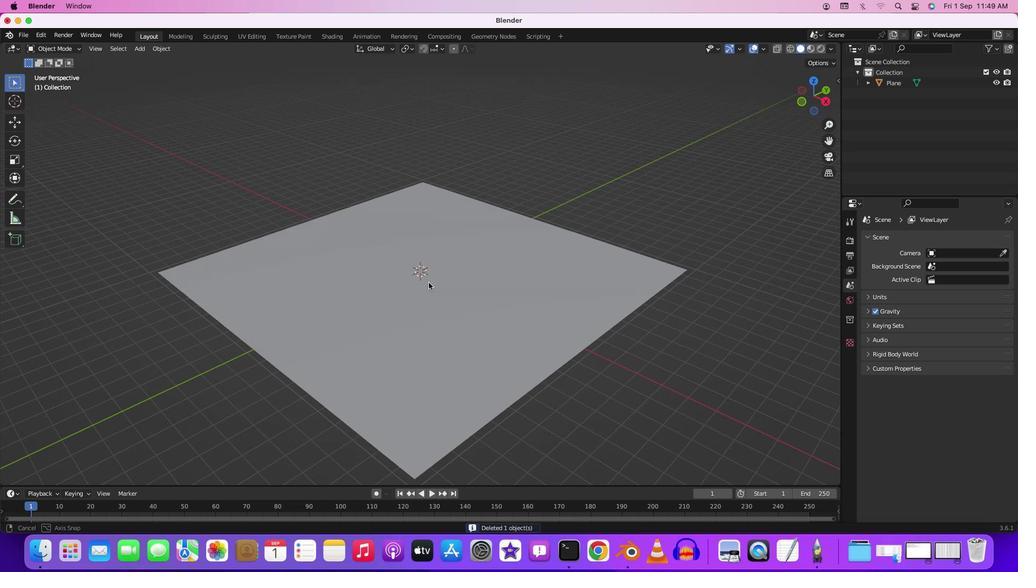 
Action: Mouse scrolled (505, 175) with delta (7, 4)
Screenshot: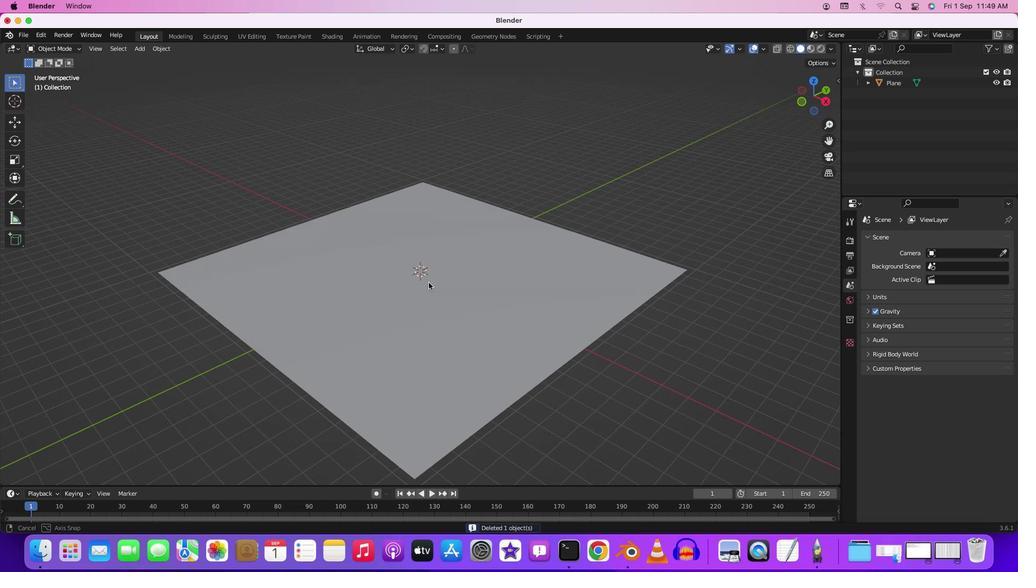 
Action: Mouse moved to (461, 259)
Screenshot: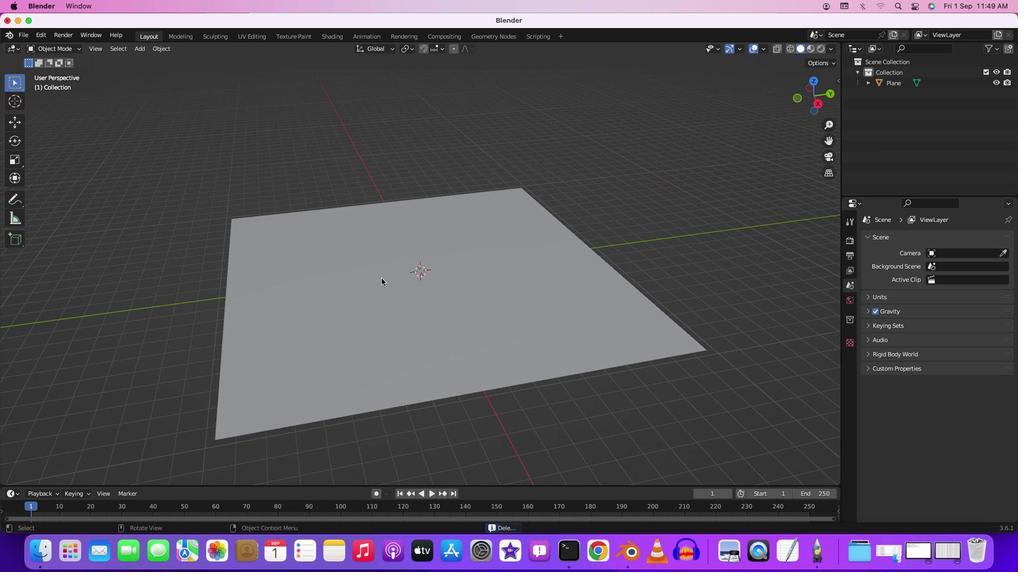 
Action: Mouse scrolled (461, 259) with delta (7, 6)
Screenshot: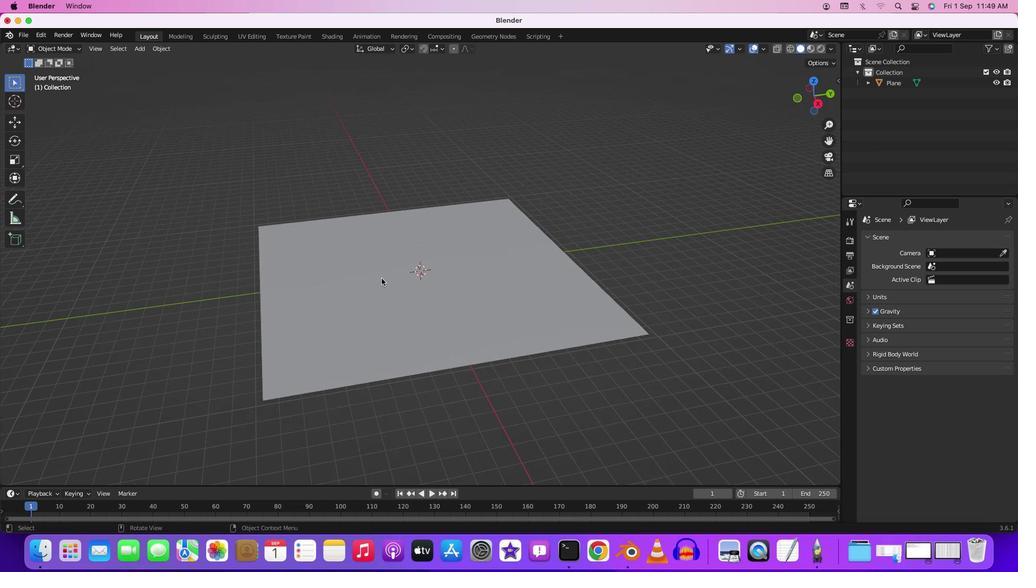 
Action: Mouse scrolled (461, 259) with delta (7, 6)
Screenshot: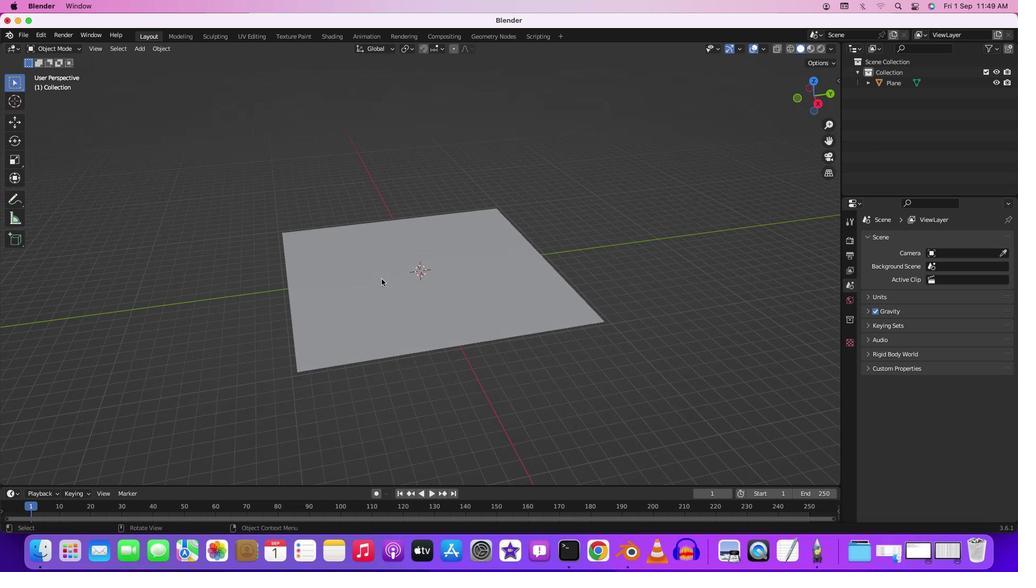 
Action: Mouse scrolled (461, 259) with delta (7, 5)
Screenshot: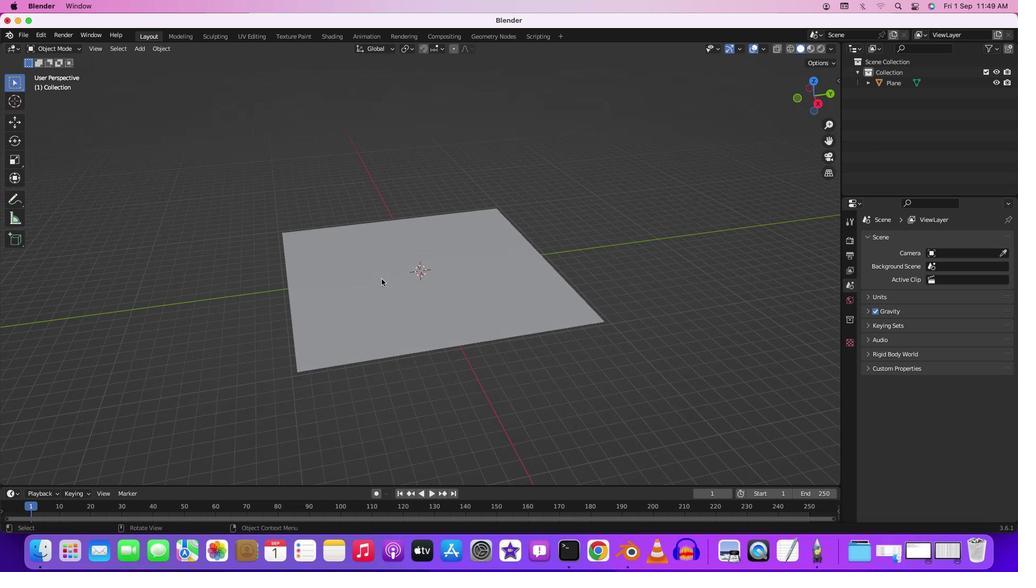 
Action: Mouse scrolled (461, 259) with delta (7, 4)
Screenshot: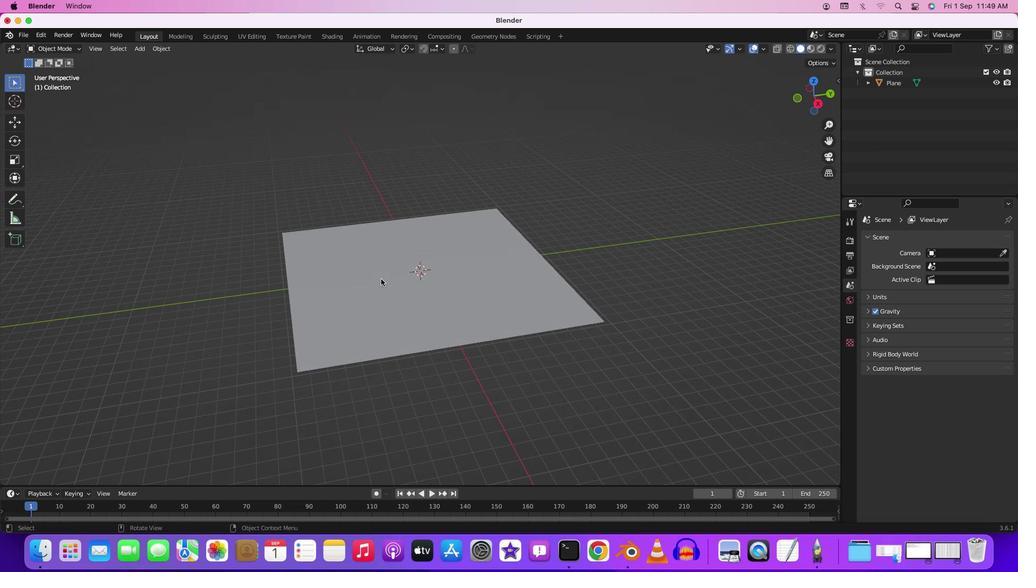 
Action: Mouse moved to (451, 284)
Screenshot: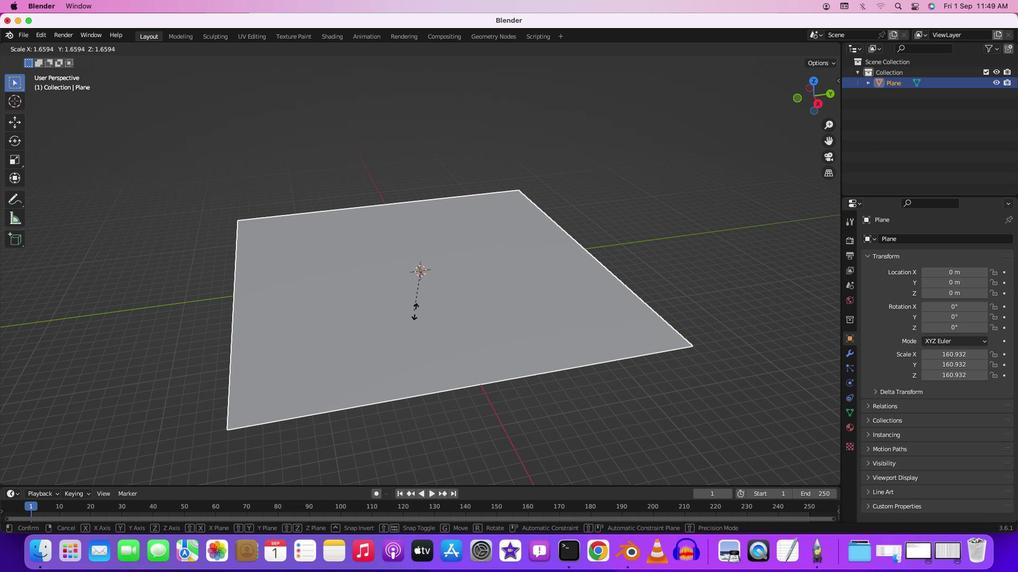 
Action: Mouse pressed middle at (451, 284)
Screenshot: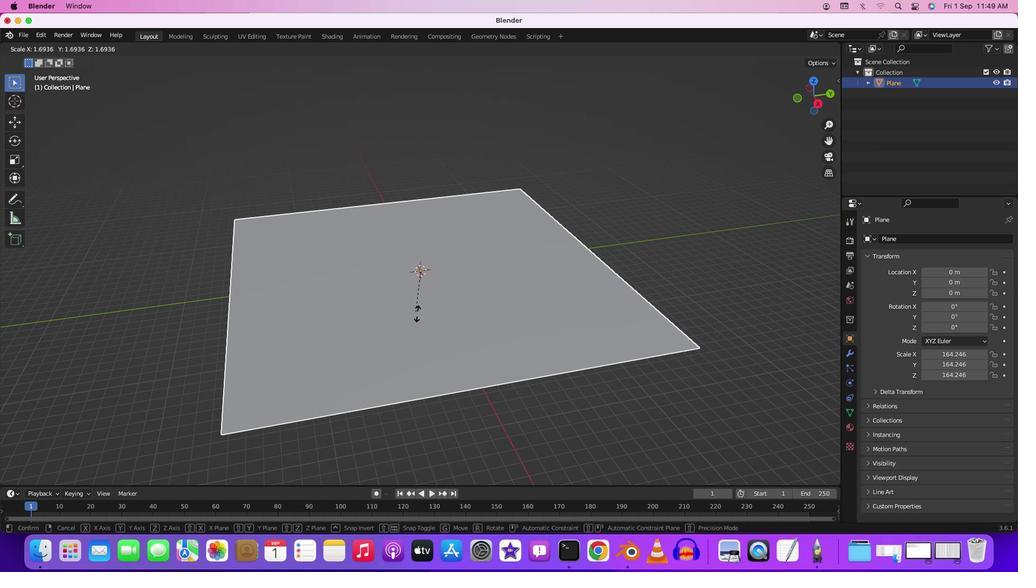 
Action: Mouse moved to (388, 285)
Screenshot: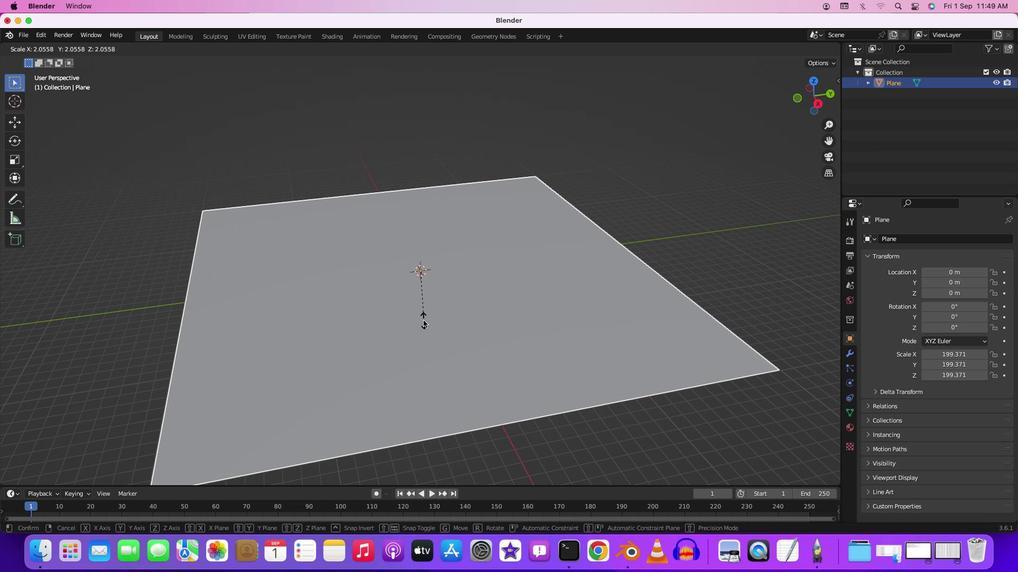 
Action: Mouse scrolled (388, 285) with delta (7, 6)
Screenshot: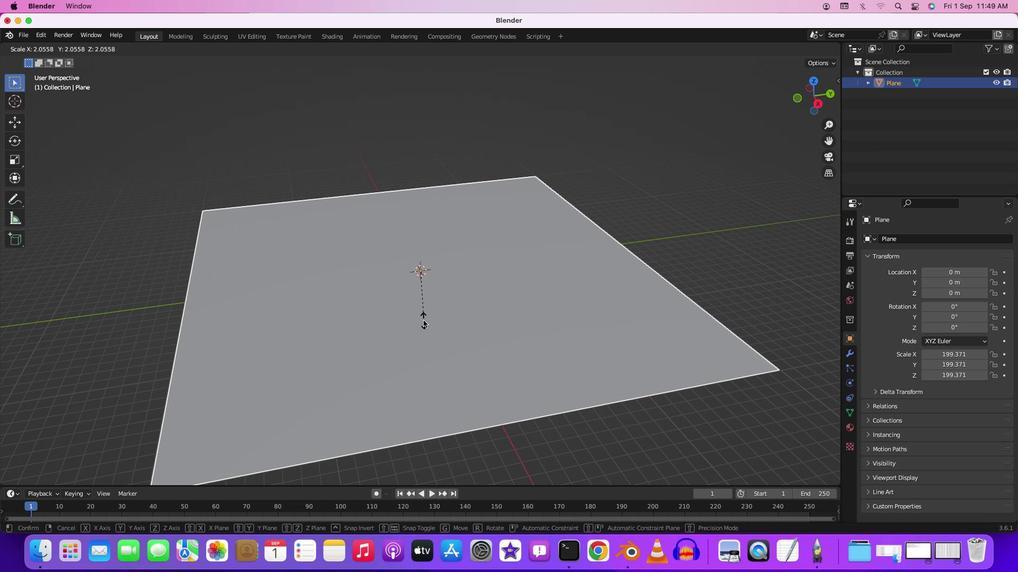 
Action: Mouse moved to (388, 286)
Screenshot: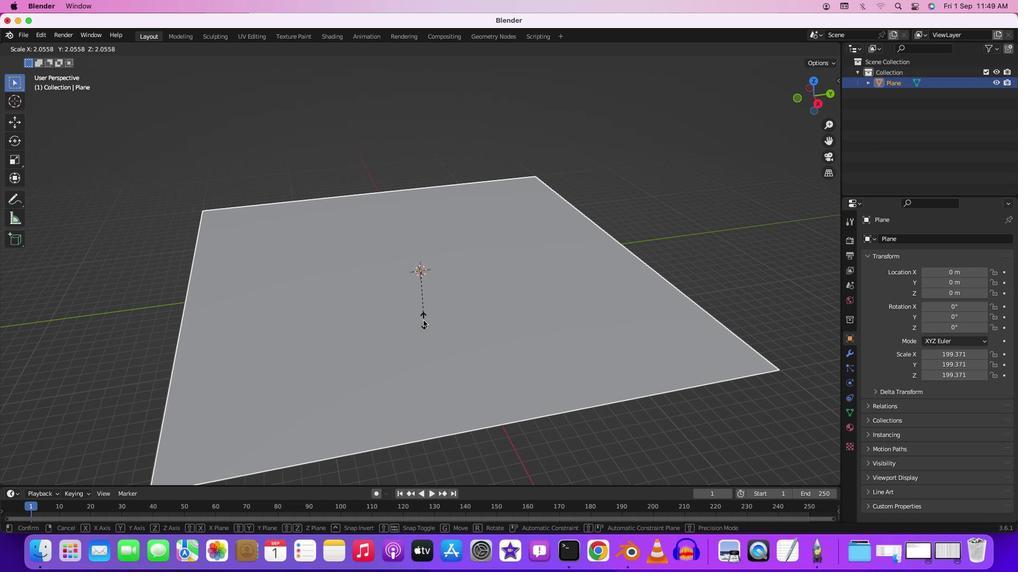 
Action: Mouse scrolled (388, 286) with delta (7, 6)
Screenshot: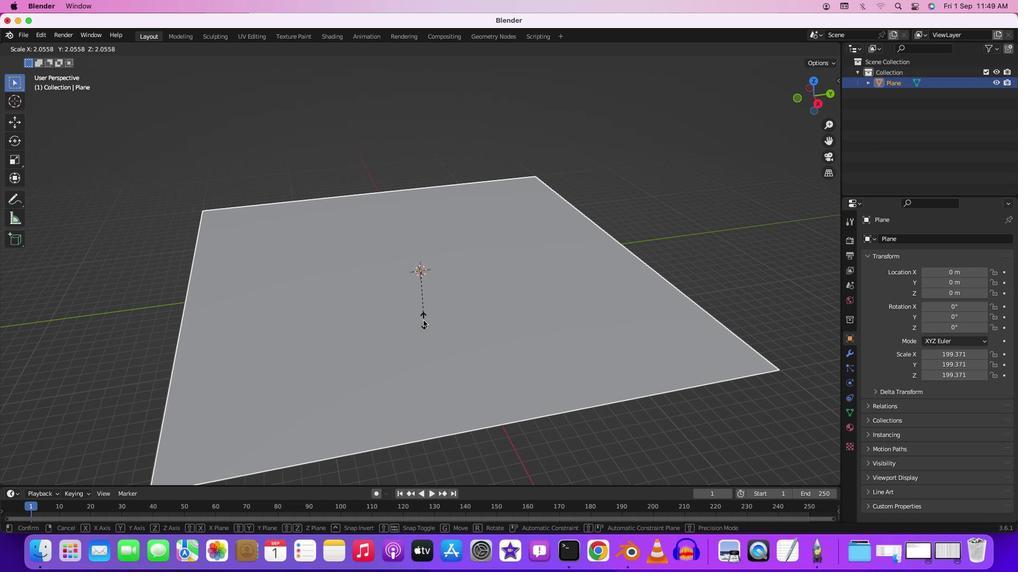 
Action: Mouse moved to (388, 286)
Screenshot: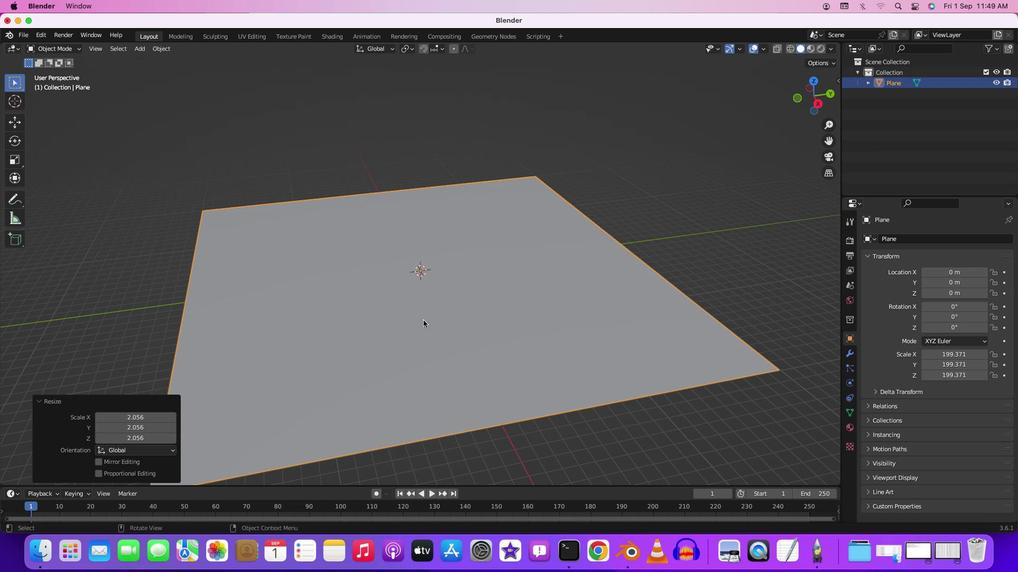 
Action: Mouse scrolled (388, 286) with delta (7, 6)
Screenshot: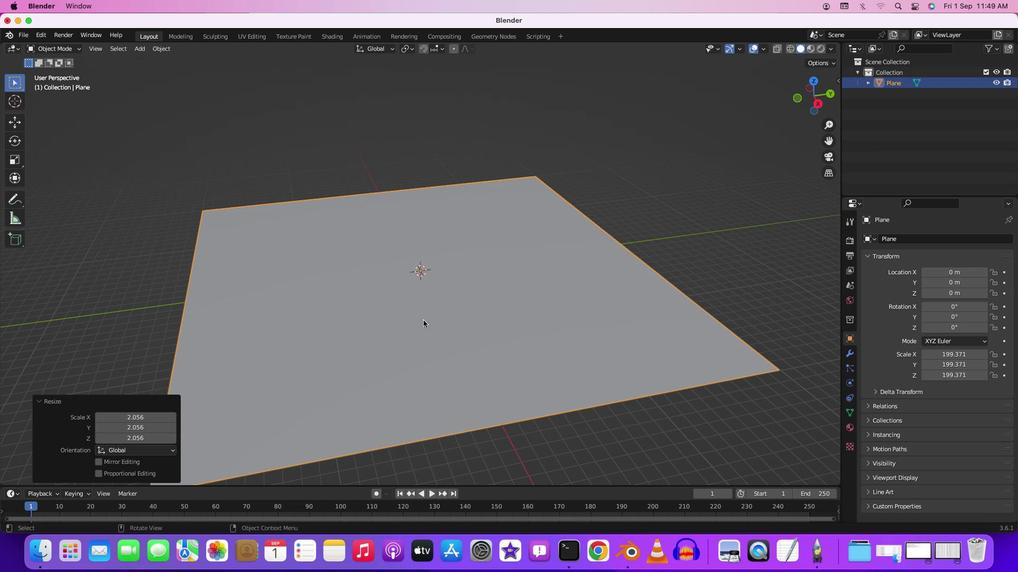 
Action: Mouse moved to (407, 291)
Screenshot: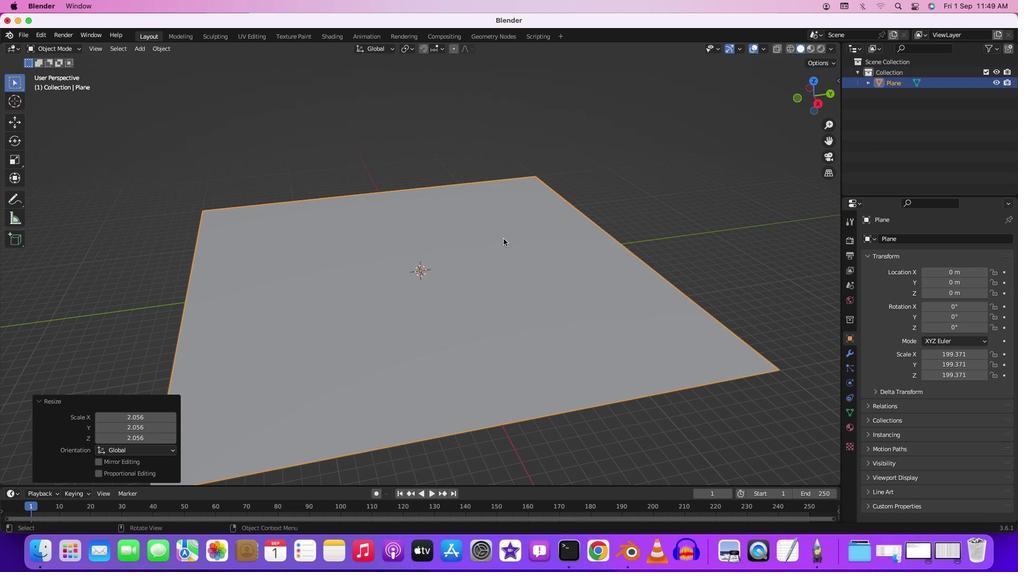 
Action: Mouse pressed left at (407, 291)
Screenshot: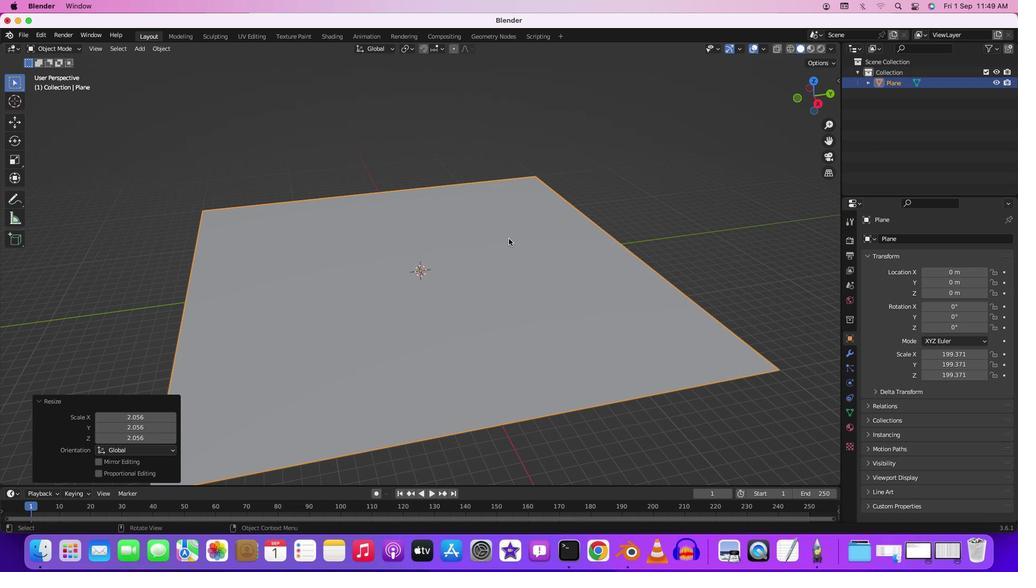 
Action: Key pressed 's'
Screenshot: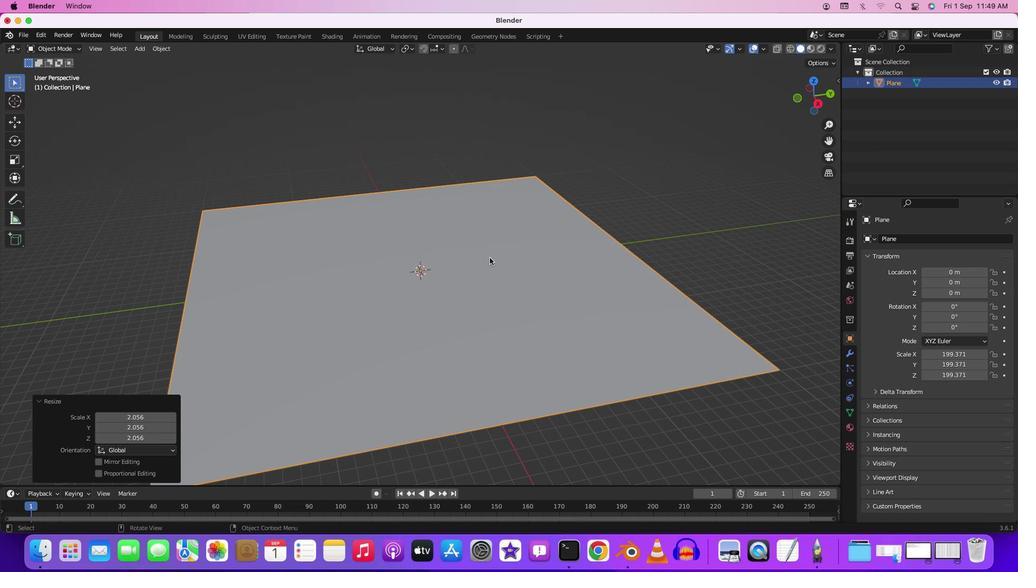 
Action: Mouse moved to (431, 328)
Screenshot: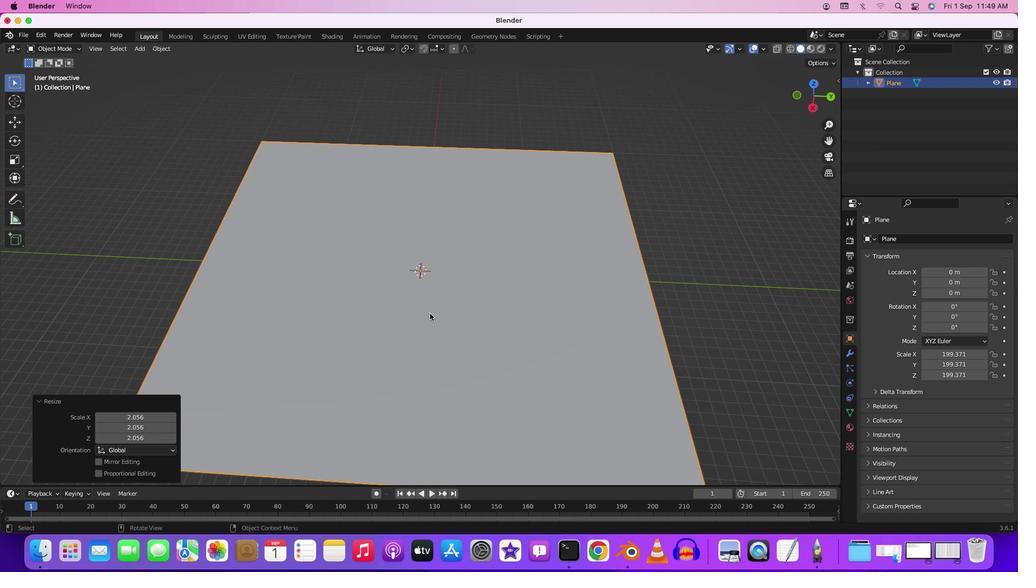 
Action: Mouse pressed left at (431, 328)
Screenshot: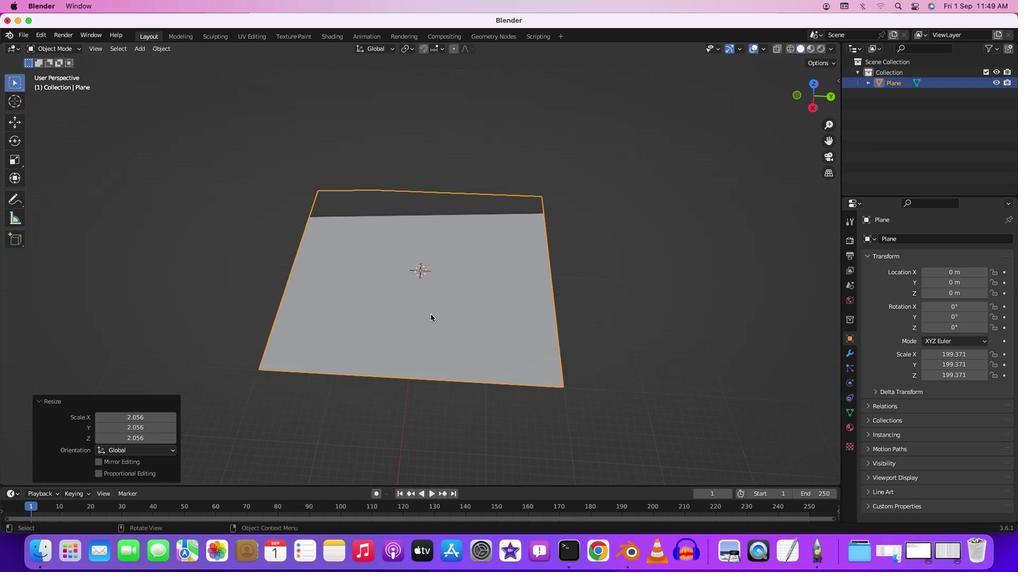 
Action: Mouse moved to (463, 300)
Screenshot: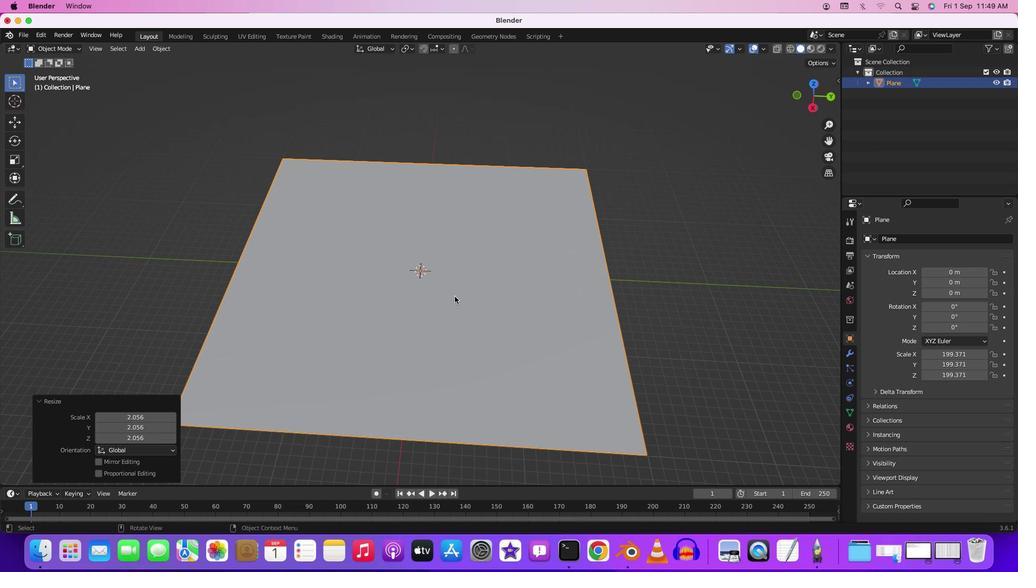 
Action: Mouse pressed middle at (463, 300)
Screenshot: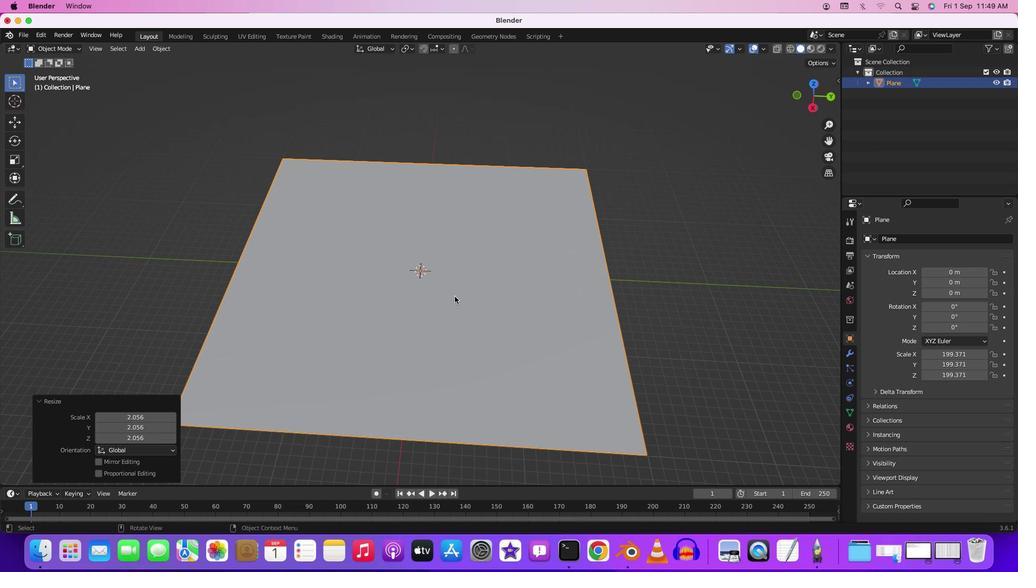 
Action: Mouse moved to (438, 321)
Screenshot: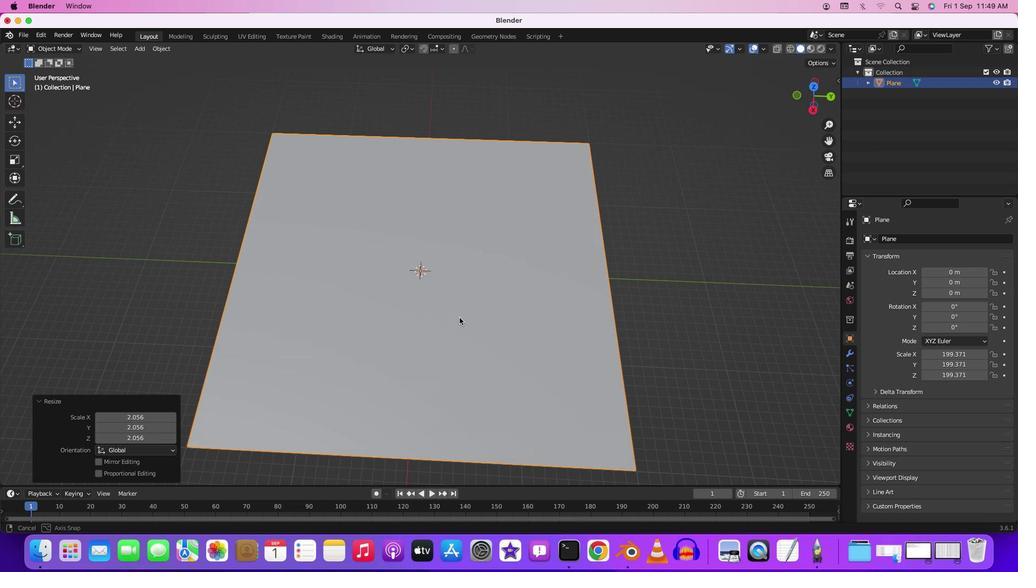 
Action: Mouse scrolled (438, 321) with delta (7, 6)
